 Task: Search one way flight ticket for 4 adults, 2 children, 2 infants in seat and 1 infant on lap in economy from Shreveport: Shreveport Regional Airport to Fort Wayne: Fort Wayne International Airport on 5-4-2023. Choice of flights is Spirit. Number of bags: 1 carry on bag. Price is upto 85000. Outbound departure time preference is 15:45.
Action: Mouse moved to (358, 144)
Screenshot: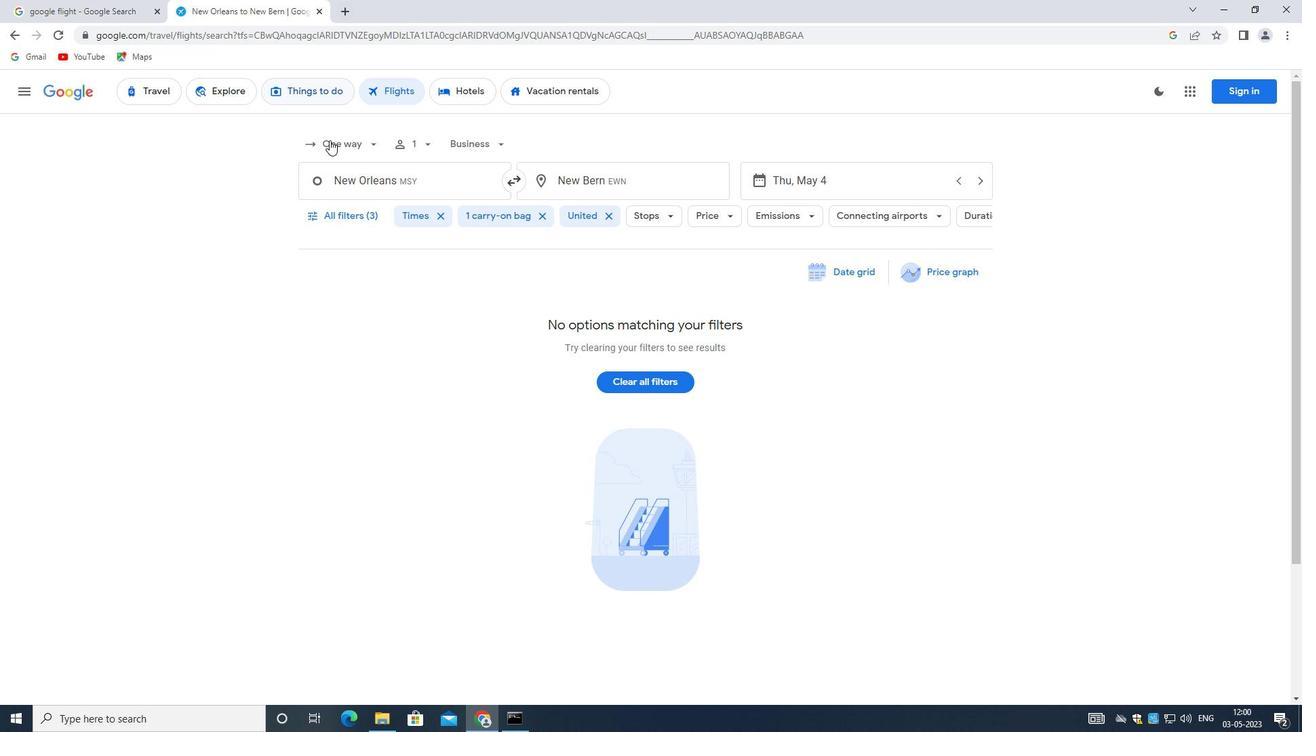 
Action: Mouse pressed left at (358, 144)
Screenshot: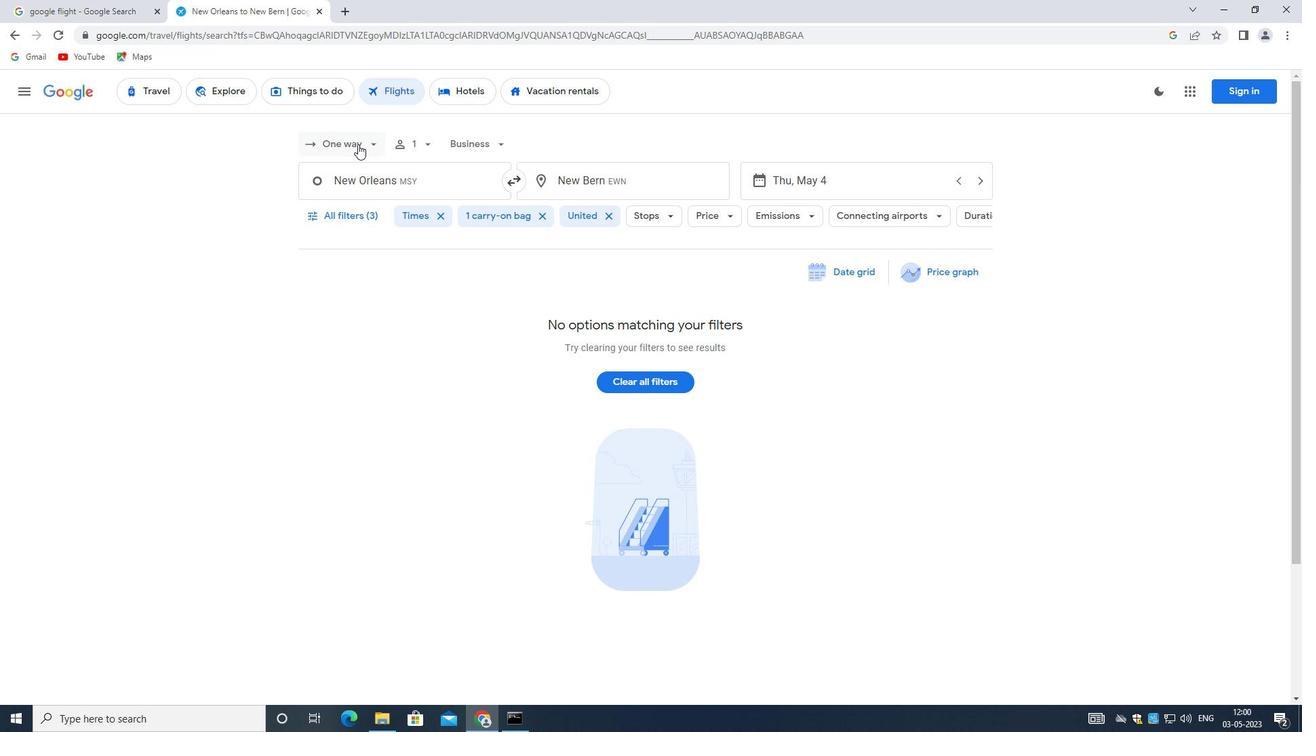 
Action: Mouse moved to (375, 205)
Screenshot: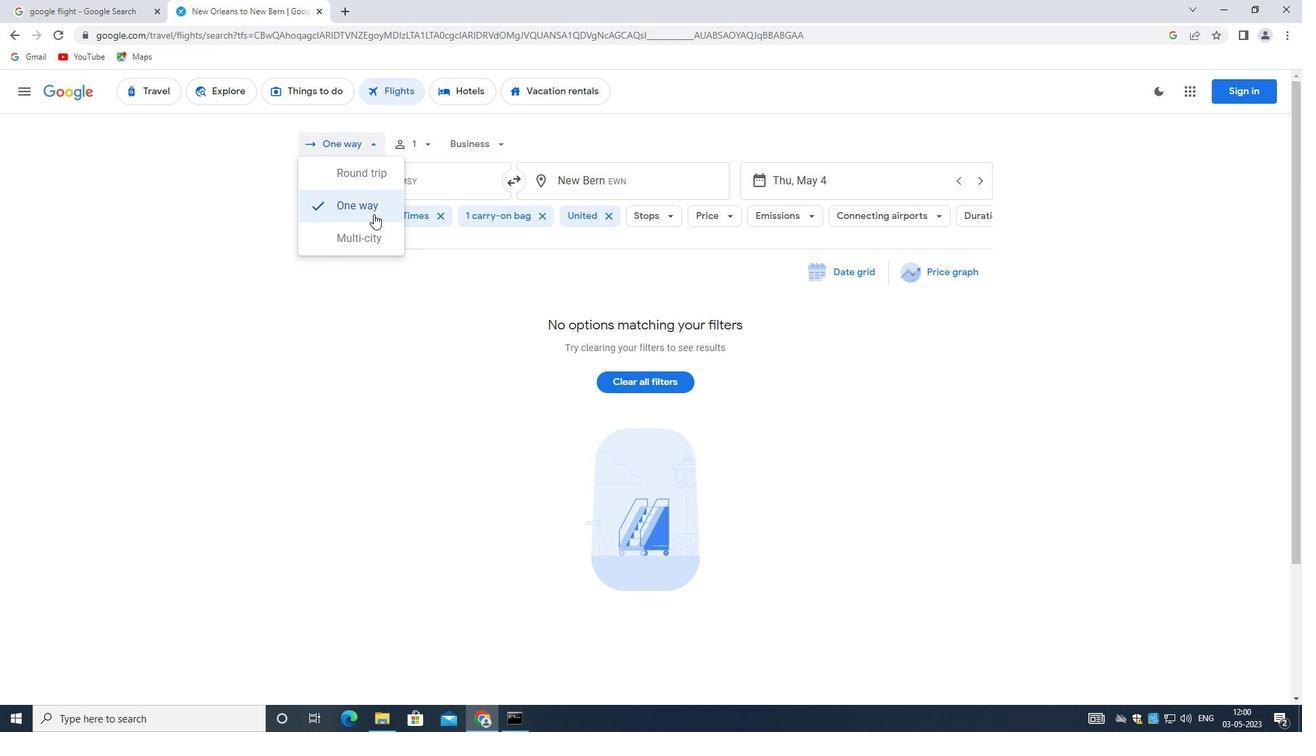 
Action: Mouse pressed left at (375, 205)
Screenshot: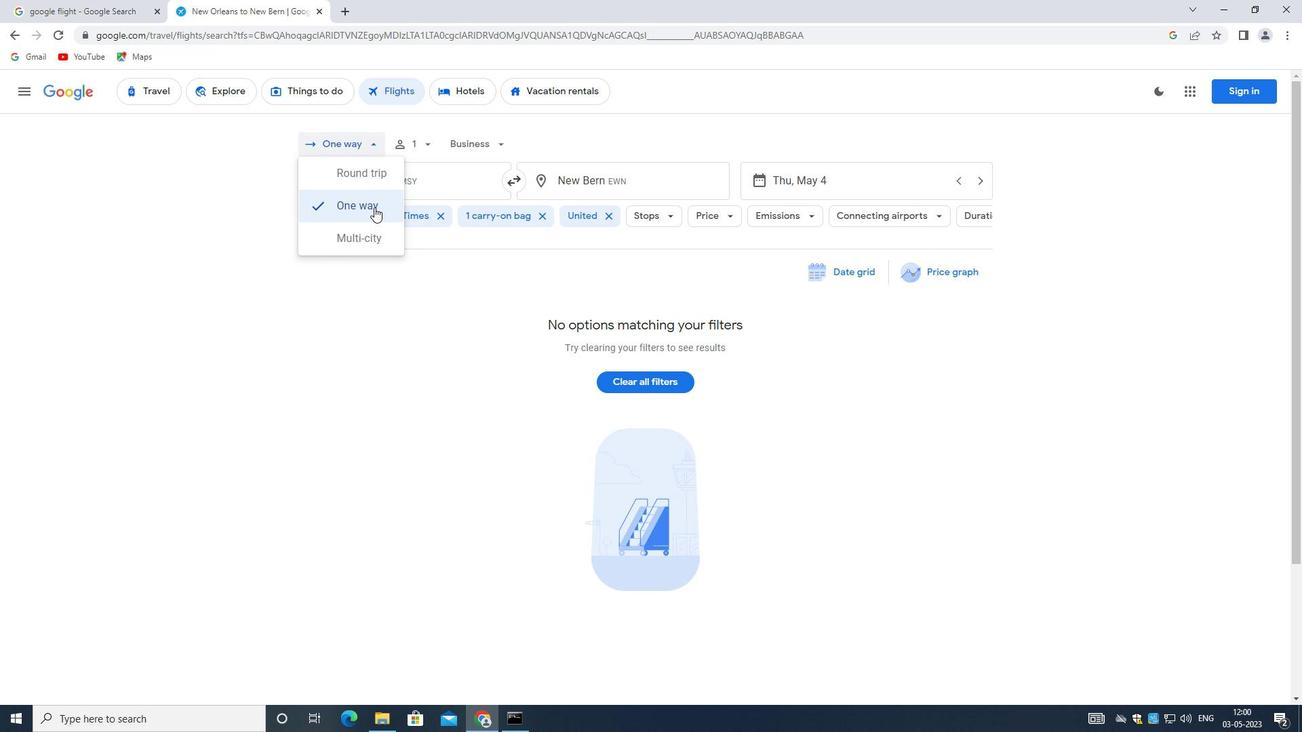 
Action: Mouse moved to (411, 143)
Screenshot: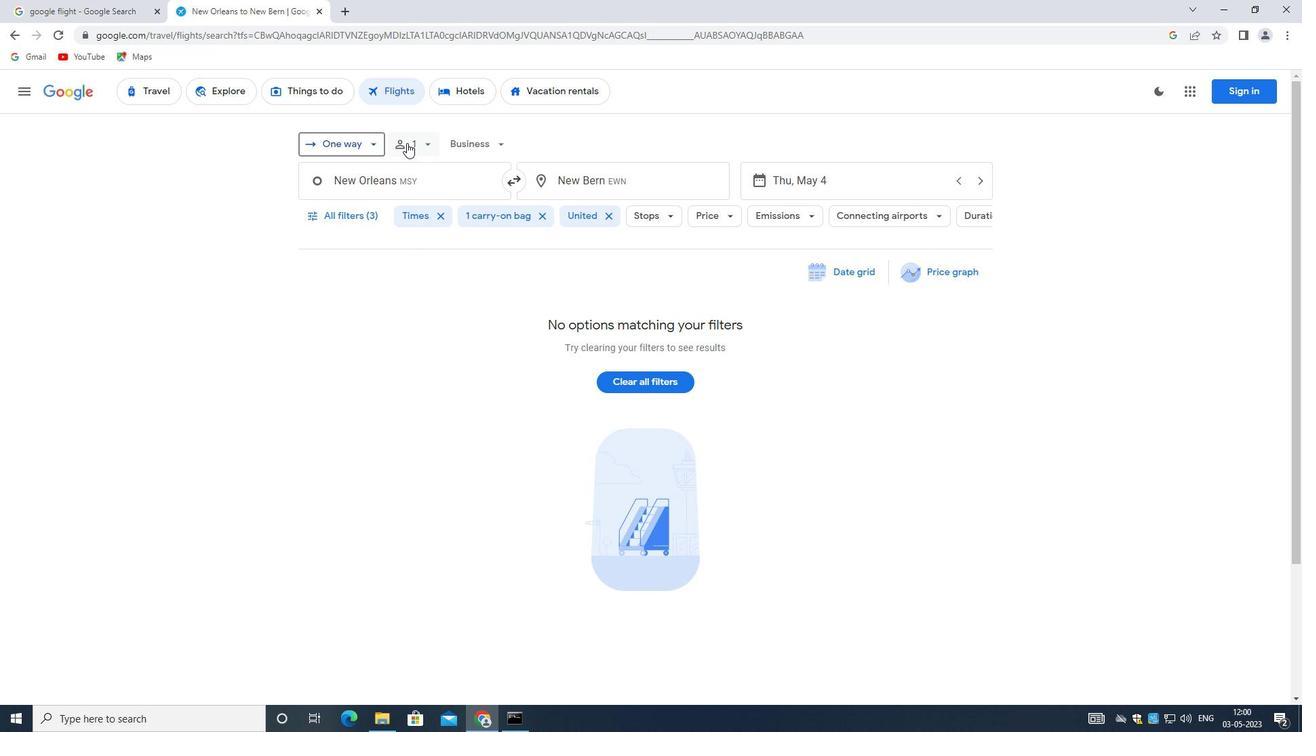 
Action: Mouse pressed left at (411, 143)
Screenshot: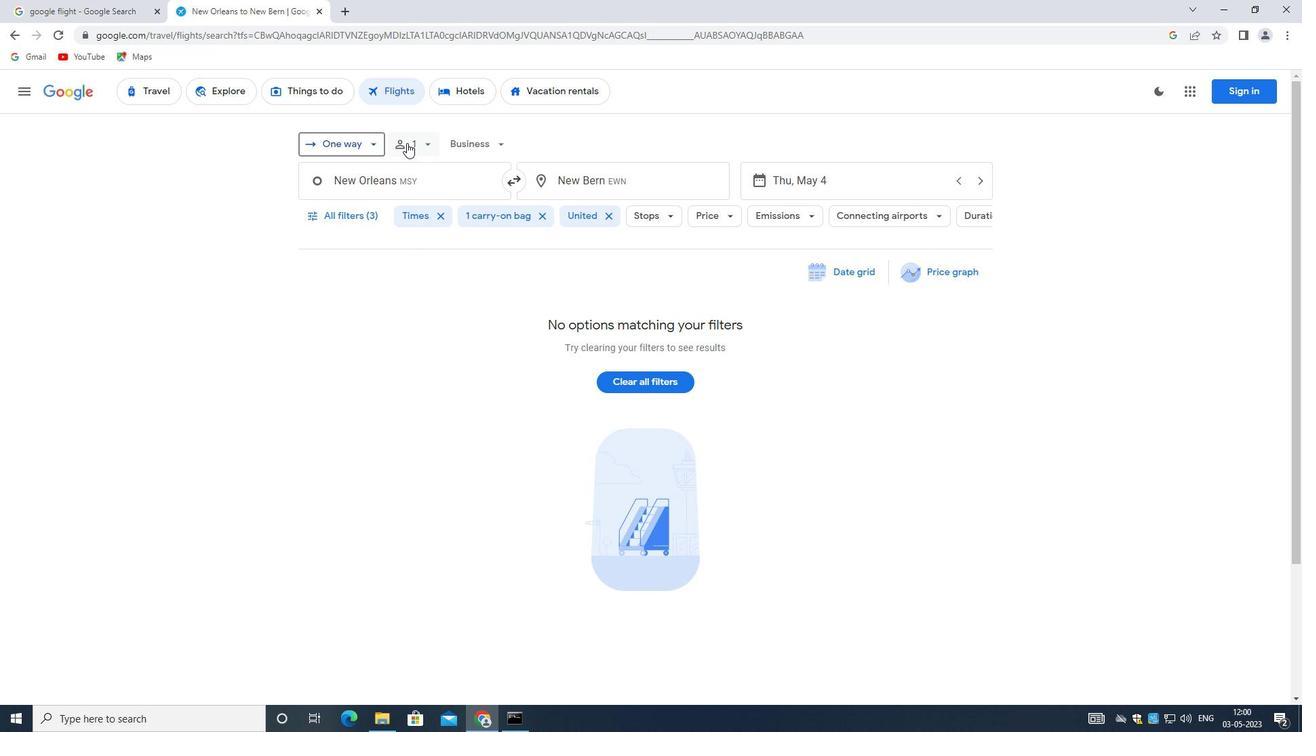 
Action: Mouse moved to (534, 172)
Screenshot: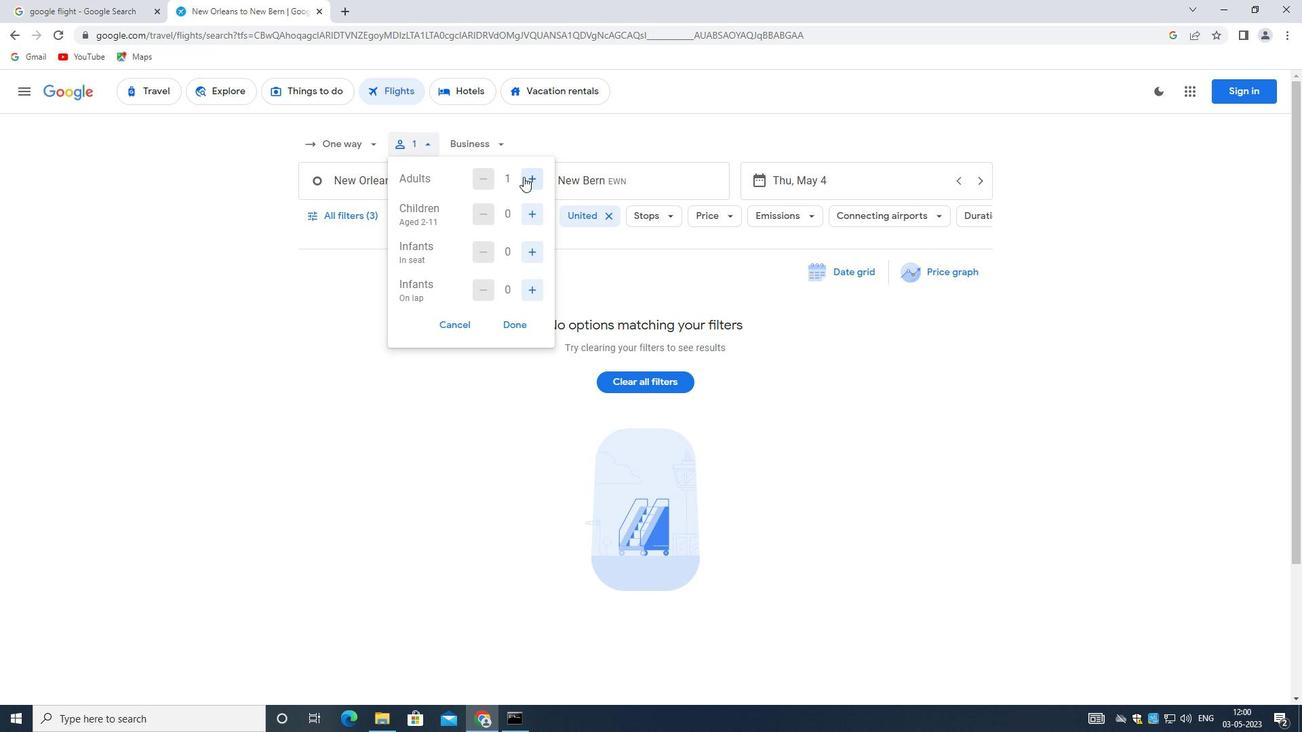 
Action: Mouse pressed left at (534, 172)
Screenshot: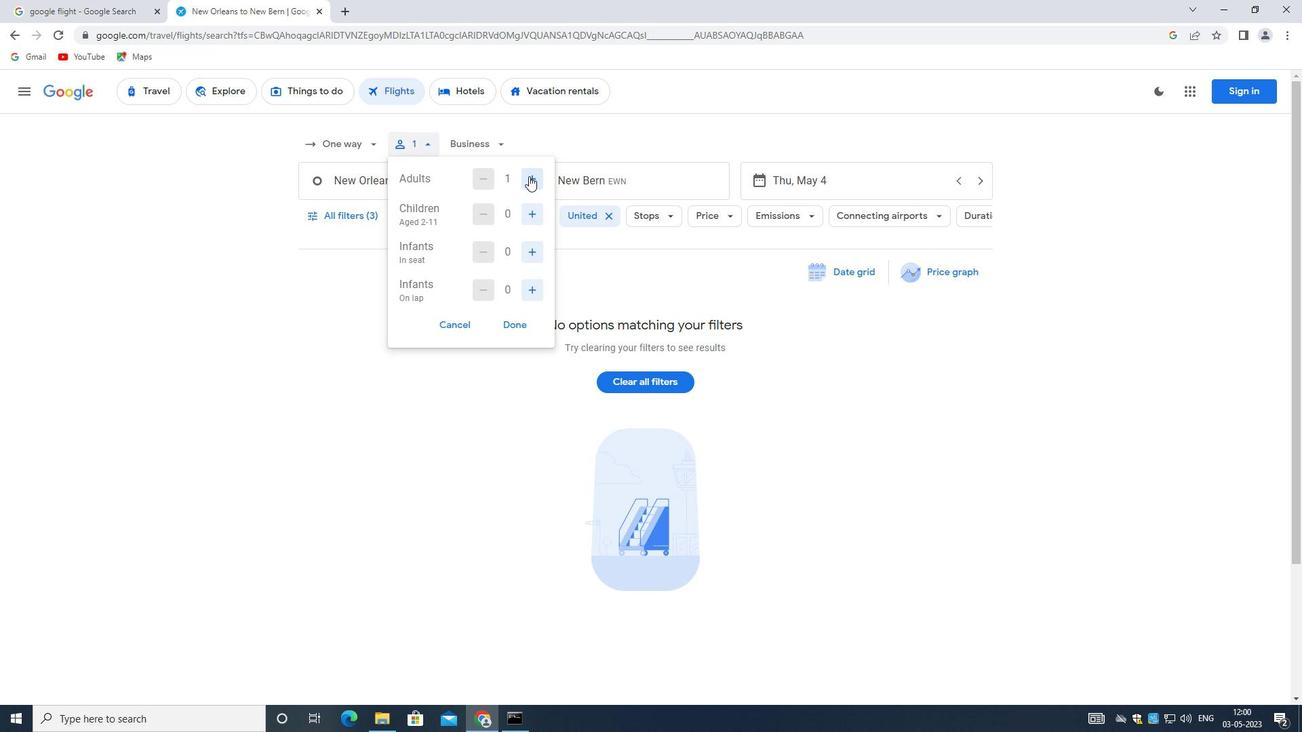
Action: Mouse moved to (534, 168)
Screenshot: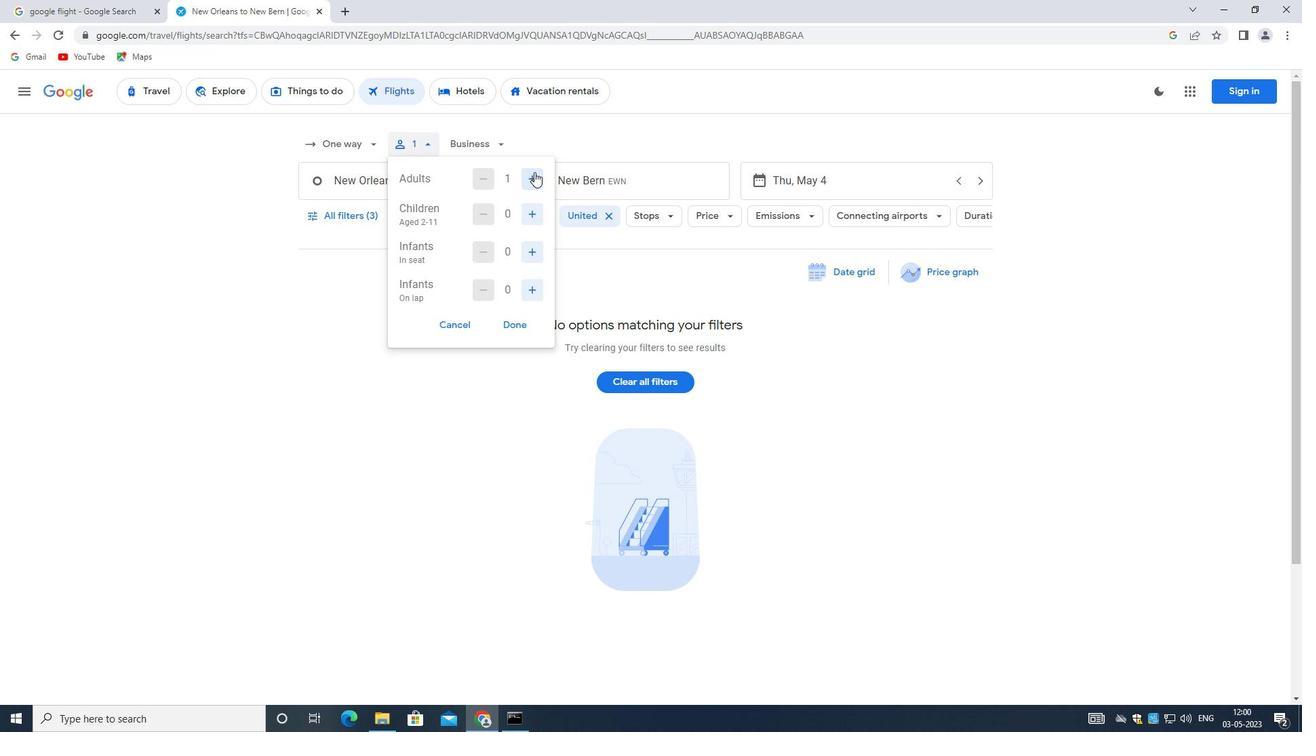
Action: Mouse pressed left at (534, 168)
Screenshot: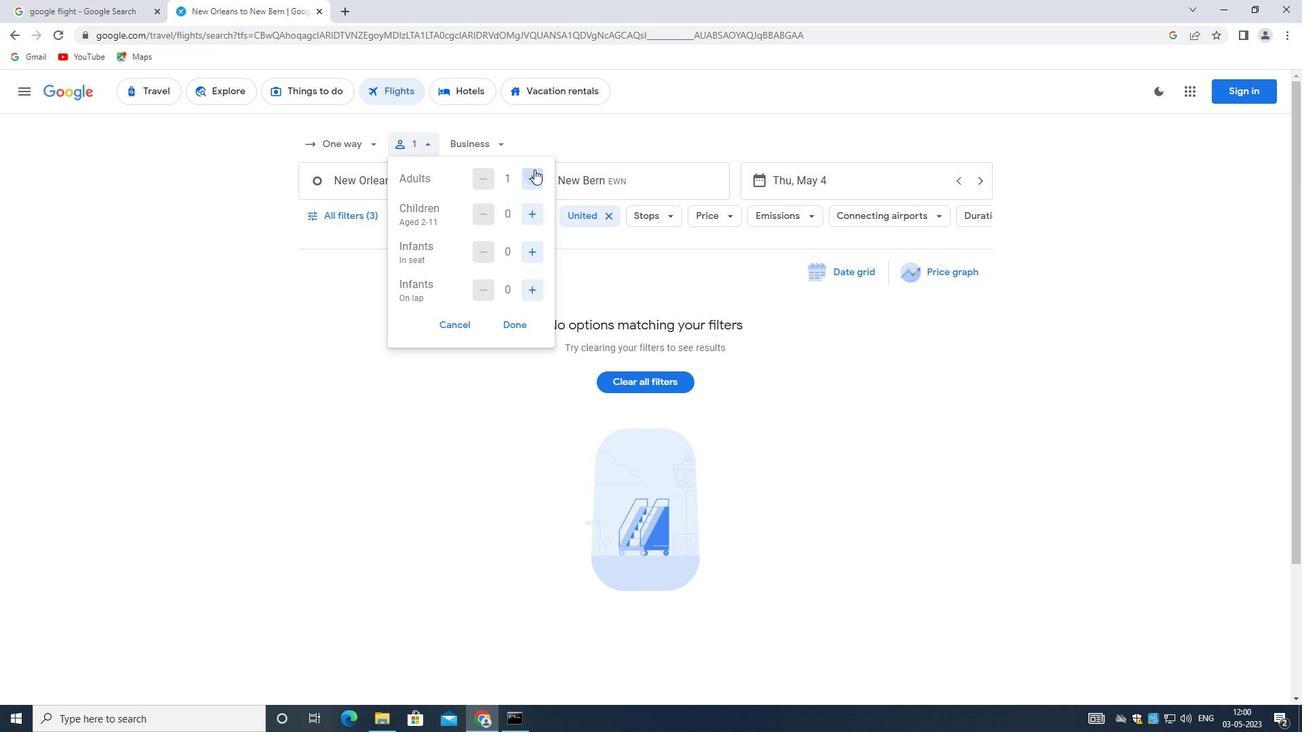
Action: Mouse moved to (533, 168)
Screenshot: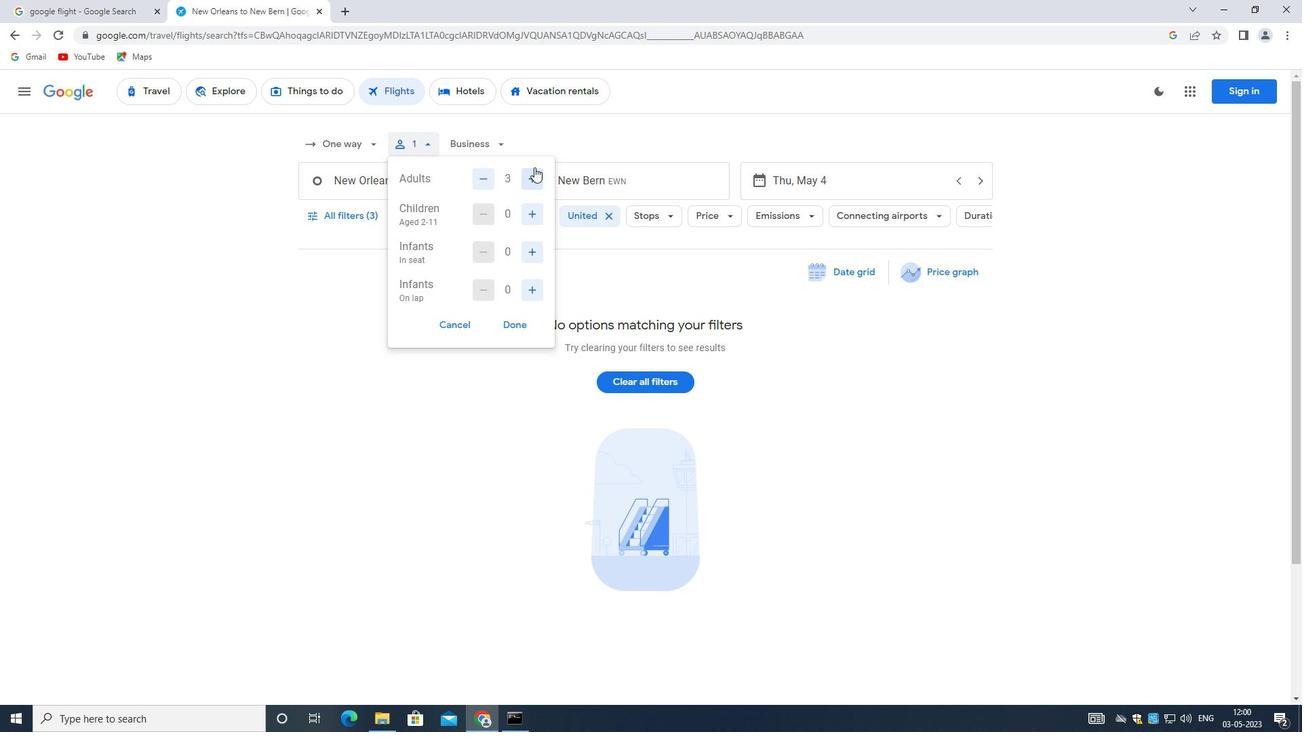 
Action: Mouse pressed left at (533, 168)
Screenshot: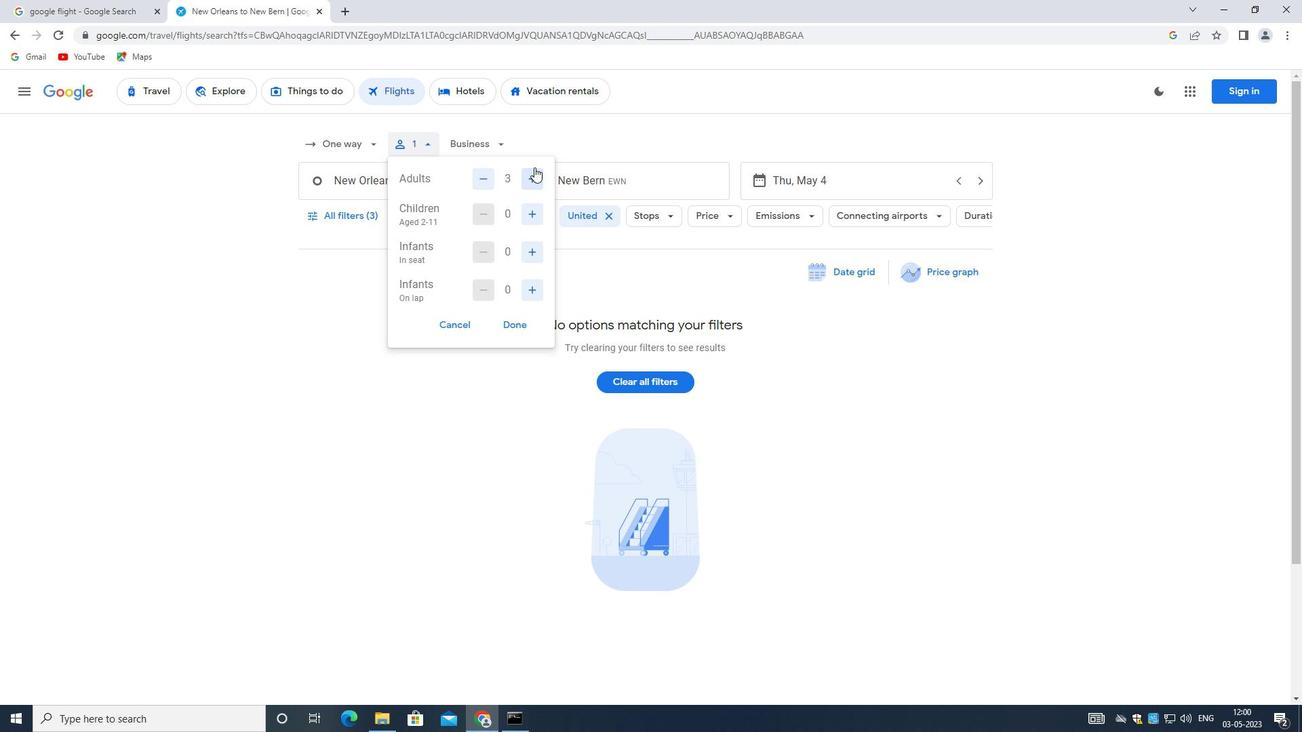 
Action: Mouse moved to (529, 210)
Screenshot: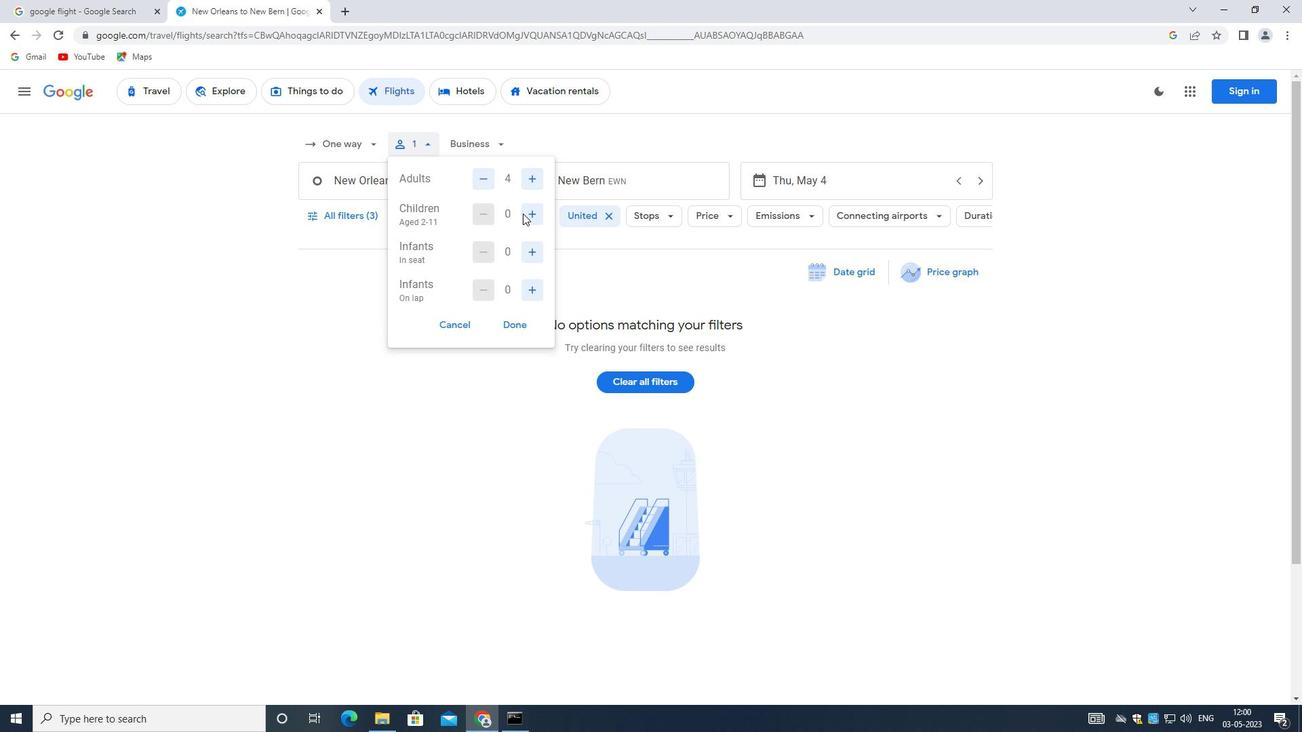 
Action: Mouse pressed left at (529, 210)
Screenshot: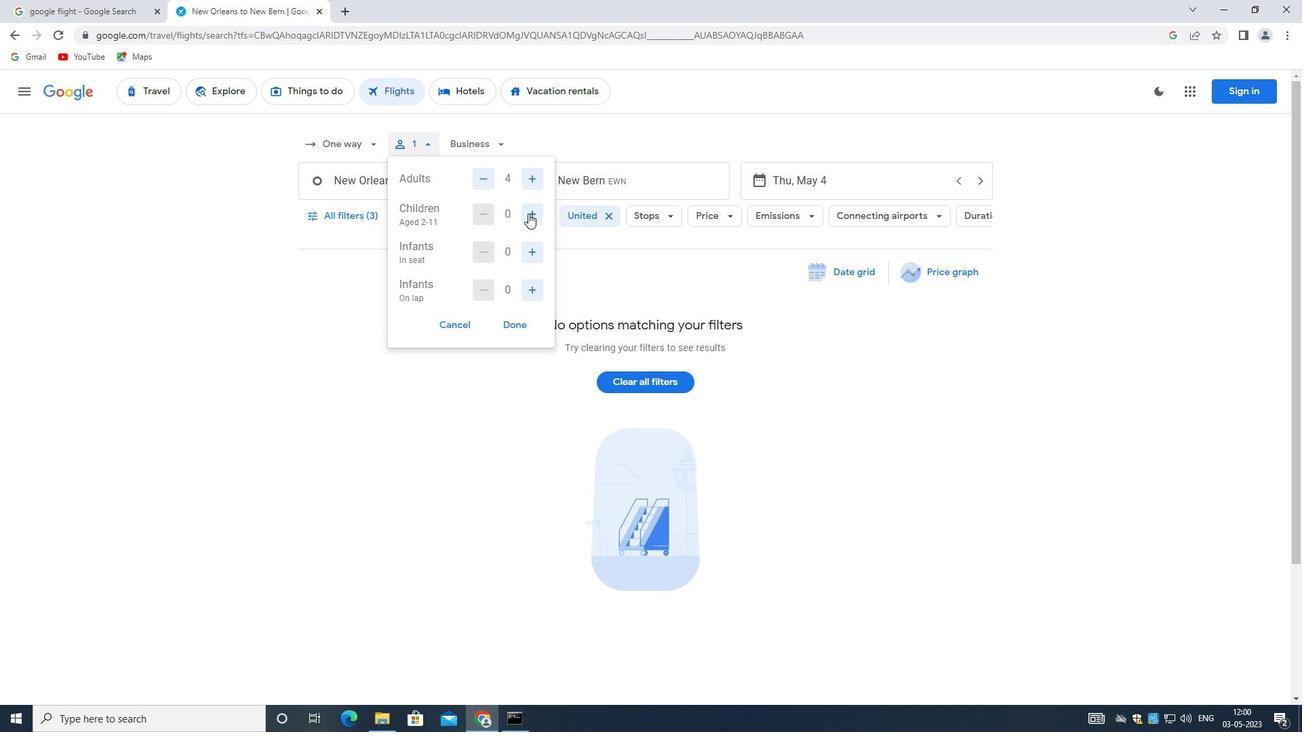 
Action: Mouse moved to (530, 210)
Screenshot: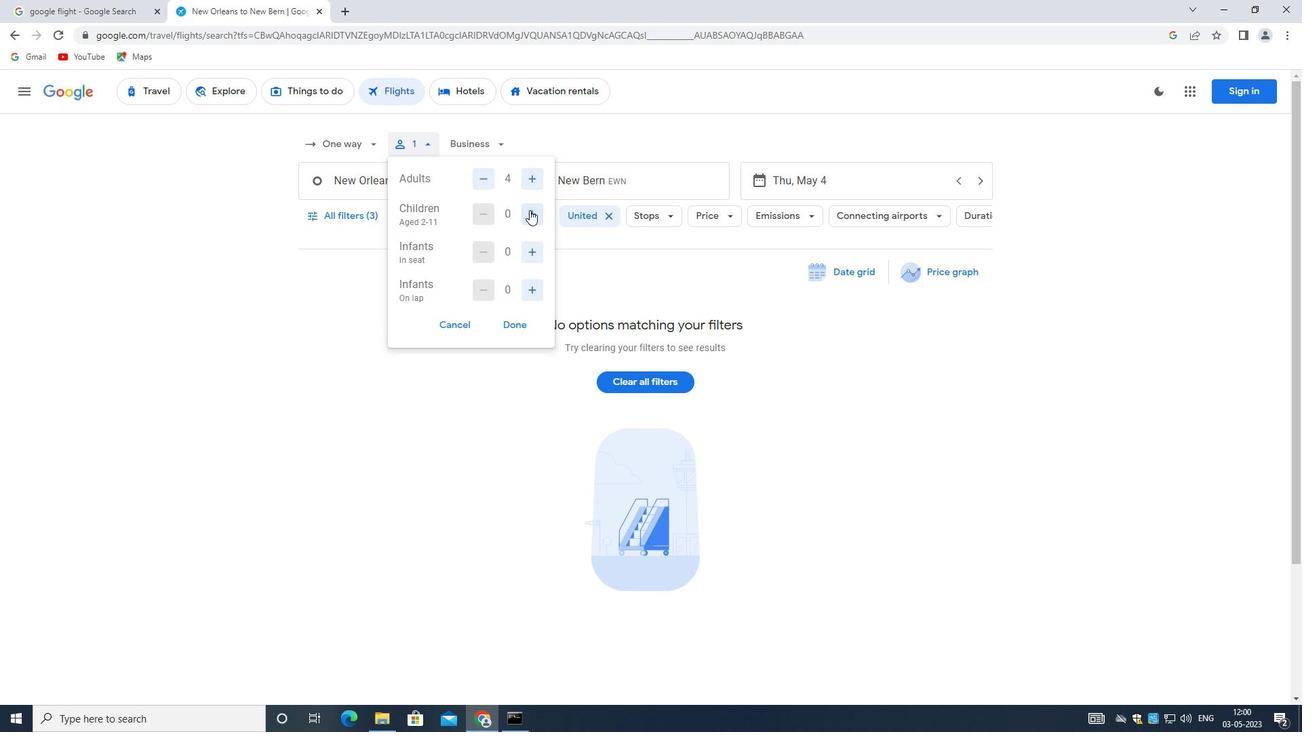 
Action: Mouse pressed left at (530, 210)
Screenshot: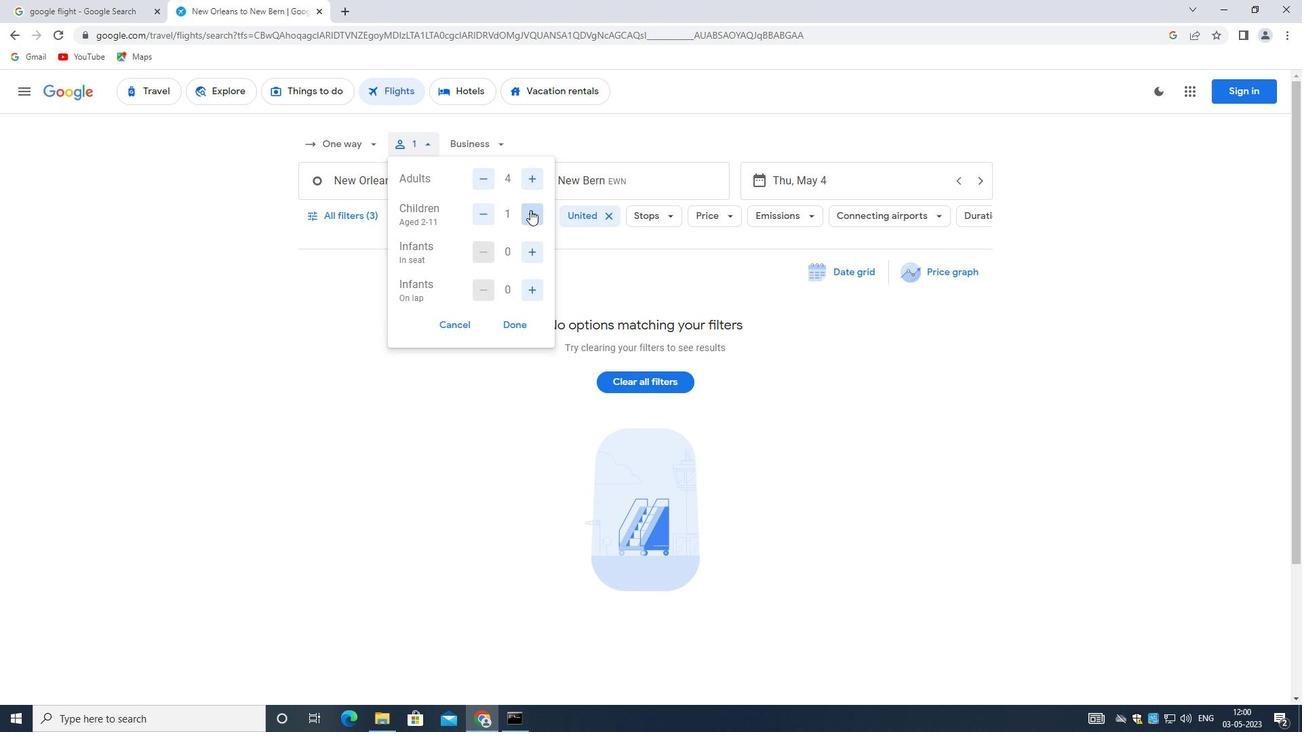 
Action: Mouse moved to (527, 251)
Screenshot: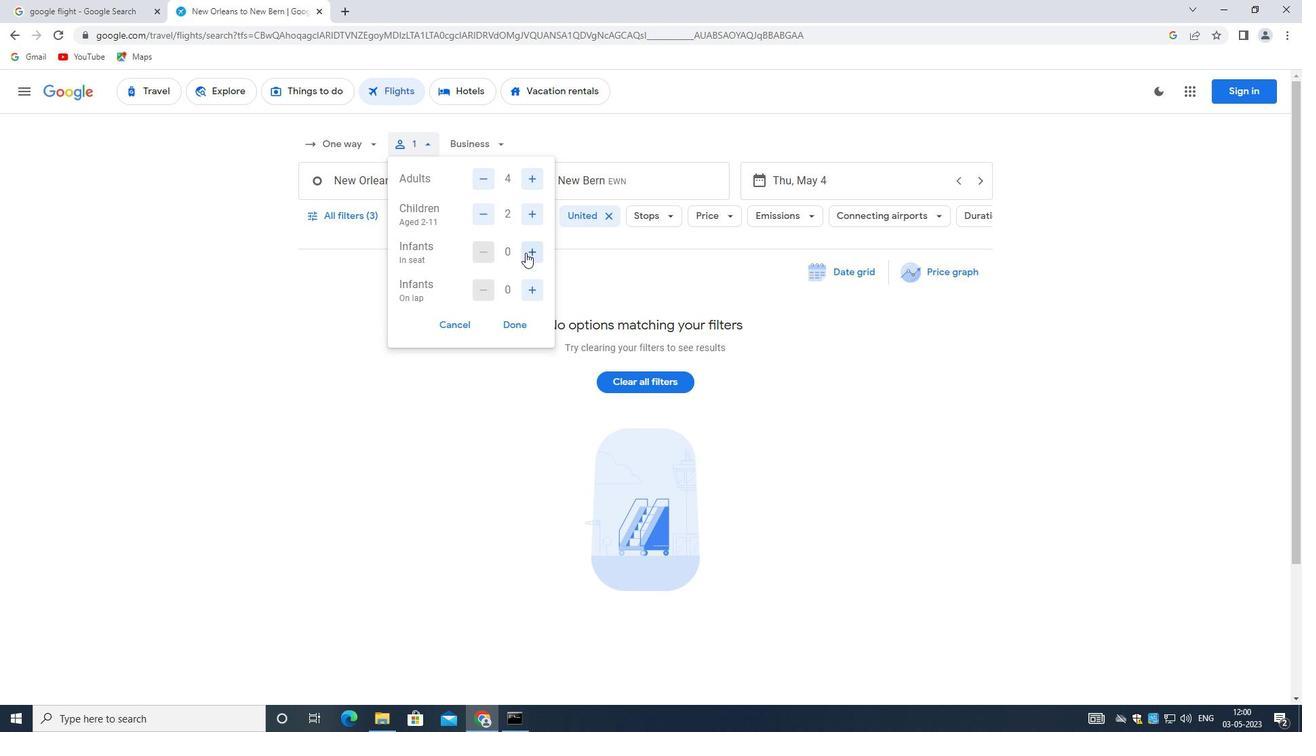 
Action: Mouse pressed left at (527, 251)
Screenshot: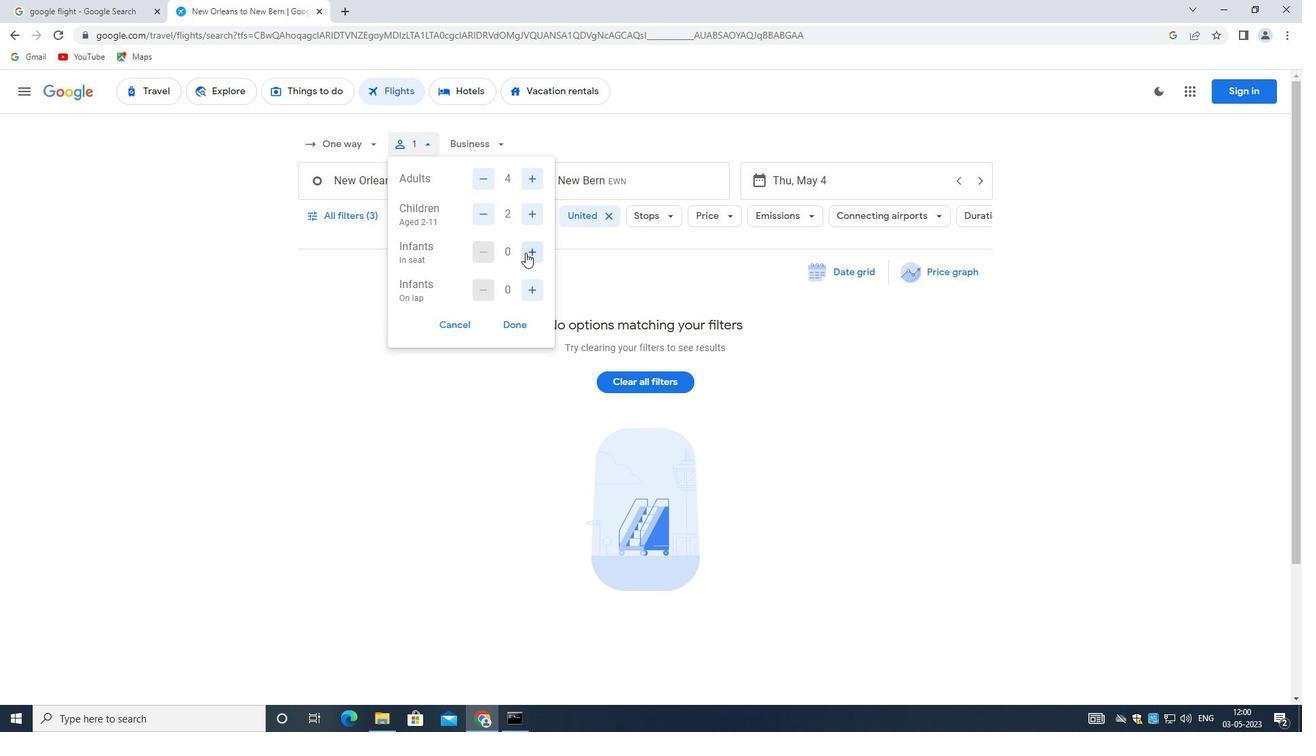 
Action: Mouse moved to (527, 251)
Screenshot: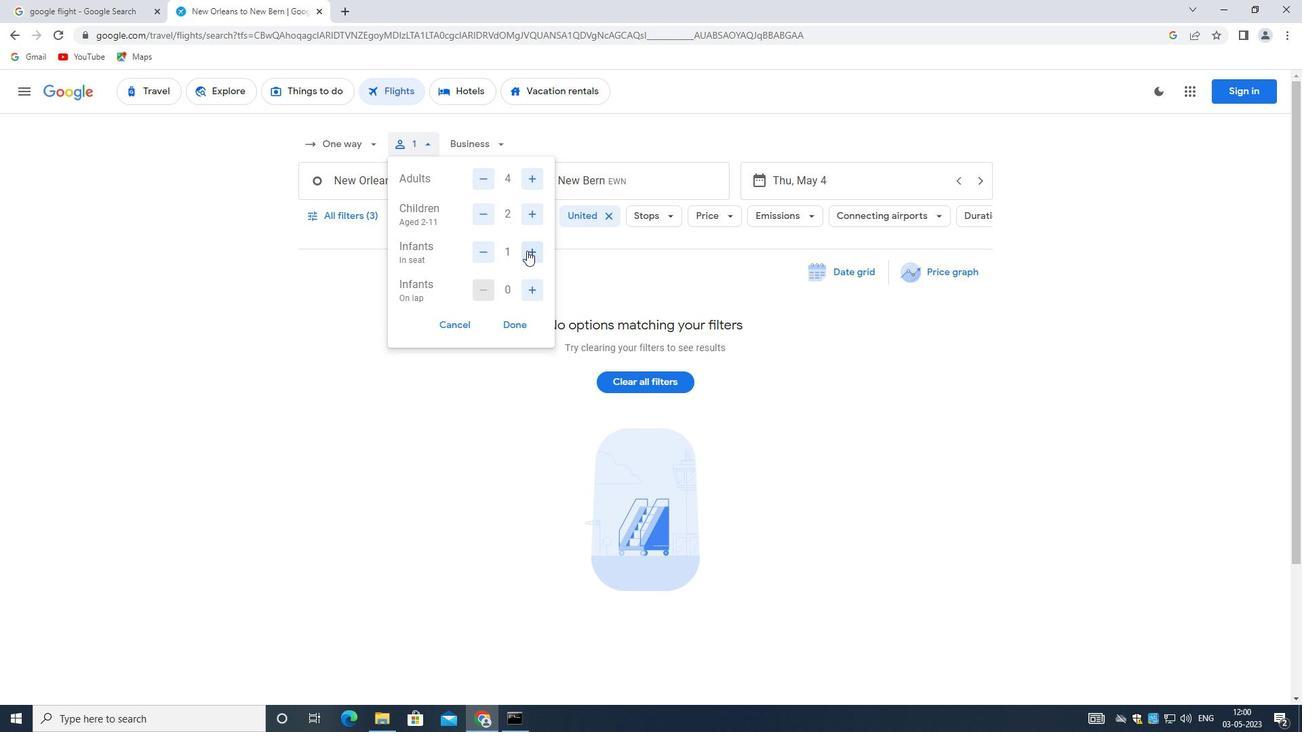 
Action: Mouse pressed left at (527, 251)
Screenshot: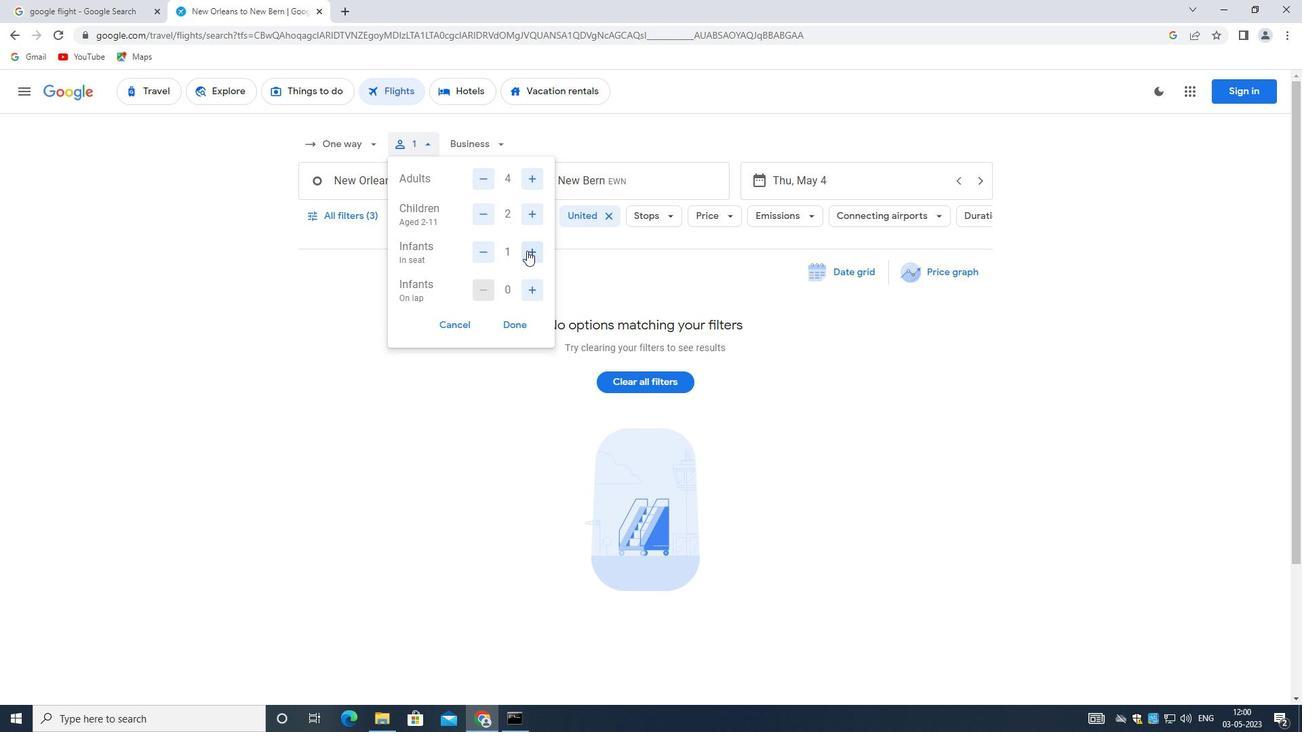 
Action: Mouse moved to (537, 286)
Screenshot: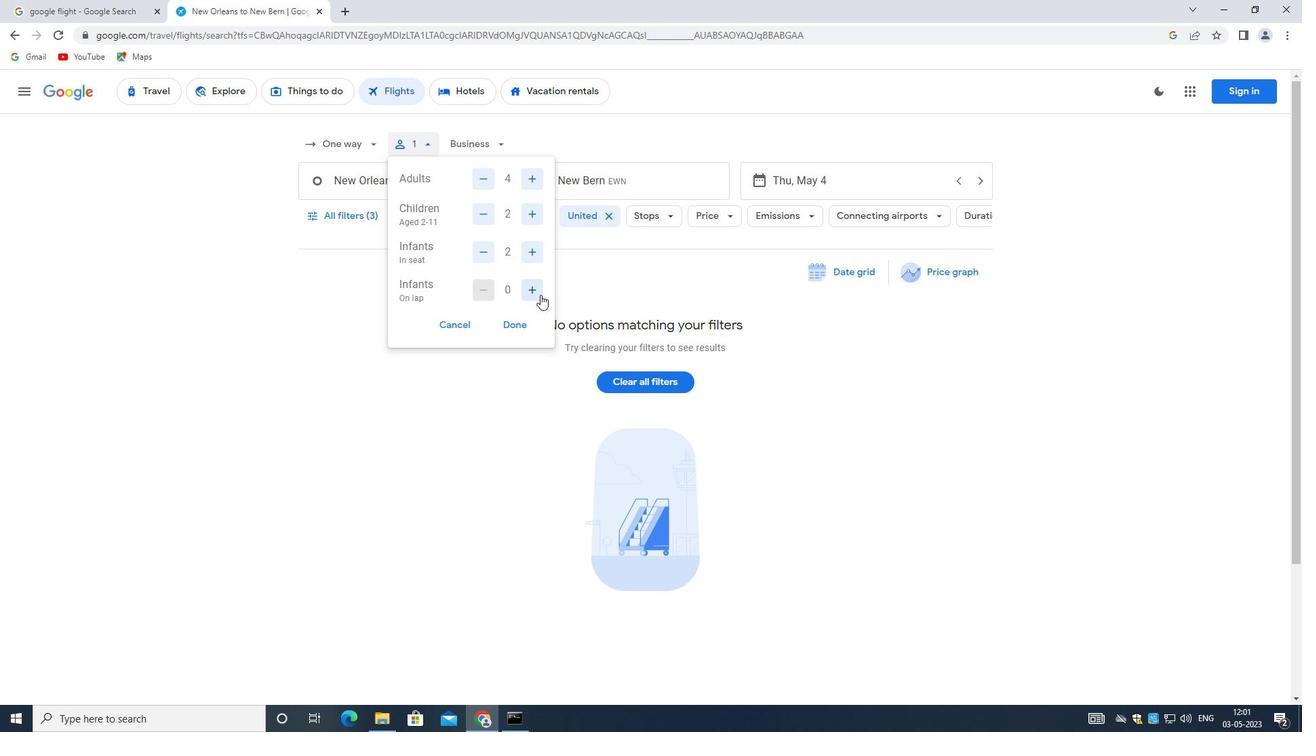 
Action: Mouse pressed left at (537, 286)
Screenshot: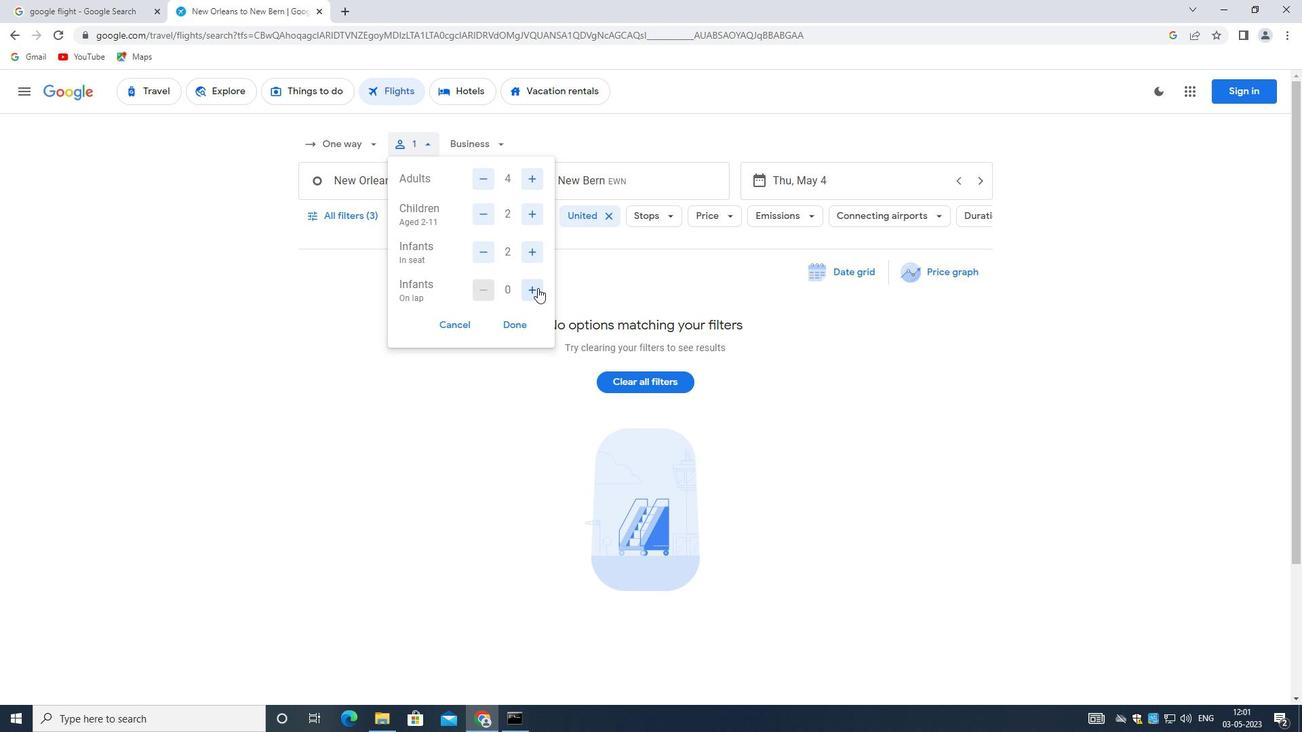 
Action: Mouse moved to (511, 318)
Screenshot: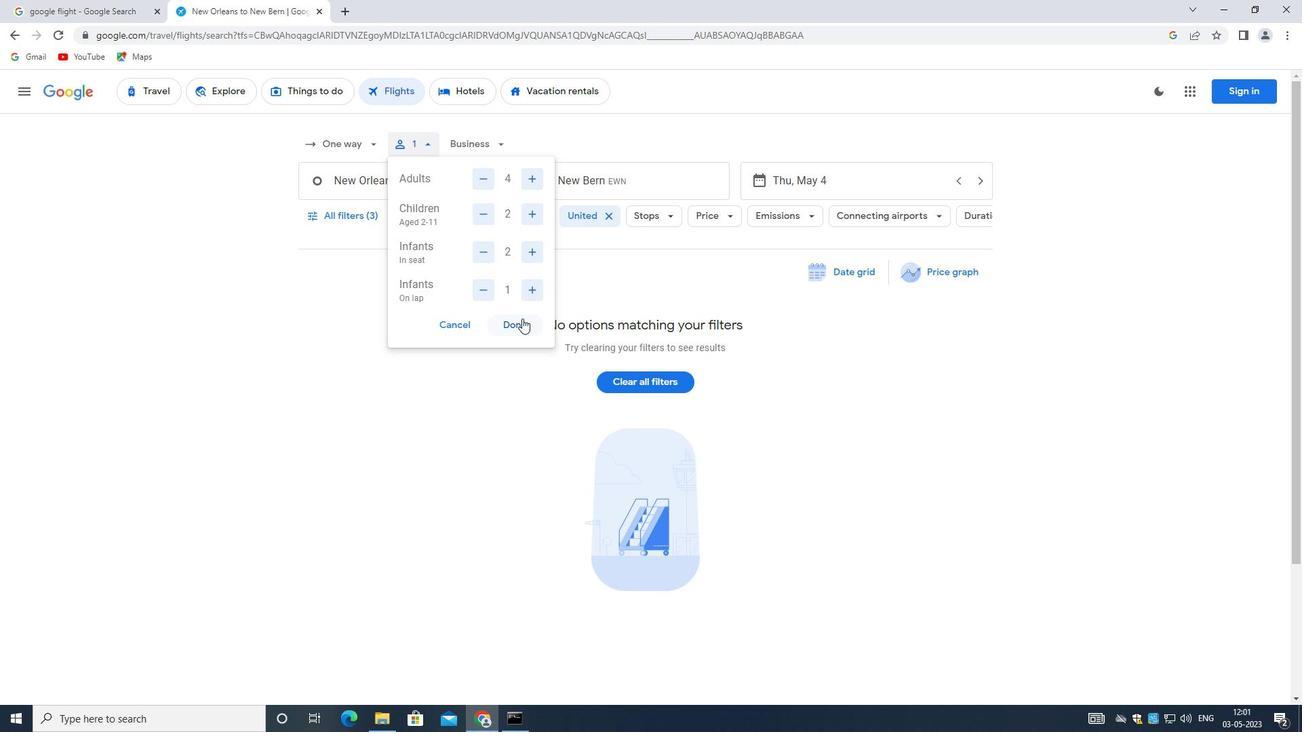 
Action: Mouse pressed left at (511, 318)
Screenshot: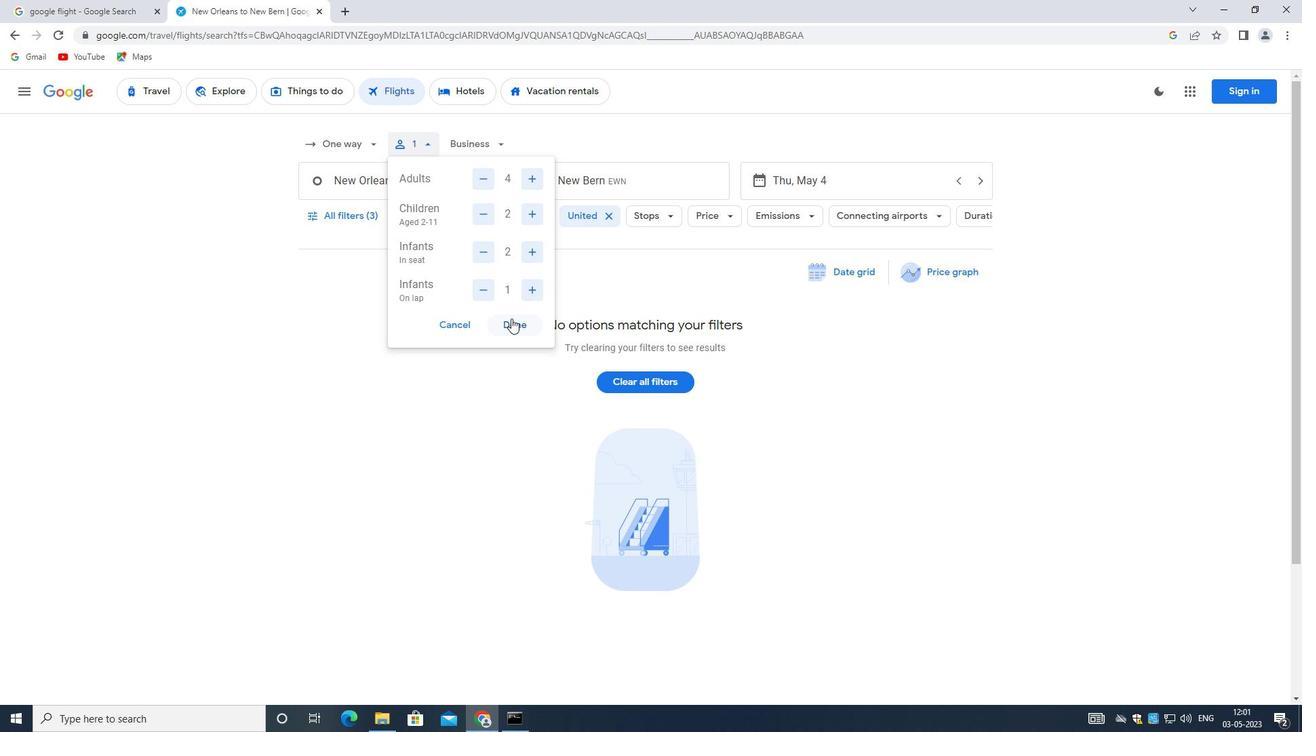 
Action: Mouse moved to (486, 144)
Screenshot: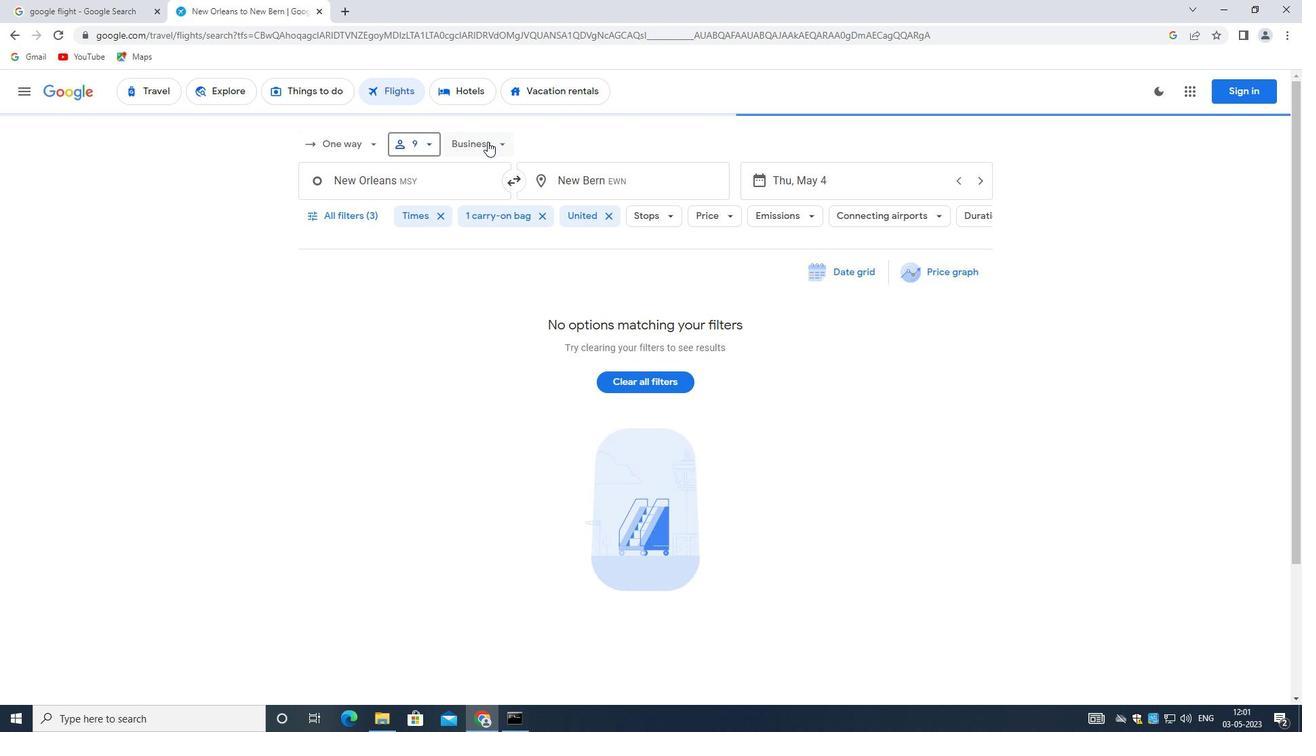 
Action: Mouse pressed left at (486, 144)
Screenshot: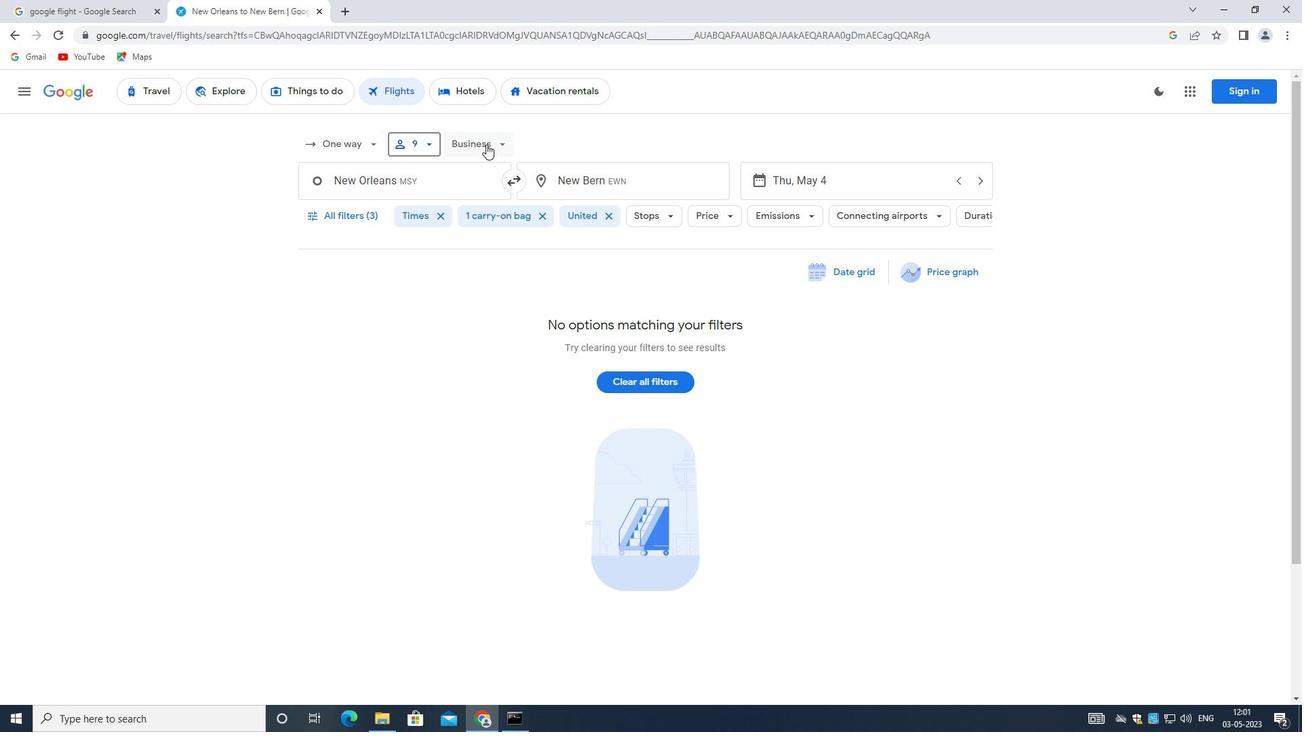
Action: Mouse moved to (490, 172)
Screenshot: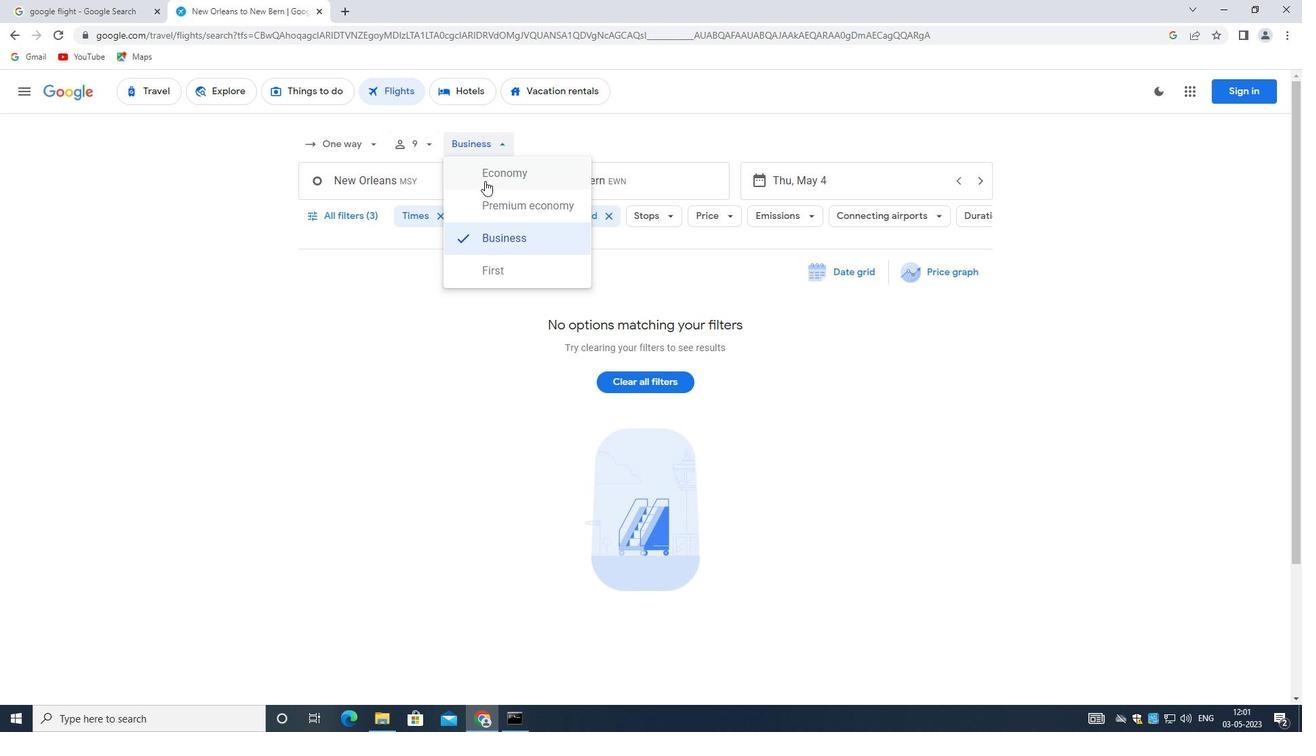 
Action: Mouse pressed left at (490, 172)
Screenshot: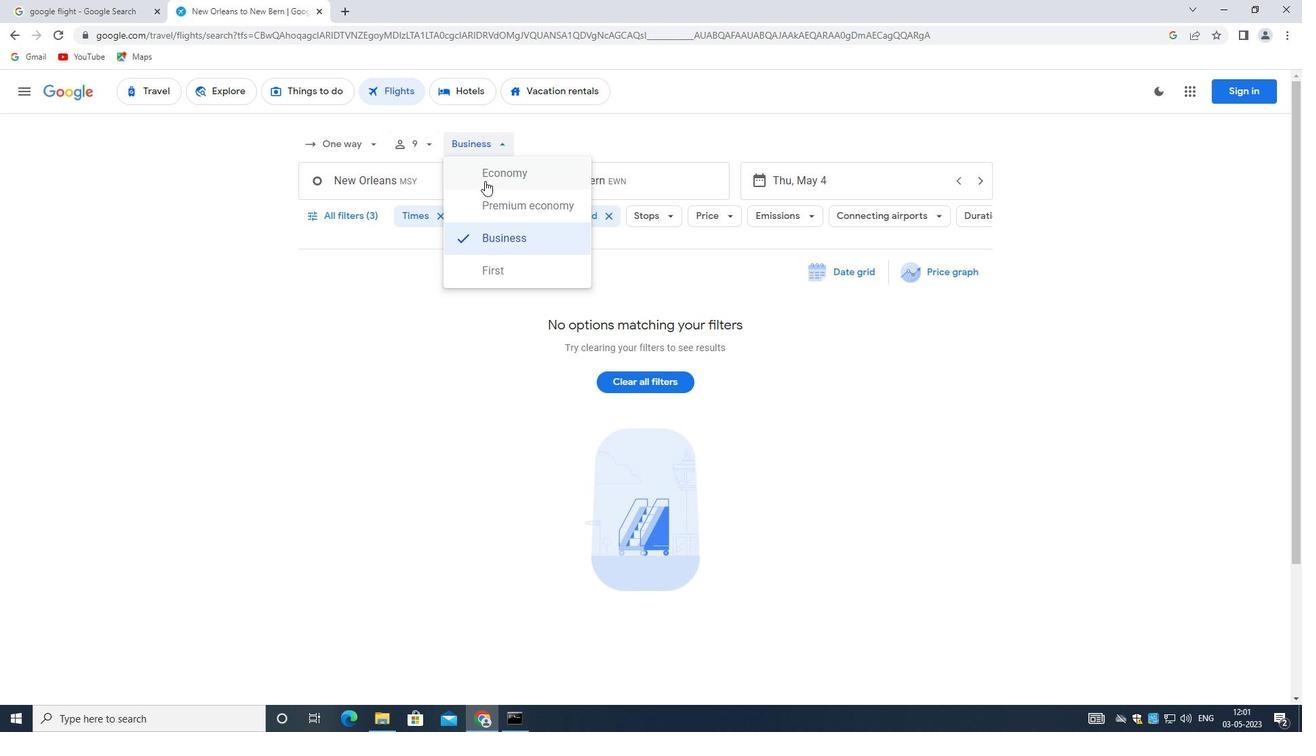 
Action: Mouse moved to (369, 182)
Screenshot: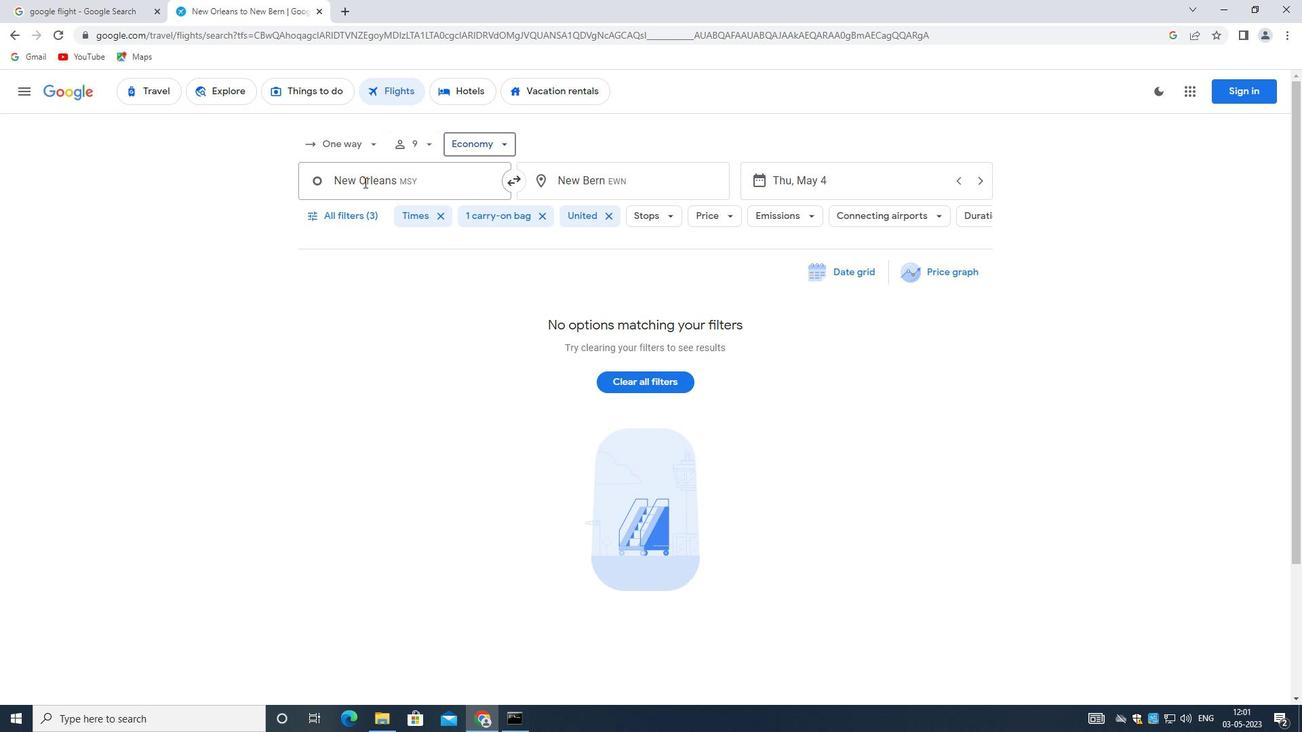 
Action: Mouse pressed left at (369, 182)
Screenshot: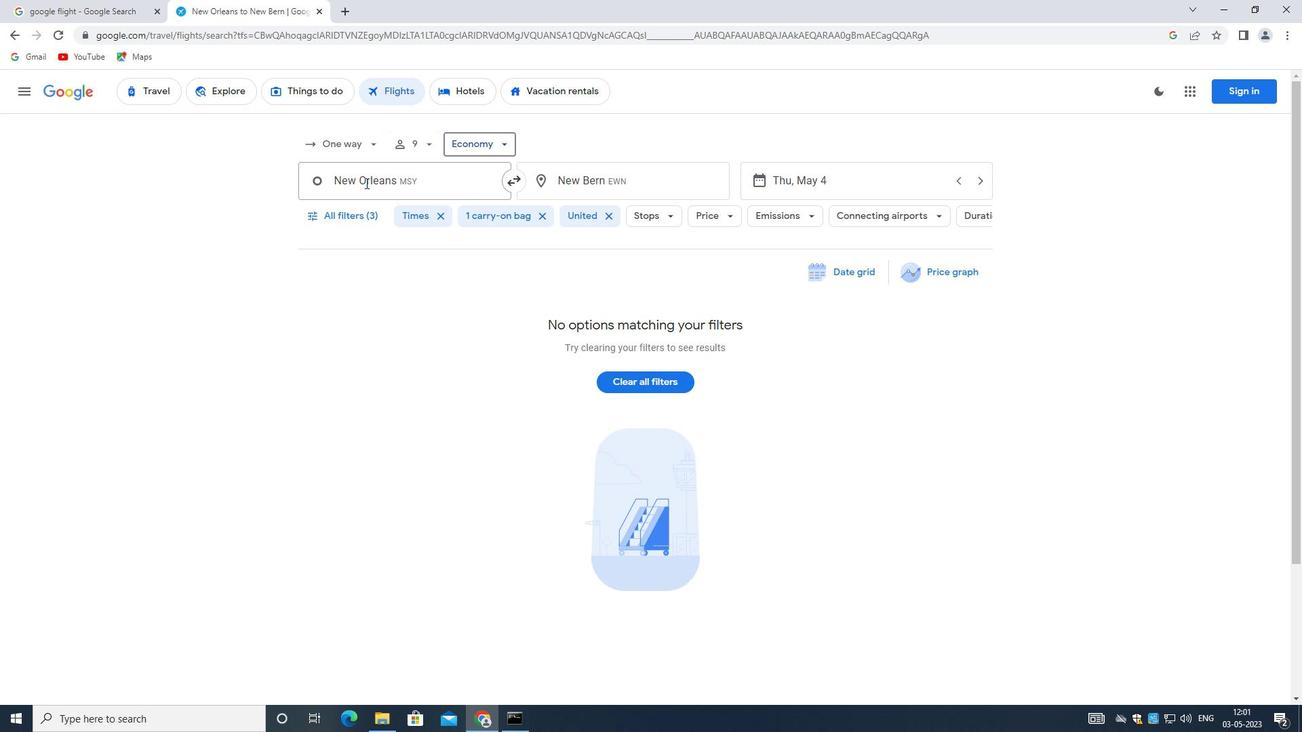 
Action: Mouse moved to (368, 180)
Screenshot: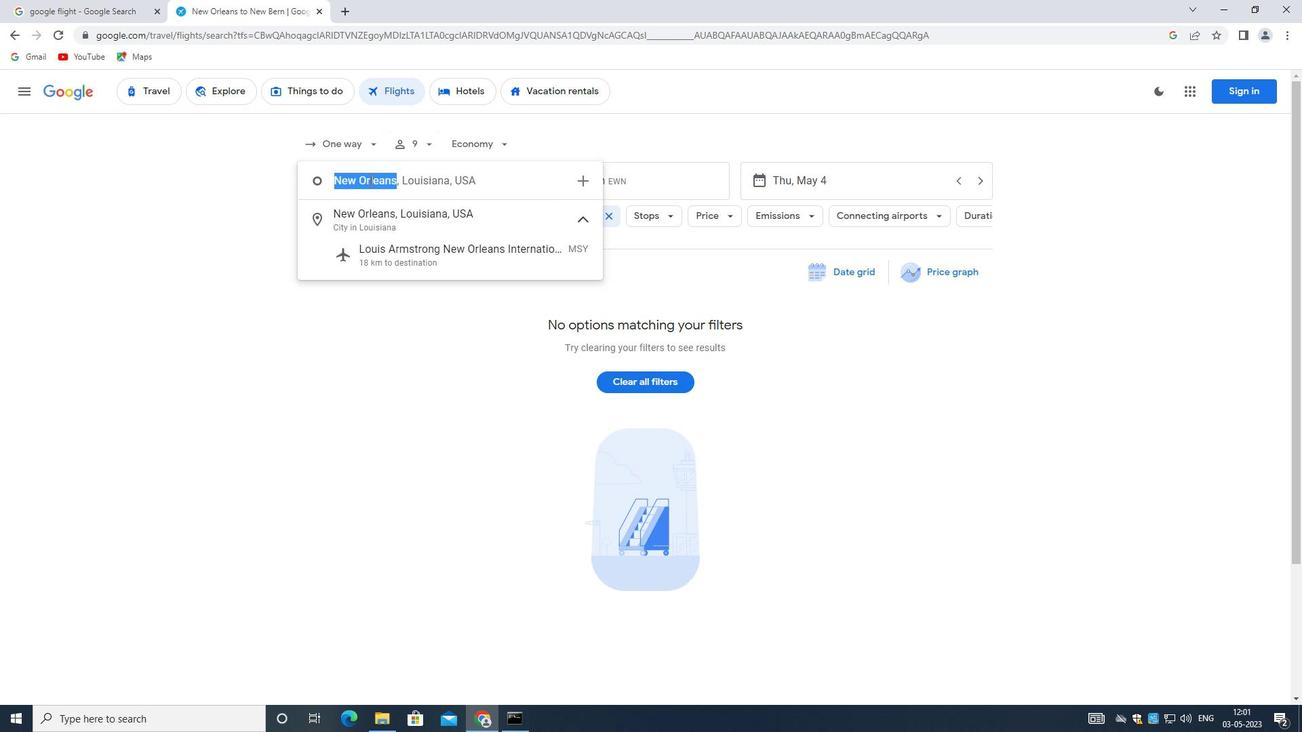 
Action: Key pressed <Key.backspace><Key.shift>SHREVEPORT
Screenshot: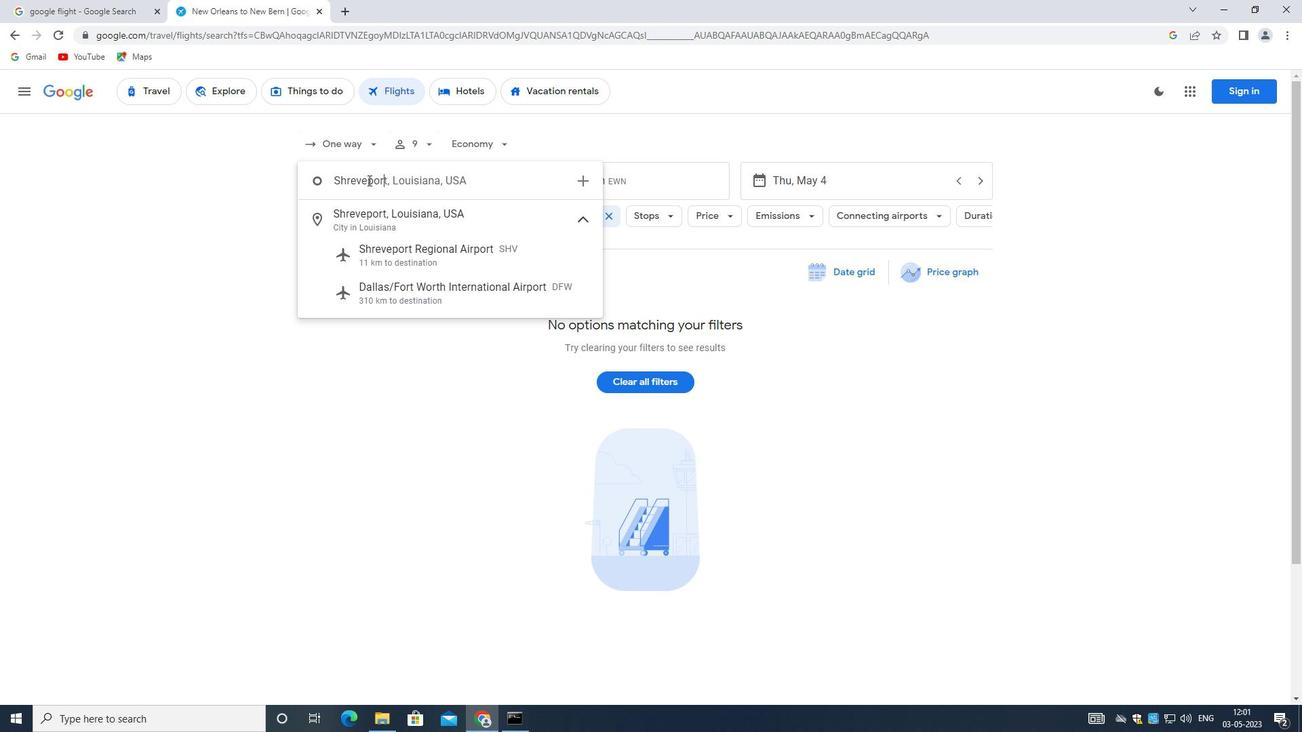 
Action: Mouse moved to (452, 248)
Screenshot: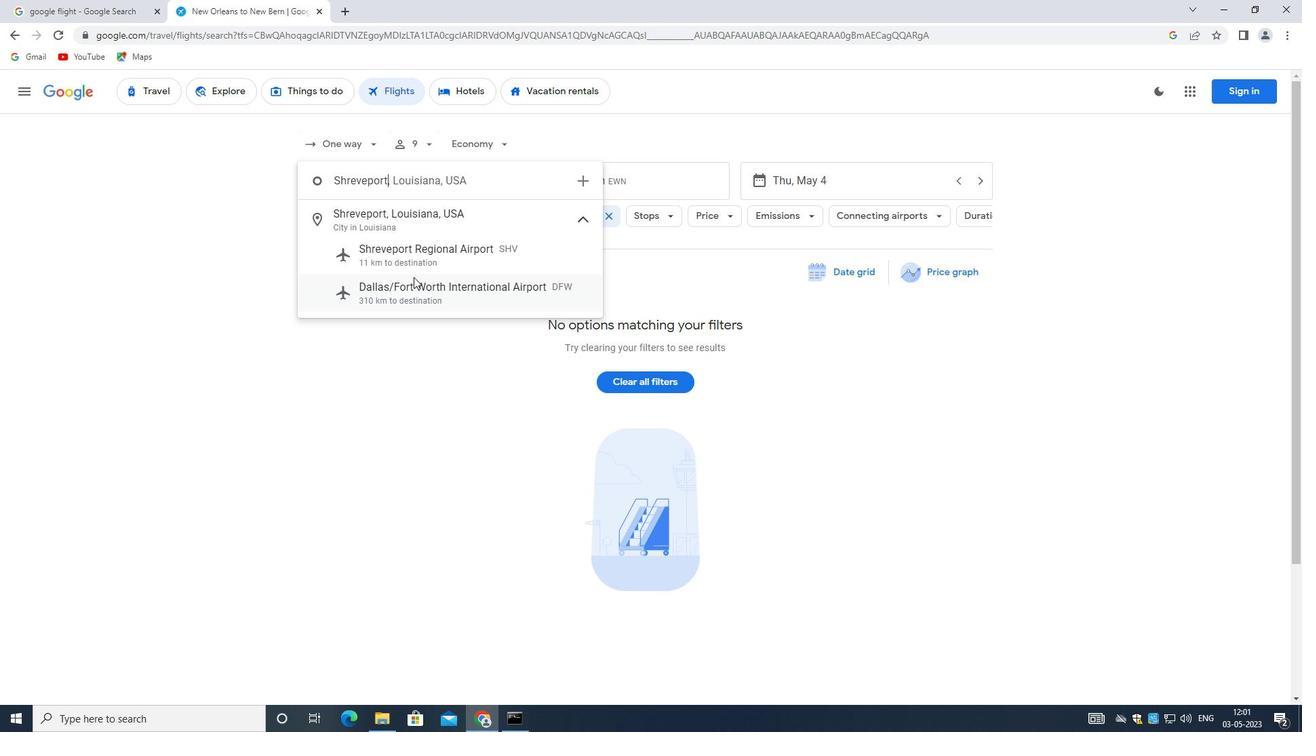 
Action: Mouse pressed left at (452, 248)
Screenshot: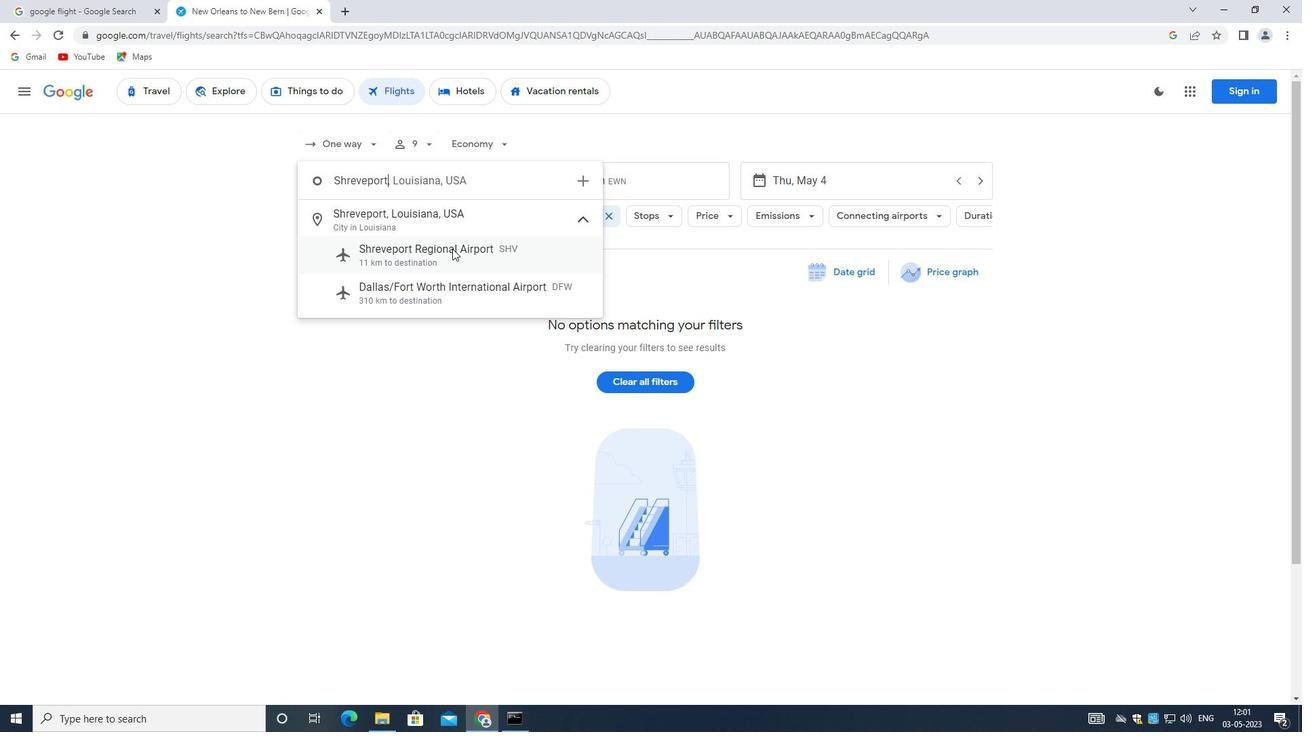 
Action: Mouse moved to (591, 165)
Screenshot: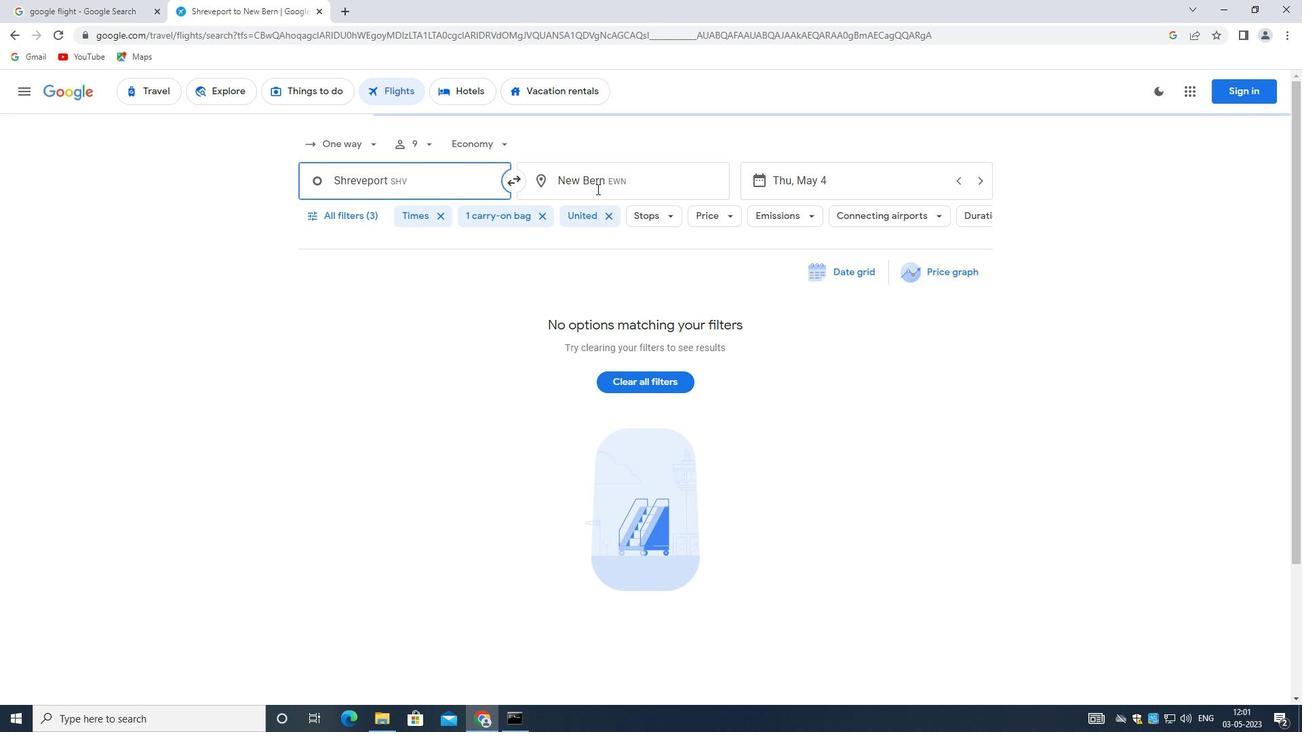 
Action: Mouse pressed left at (591, 165)
Screenshot: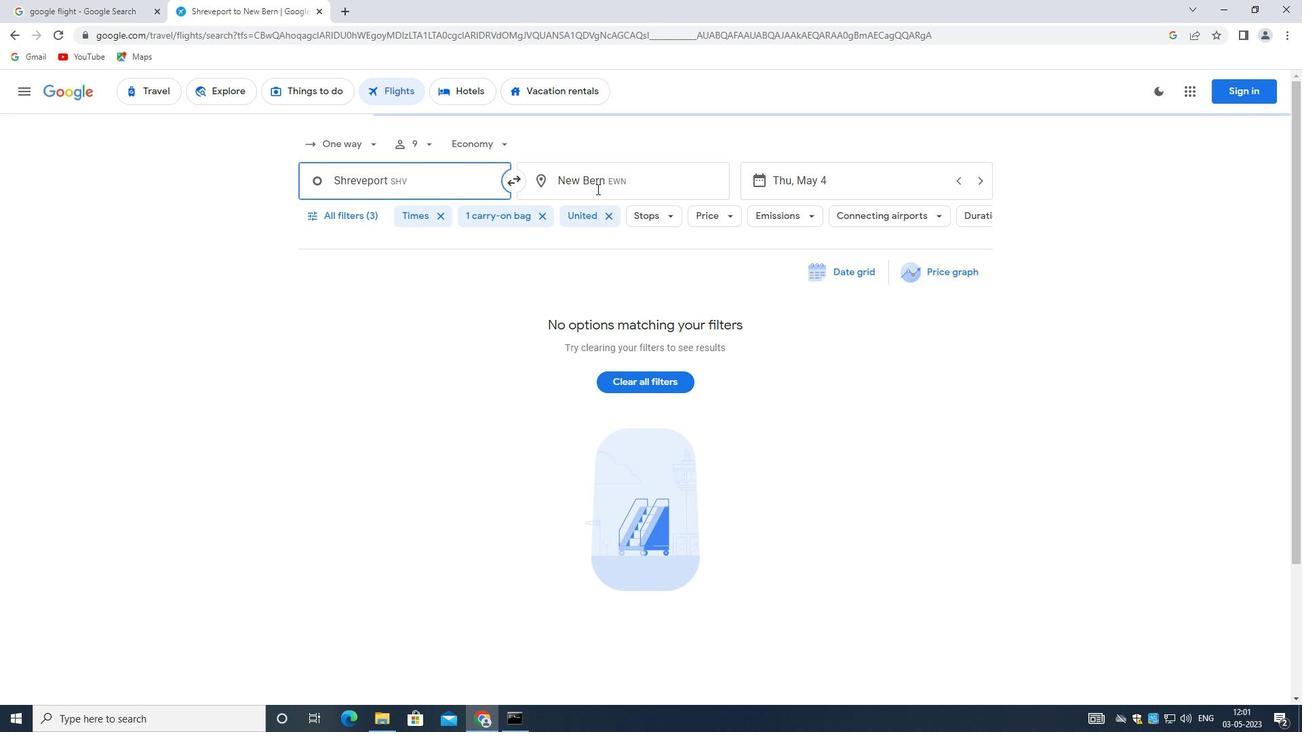 
Action: Mouse moved to (591, 164)
Screenshot: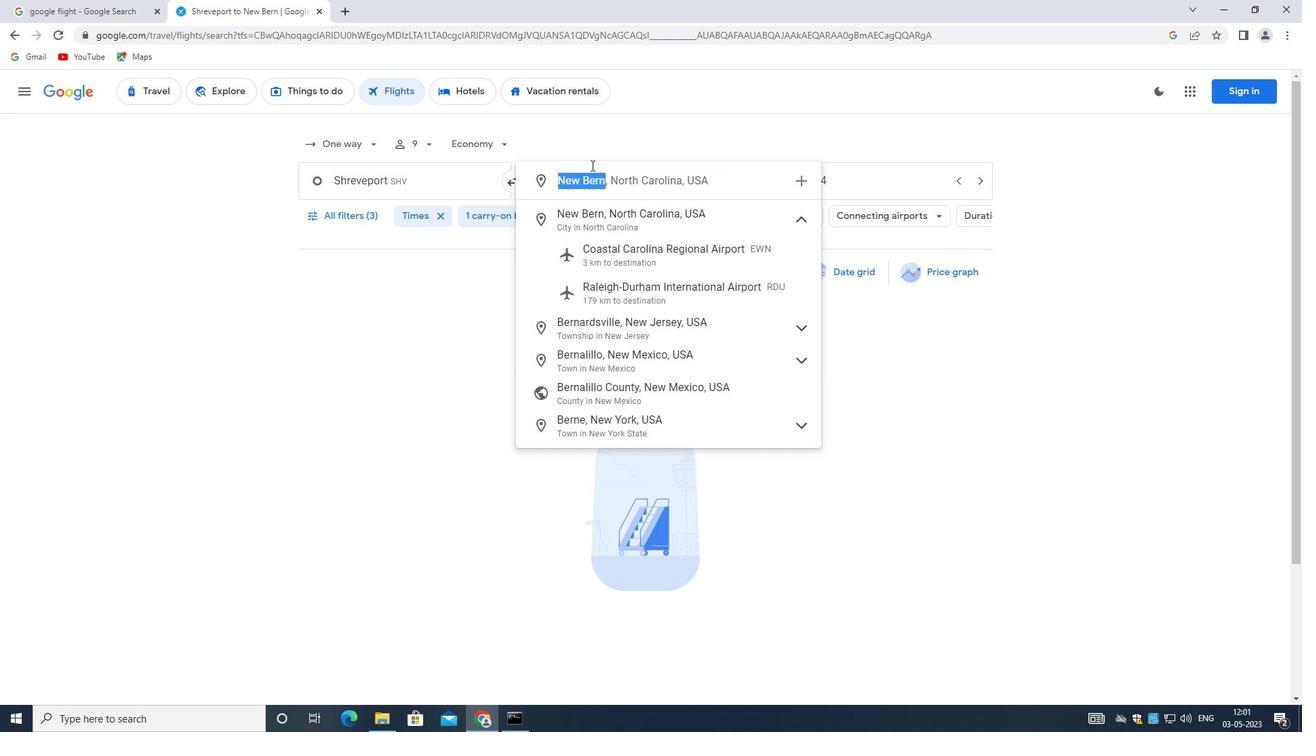 
Action: Key pressed <Key.shift><Key.shift><Key.shift><Key.shift>FORT<Key.space><Key.shift>WAYNE<Key.space><Key.shift_r>IN
Screenshot: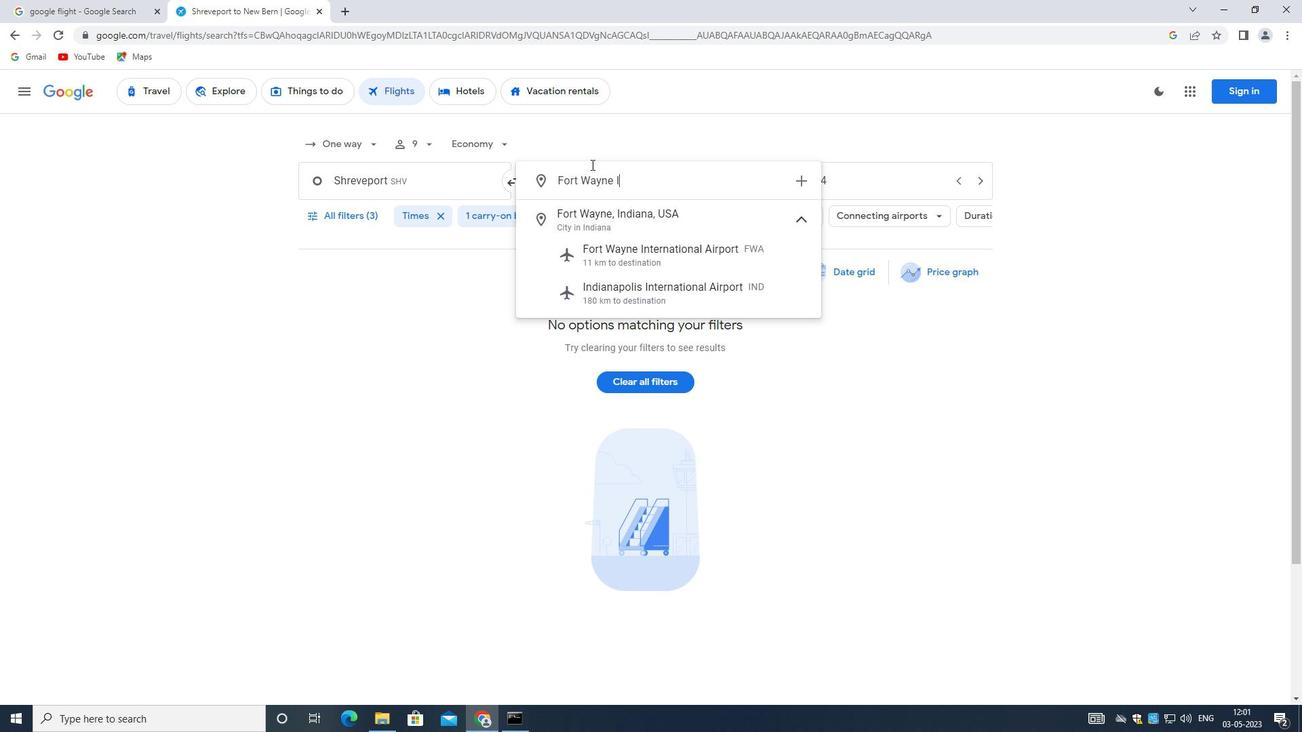 
Action: Mouse moved to (626, 254)
Screenshot: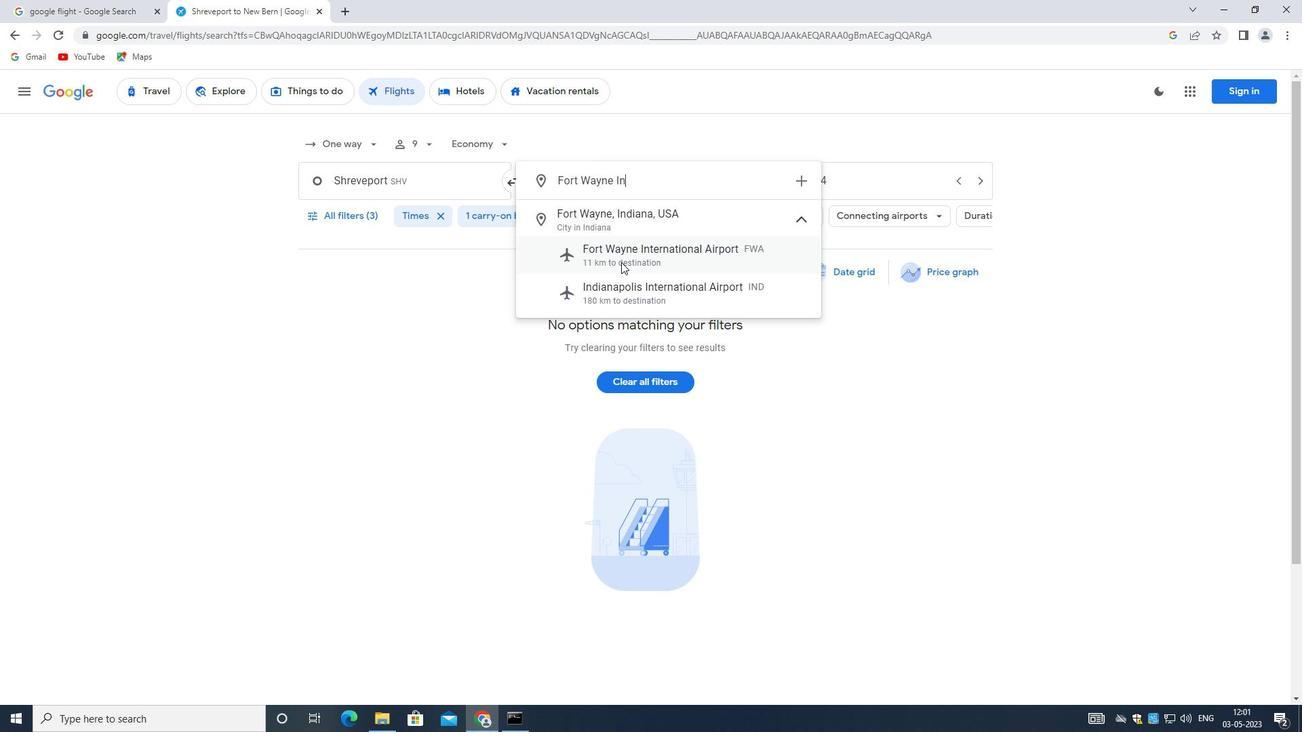 
Action: Mouse pressed left at (626, 254)
Screenshot: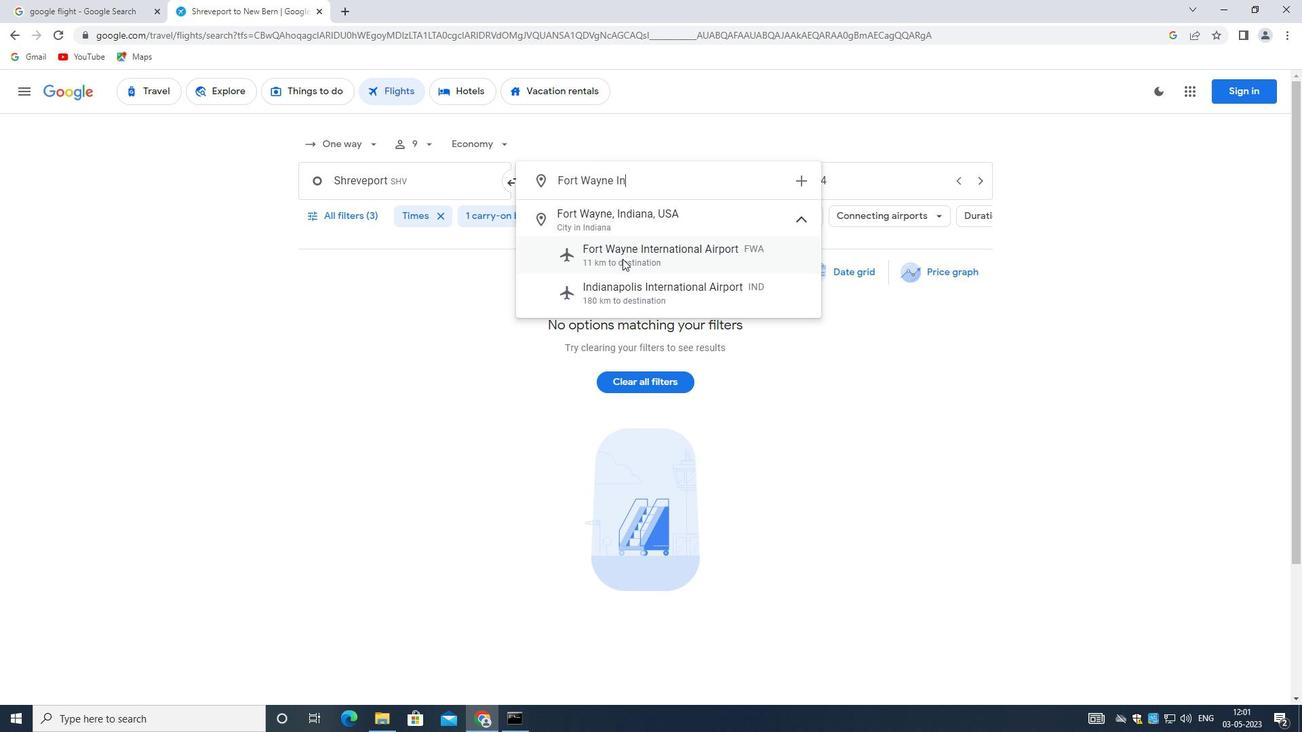 
Action: Mouse moved to (647, 171)
Screenshot: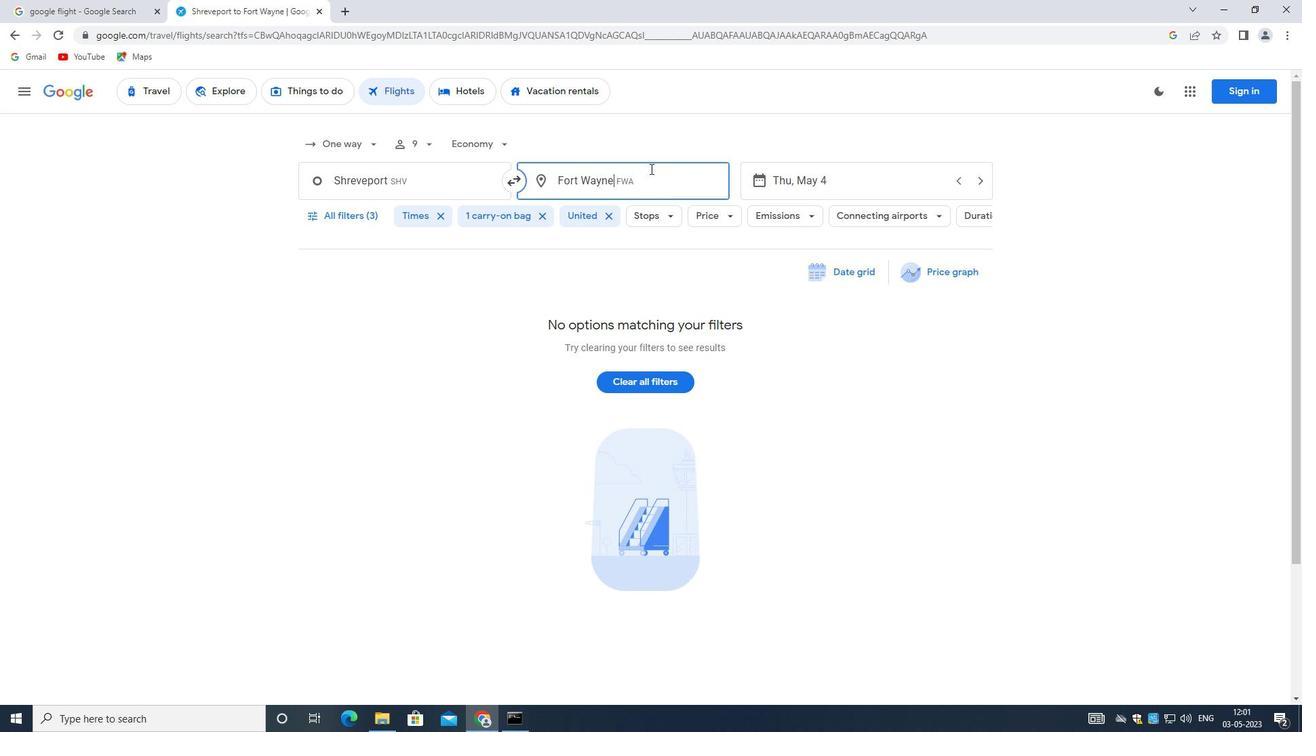 
Action: Mouse pressed left at (647, 171)
Screenshot: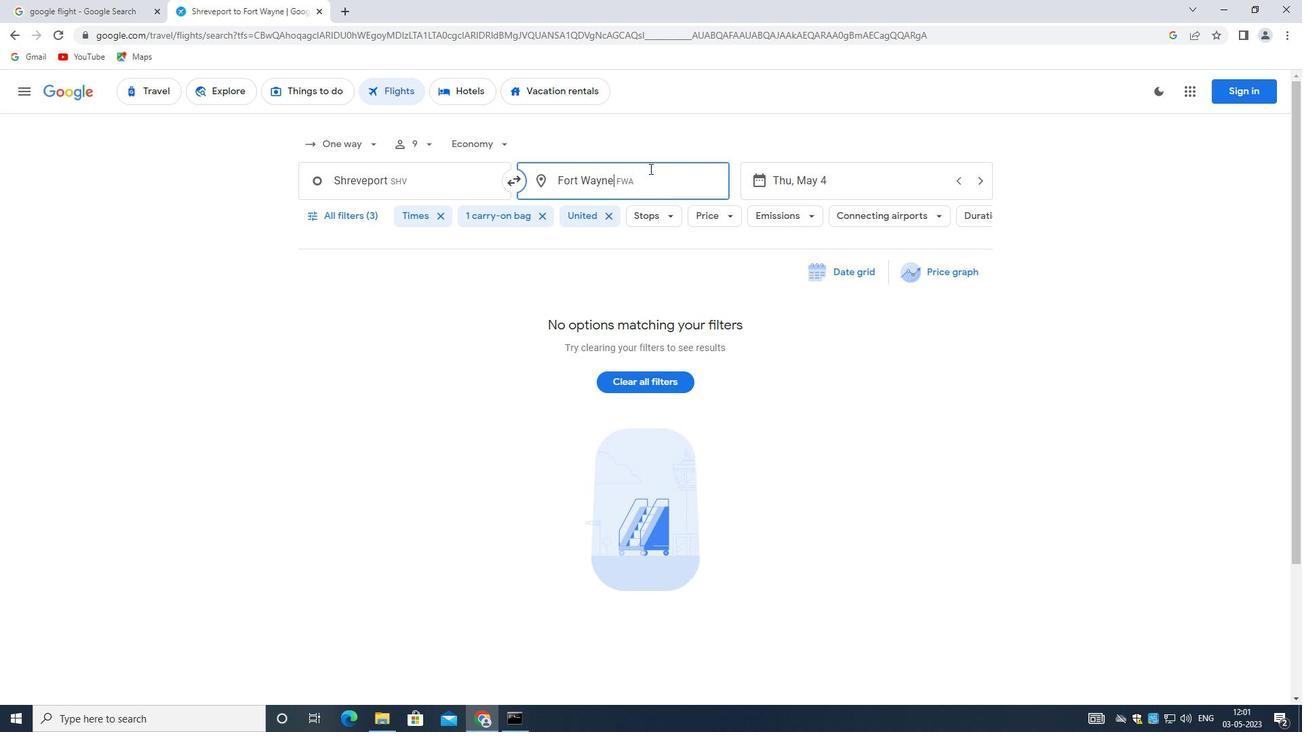 
Action: Mouse moved to (664, 249)
Screenshot: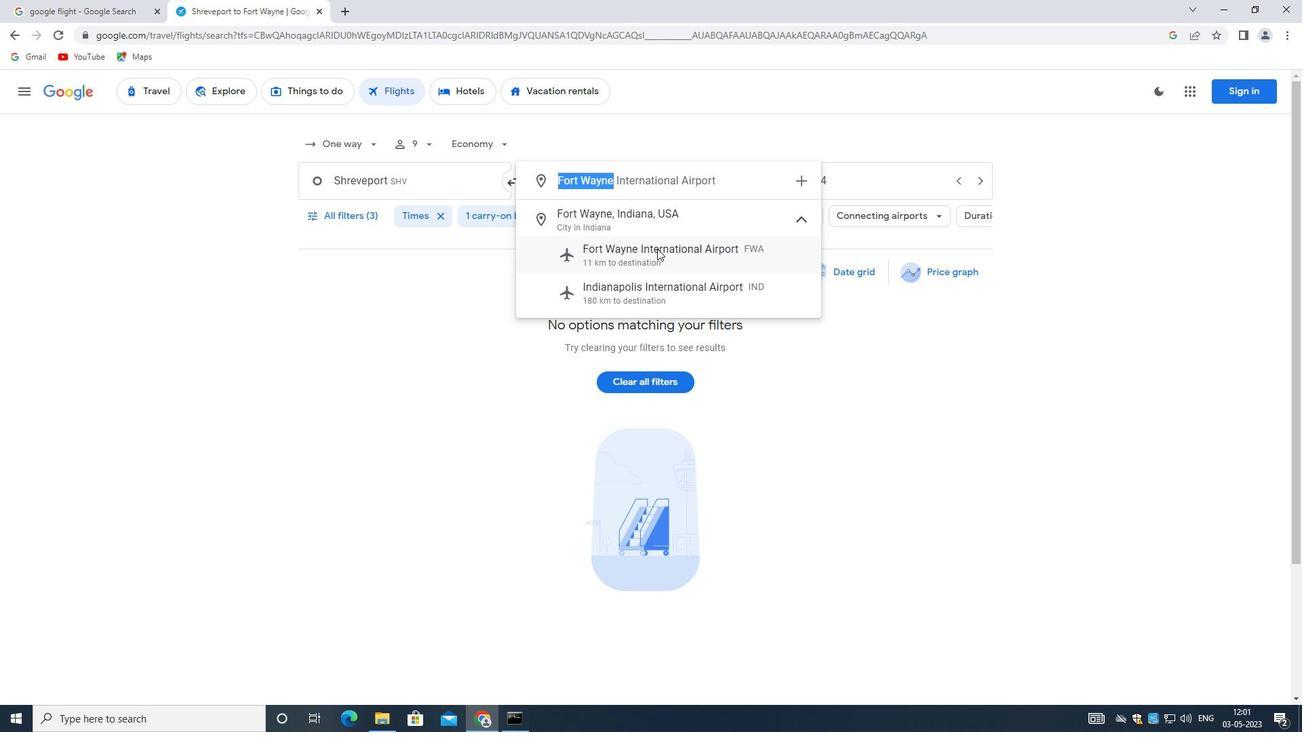 
Action: Mouse pressed left at (664, 249)
Screenshot: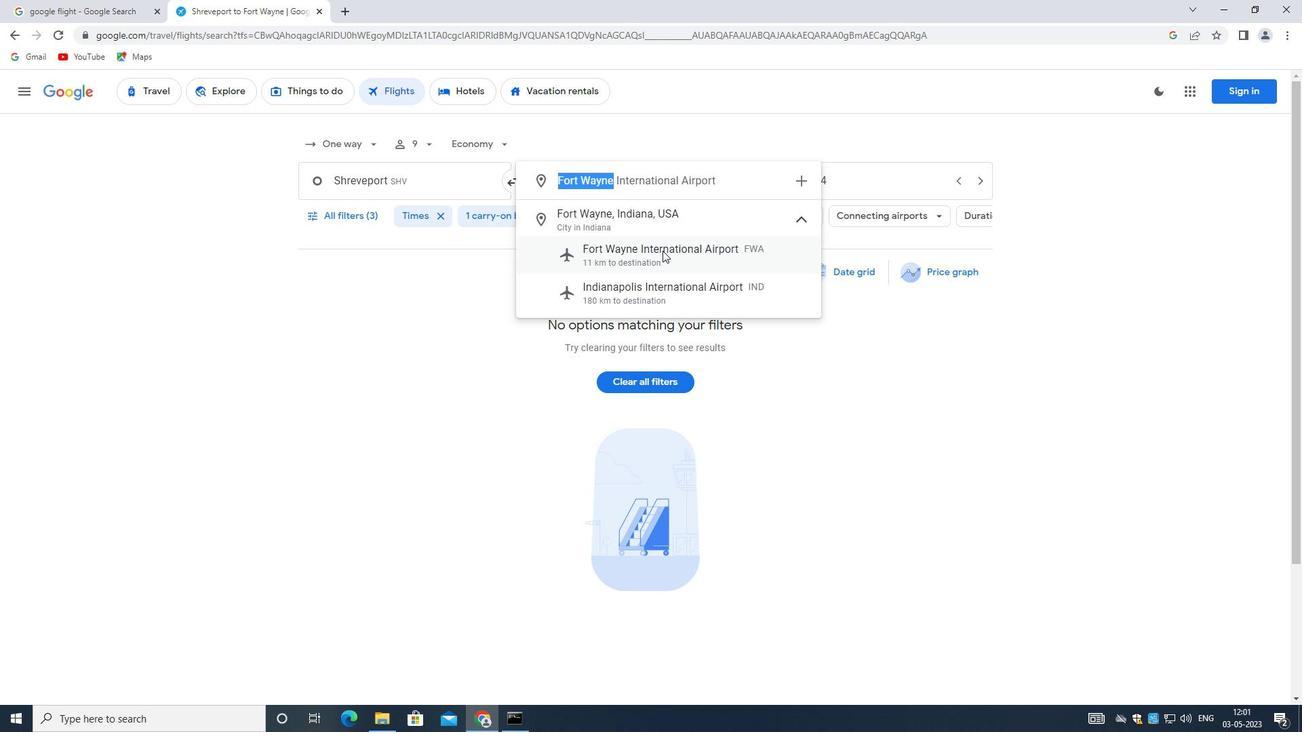 
Action: Mouse moved to (799, 183)
Screenshot: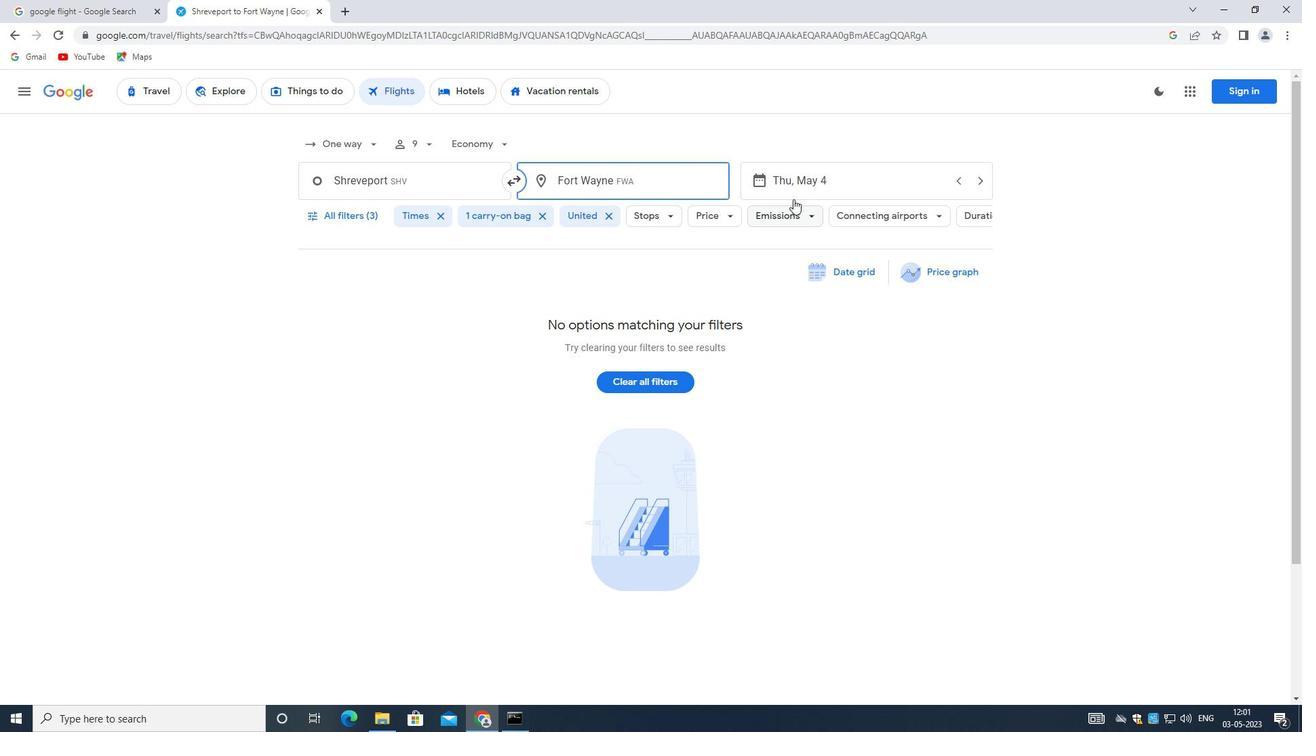 
Action: Mouse pressed left at (799, 183)
Screenshot: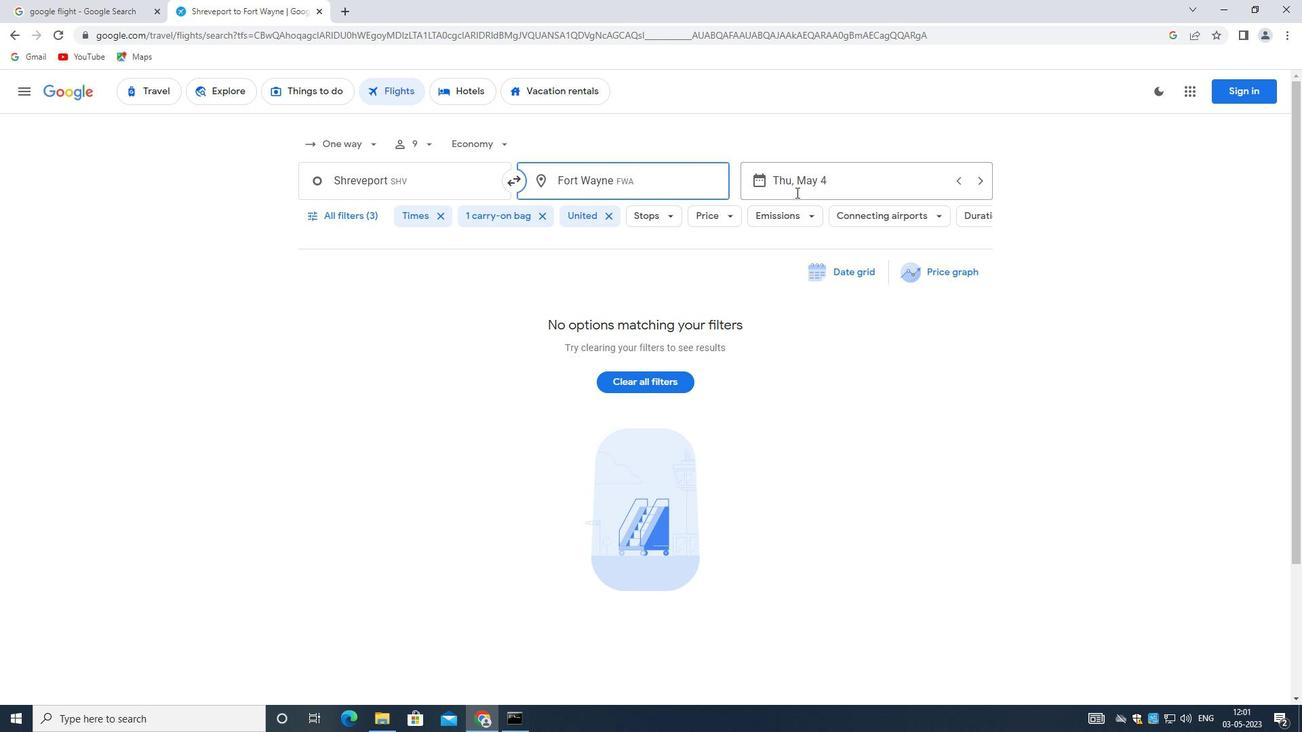 
Action: Mouse moved to (960, 507)
Screenshot: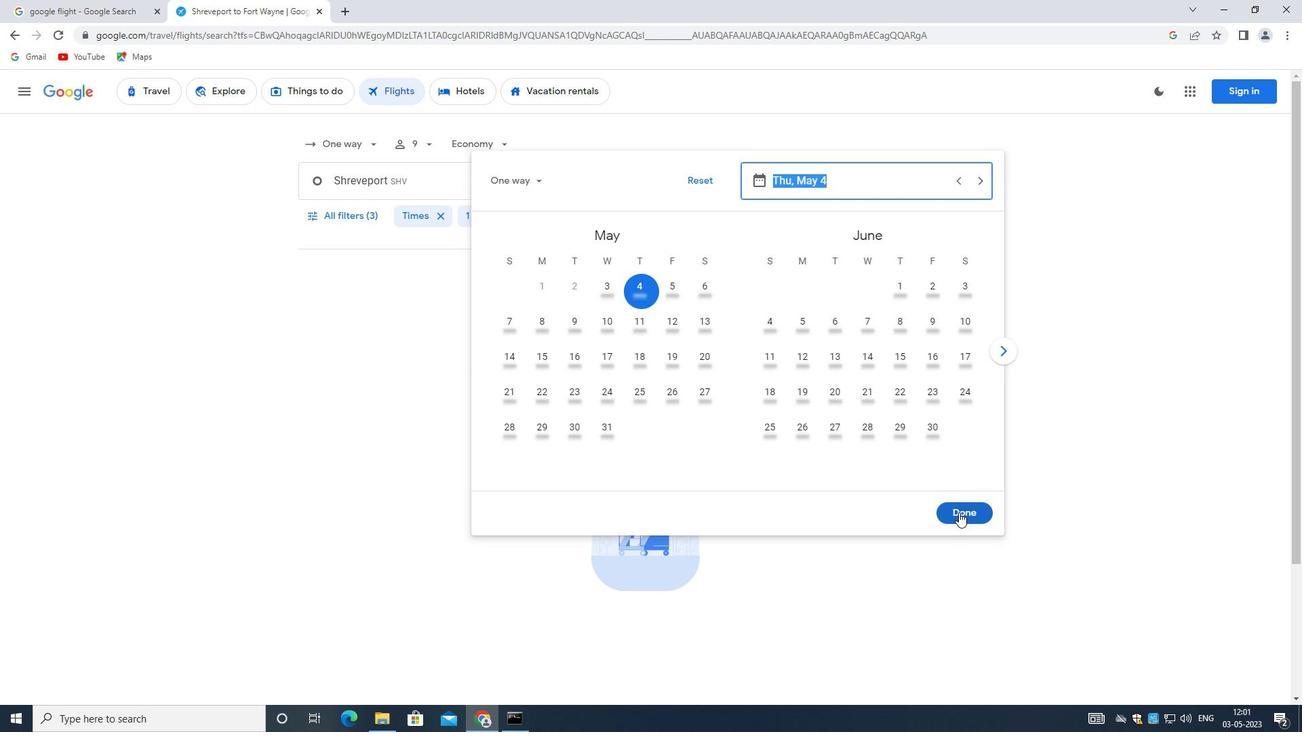 
Action: Mouse pressed left at (960, 507)
Screenshot: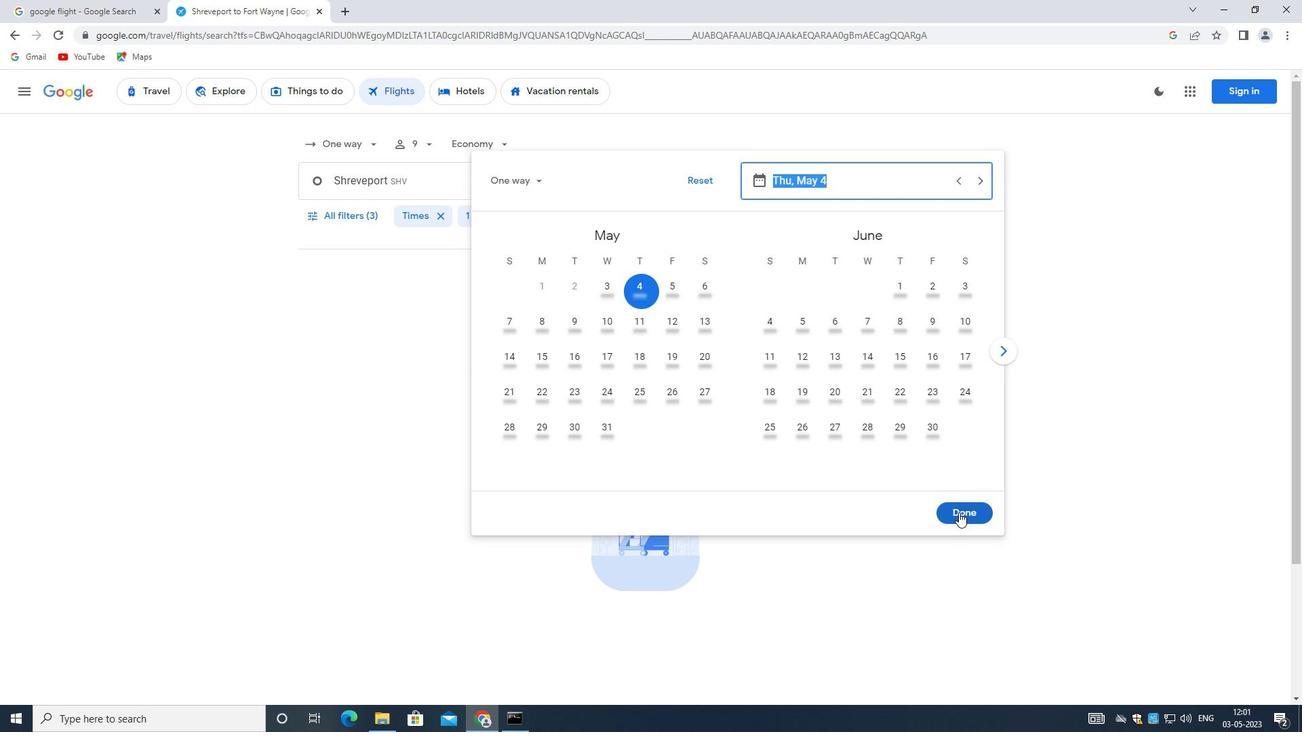 
Action: Mouse moved to (351, 218)
Screenshot: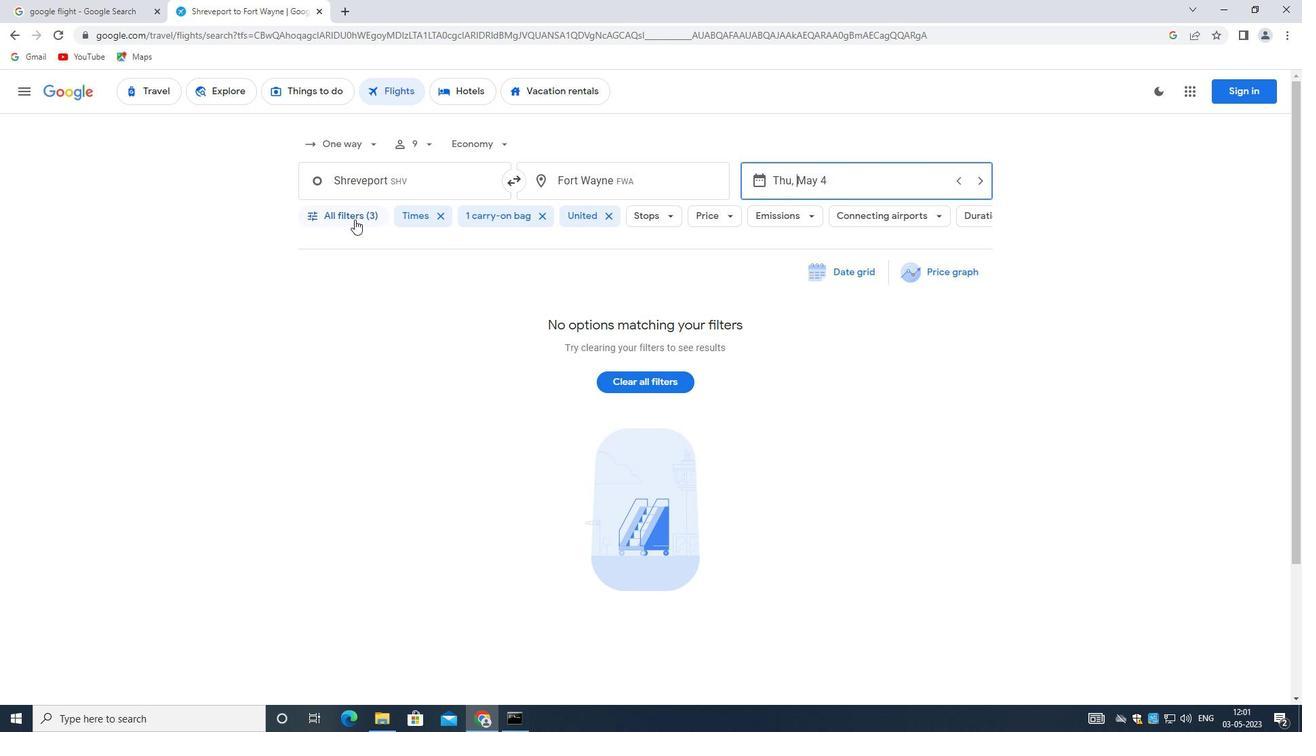 
Action: Mouse pressed left at (351, 218)
Screenshot: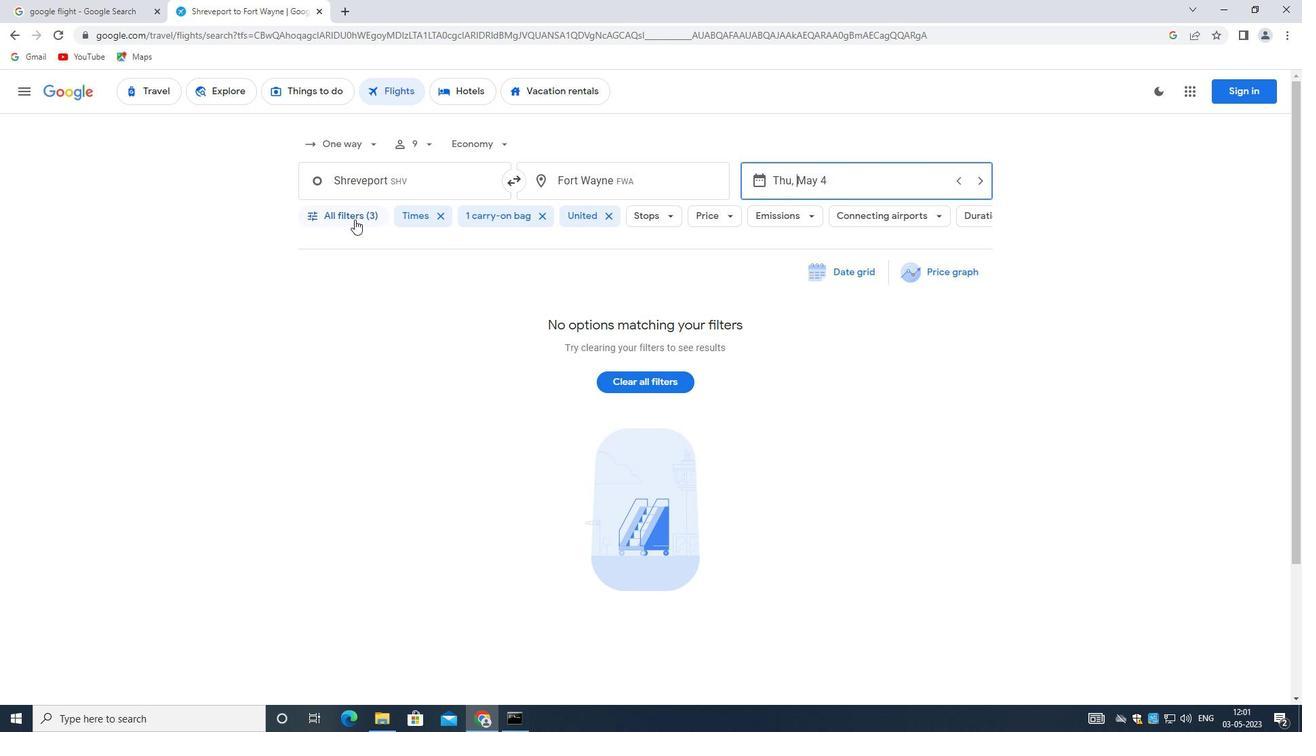 
Action: Mouse moved to (426, 466)
Screenshot: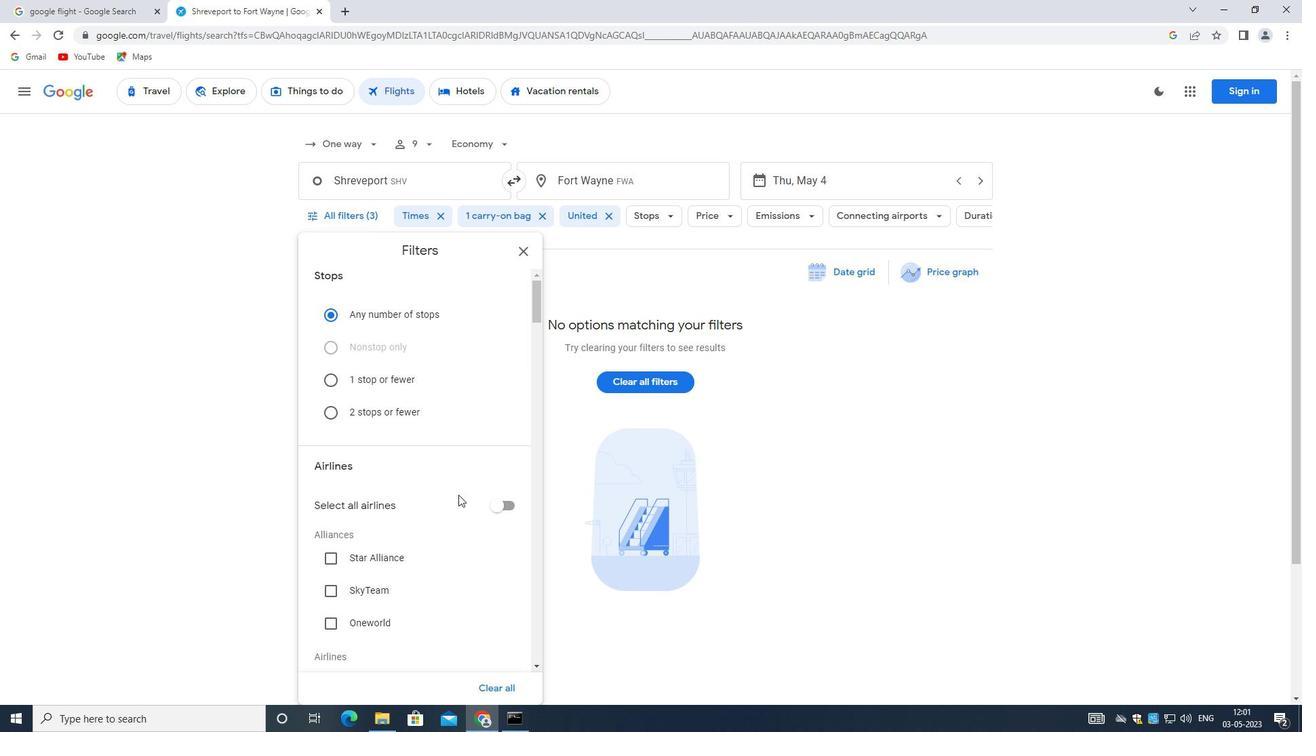 
Action: Mouse scrolled (426, 466) with delta (0, 0)
Screenshot: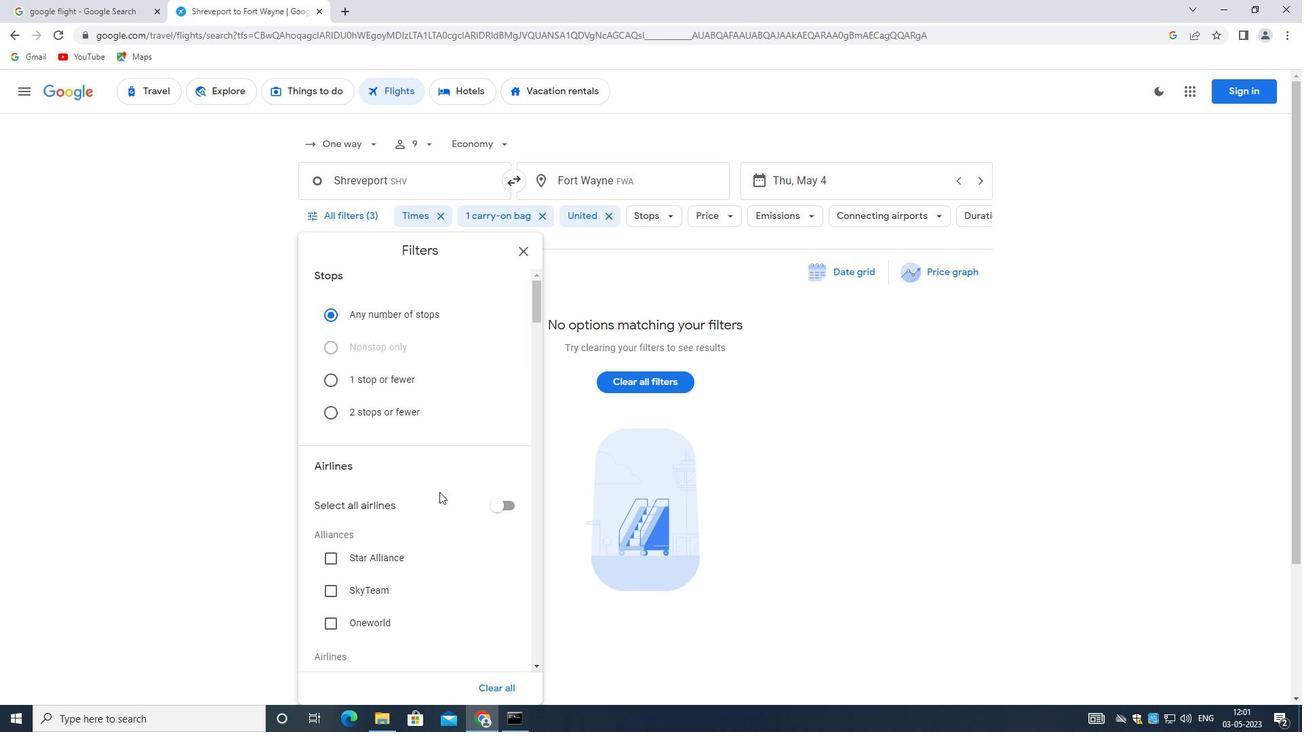 
Action: Mouse moved to (425, 466)
Screenshot: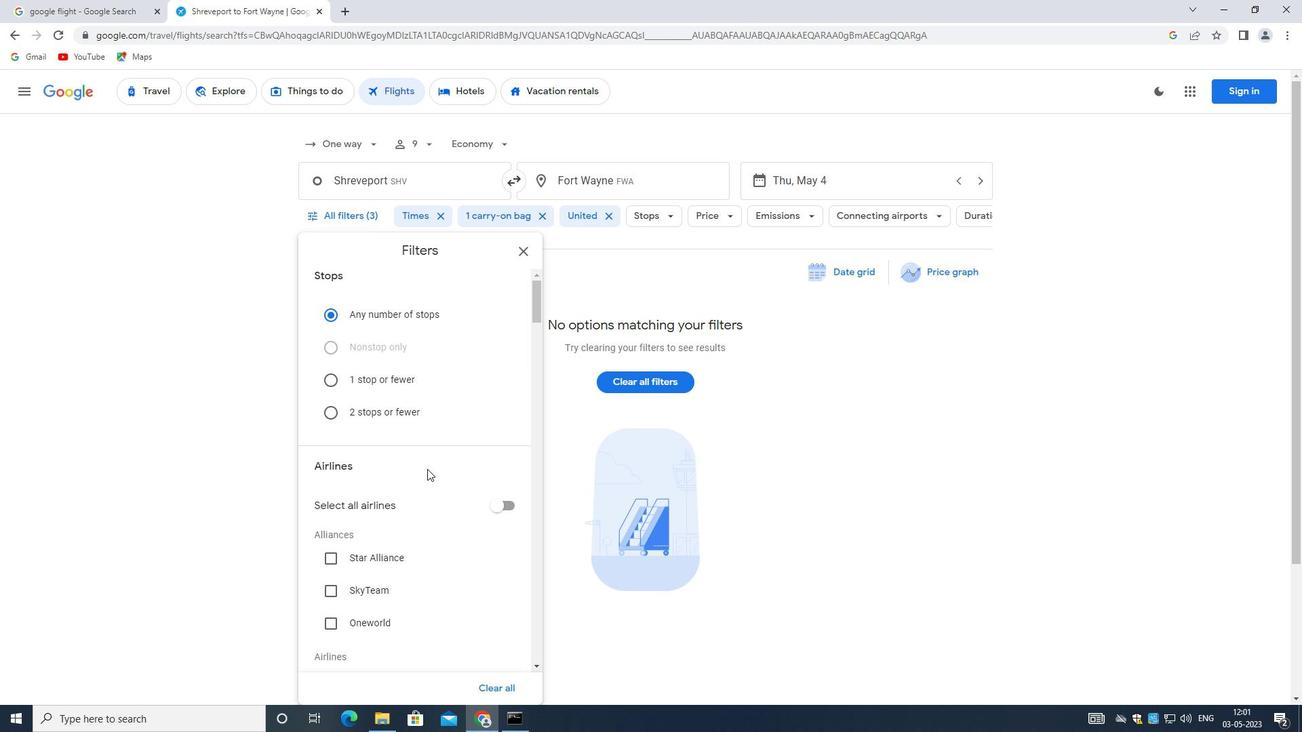 
Action: Mouse scrolled (425, 465) with delta (0, 0)
Screenshot: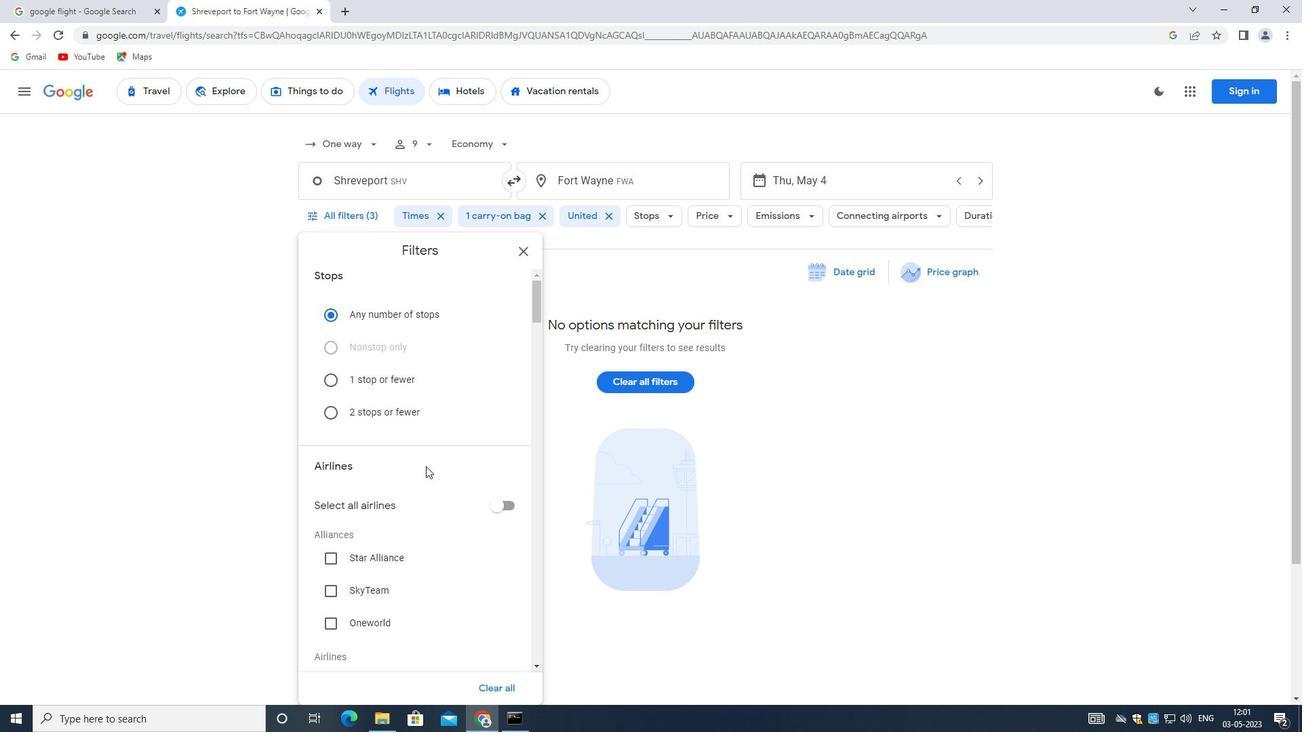 
Action: Mouse scrolled (425, 465) with delta (0, 0)
Screenshot: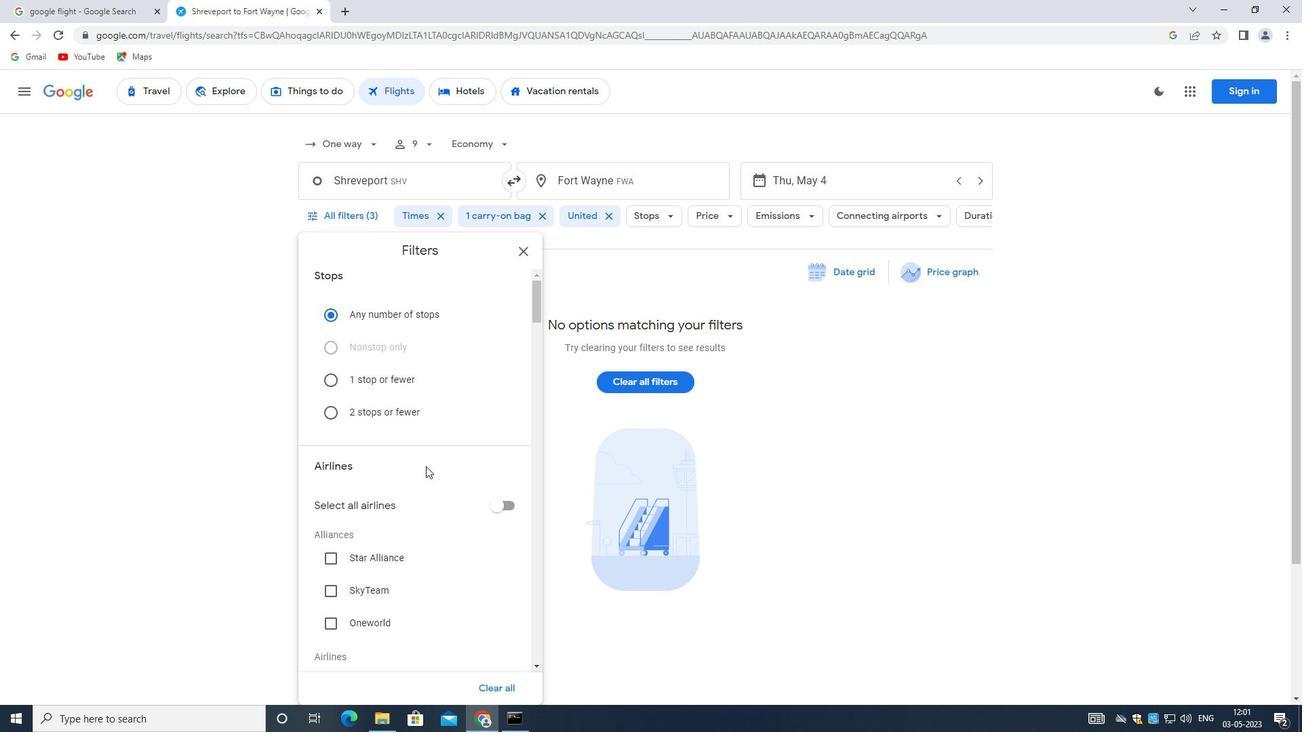 
Action: Mouse scrolled (425, 465) with delta (0, 0)
Screenshot: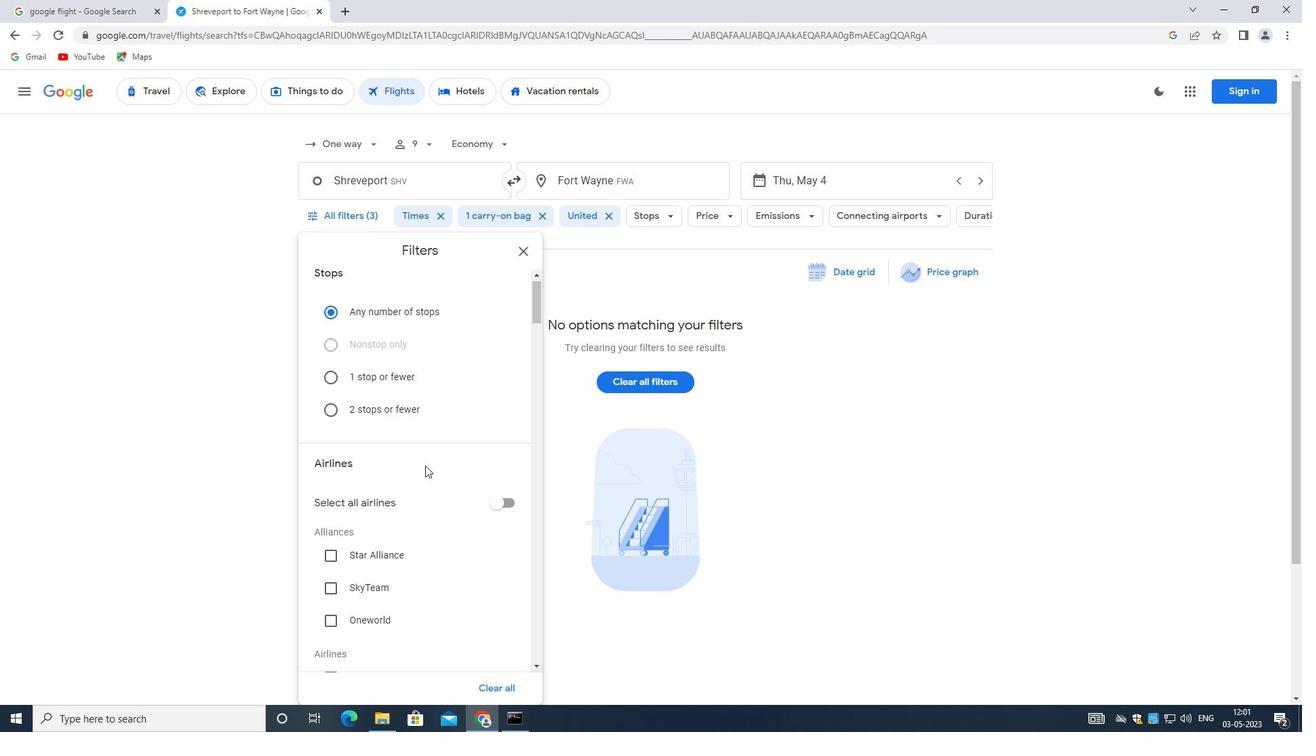 
Action: Mouse scrolled (425, 465) with delta (0, 0)
Screenshot: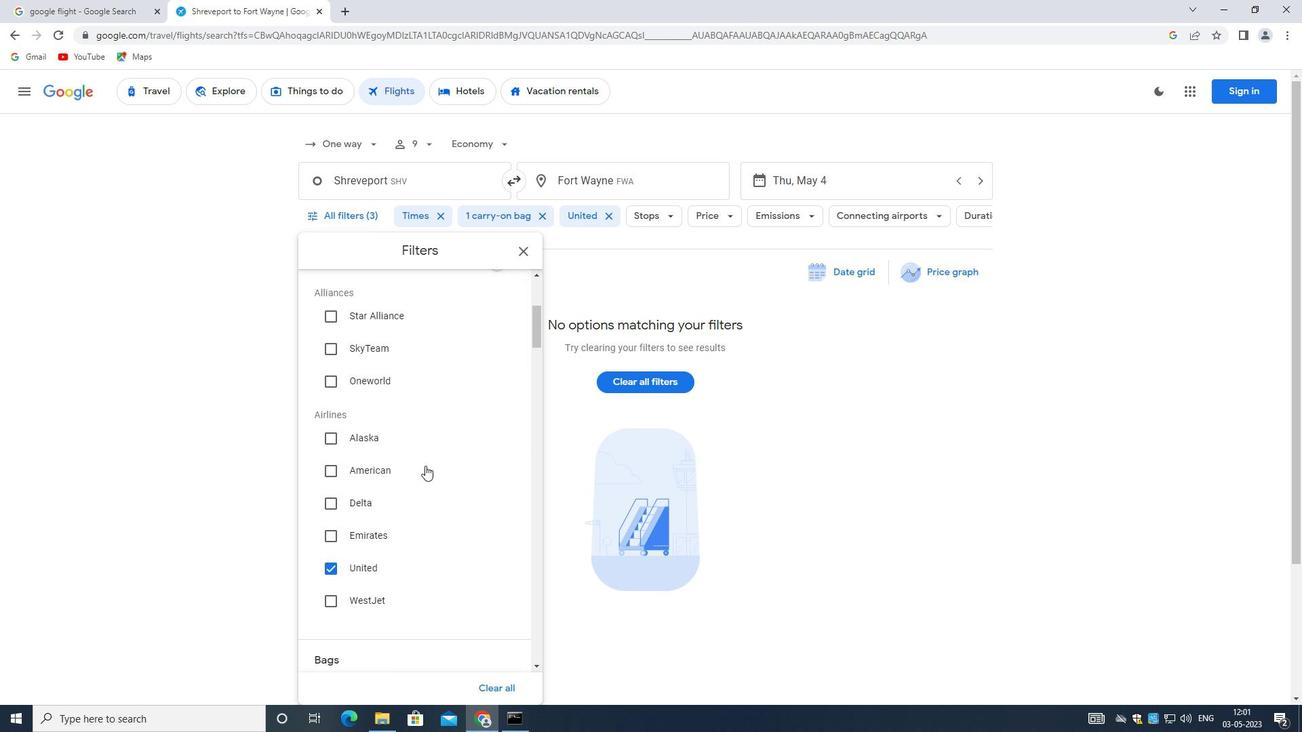 
Action: Mouse scrolled (425, 465) with delta (0, 0)
Screenshot: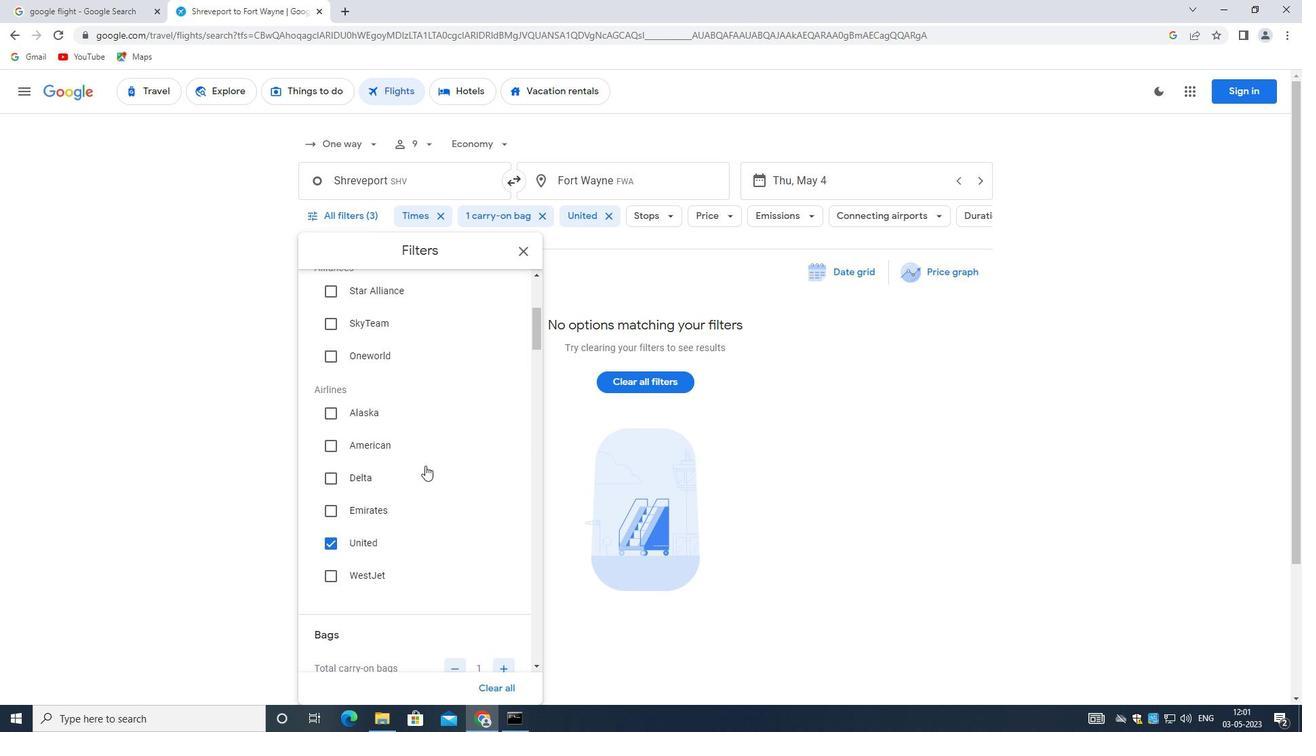 
Action: Mouse moved to (424, 379)
Screenshot: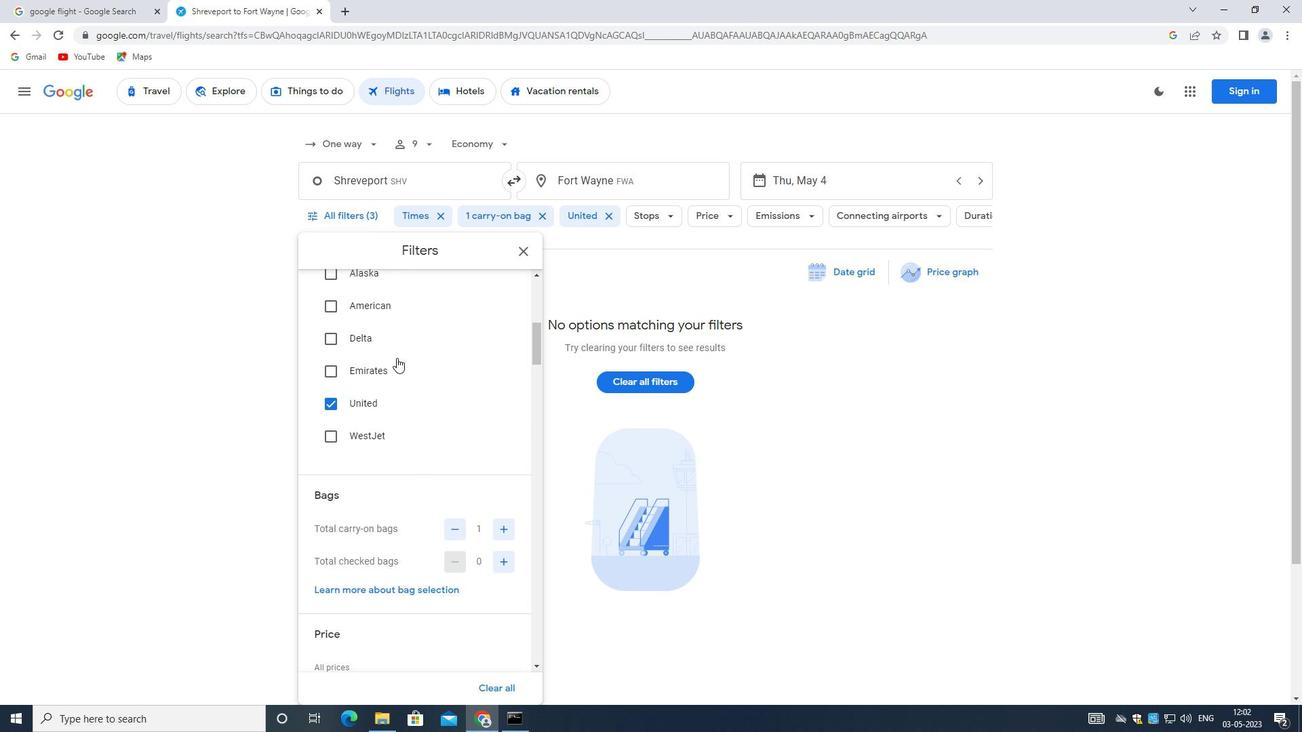 
Action: Mouse scrolled (424, 380) with delta (0, 0)
Screenshot: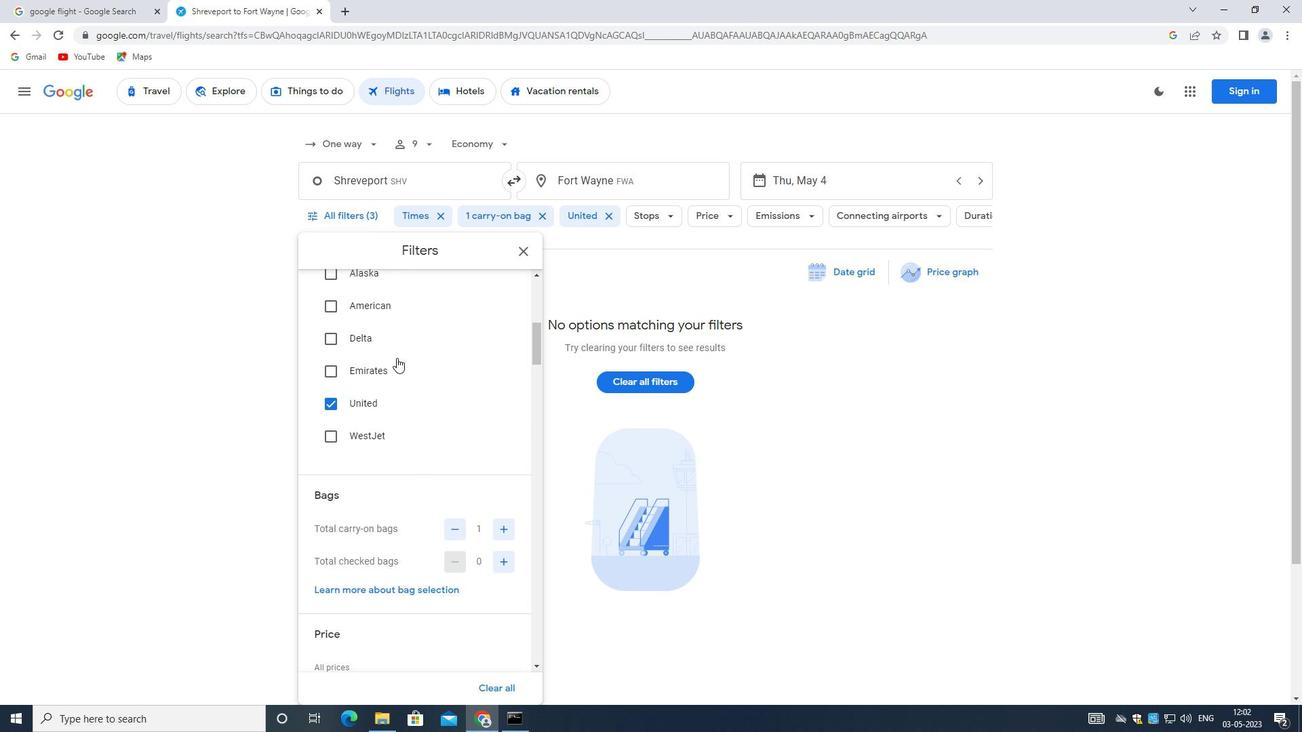 
Action: Mouse scrolled (424, 380) with delta (0, 0)
Screenshot: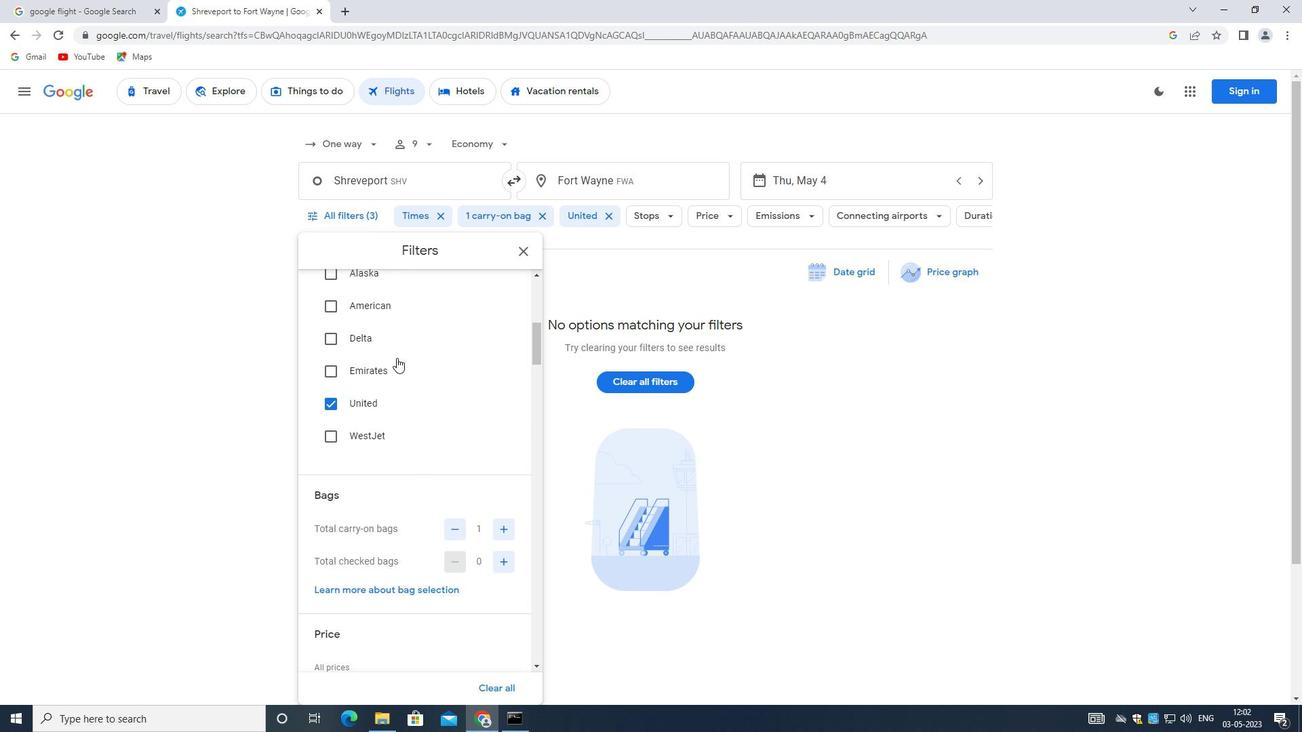 
Action: Mouse scrolled (424, 380) with delta (0, 0)
Screenshot: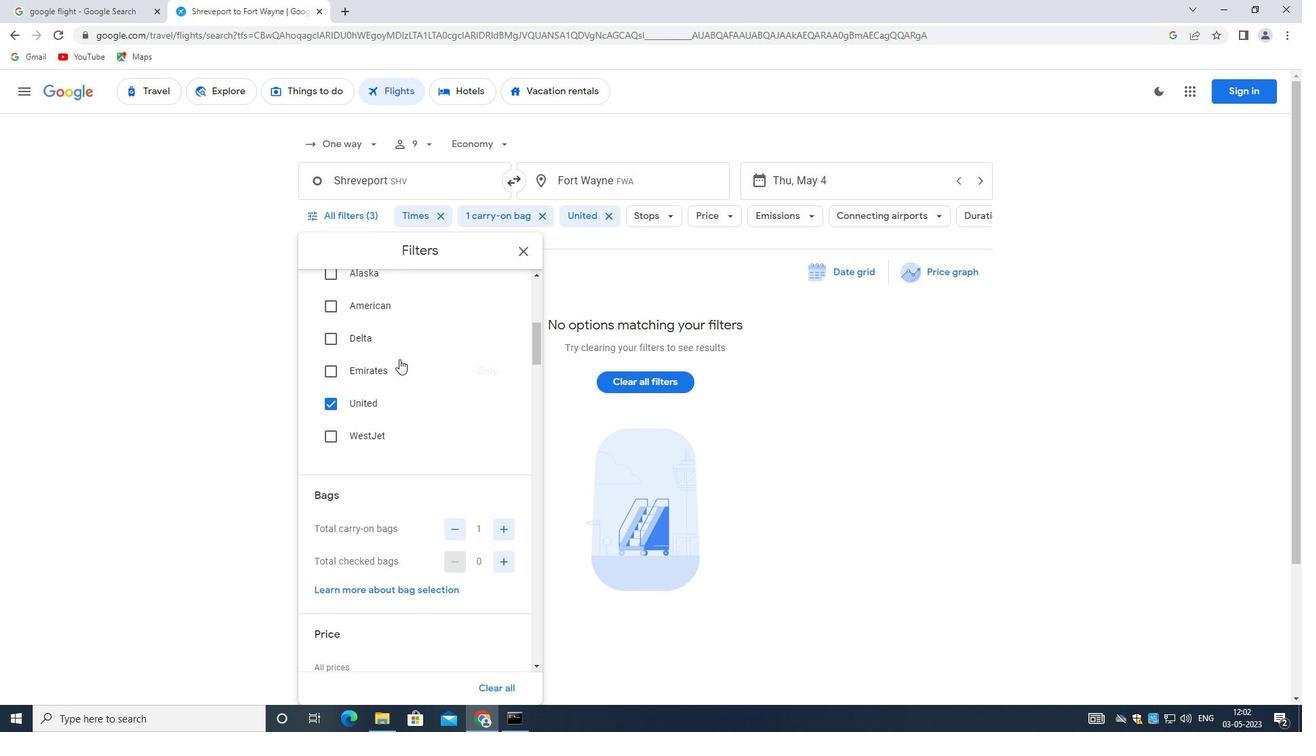 
Action: Mouse scrolled (424, 380) with delta (0, 0)
Screenshot: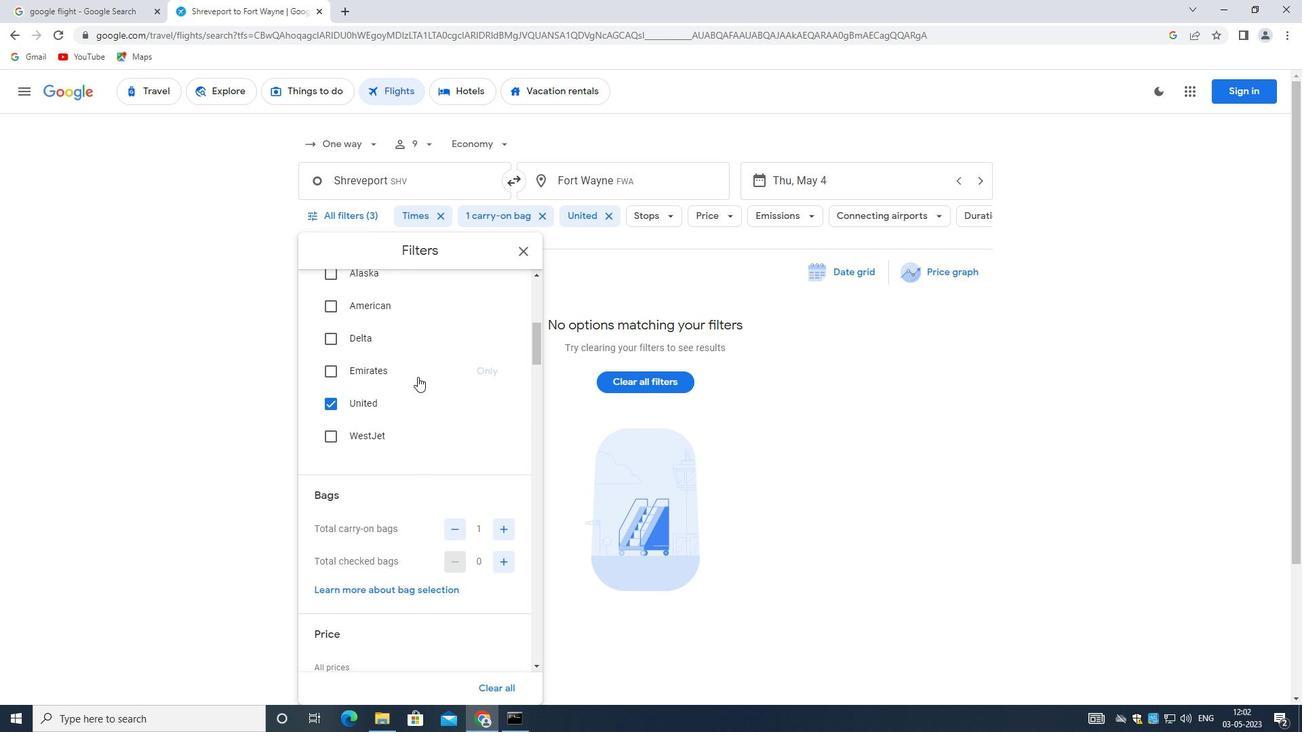 
Action: Mouse moved to (506, 369)
Screenshot: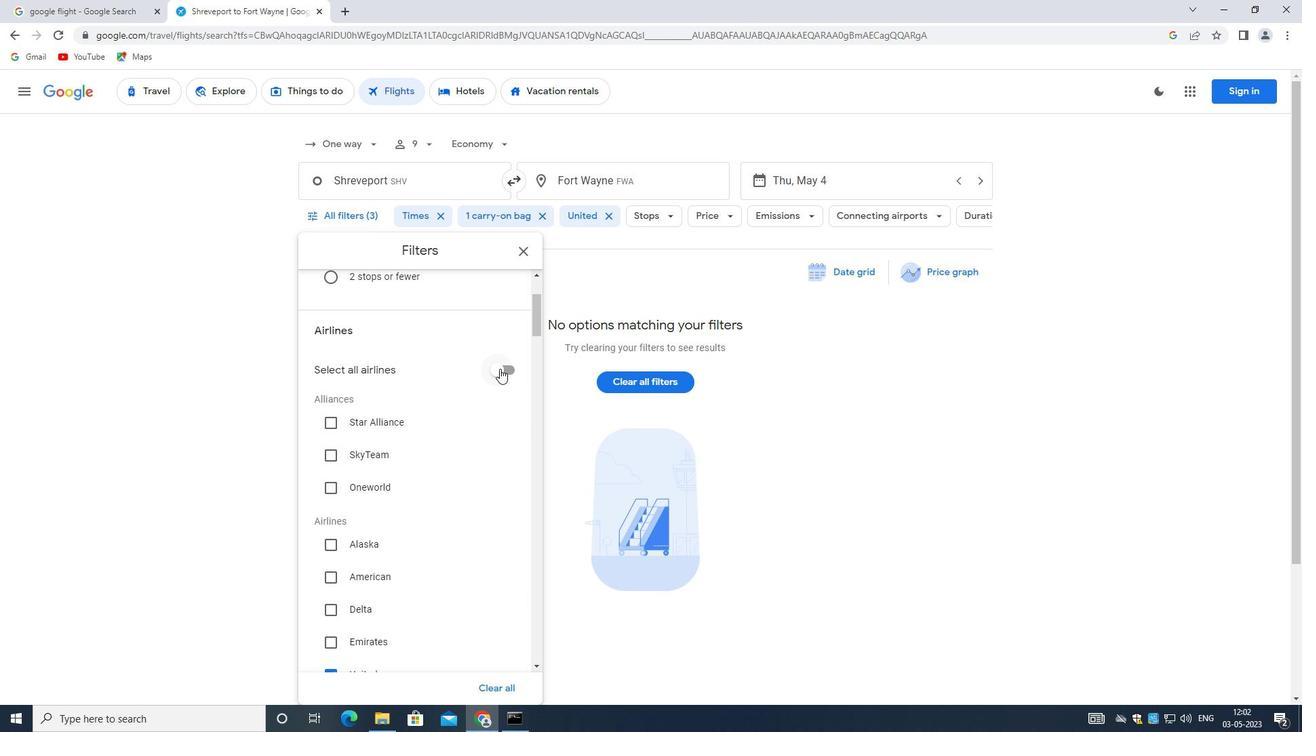 
Action: Mouse pressed left at (506, 369)
Screenshot: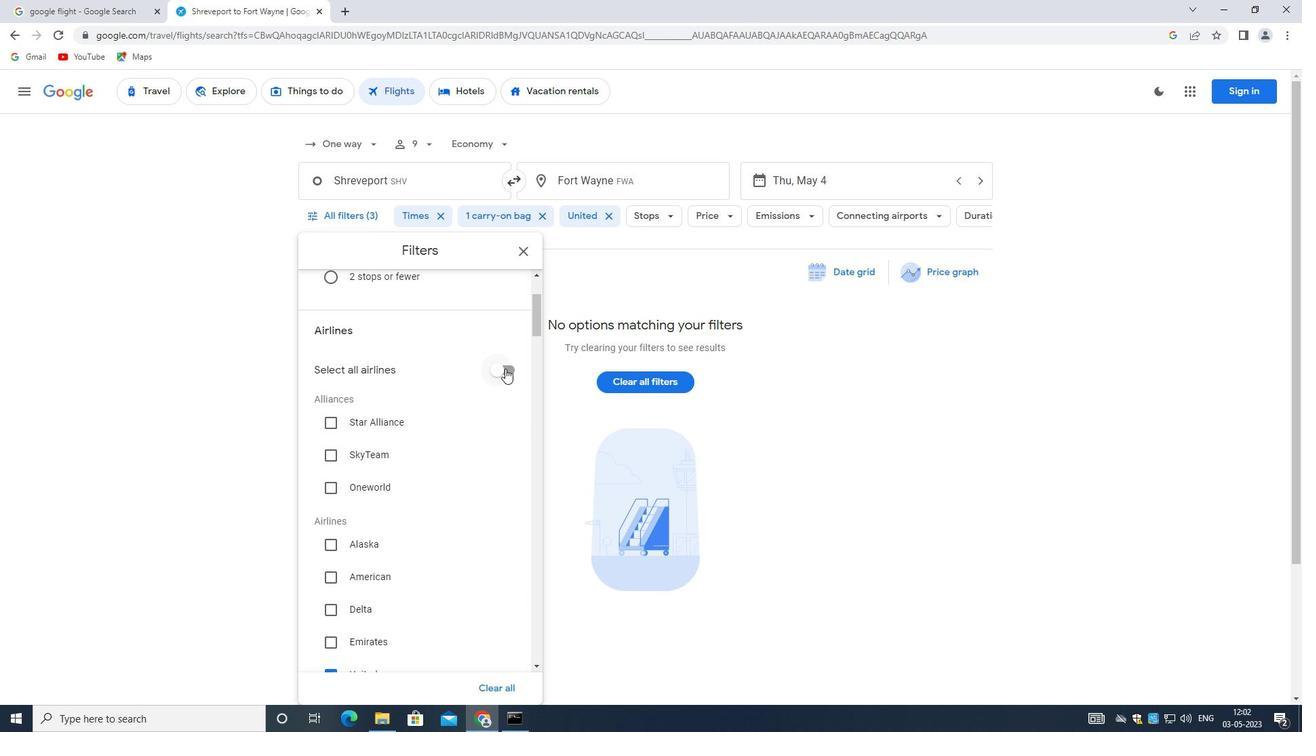 
Action: Mouse moved to (492, 371)
Screenshot: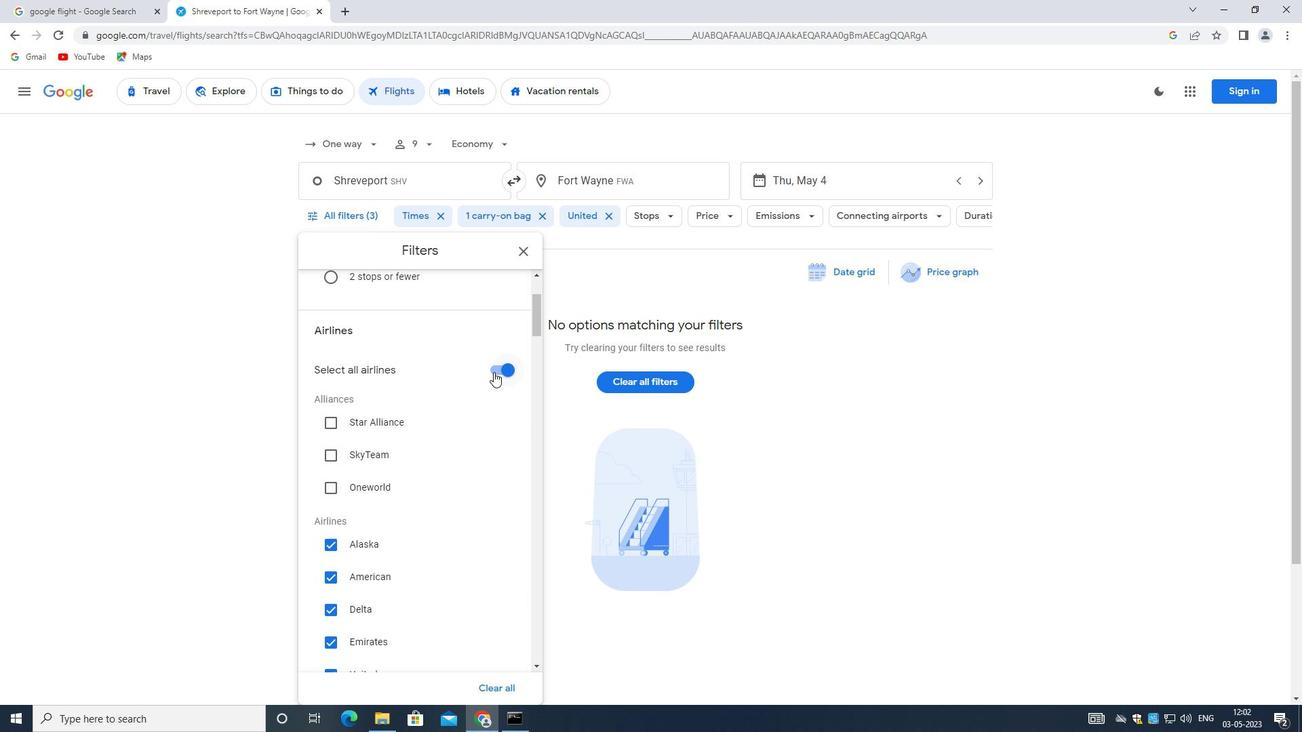 
Action: Mouse pressed left at (492, 371)
Screenshot: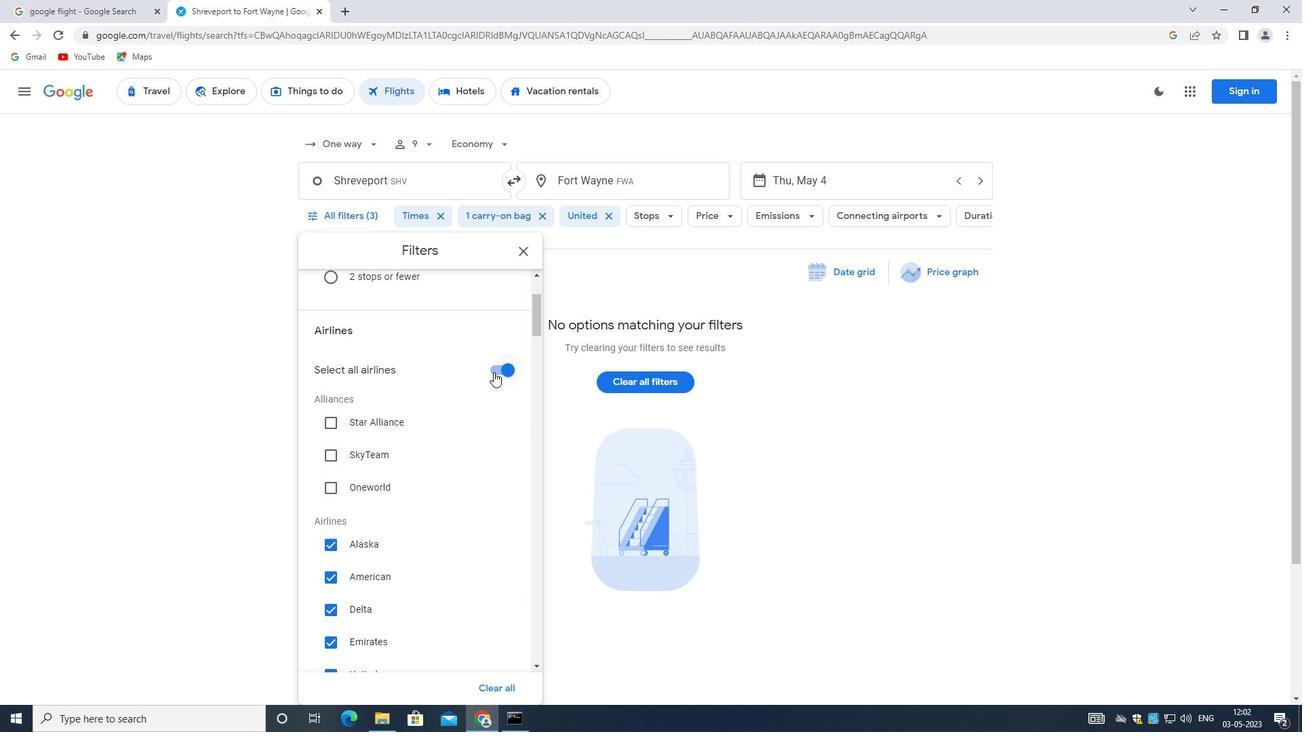 
Action: Mouse moved to (457, 447)
Screenshot: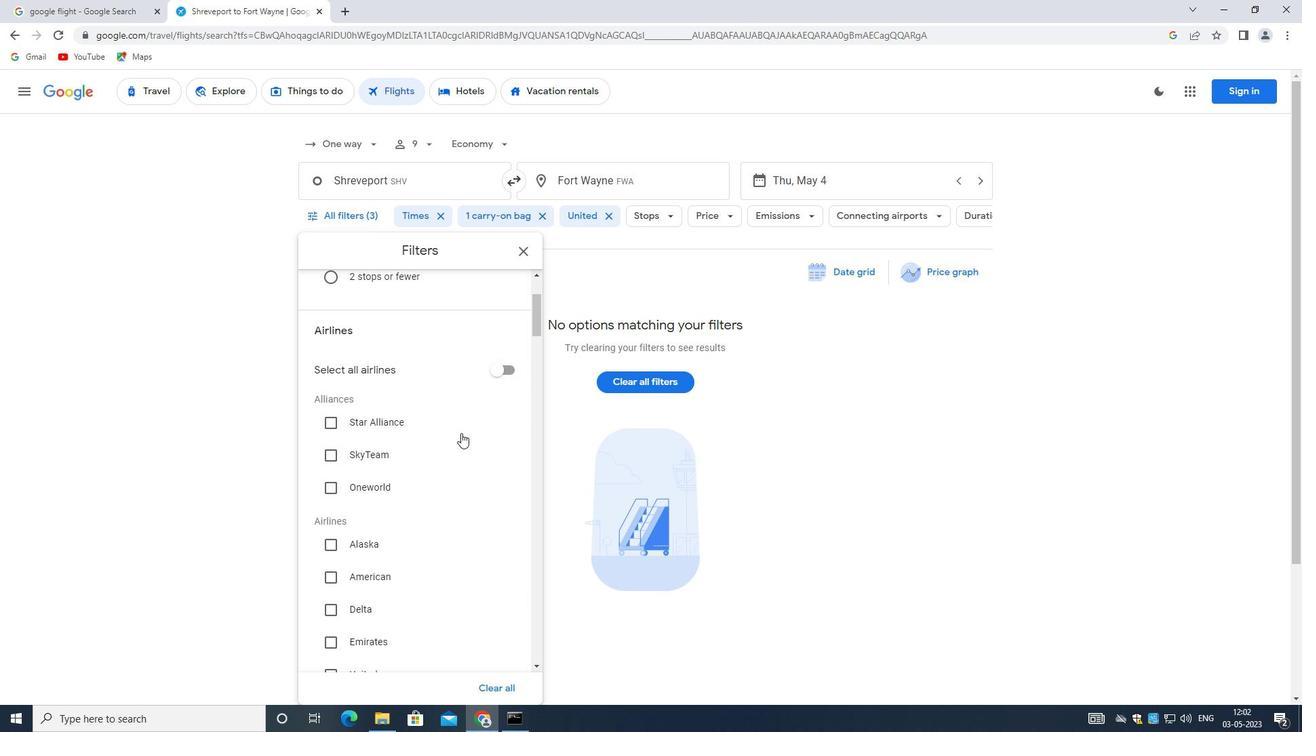 
Action: Mouse scrolled (457, 446) with delta (0, 0)
Screenshot: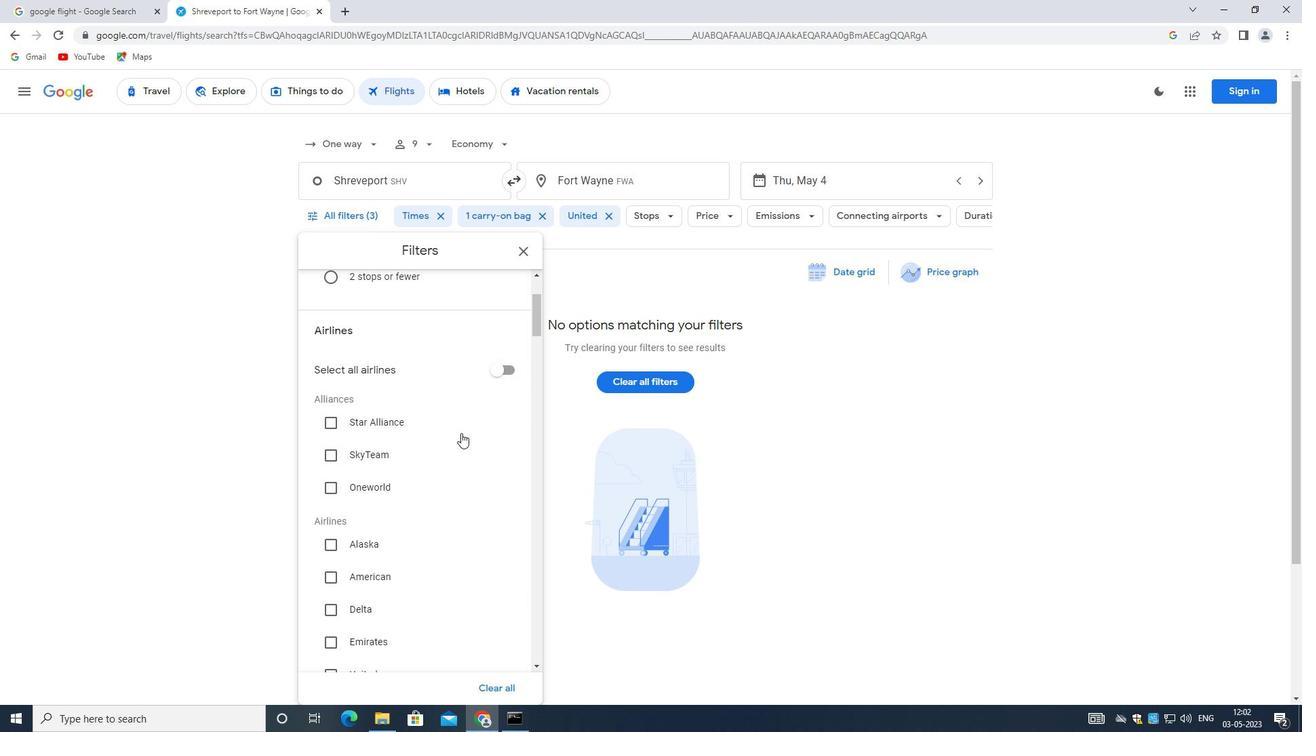 
Action: Mouse moved to (456, 449)
Screenshot: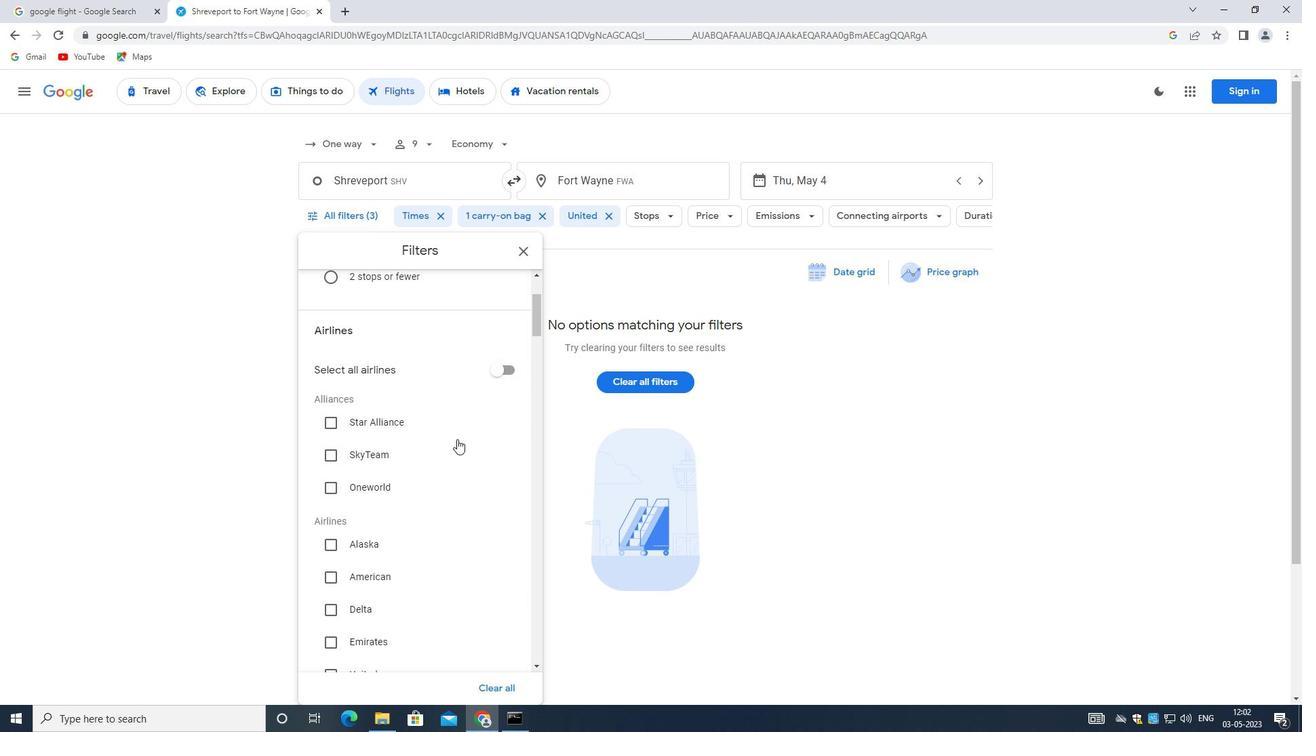 
Action: Mouse scrolled (456, 449) with delta (0, 0)
Screenshot: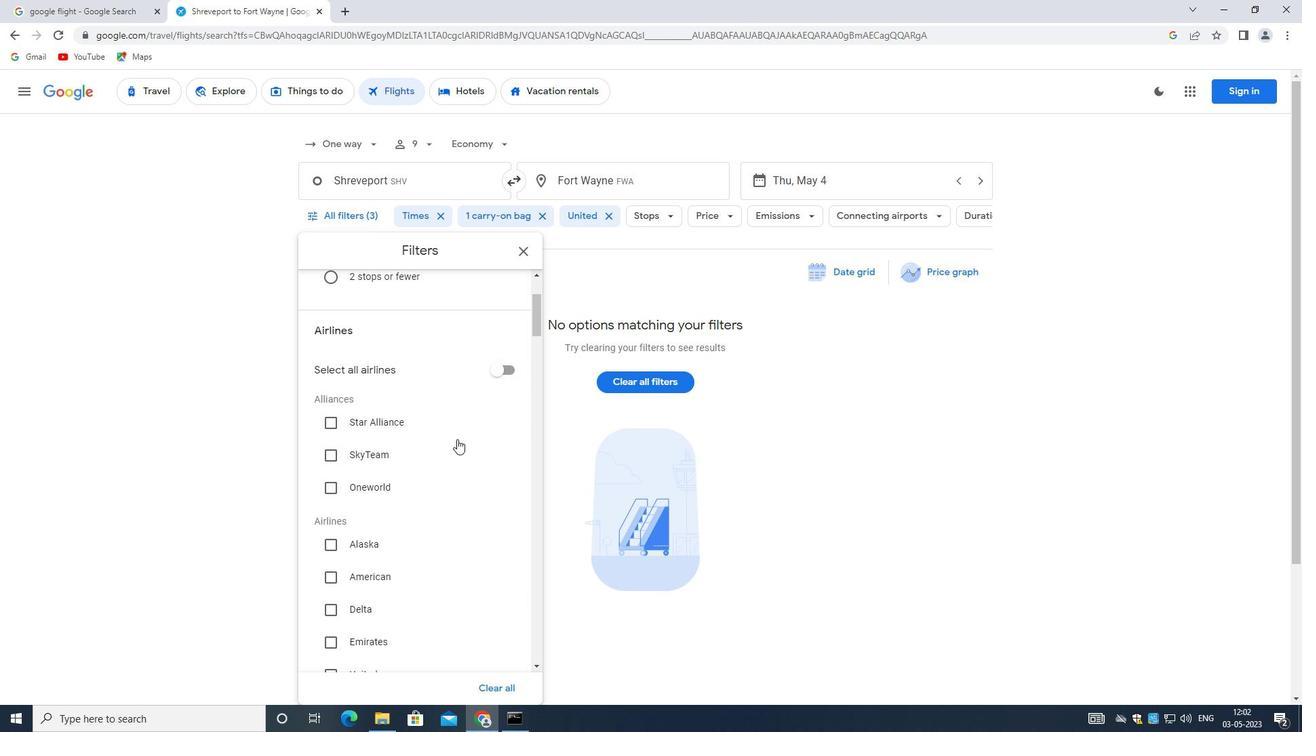 
Action: Mouse moved to (455, 451)
Screenshot: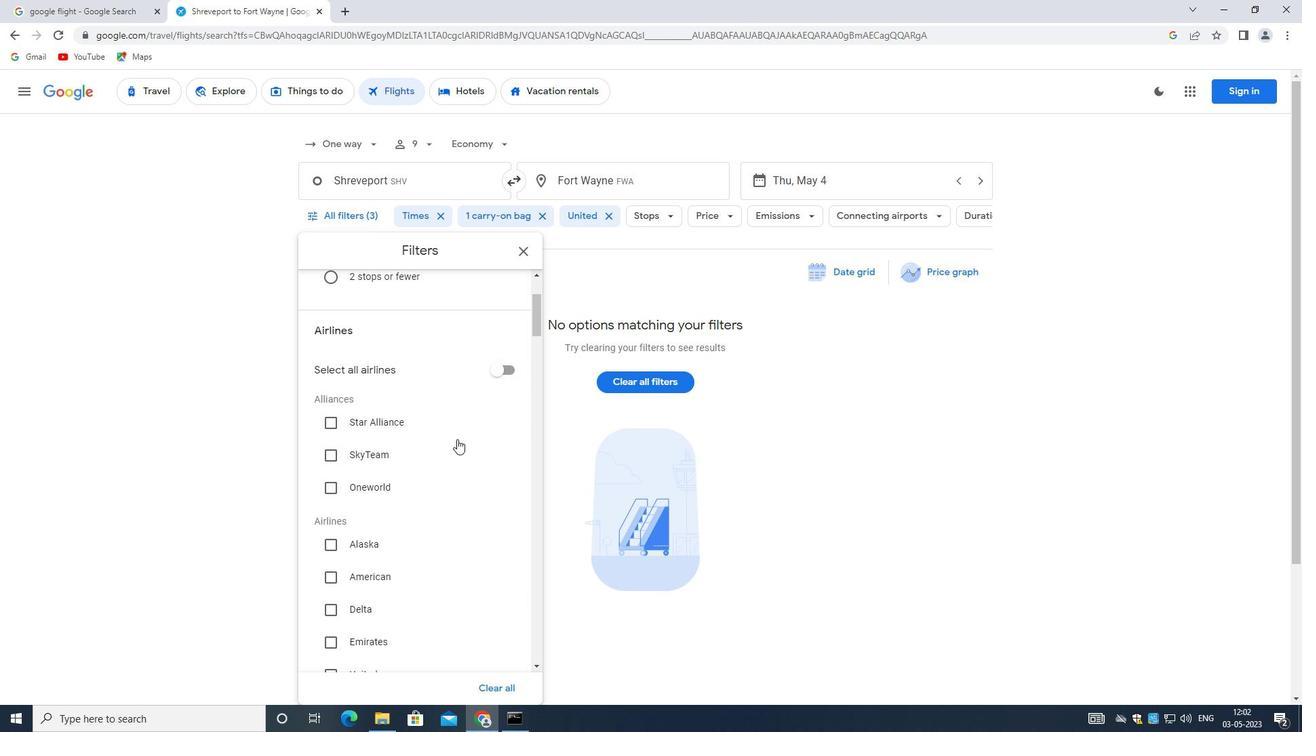 
Action: Mouse scrolled (455, 450) with delta (0, 0)
Screenshot: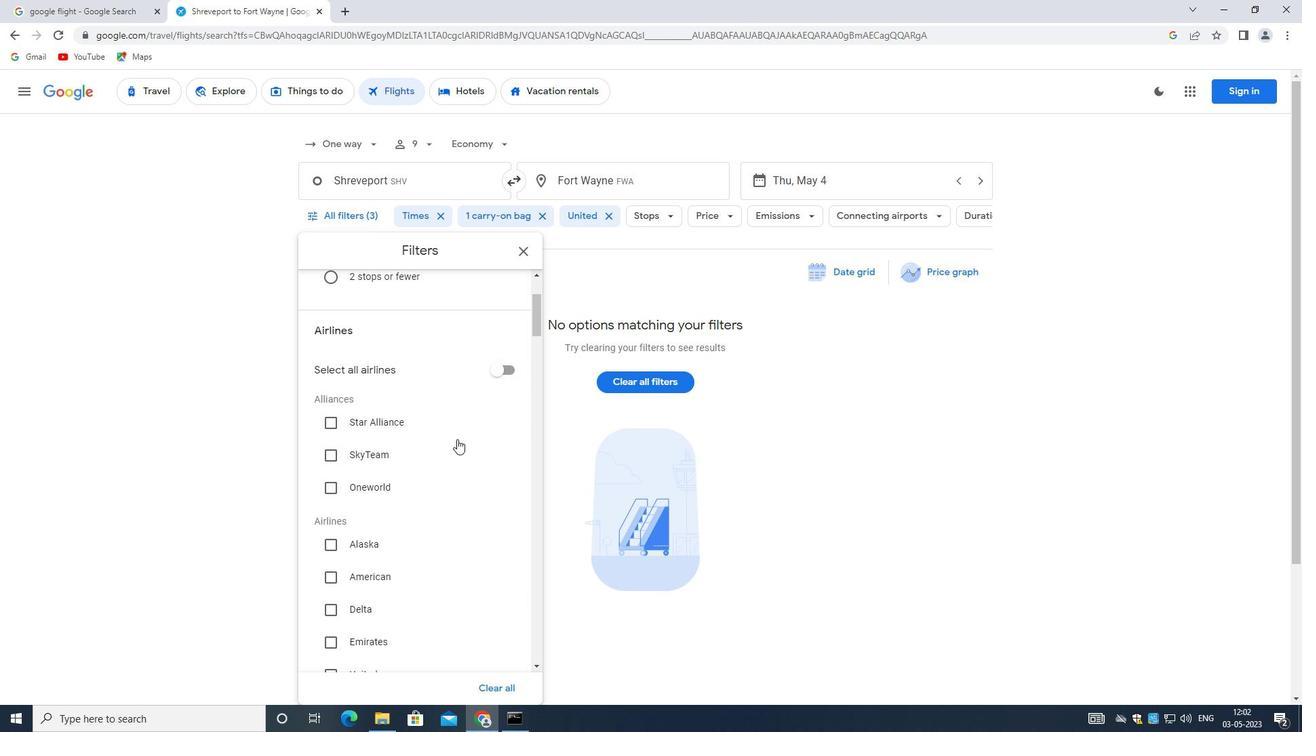 
Action: Mouse moved to (455, 451)
Screenshot: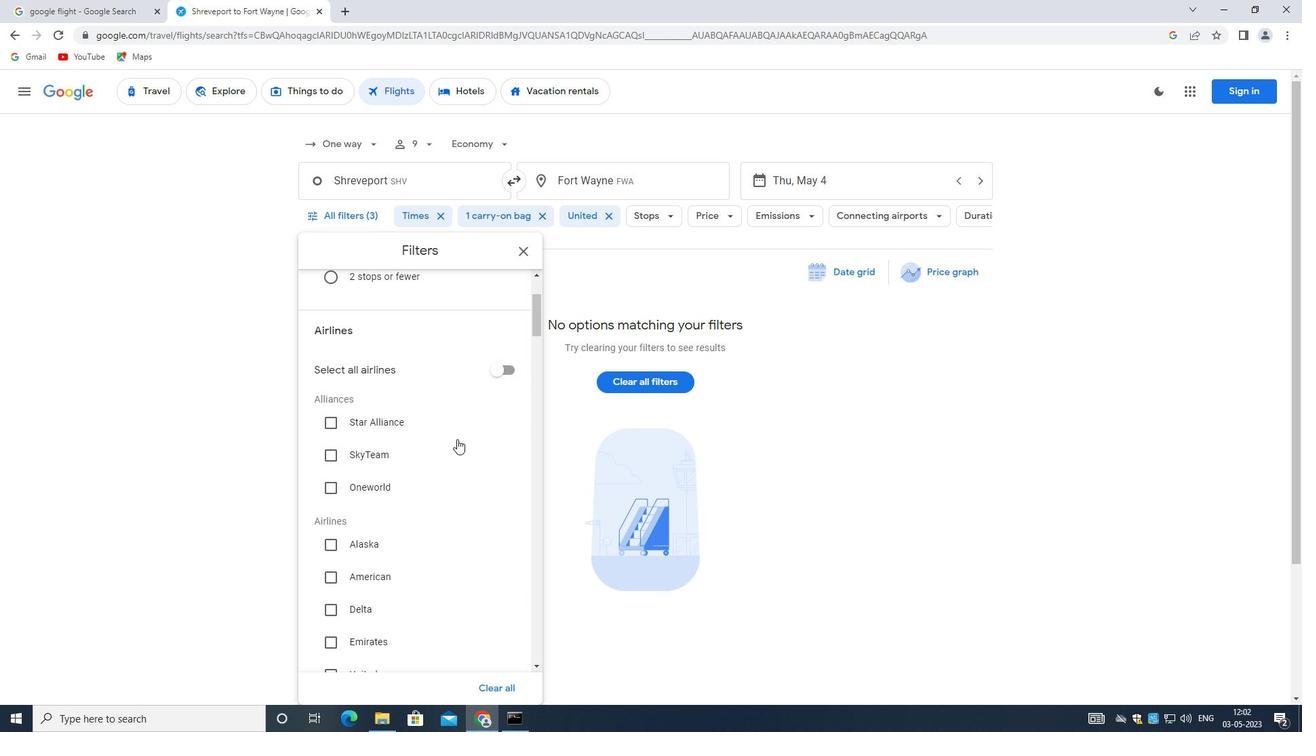 
Action: Mouse scrolled (455, 451) with delta (0, 0)
Screenshot: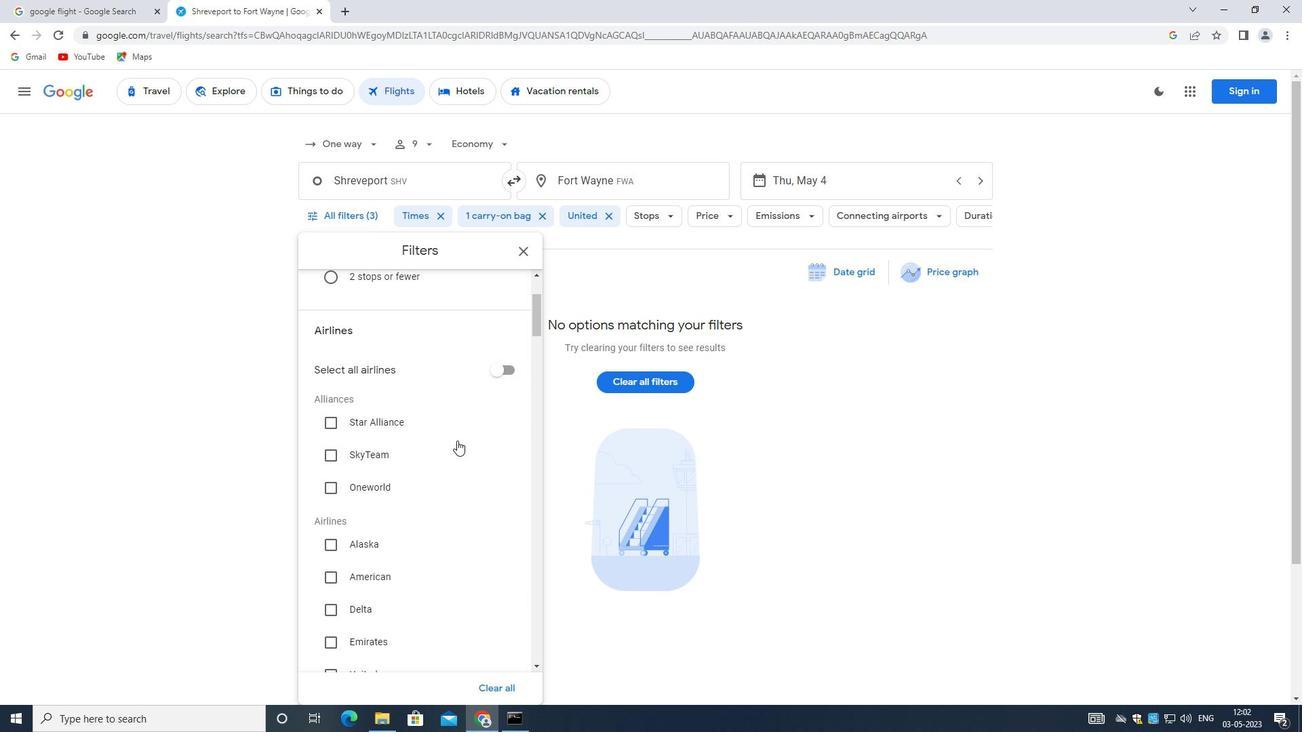 
Action: Mouse moved to (455, 453)
Screenshot: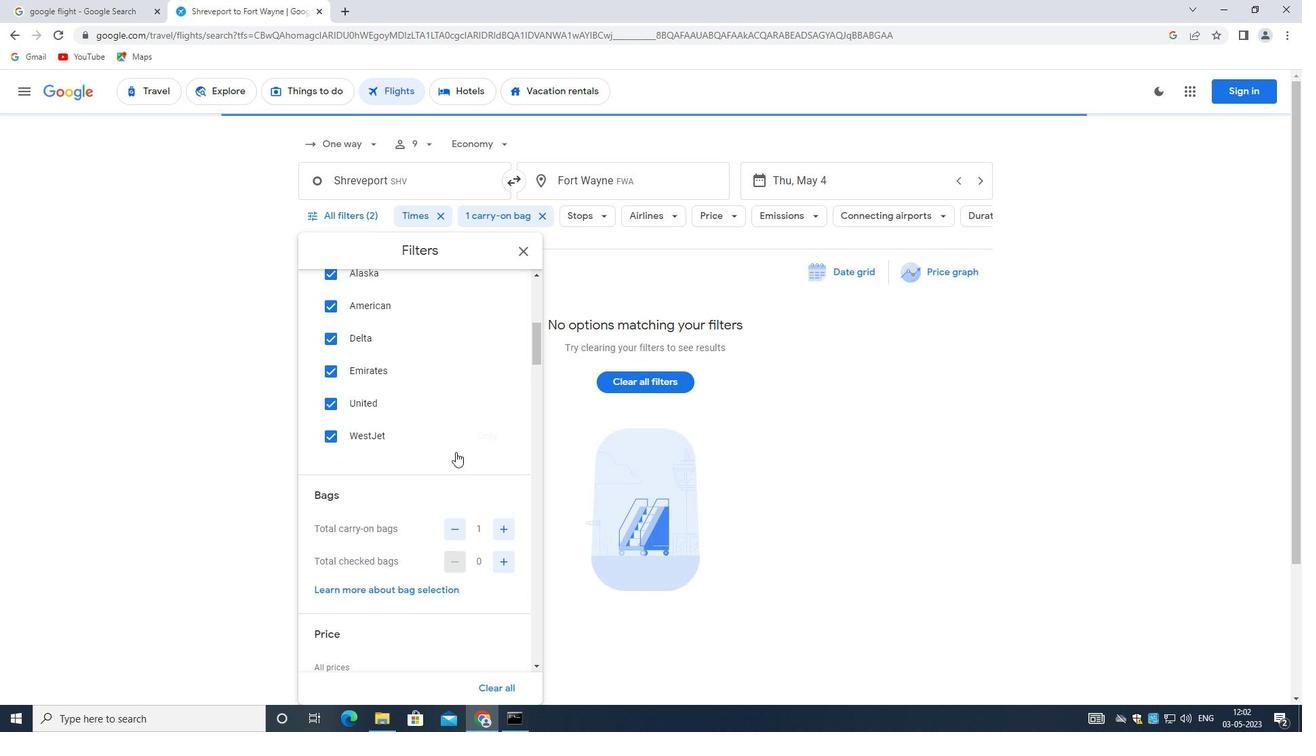 
Action: Mouse scrolled (455, 453) with delta (0, 0)
Screenshot: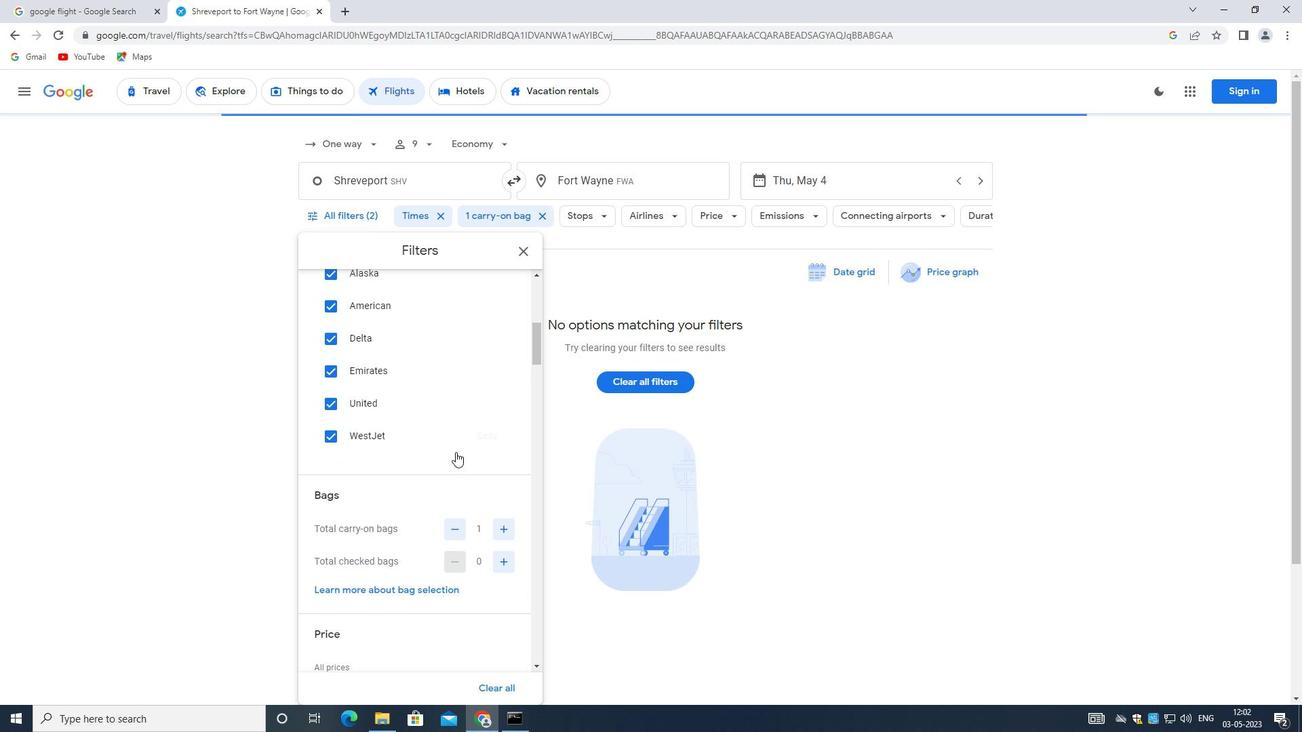 
Action: Mouse moved to (429, 469)
Screenshot: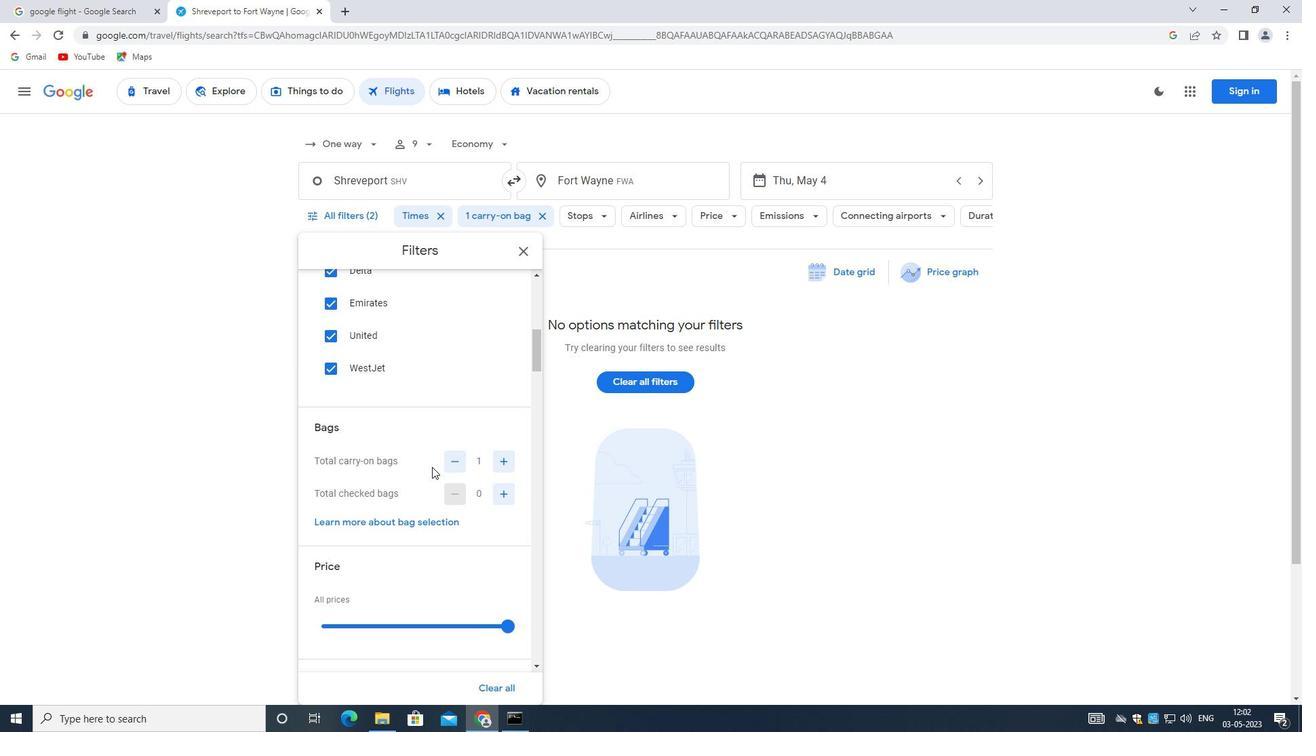 
Action: Mouse scrolled (429, 468) with delta (0, 0)
Screenshot: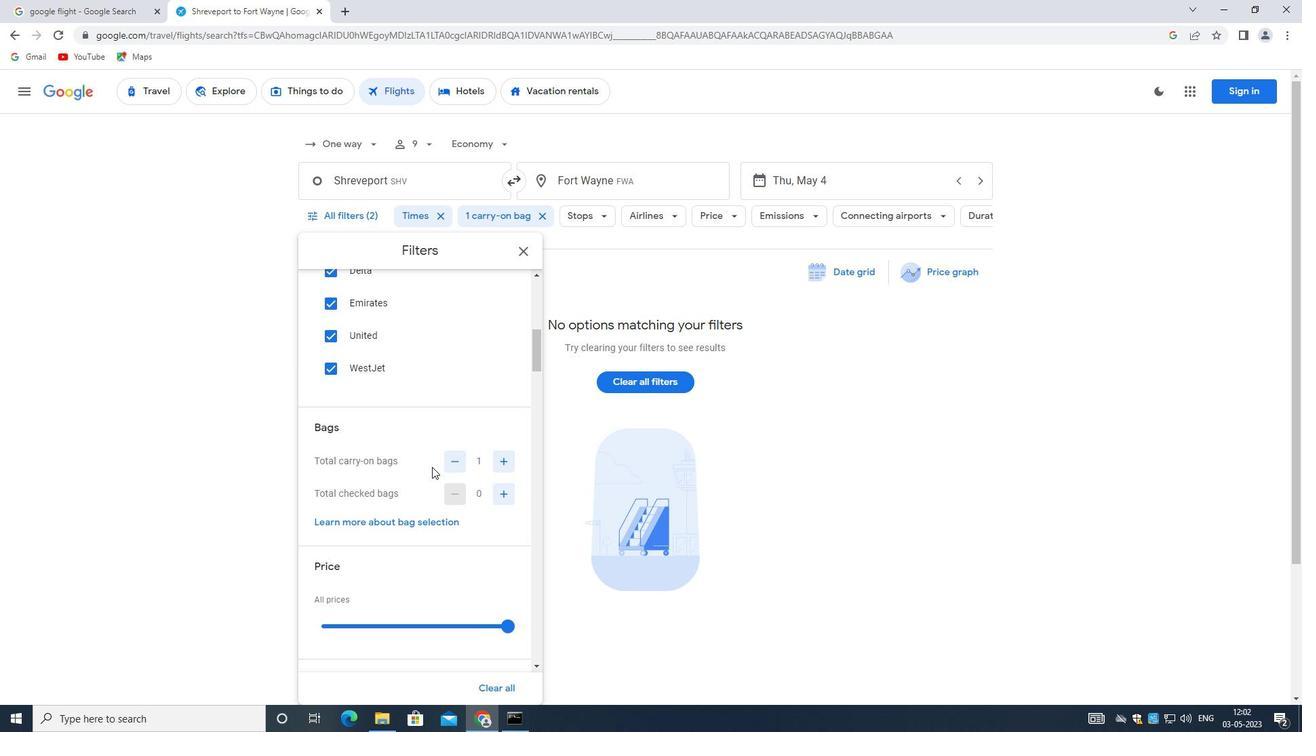
Action: Mouse moved to (428, 470)
Screenshot: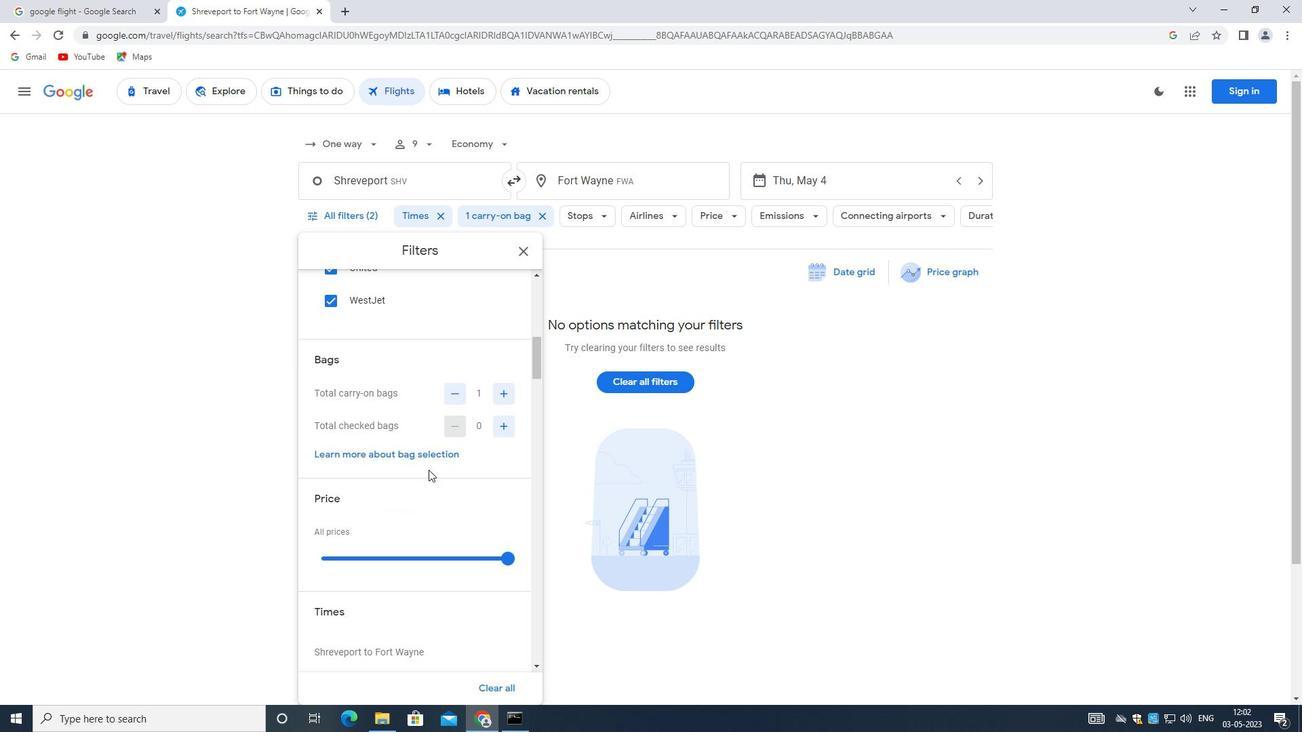 
Action: Mouse scrolled (428, 470) with delta (0, 0)
Screenshot: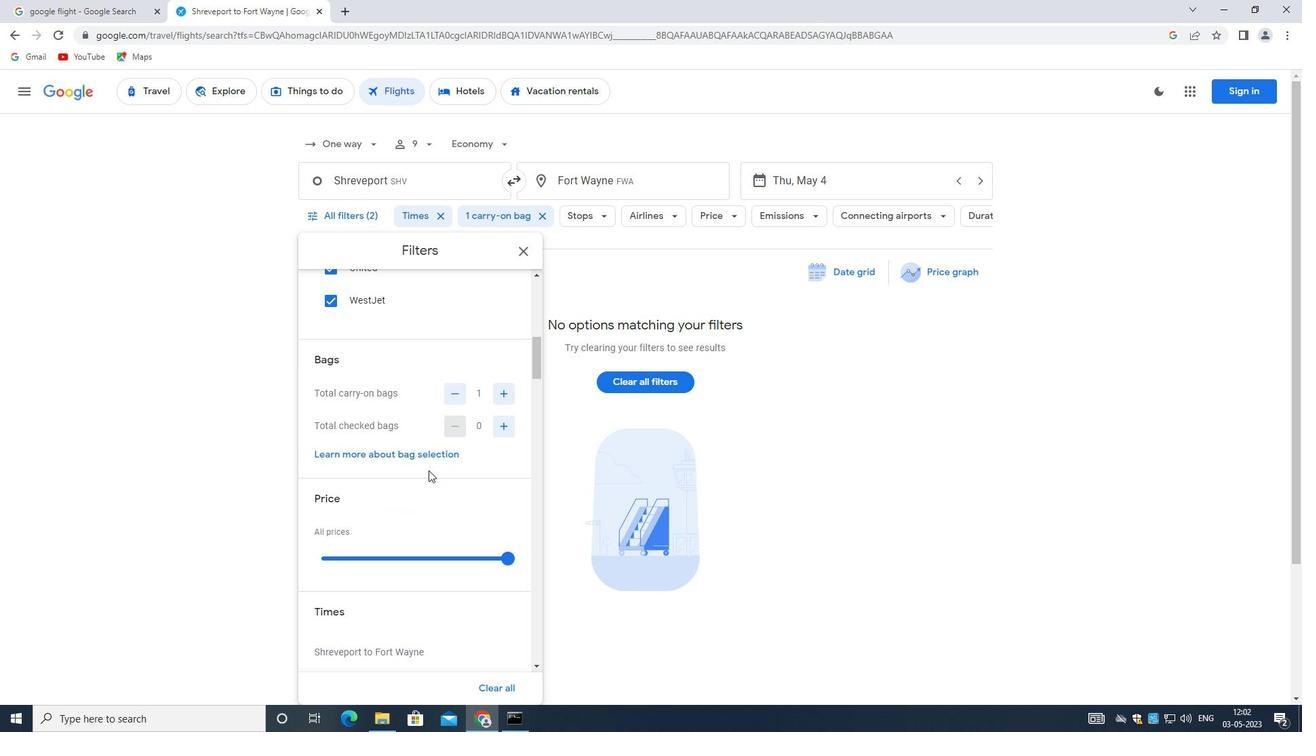 
Action: Mouse moved to (426, 474)
Screenshot: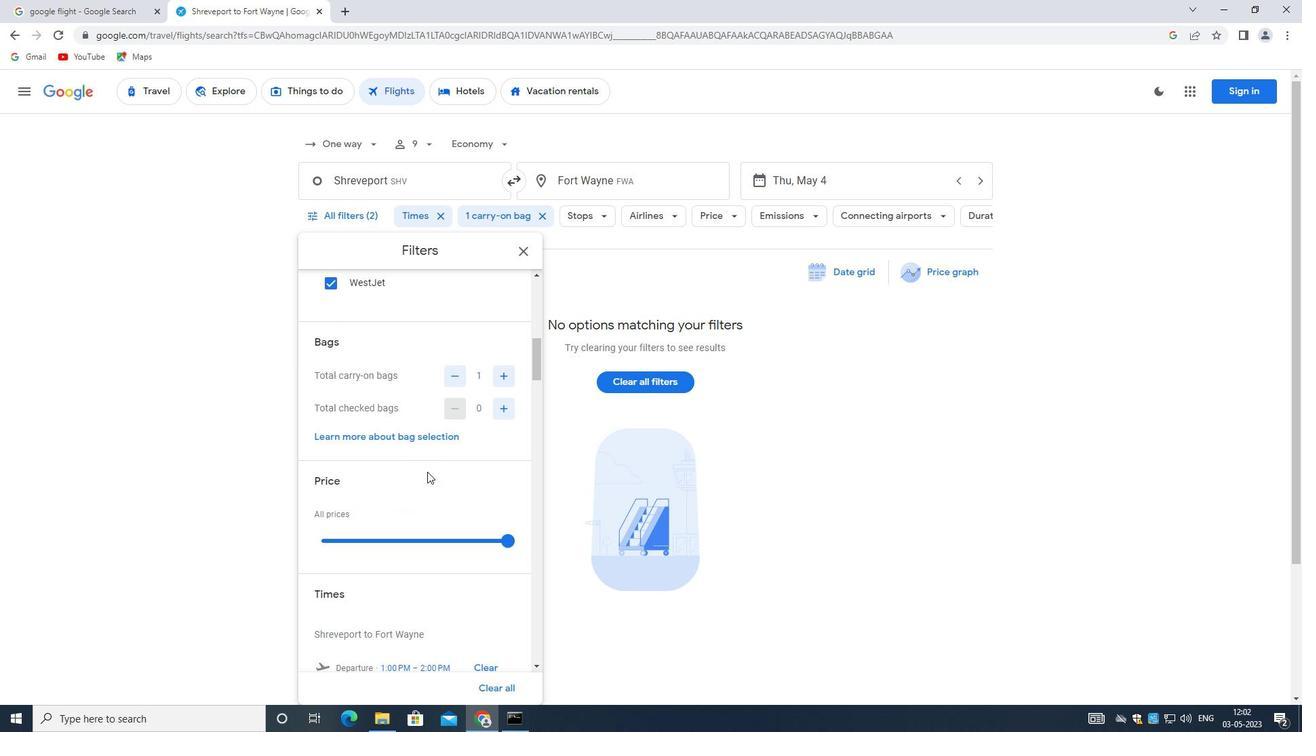 
Action: Mouse scrolled (426, 474) with delta (0, 0)
Screenshot: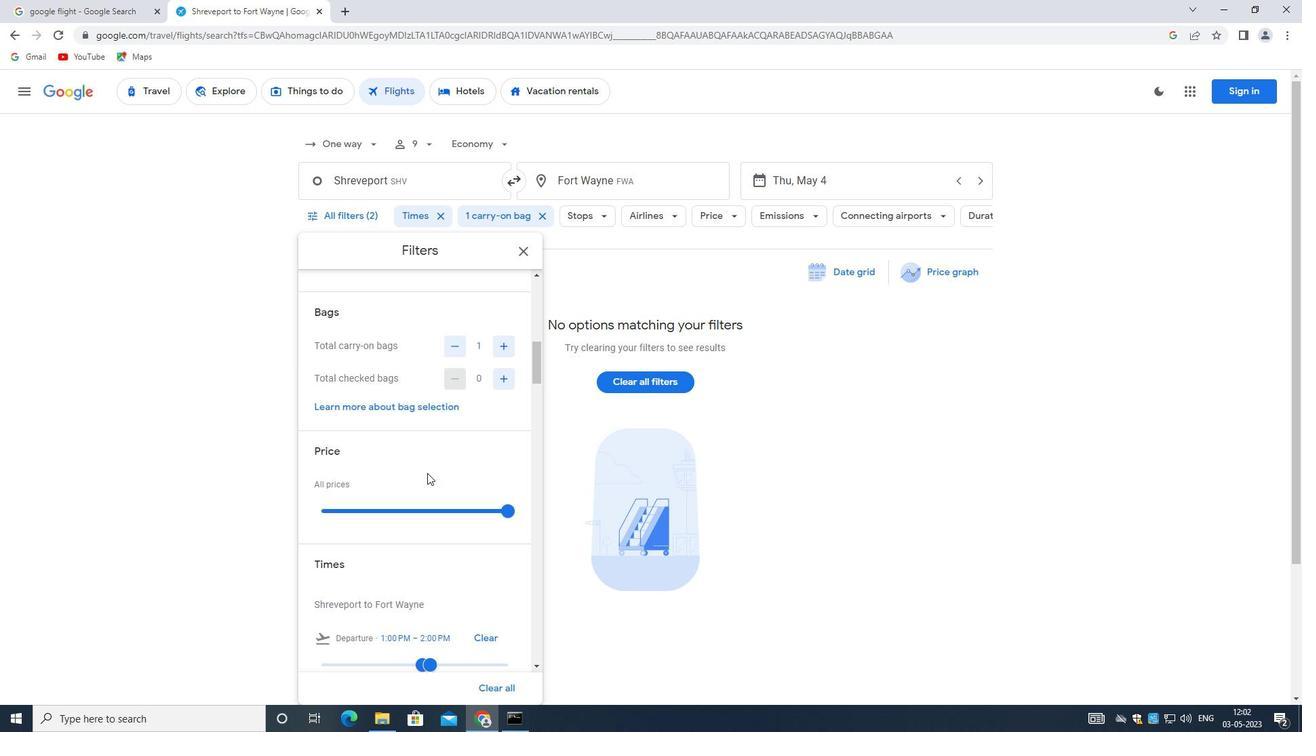
Action: Mouse moved to (506, 424)
Screenshot: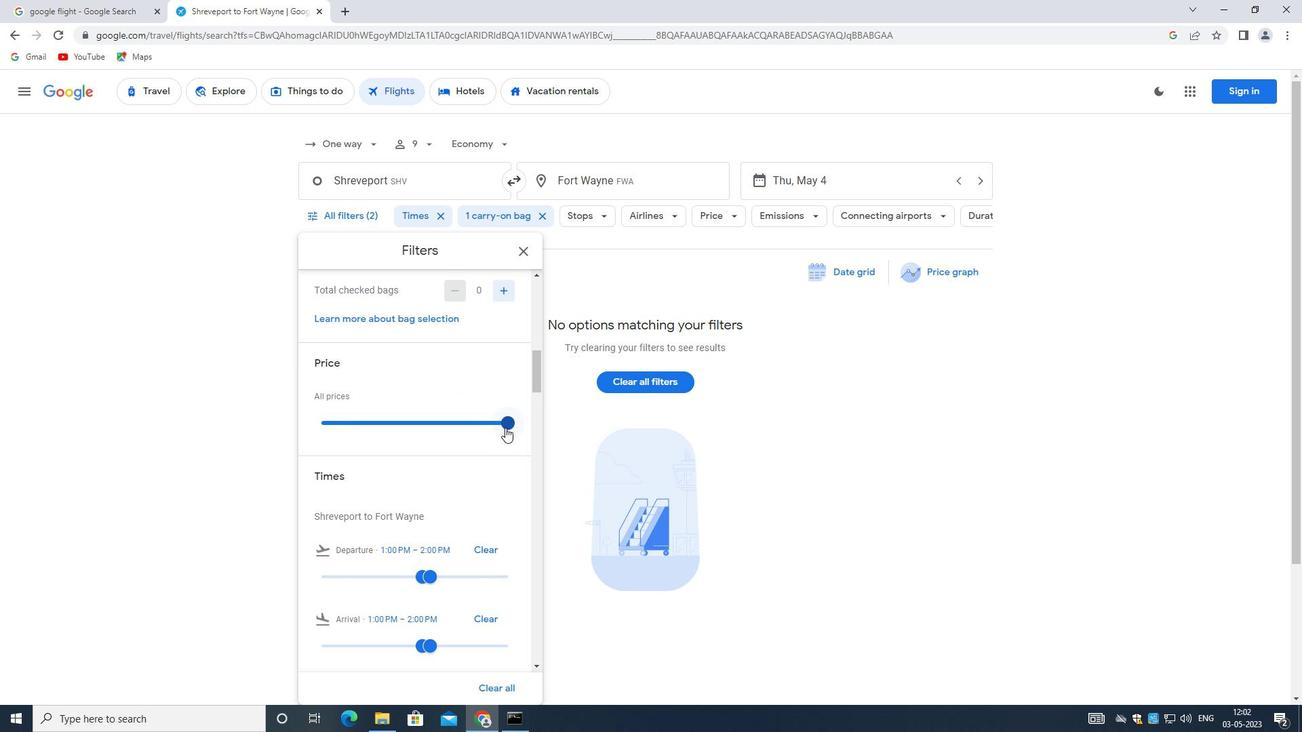 
Action: Mouse pressed left at (506, 424)
Screenshot: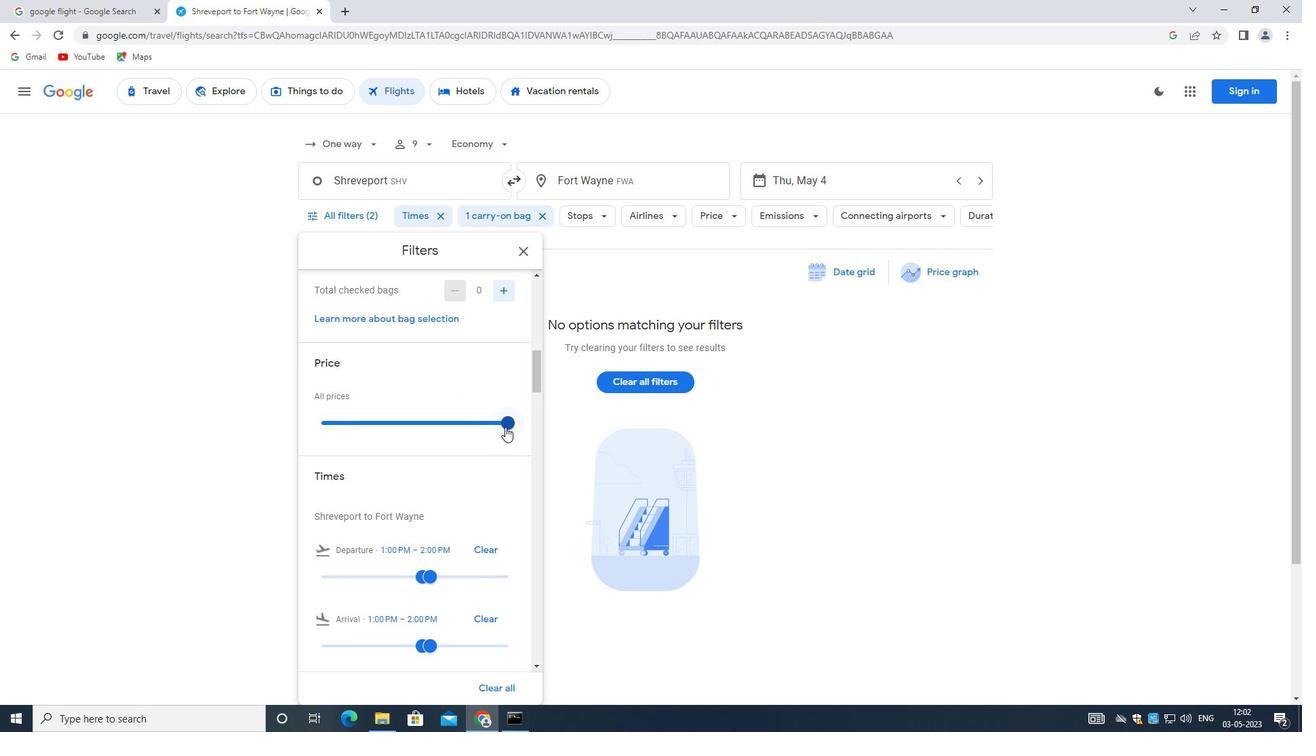 
Action: Mouse moved to (453, 451)
Screenshot: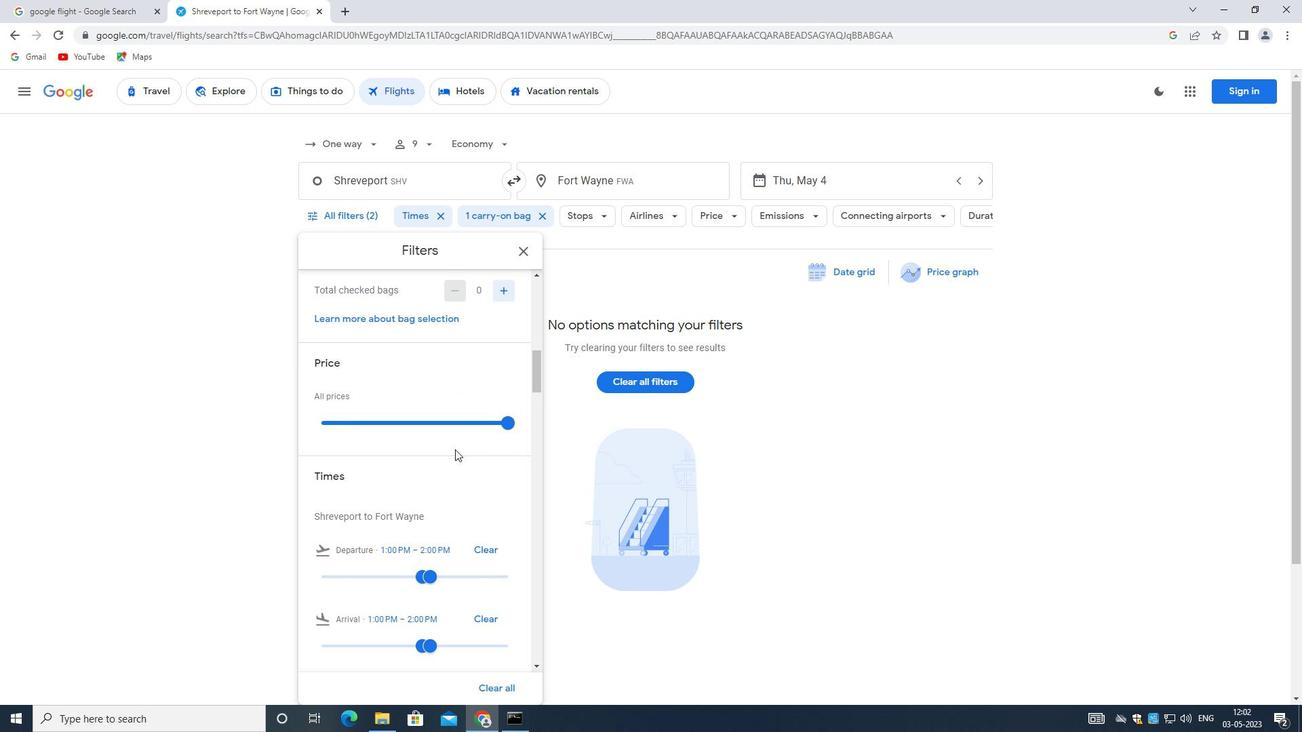 
Action: Mouse scrolled (453, 451) with delta (0, 0)
Screenshot: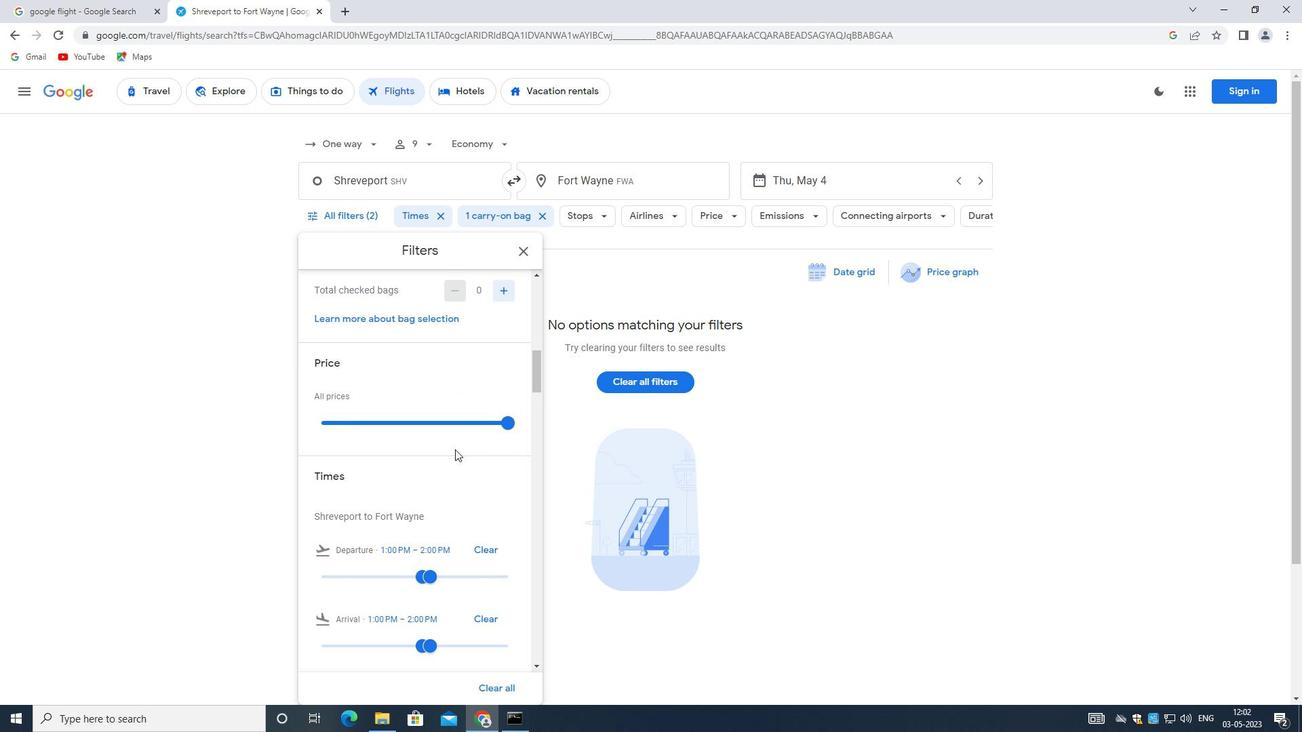 
Action: Mouse moved to (452, 457)
Screenshot: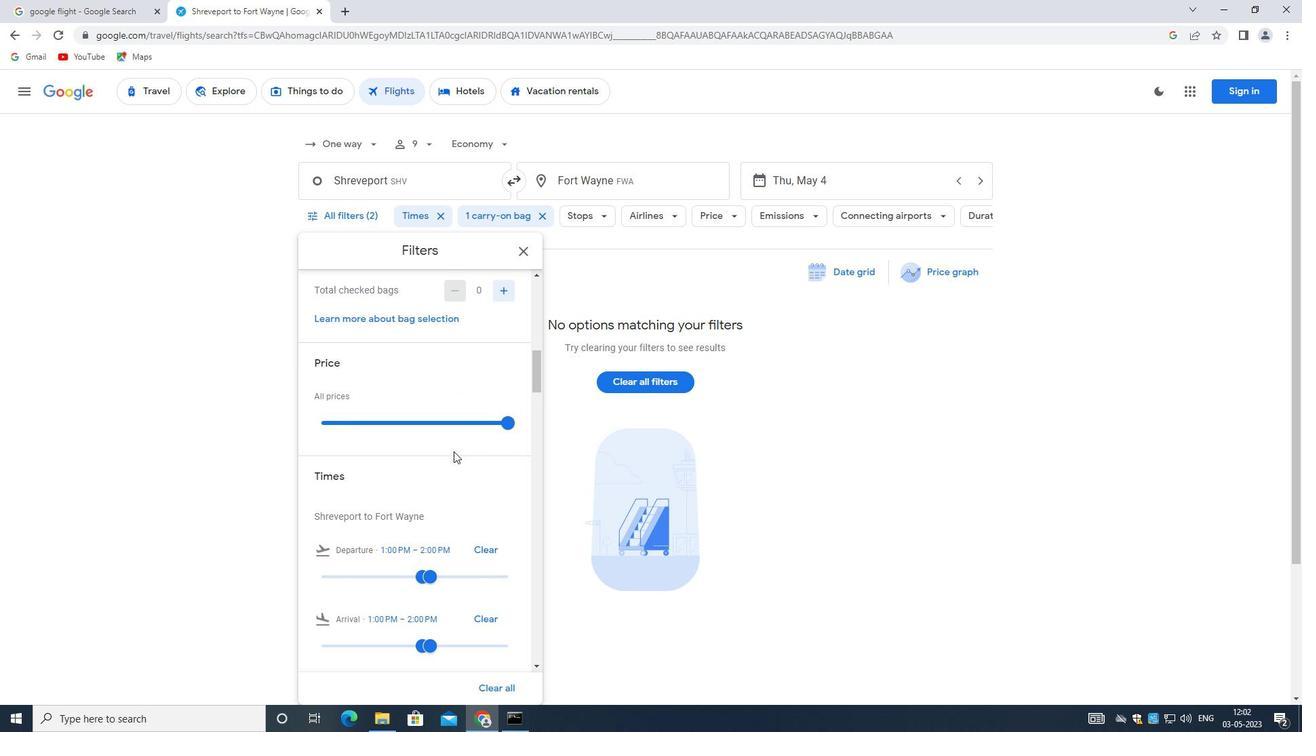 
Action: Mouse scrolled (452, 456) with delta (0, 0)
Screenshot: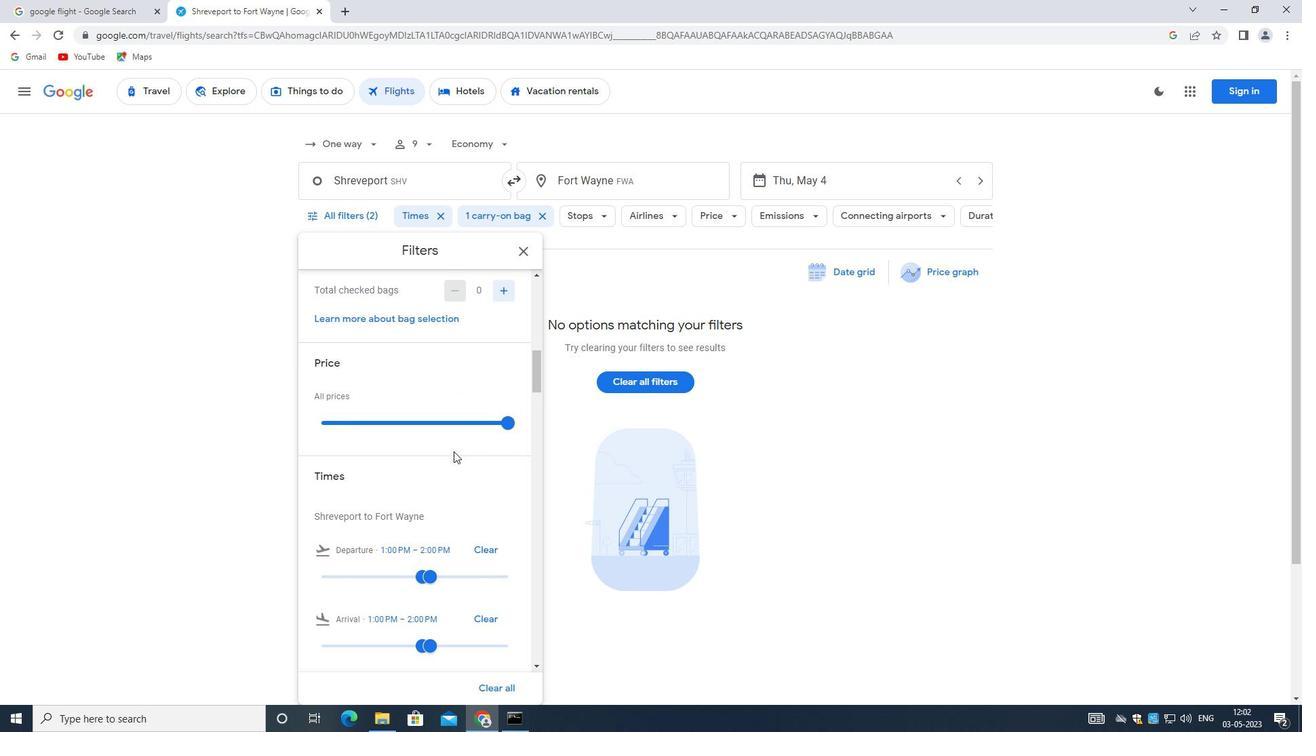 
Action: Mouse moved to (441, 440)
Screenshot: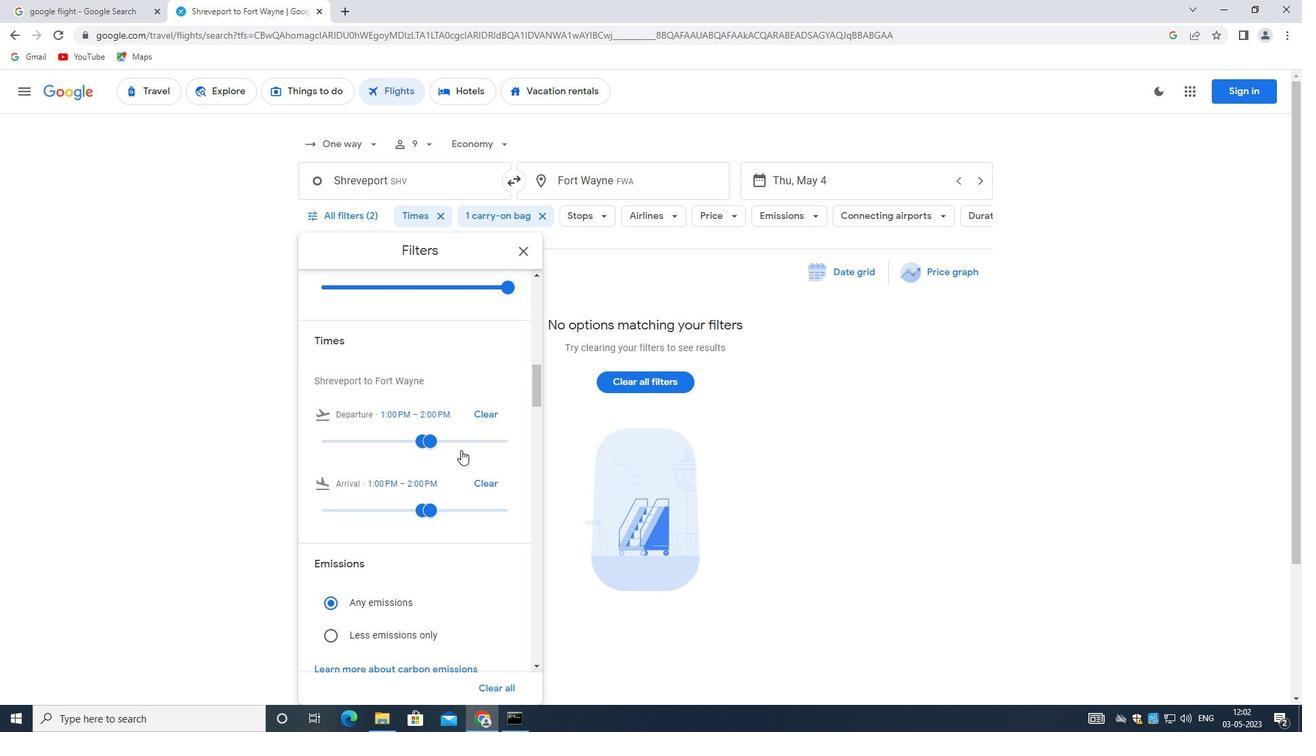 
Action: Mouse pressed left at (441, 440)
Screenshot: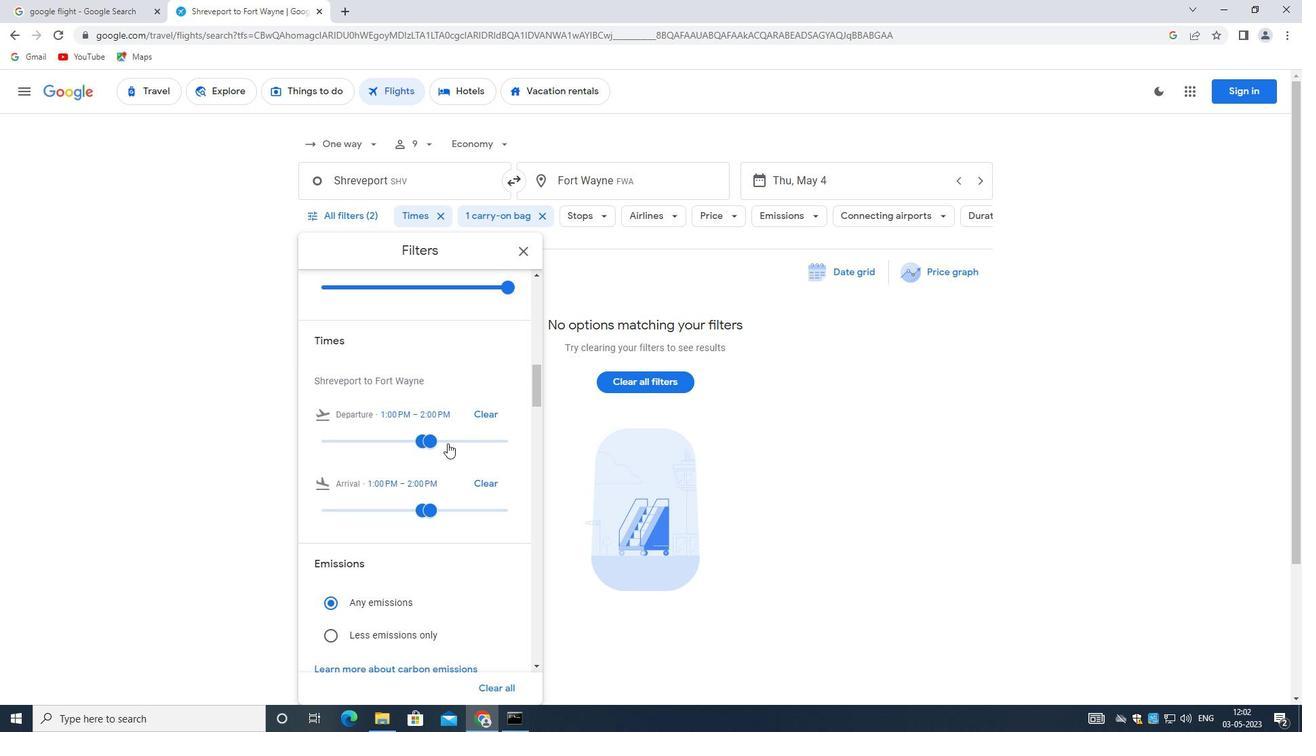 
Action: Mouse moved to (443, 440)
Screenshot: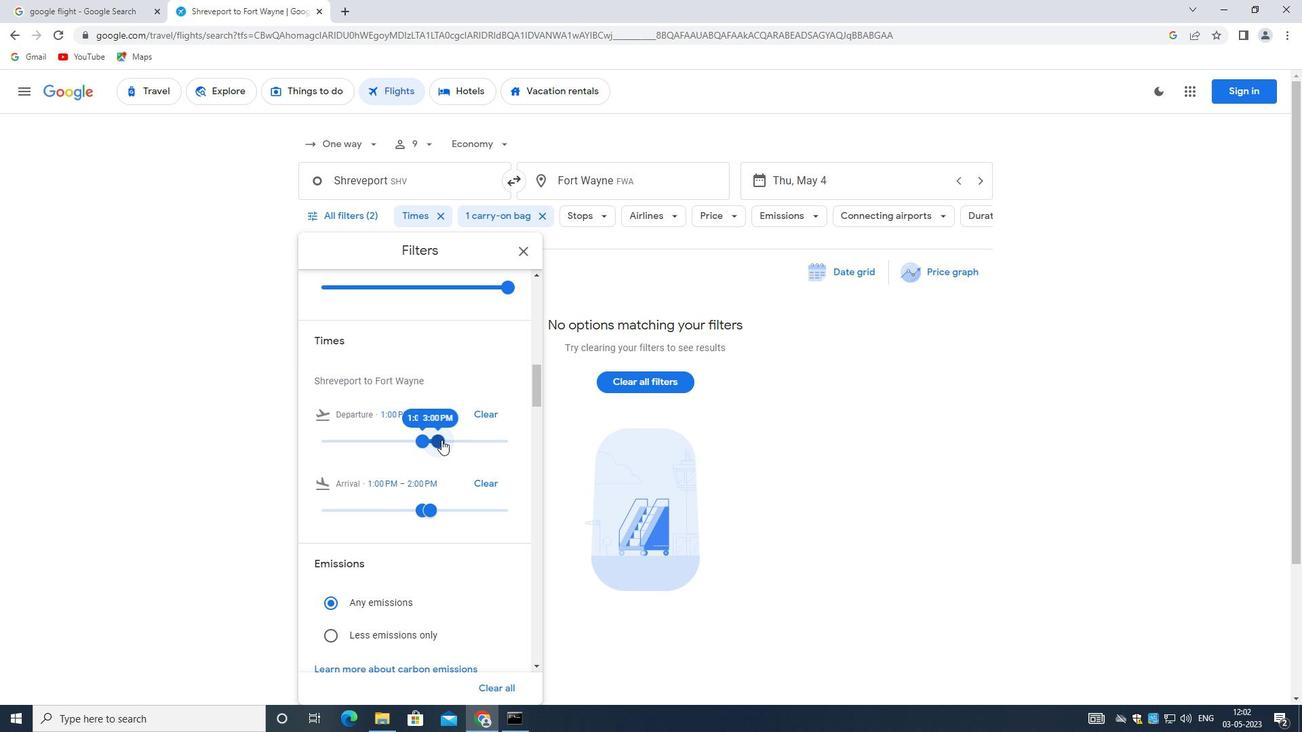 
Action: Mouse pressed left at (443, 440)
Screenshot: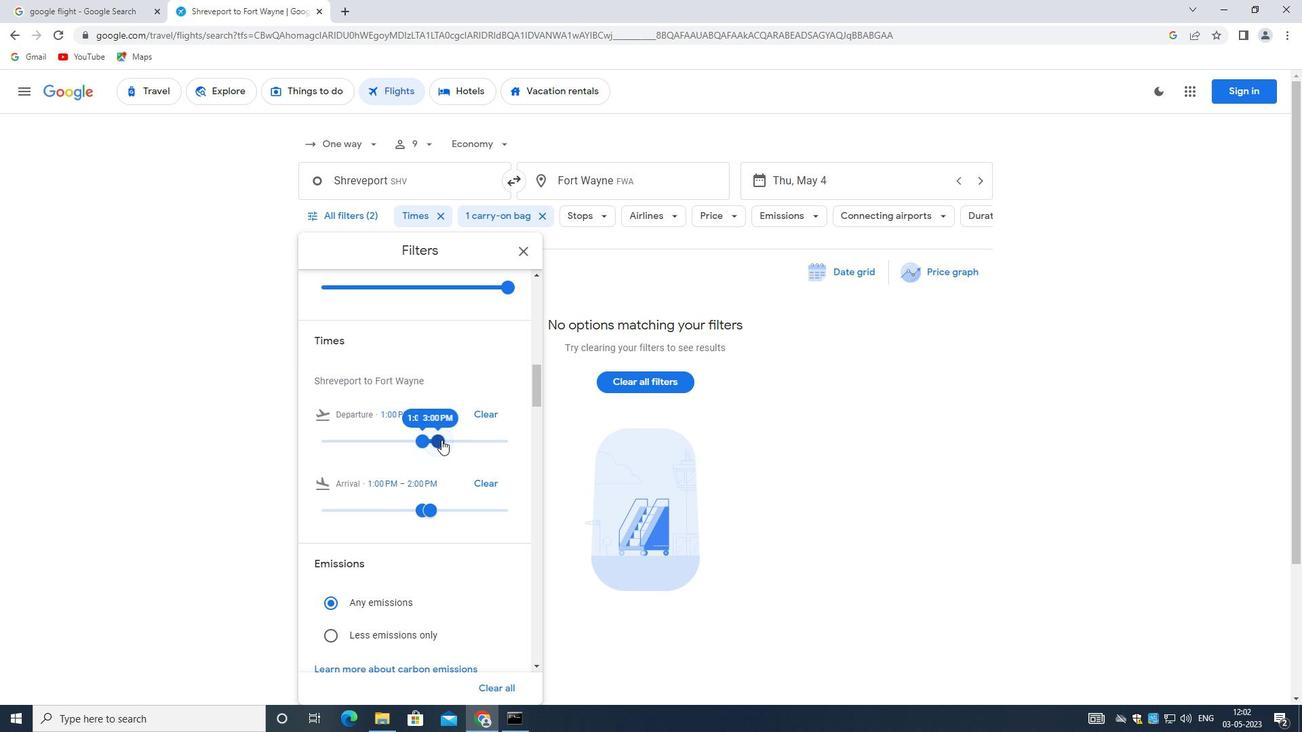 
Action: Mouse moved to (424, 440)
Screenshot: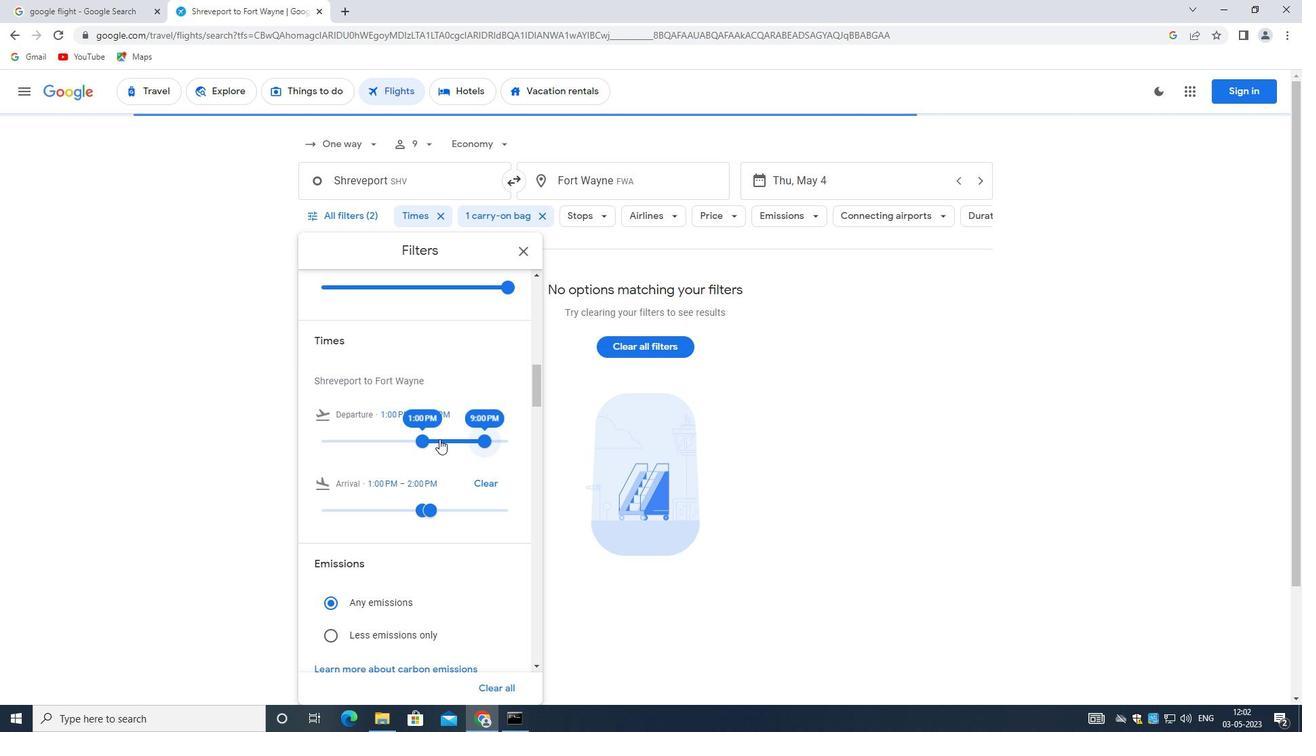 
Action: Mouse pressed left at (424, 440)
Screenshot: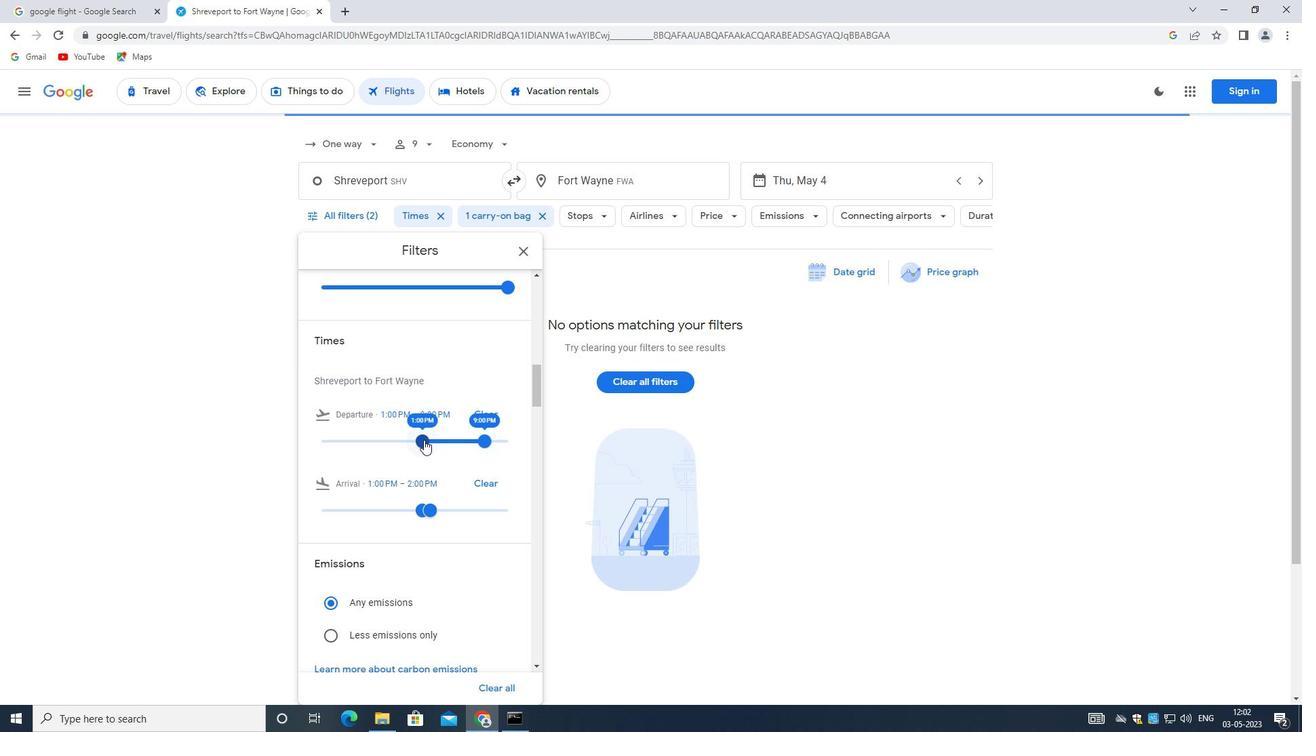 
Action: Mouse moved to (488, 440)
Screenshot: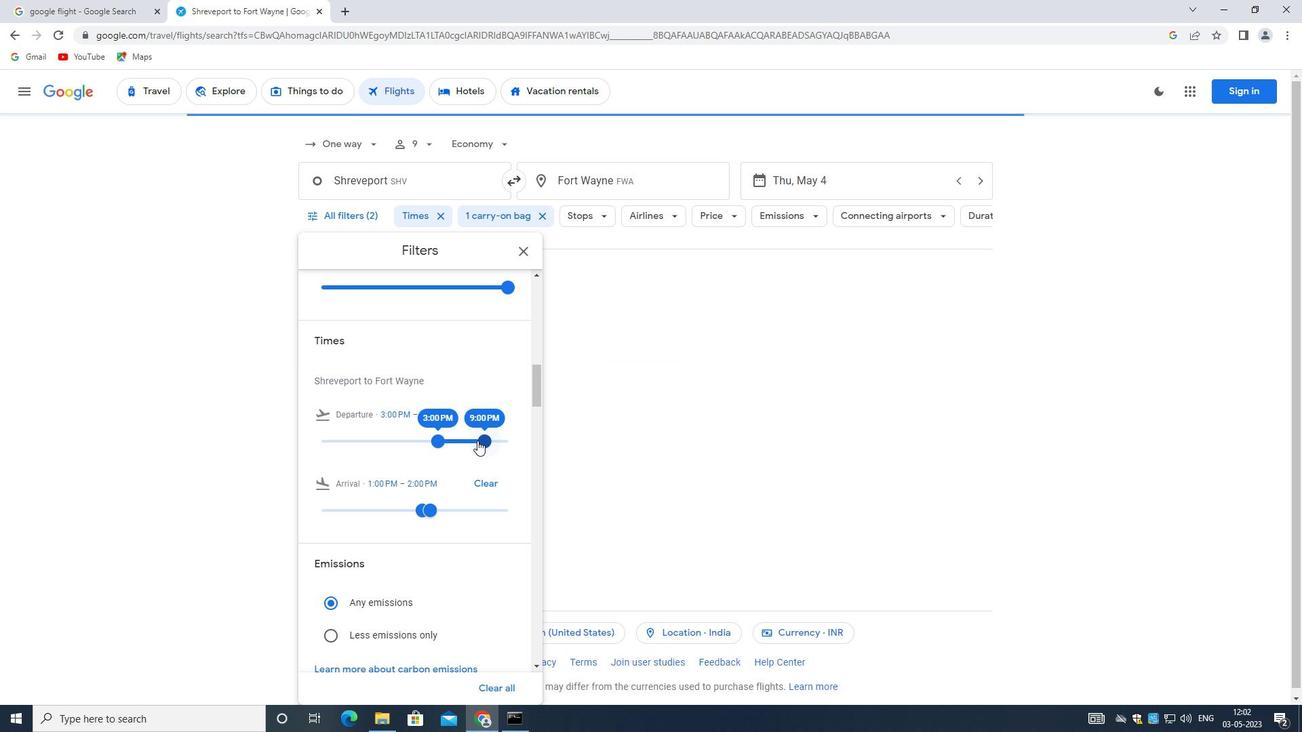 
Action: Mouse pressed left at (488, 440)
Screenshot: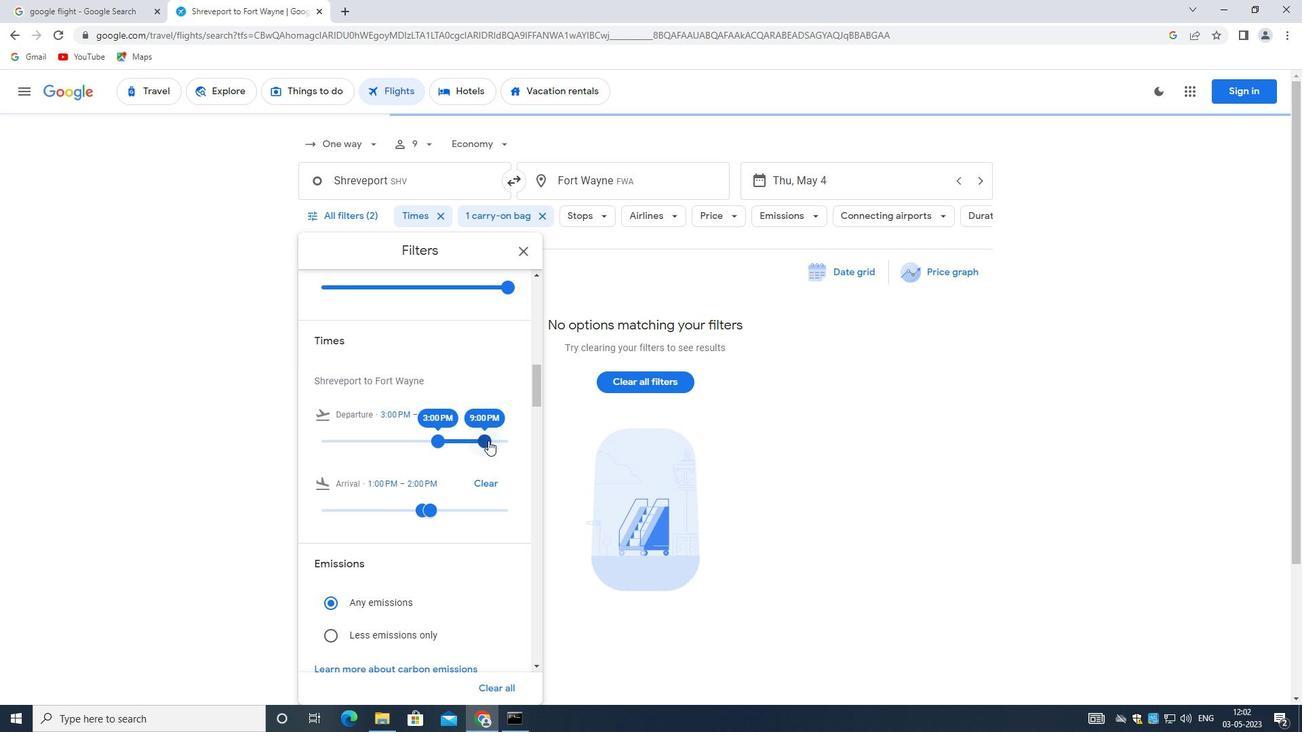 
Action: Mouse moved to (406, 430)
Screenshot: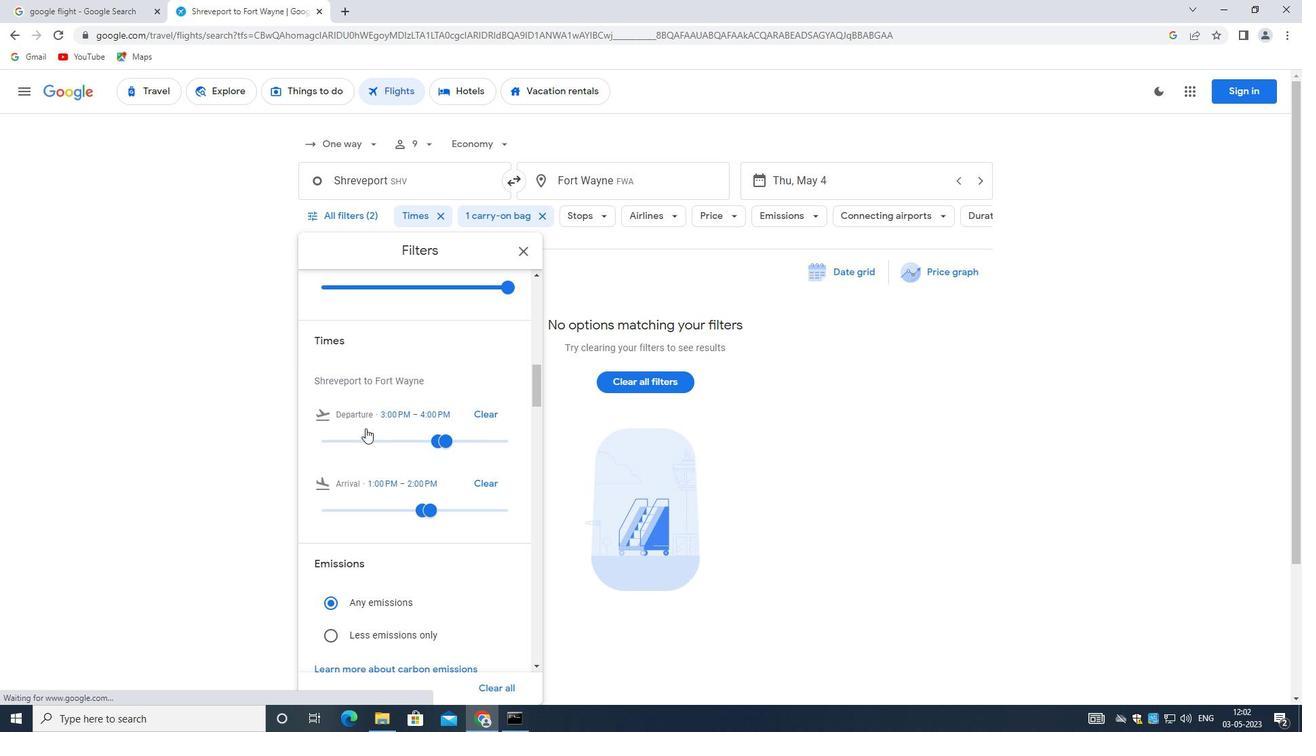 
Action: Mouse scrolled (406, 430) with delta (0, 0)
Screenshot: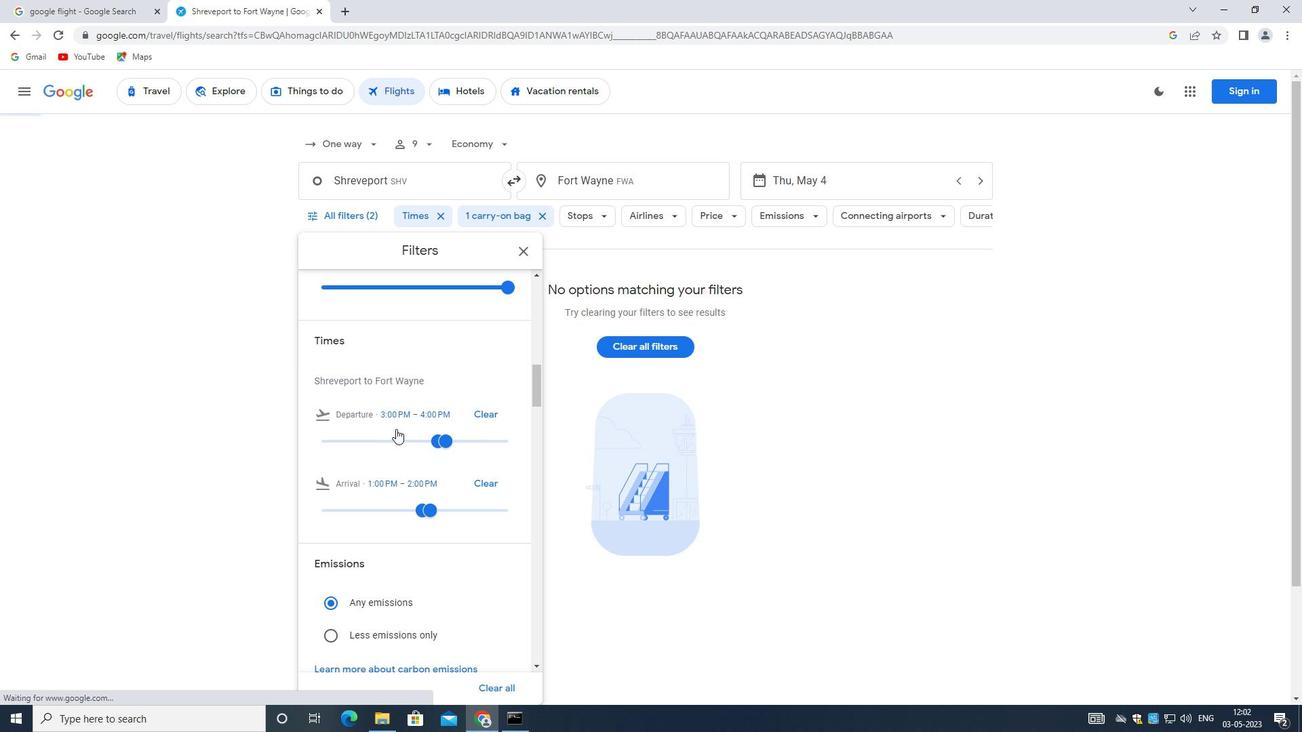 
Action: Mouse scrolled (406, 430) with delta (0, 0)
Screenshot: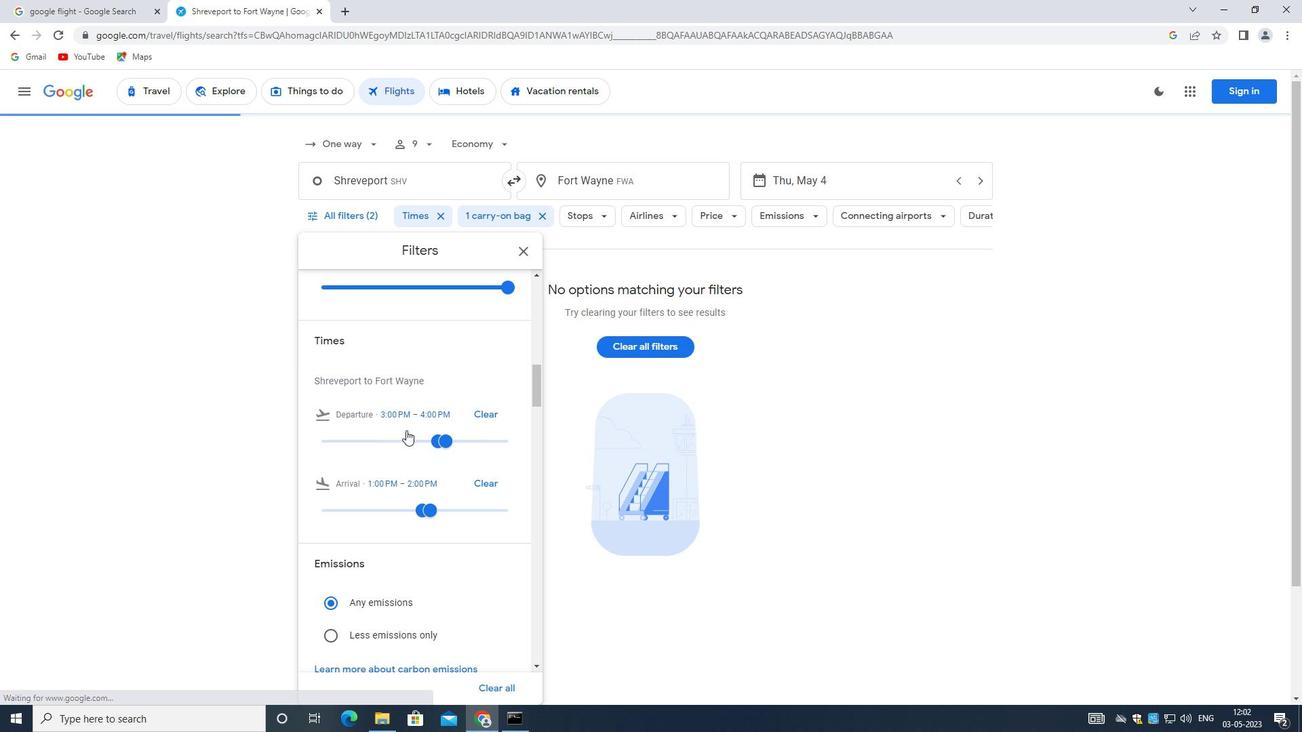 
Action: Mouse moved to (407, 431)
Screenshot: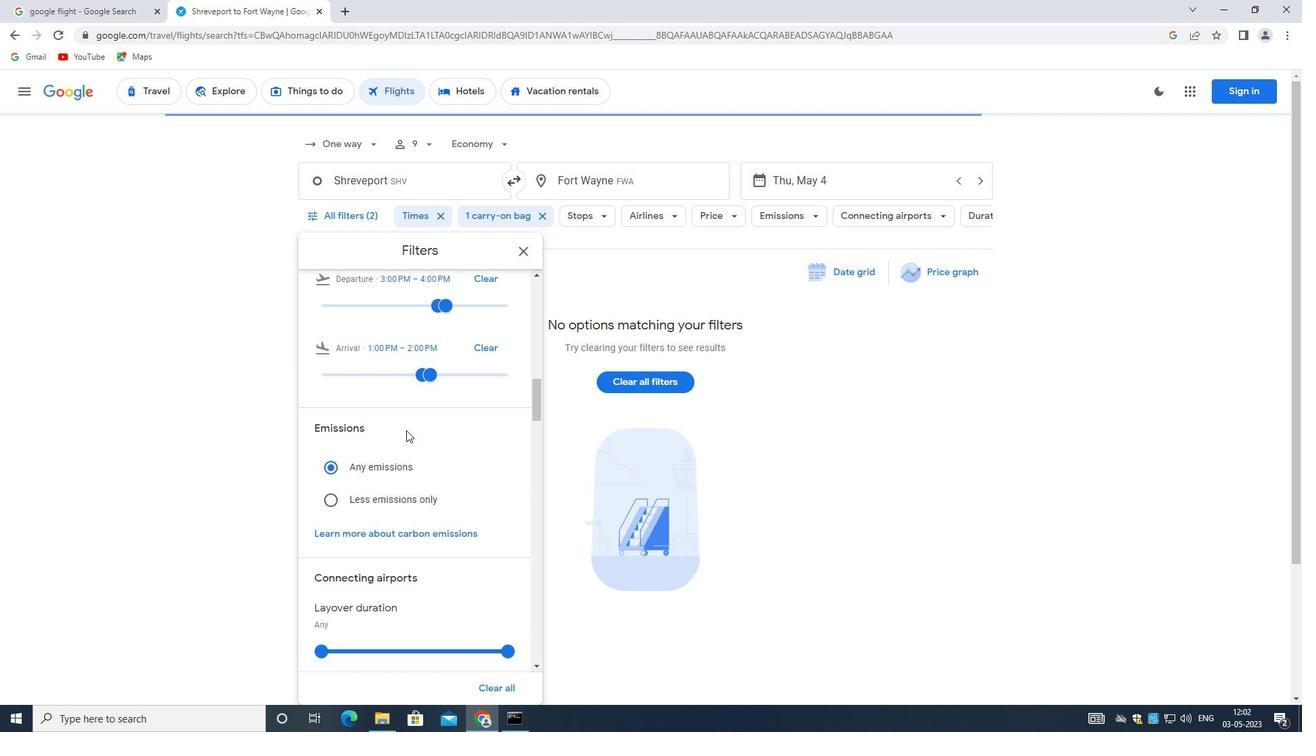 
Action: Mouse scrolled (407, 430) with delta (0, 0)
Screenshot: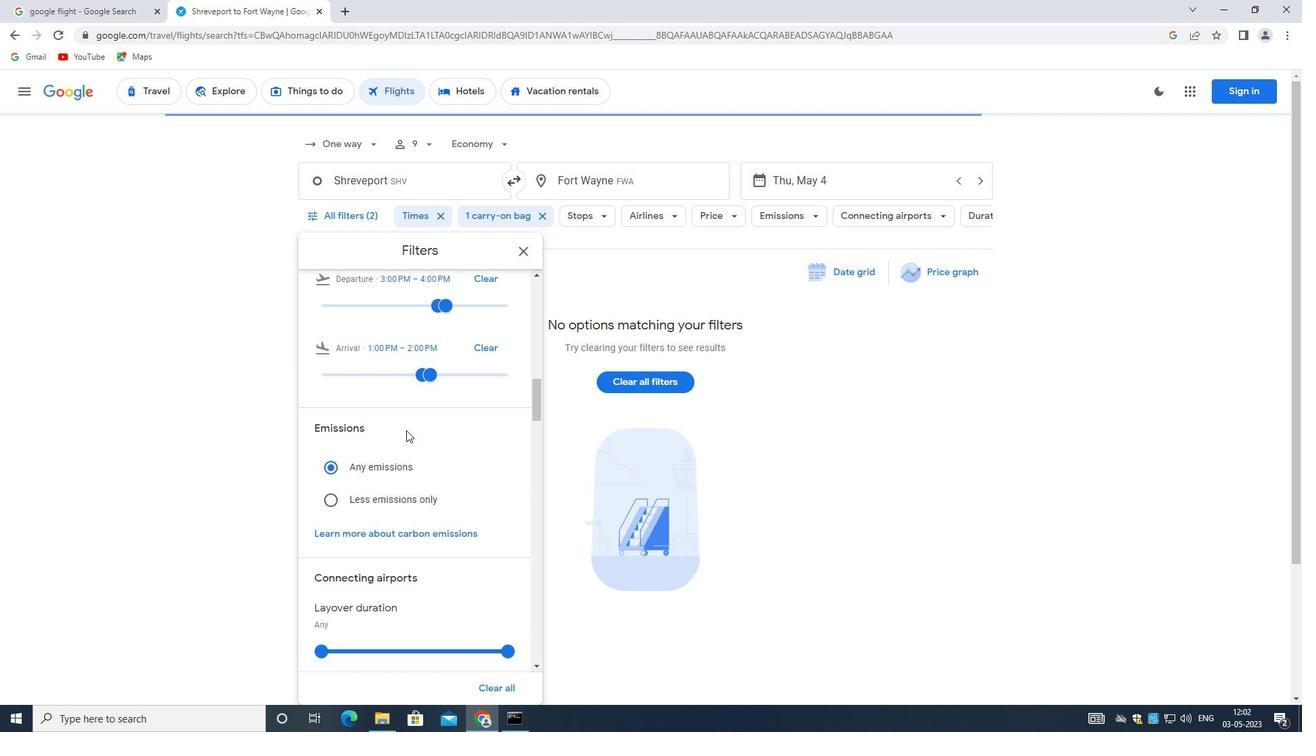 
Action: Mouse moved to (407, 436)
Screenshot: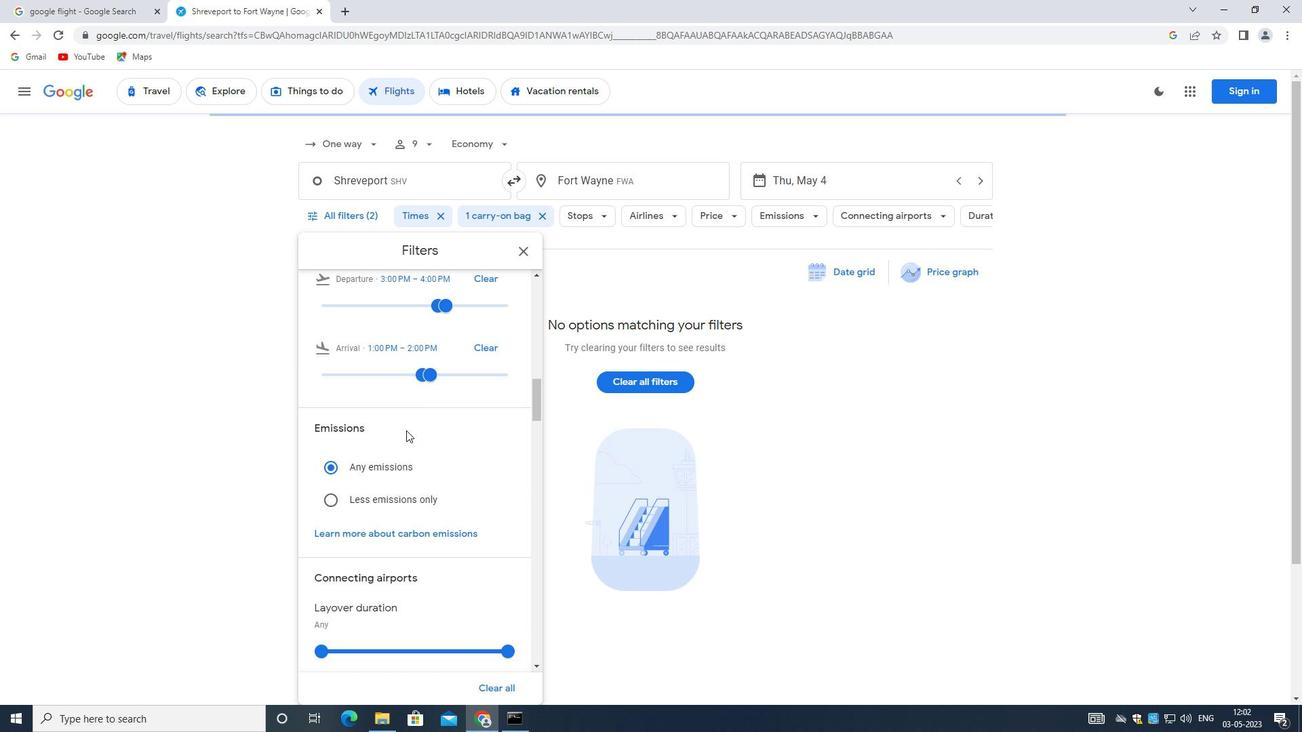 
Action: Mouse scrolled (407, 435) with delta (0, 0)
Screenshot: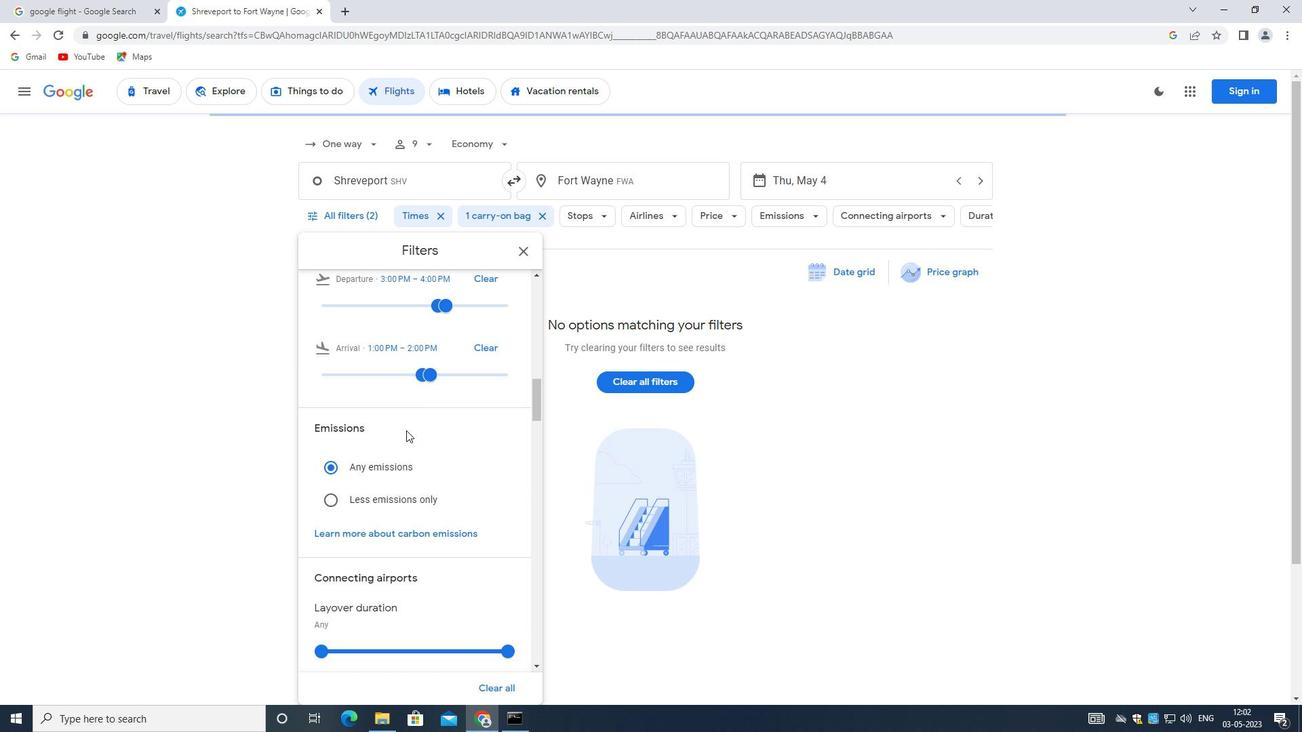 
Action: Mouse moved to (409, 442)
Screenshot: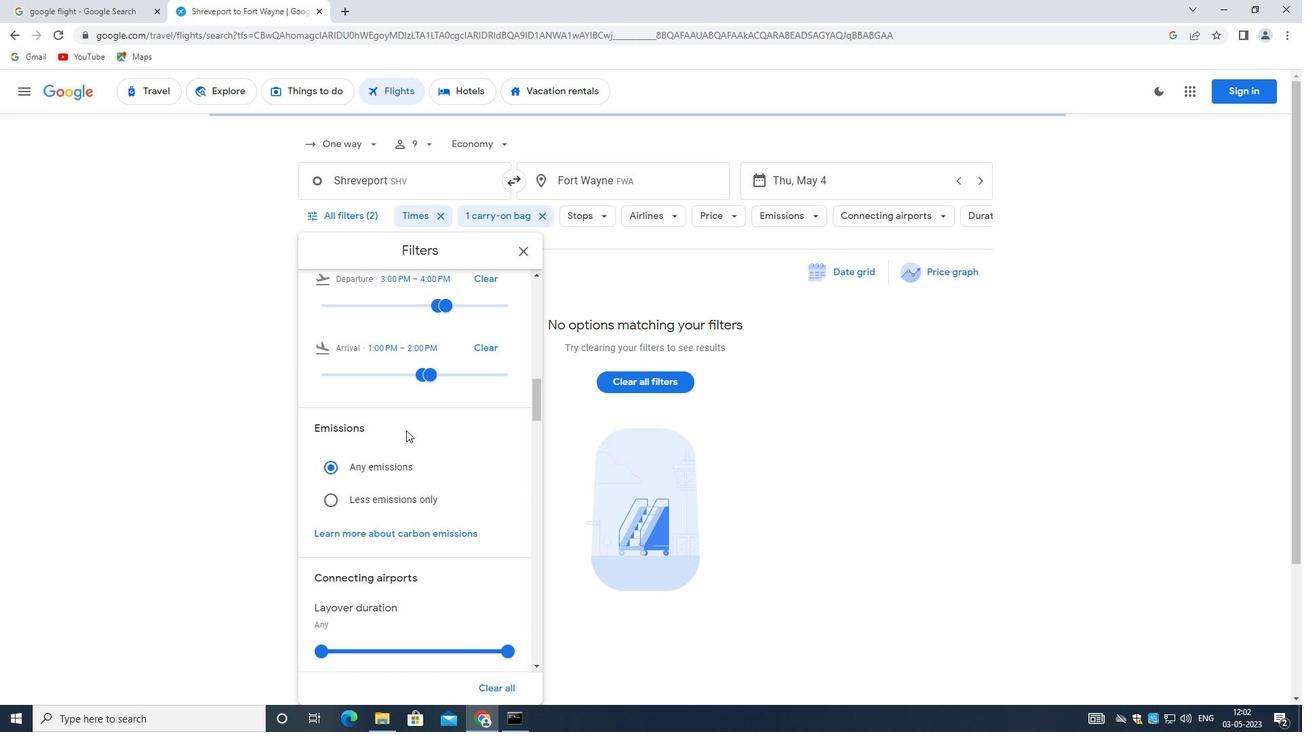 
Action: Mouse scrolled (409, 441) with delta (0, 0)
Screenshot: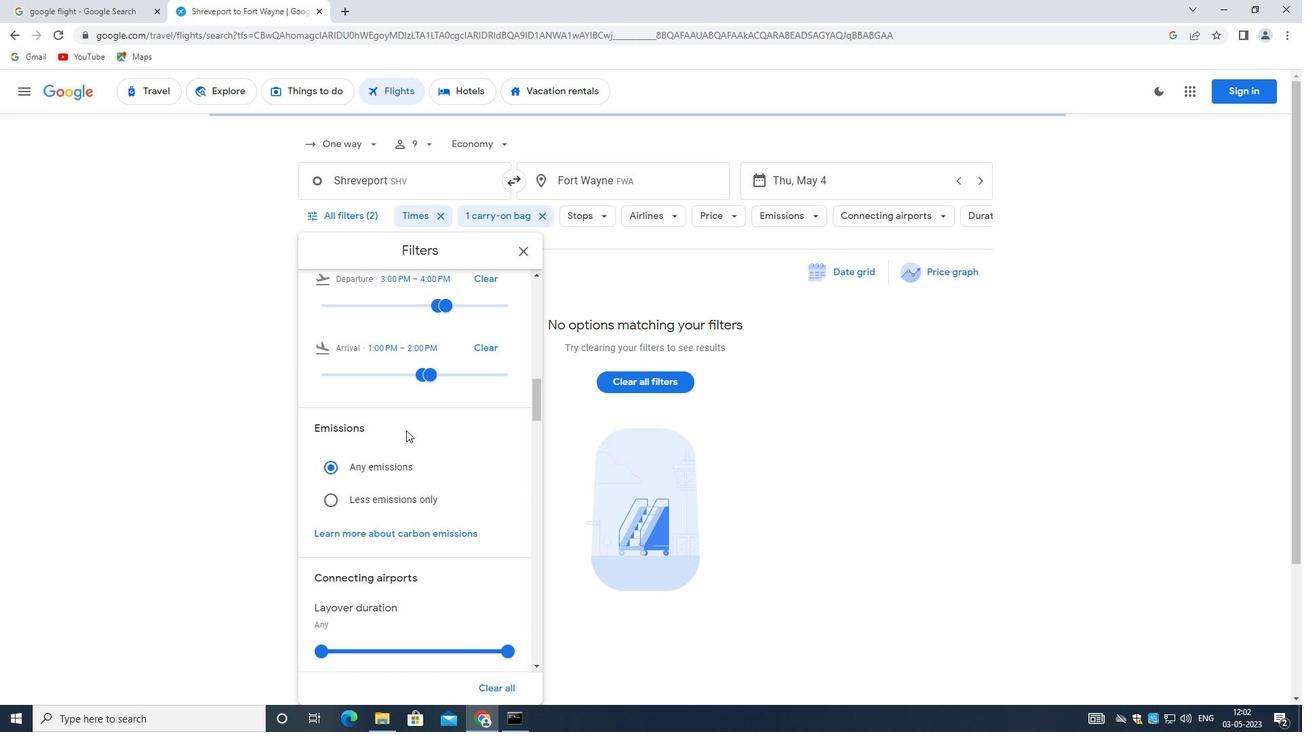 
Action: Mouse moved to (409, 445)
Screenshot: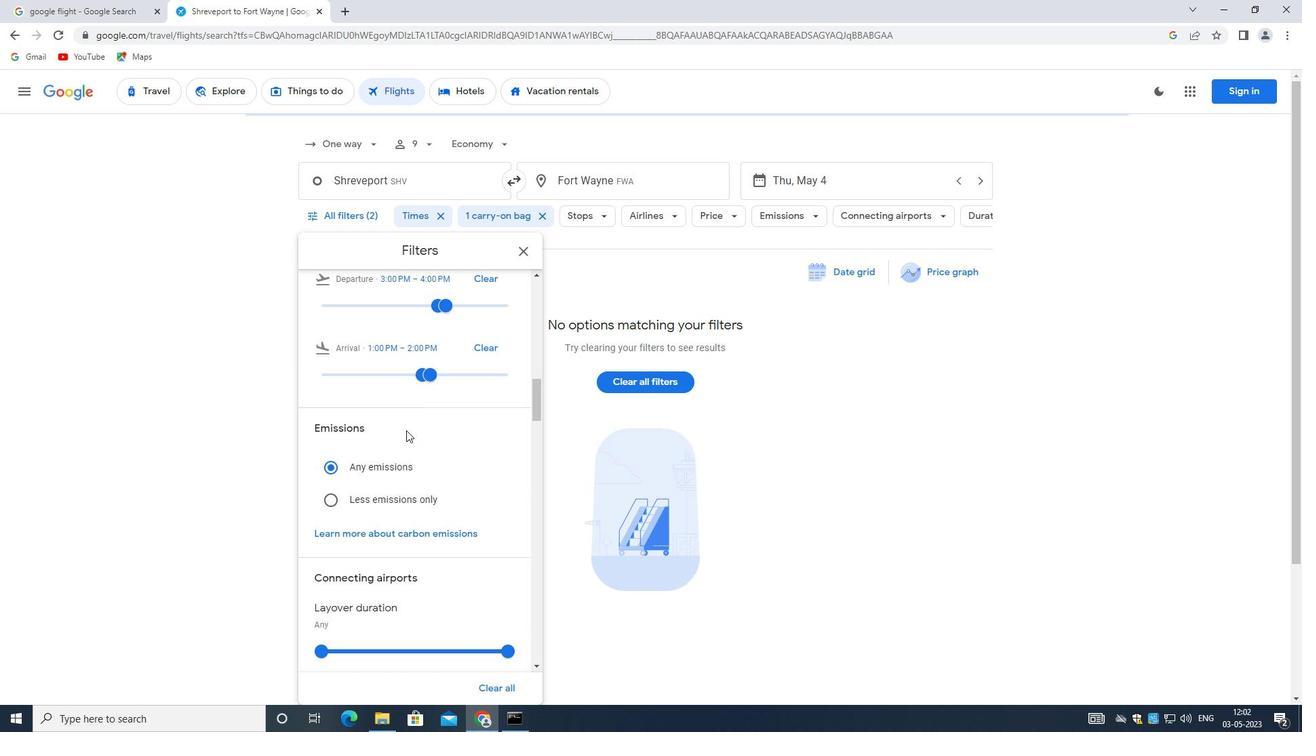 
Action: Mouse scrolled (409, 444) with delta (0, 0)
Screenshot: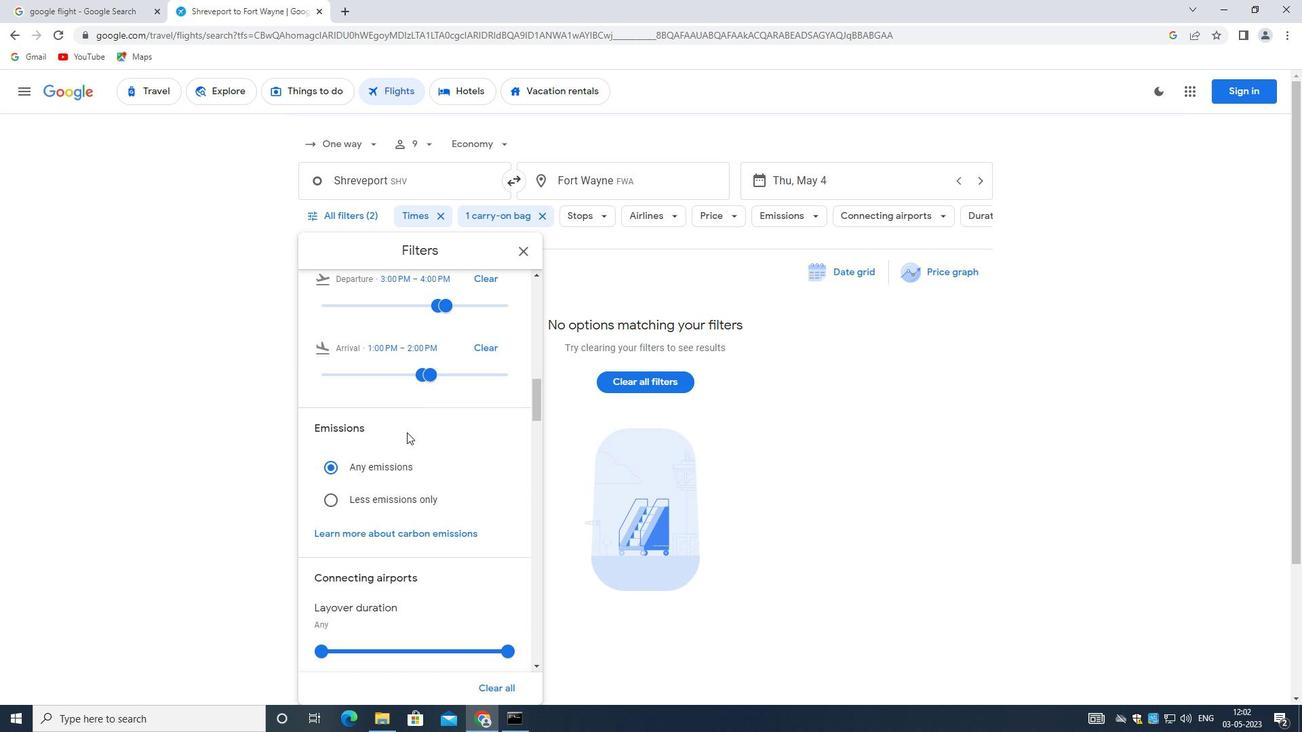 
Action: Mouse moved to (495, 424)
Screenshot: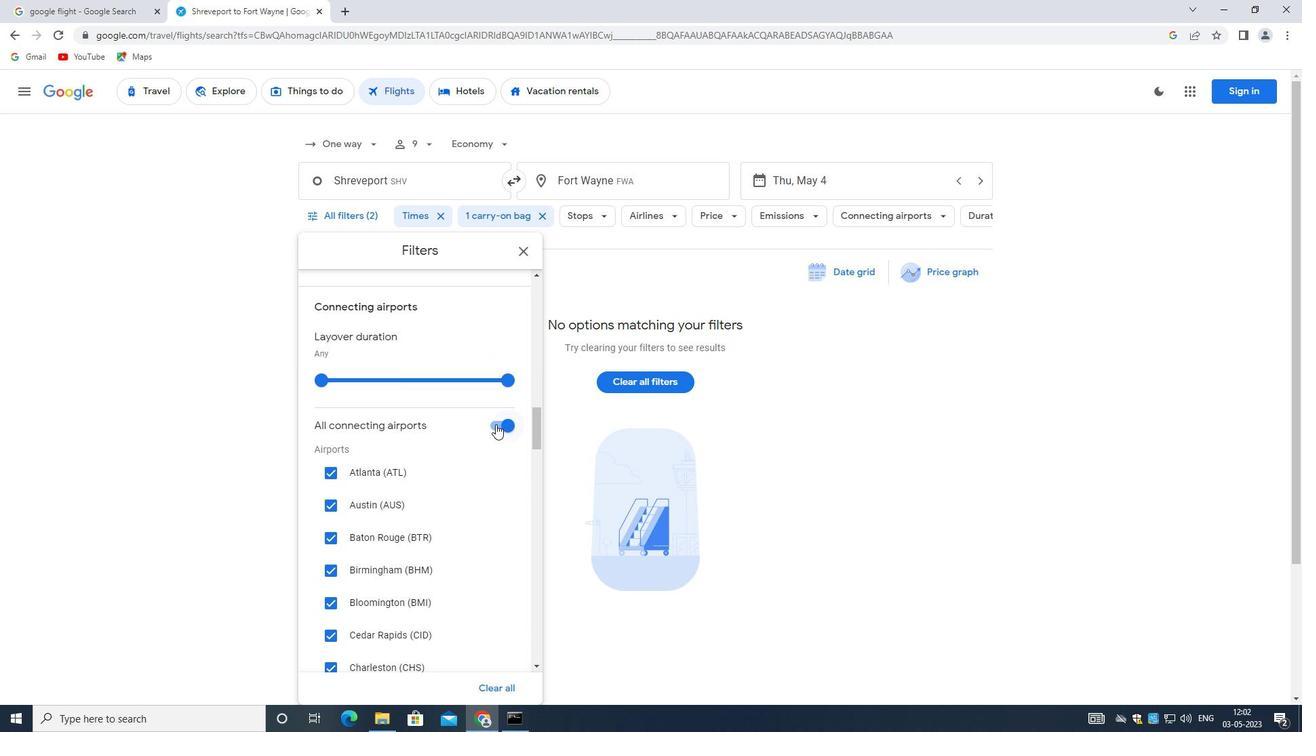 
Action: Mouse pressed left at (495, 424)
Screenshot: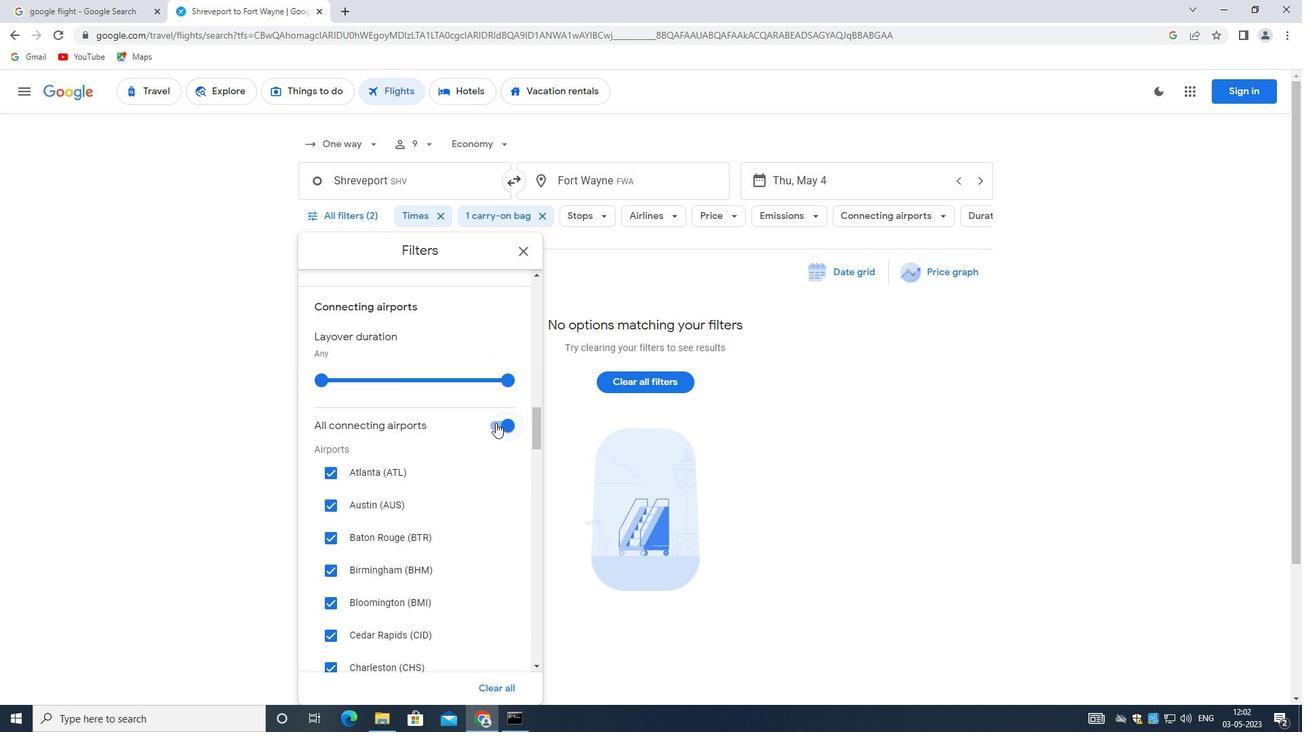 
Action: Mouse moved to (438, 425)
Screenshot: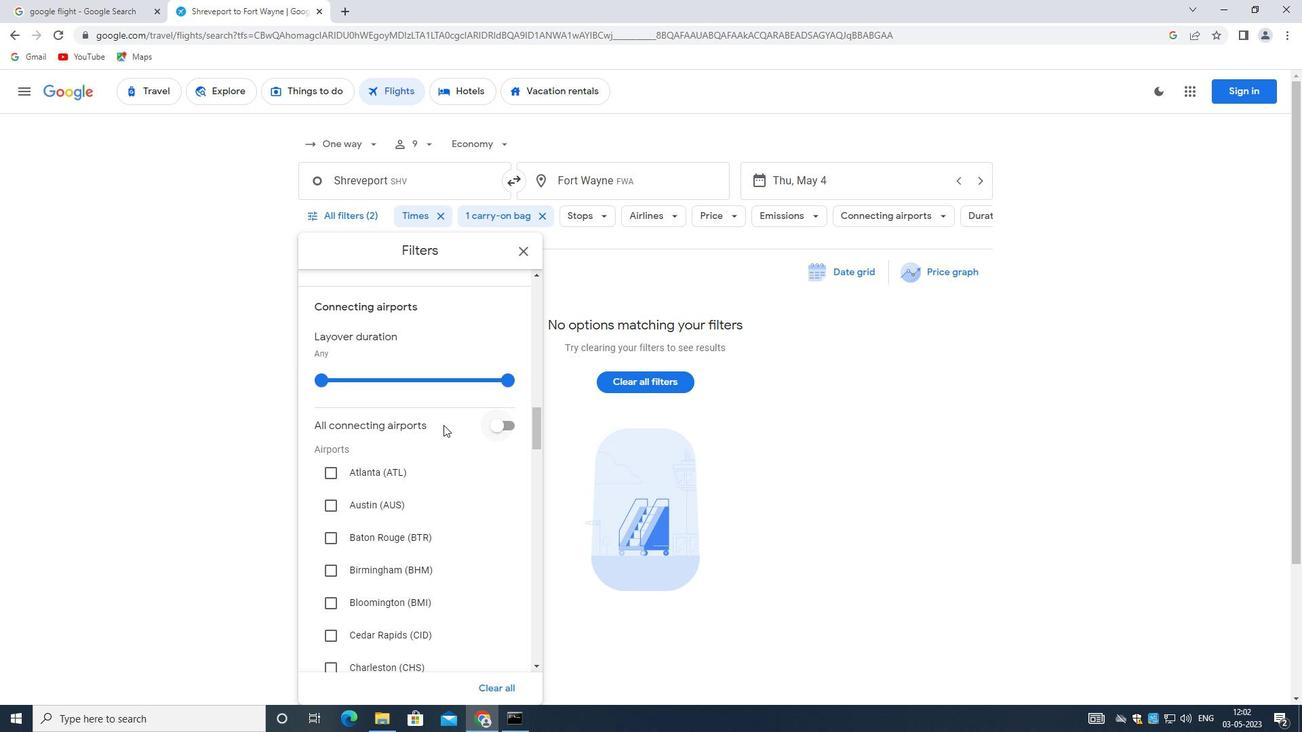 
Action: Mouse scrolled (438, 424) with delta (0, 0)
Screenshot: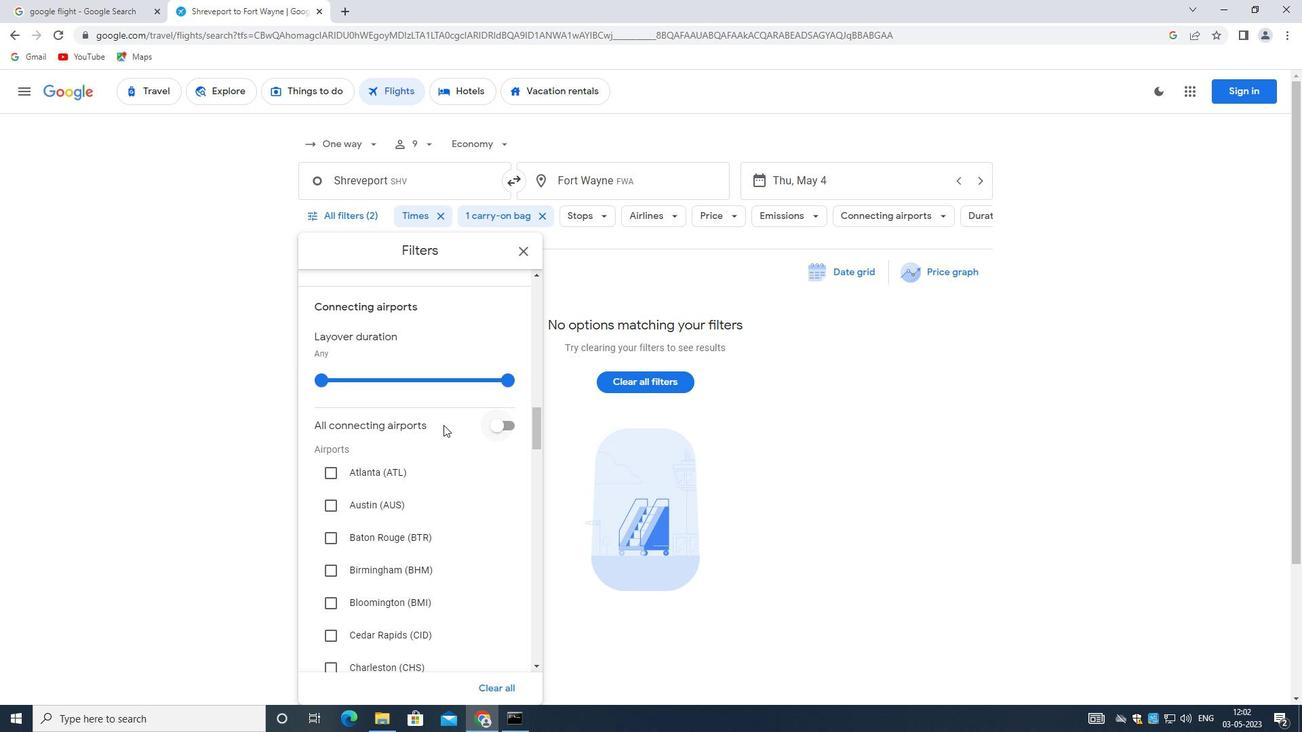 
Action: Mouse moved to (436, 426)
Screenshot: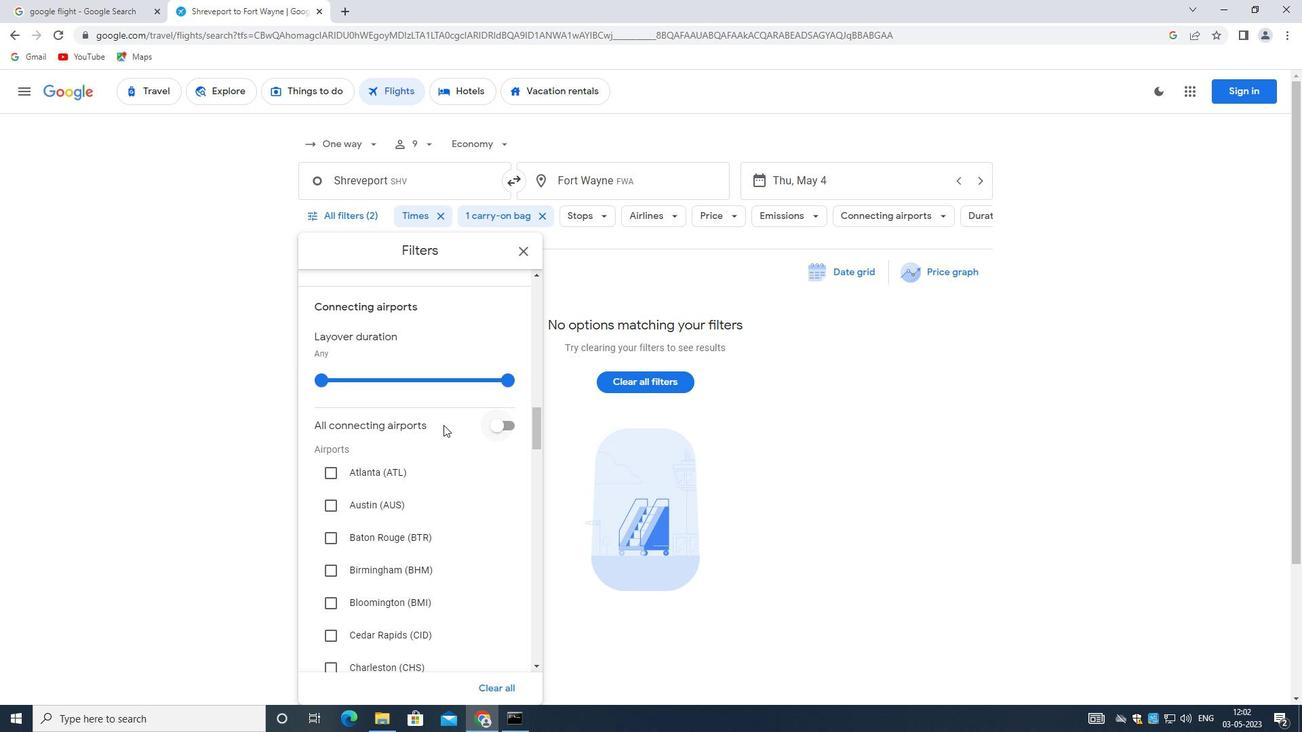 
Action: Mouse scrolled (436, 426) with delta (0, 0)
Screenshot: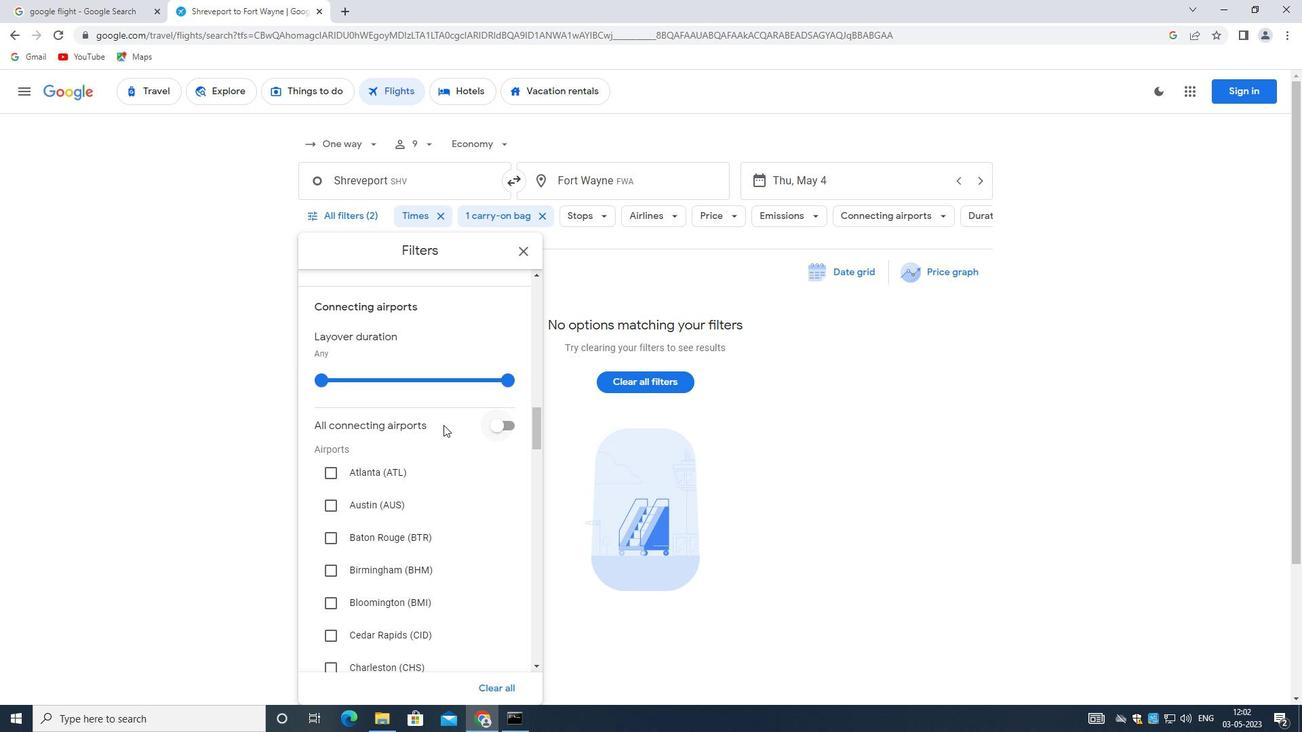 
Action: Mouse moved to (436, 428)
Screenshot: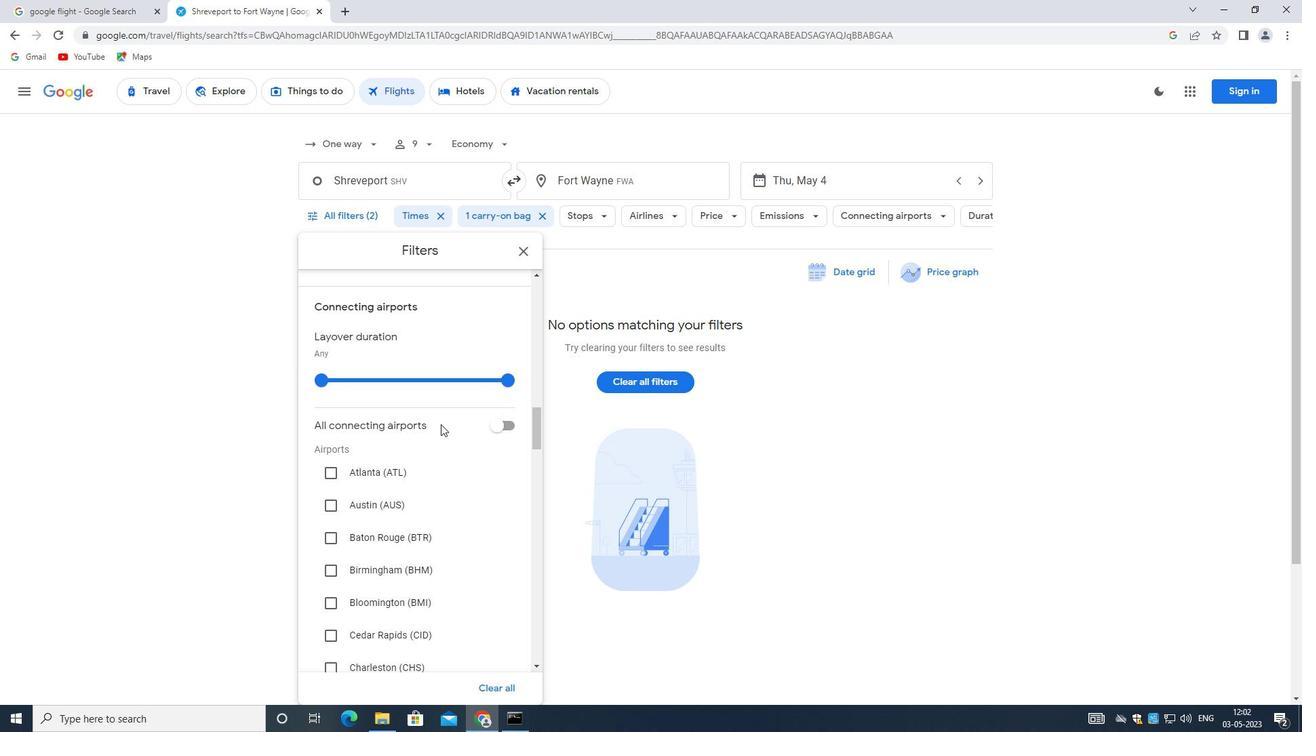 
Action: Mouse scrolled (436, 427) with delta (0, 0)
Screenshot: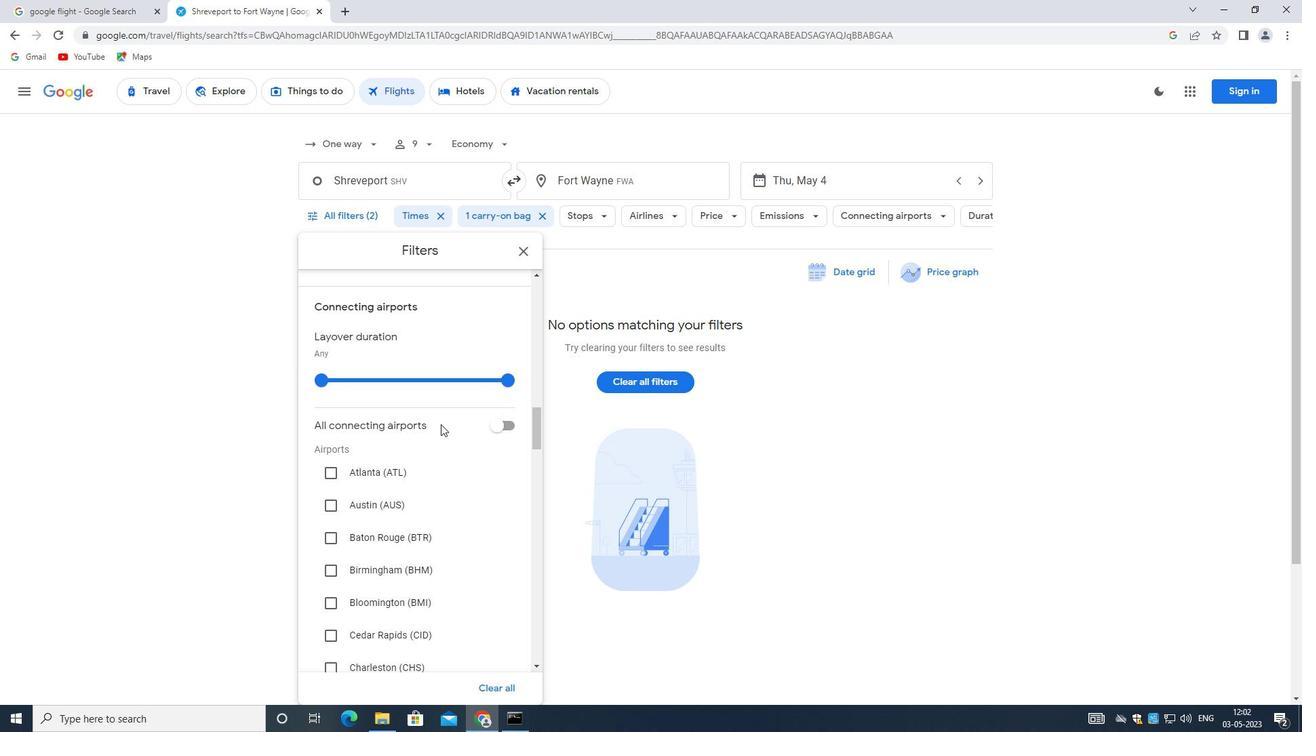 
Action: Mouse moved to (434, 429)
Screenshot: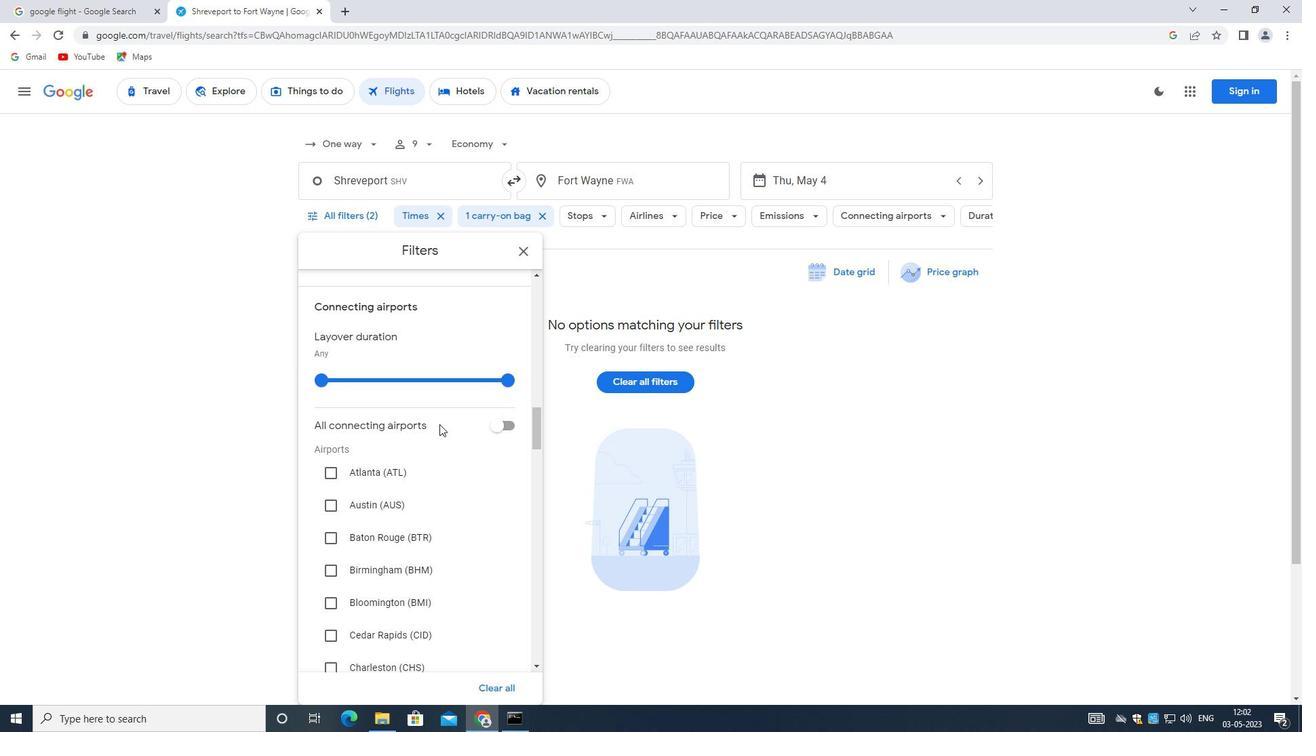 
Action: Mouse scrolled (434, 428) with delta (0, 0)
Screenshot: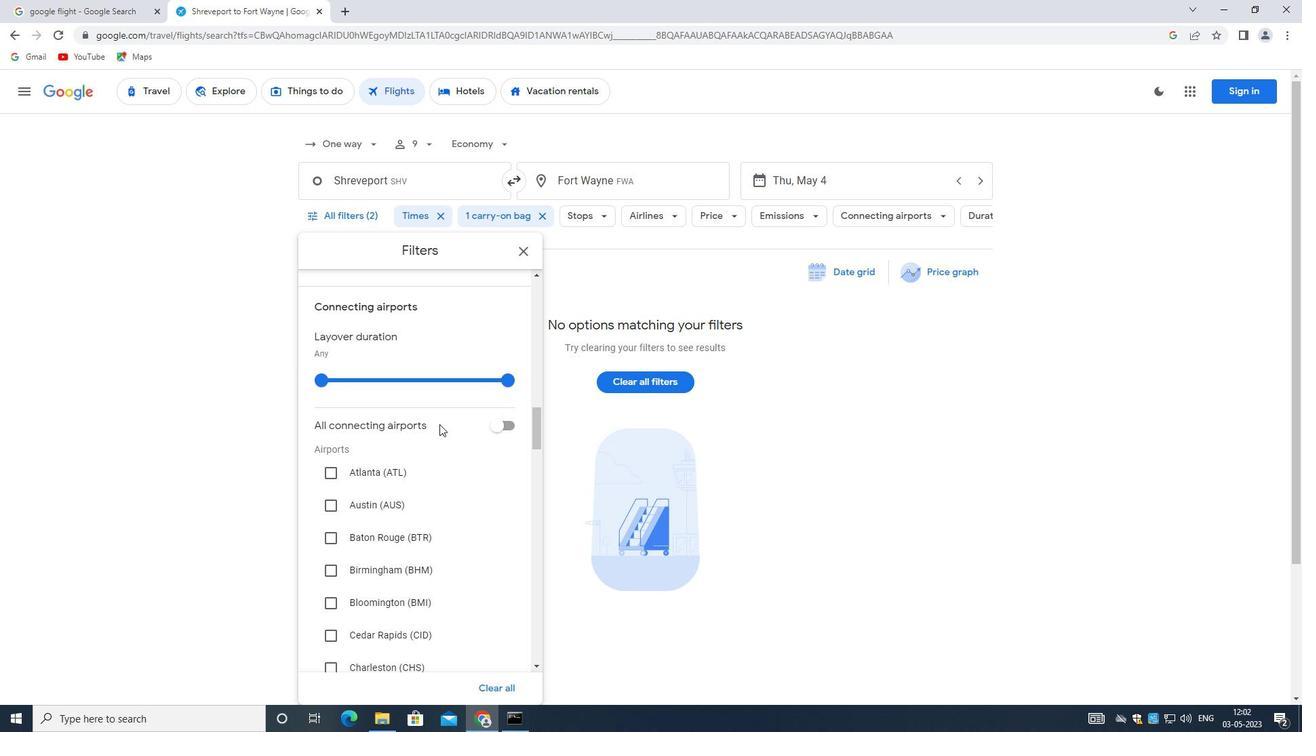 
Action: Mouse moved to (431, 430)
Screenshot: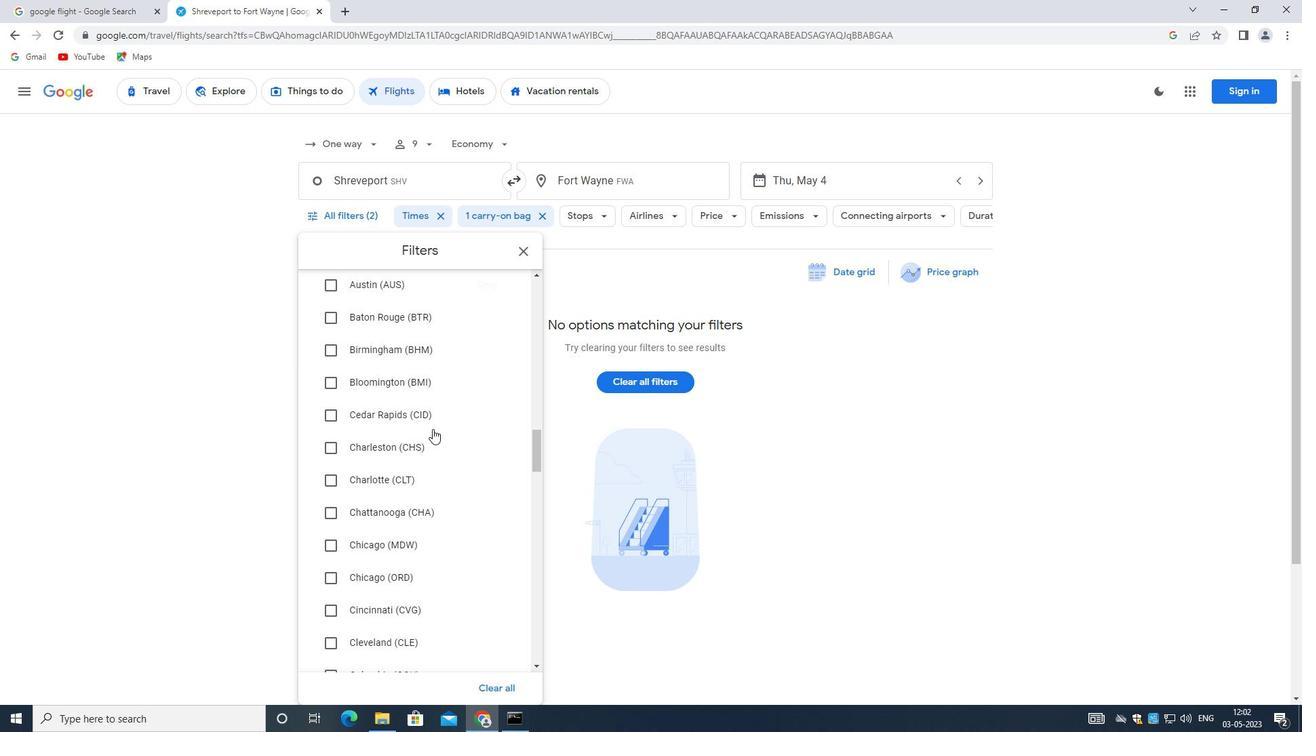 
Action: Mouse scrolled (431, 430) with delta (0, 0)
Screenshot: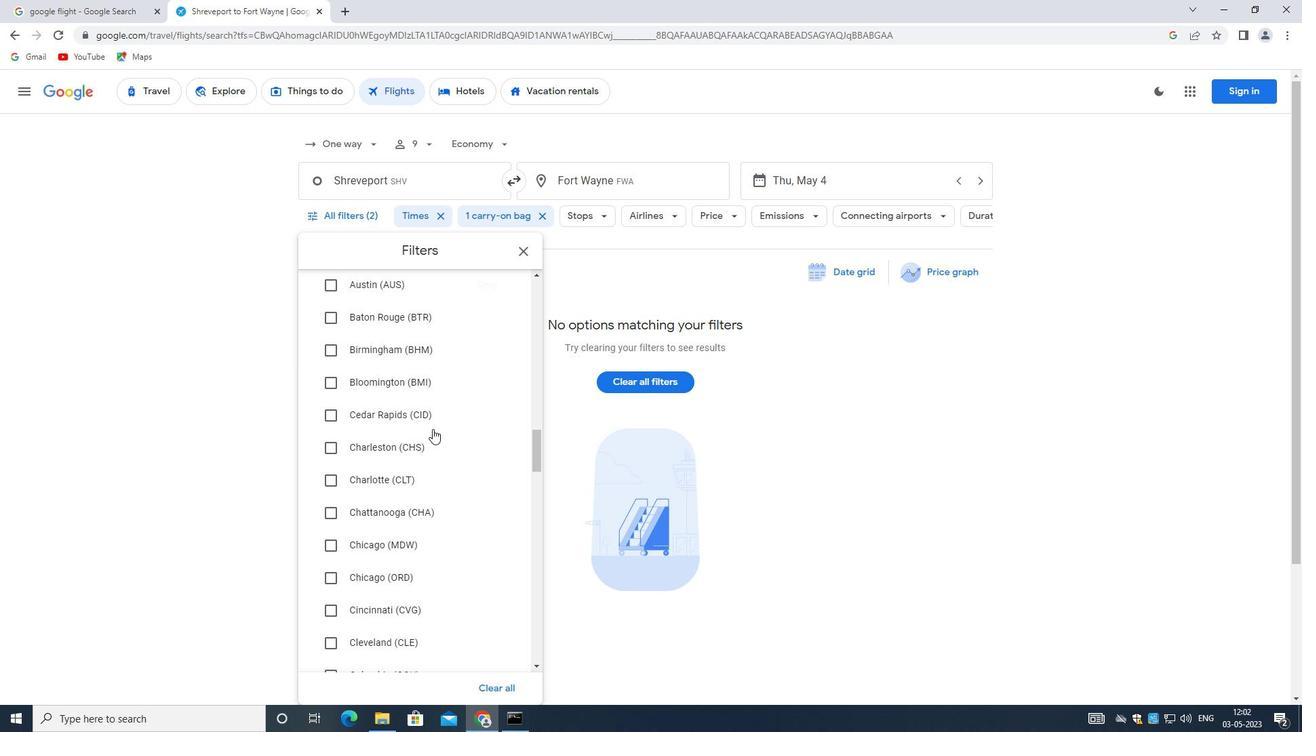 
Action: Mouse scrolled (431, 430) with delta (0, 0)
Screenshot: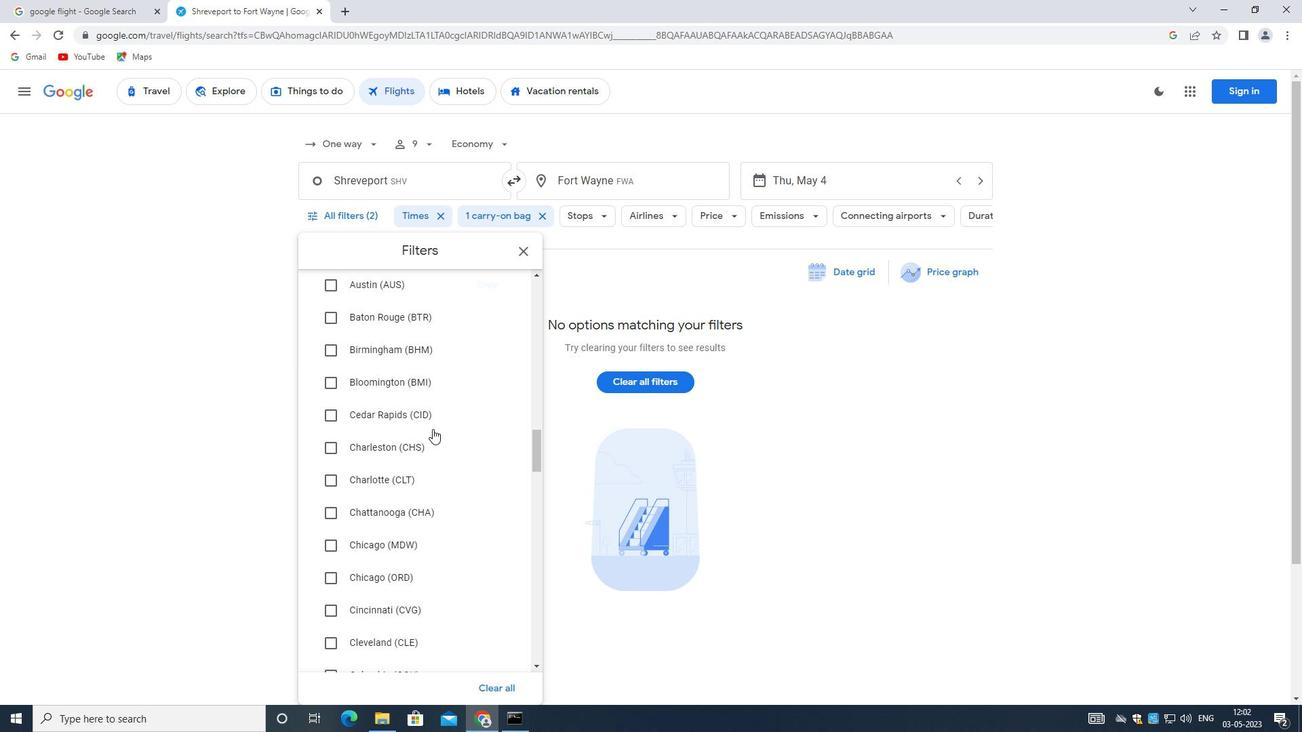 
Action: Mouse moved to (431, 431)
Screenshot: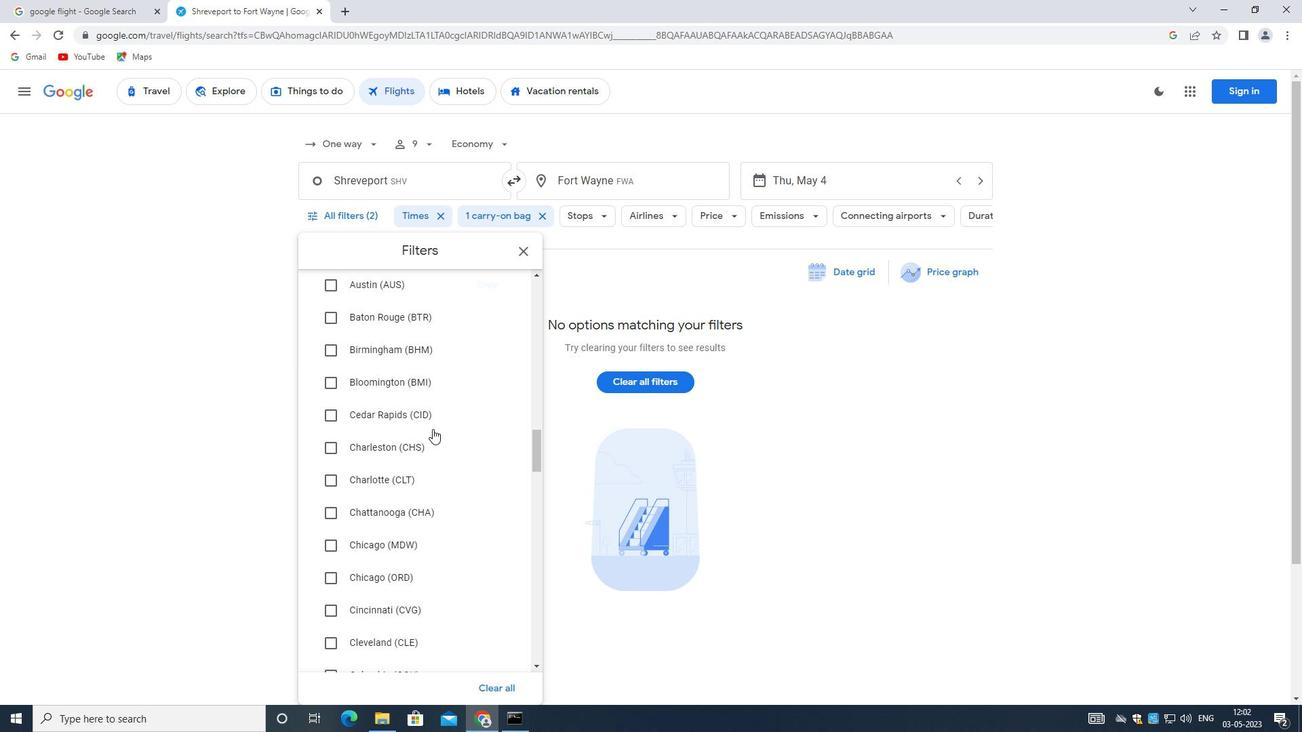 
Action: Mouse scrolled (431, 430) with delta (0, 0)
Screenshot: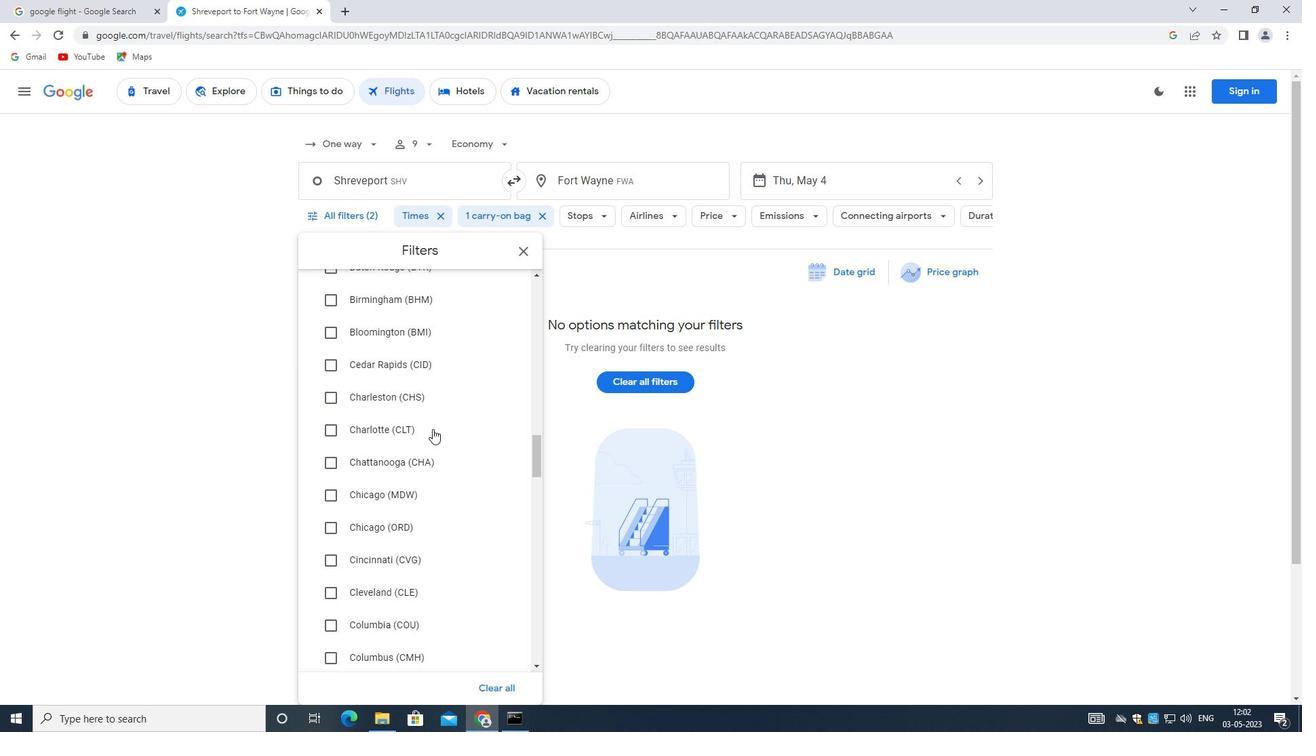 
Action: Mouse moved to (431, 431)
Screenshot: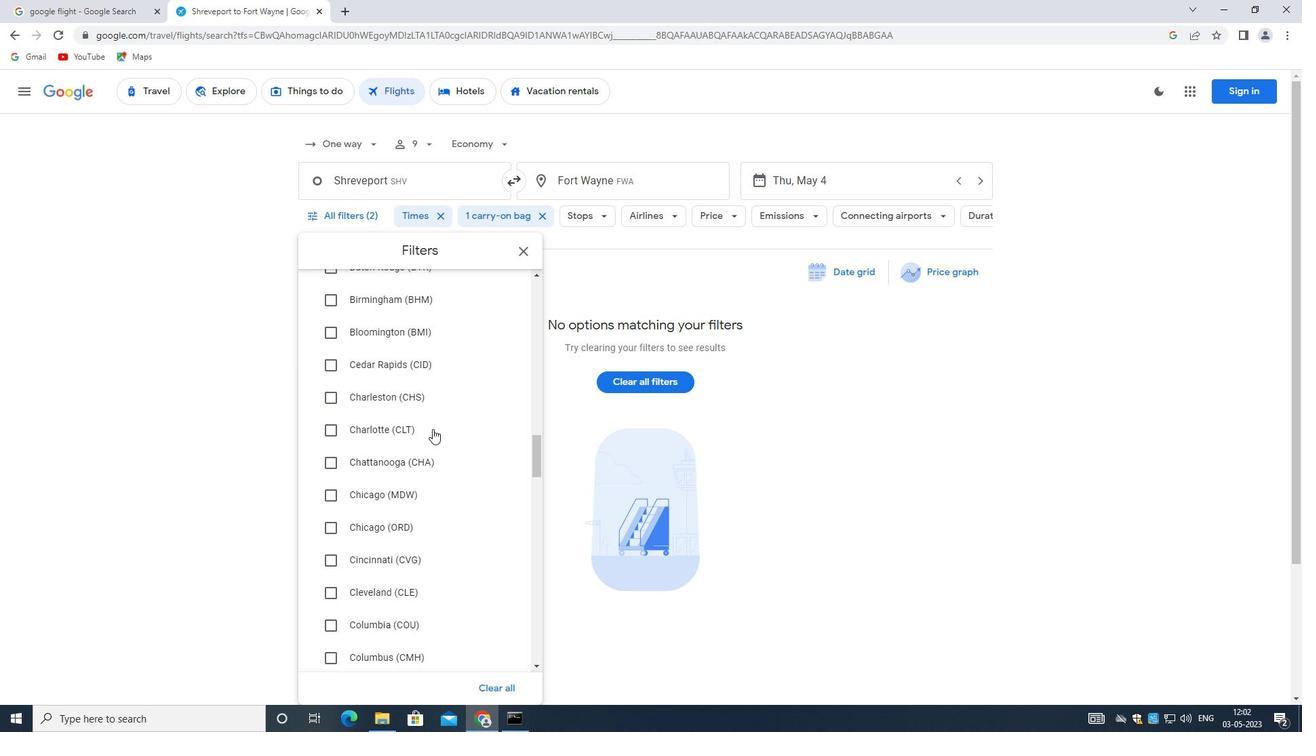 
Action: Mouse scrolled (431, 430) with delta (0, 0)
Screenshot: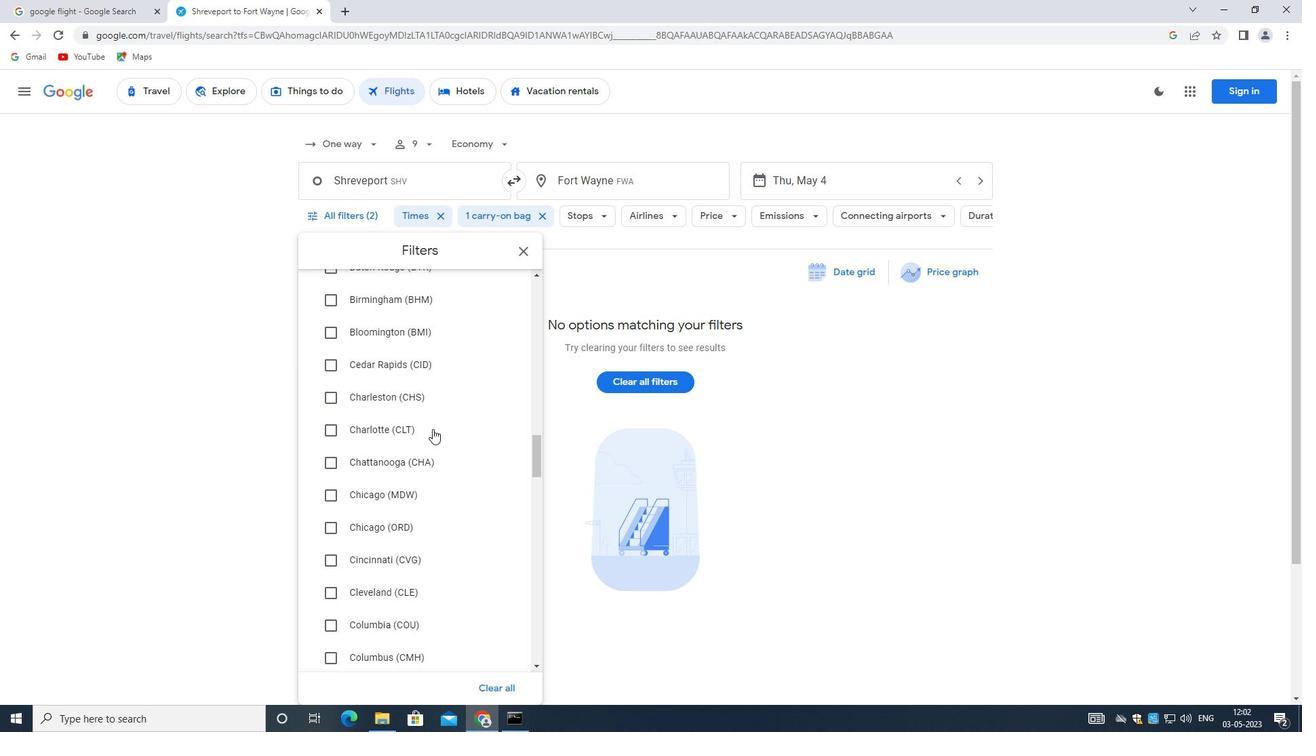 
Action: Mouse moved to (430, 436)
Screenshot: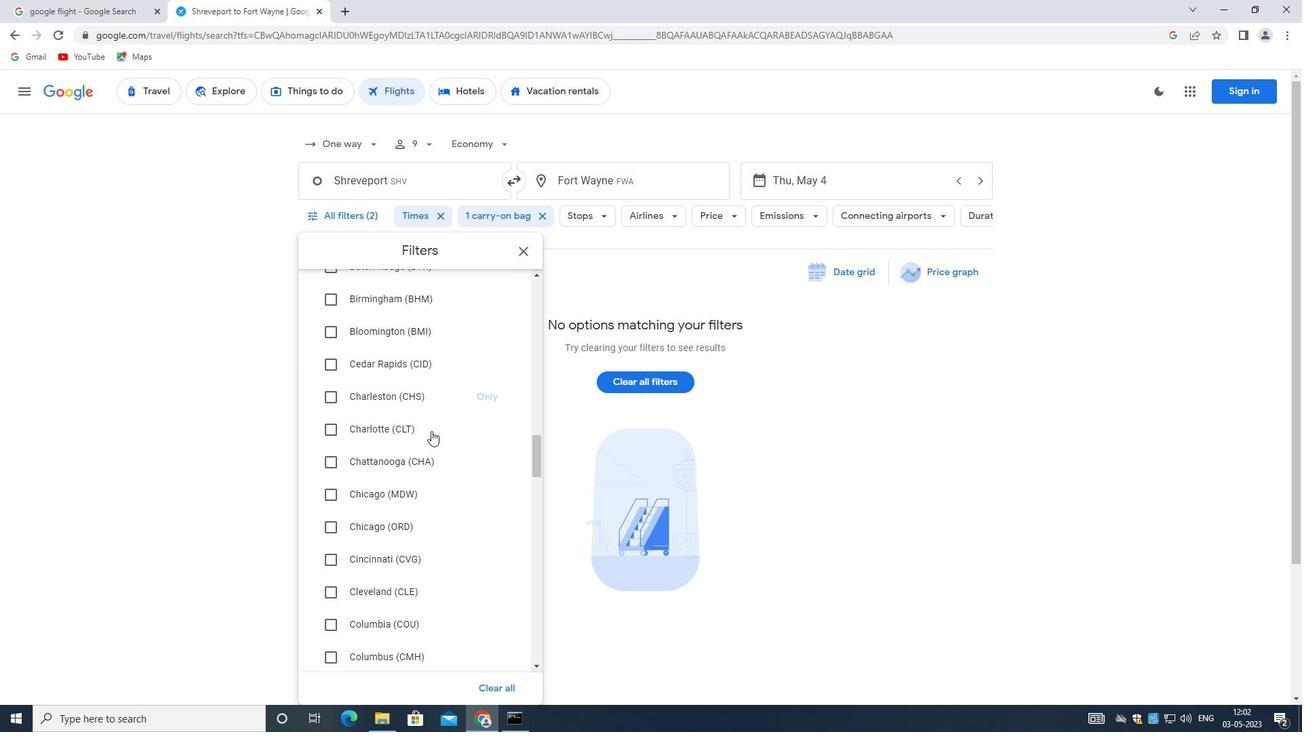 
Action: Mouse scrolled (430, 436) with delta (0, 0)
Screenshot: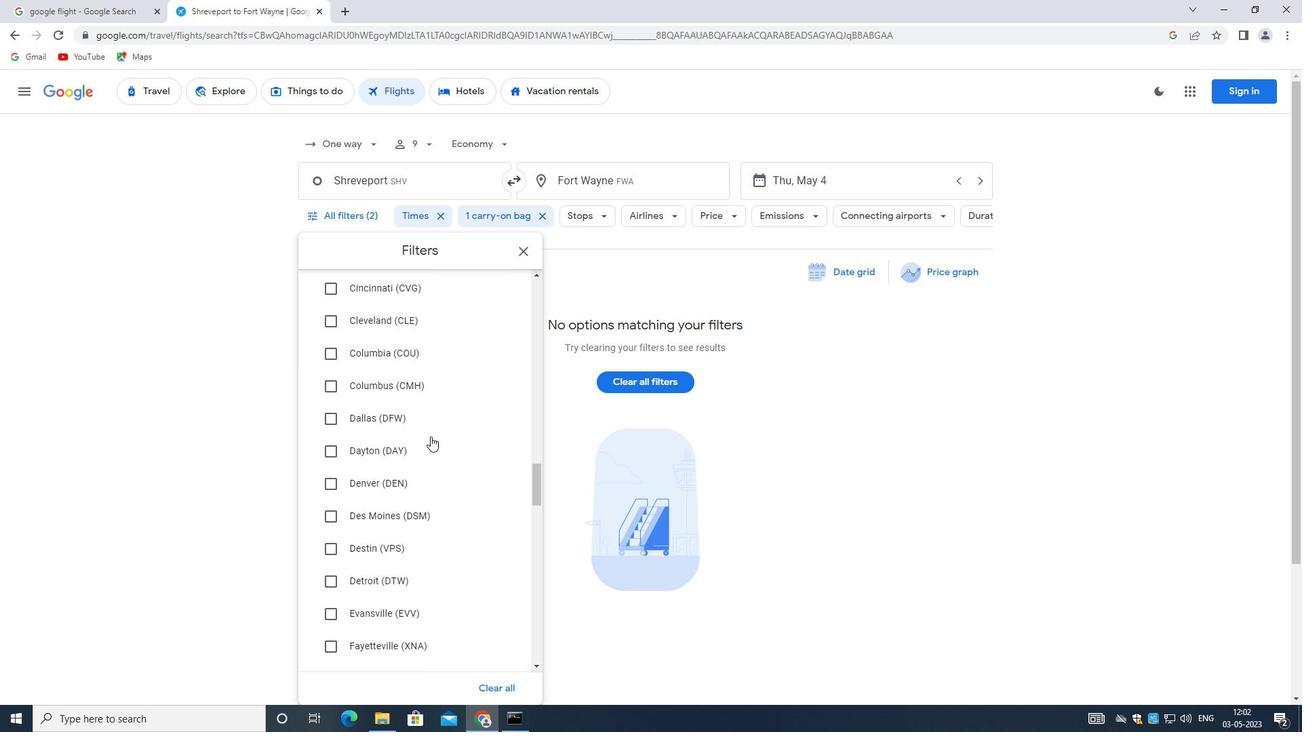 
Action: Mouse moved to (430, 437)
Screenshot: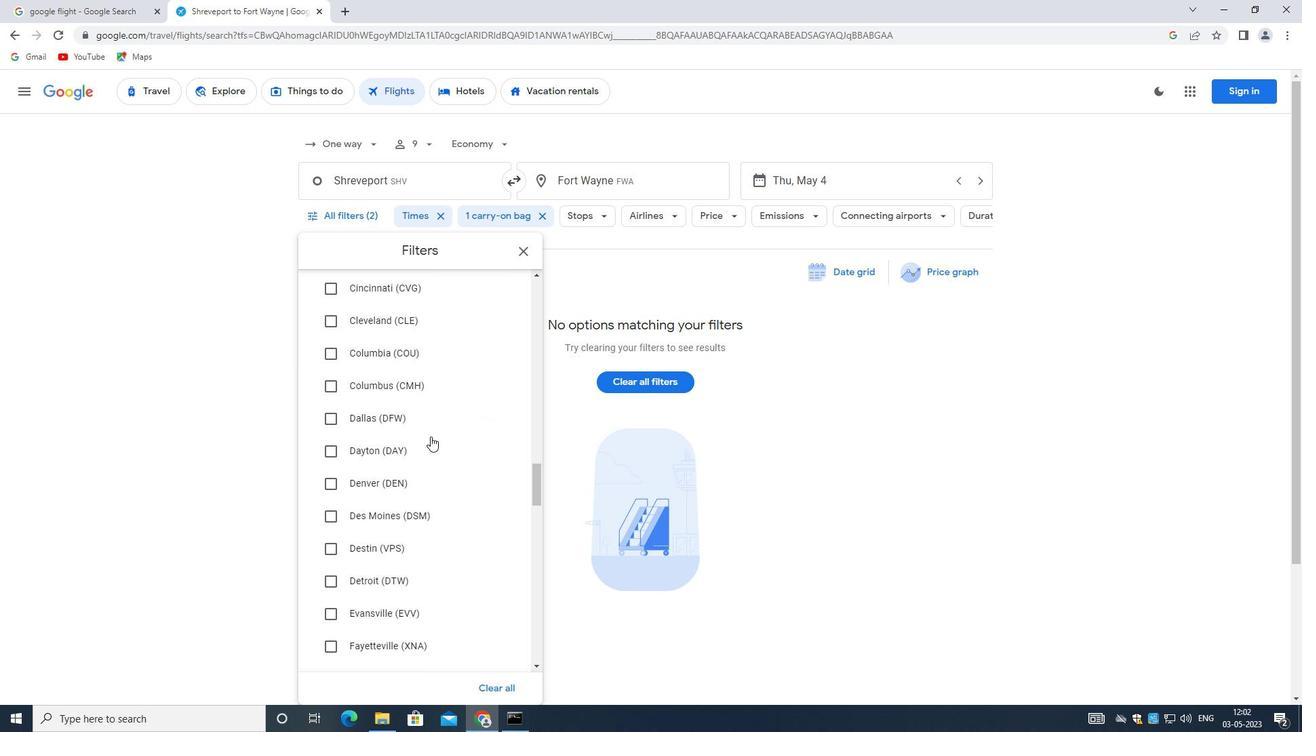 
Action: Mouse scrolled (430, 436) with delta (0, 0)
Screenshot: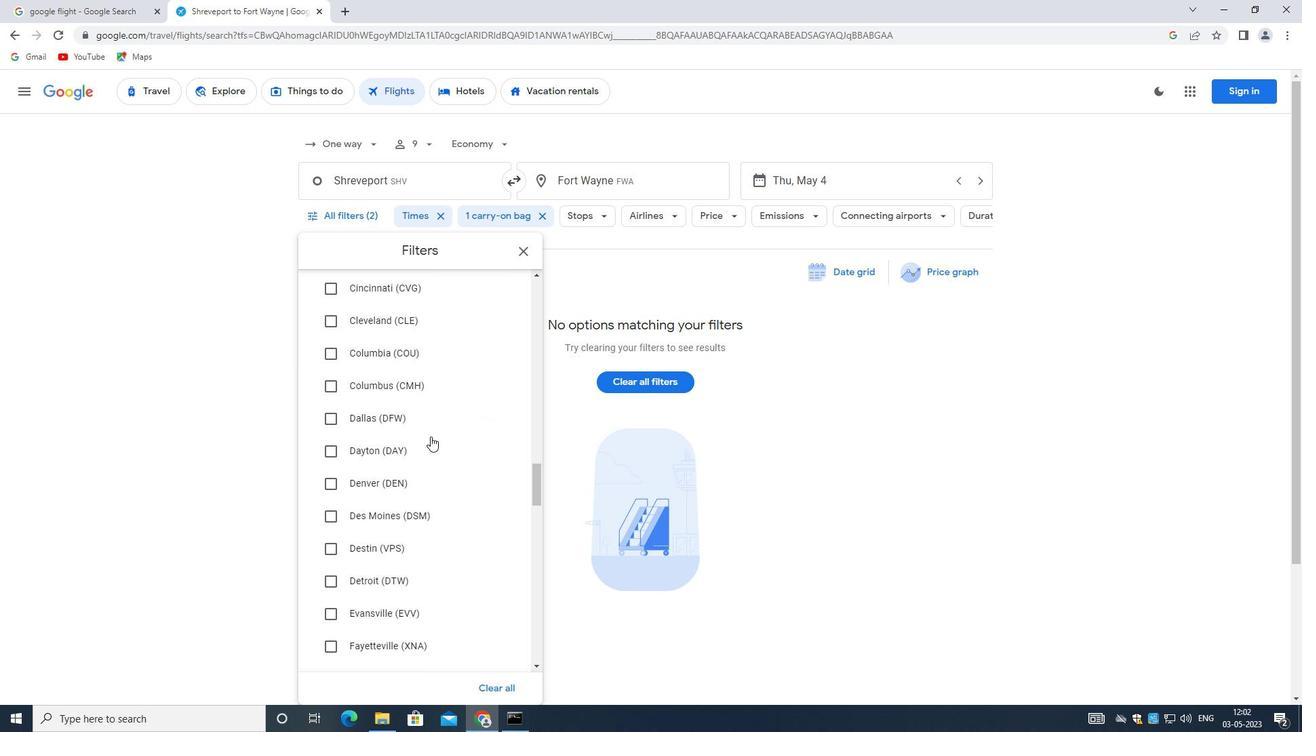 
Action: Mouse moved to (429, 438)
Screenshot: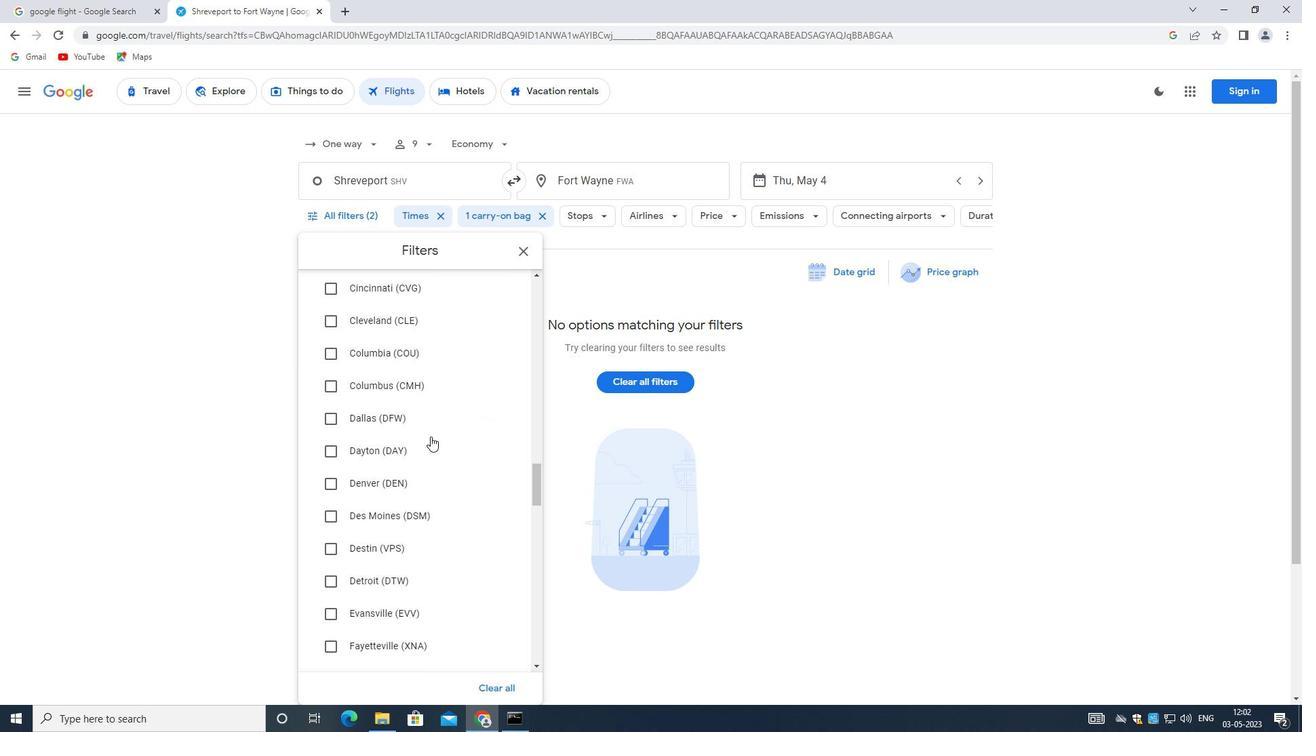 
Action: Mouse scrolled (429, 437) with delta (0, 0)
Screenshot: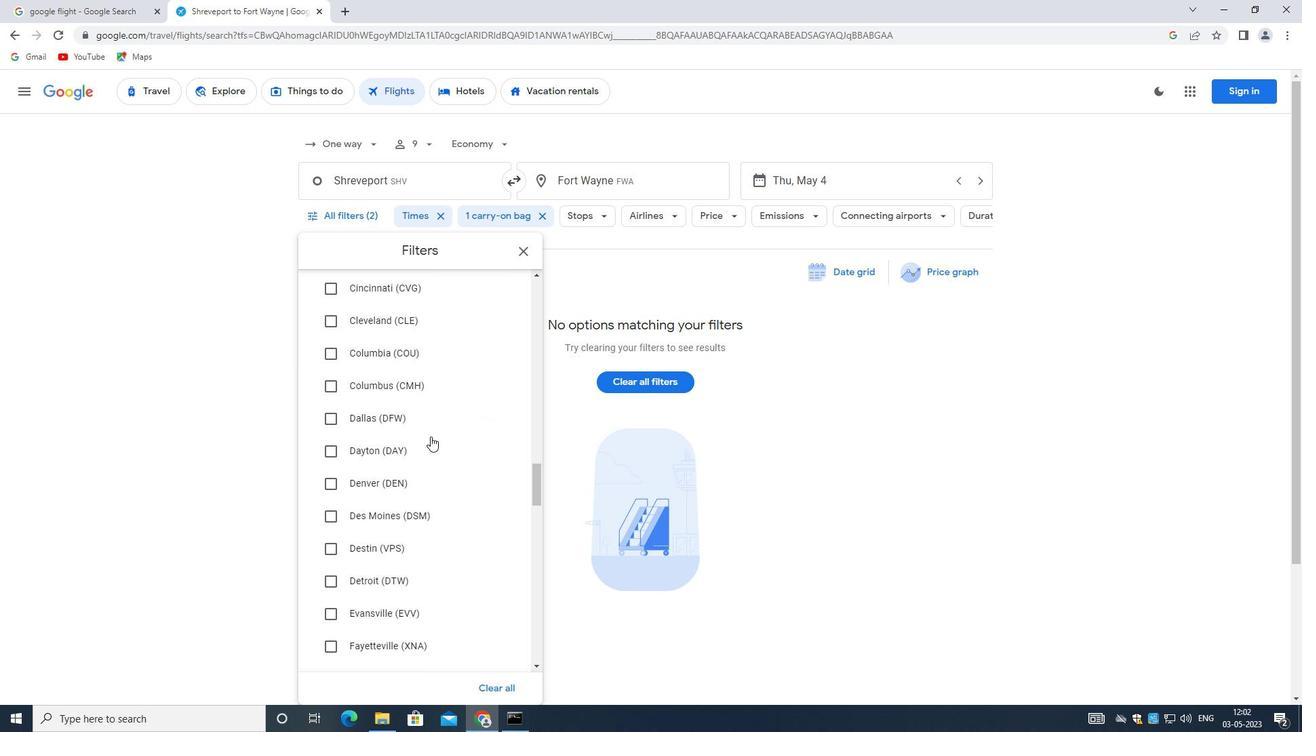 
Action: Mouse moved to (428, 439)
Screenshot: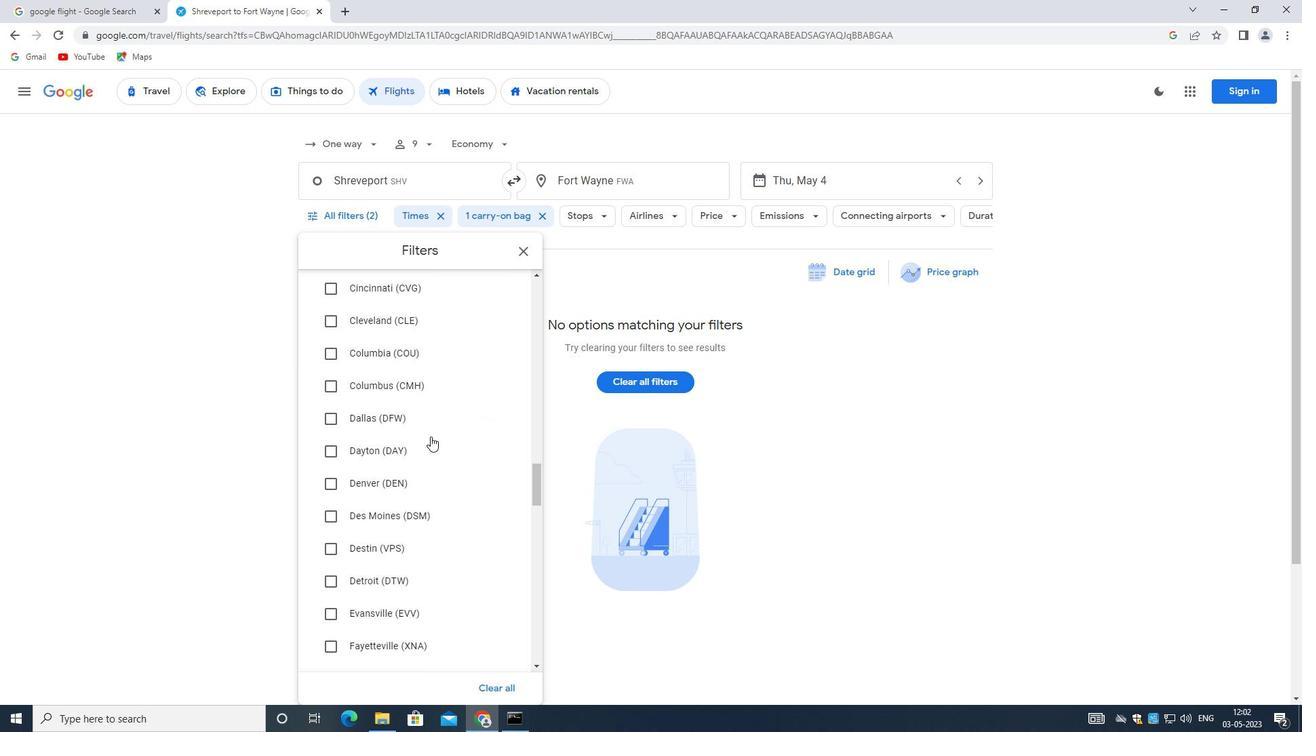 
Action: Mouse scrolled (428, 438) with delta (0, 0)
Screenshot: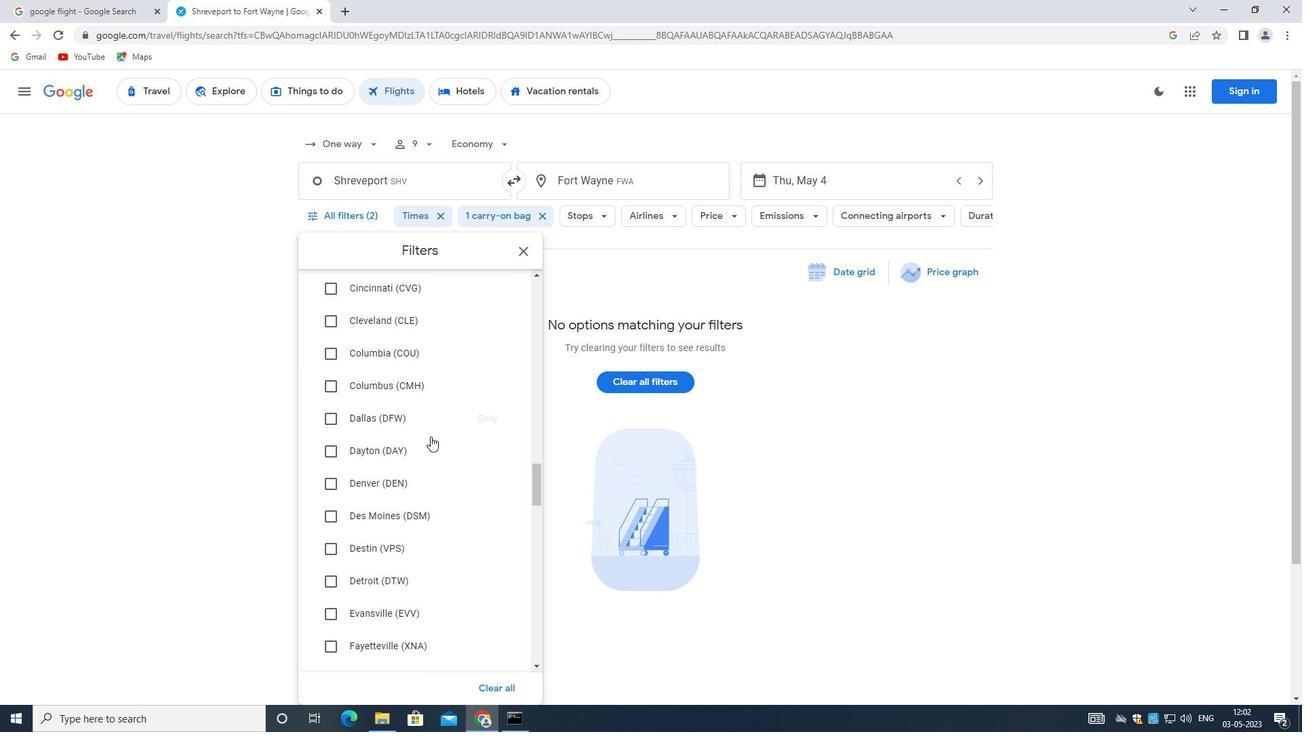
Action: Mouse scrolled (428, 438) with delta (0, 0)
Screenshot: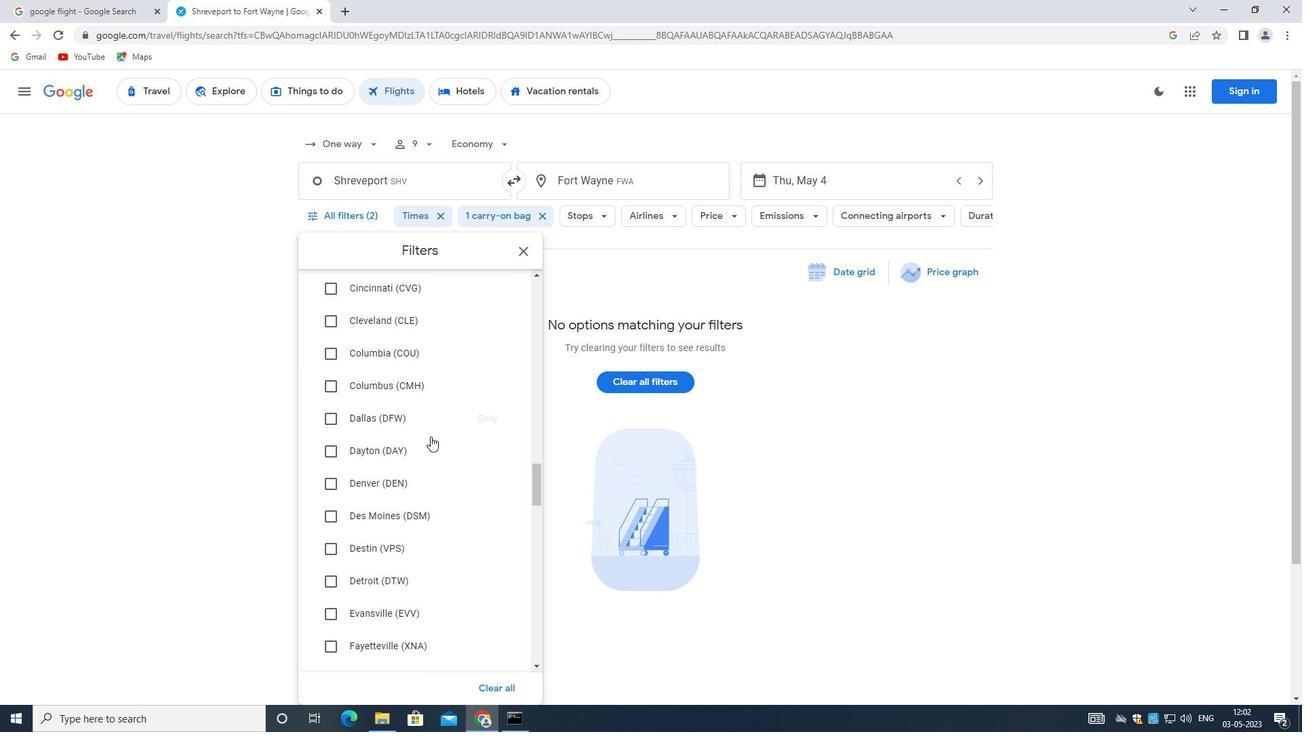 
Action: Mouse moved to (428, 440)
Screenshot: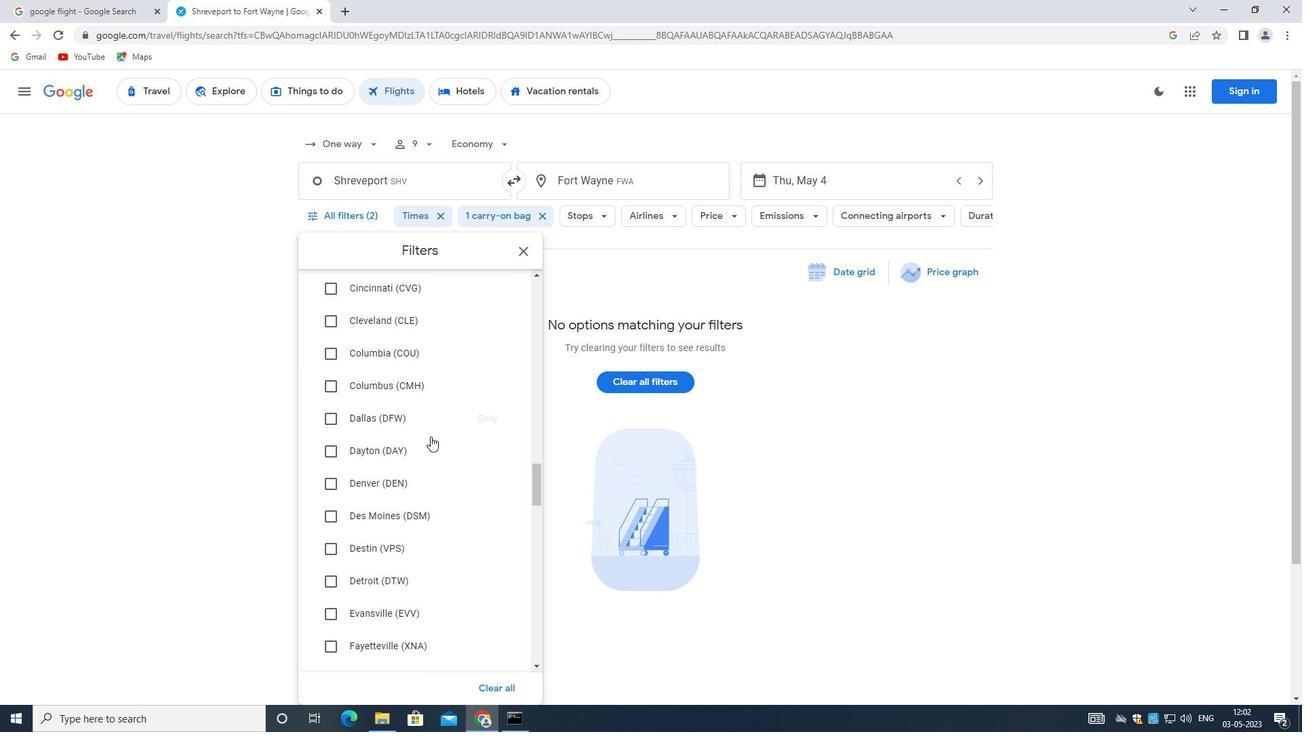 
Action: Mouse scrolled (428, 439) with delta (0, 0)
Screenshot: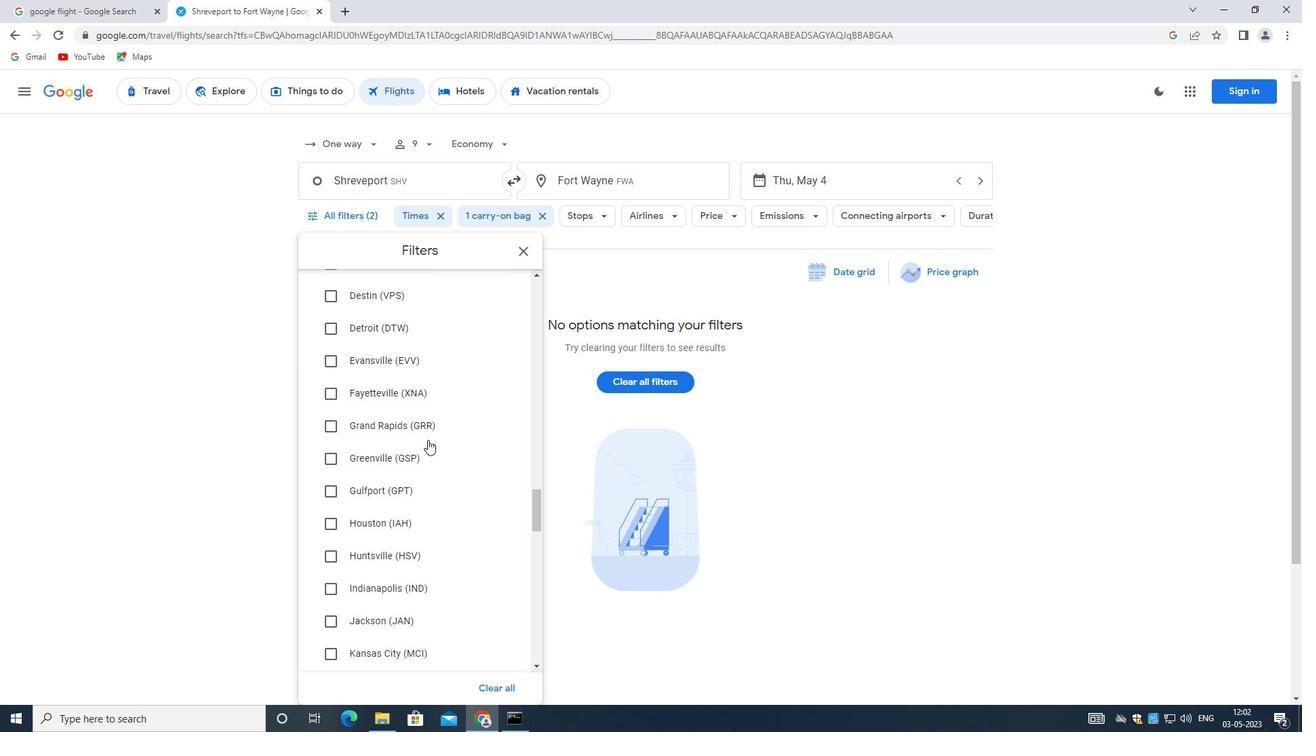 
Action: Mouse moved to (426, 441)
Screenshot: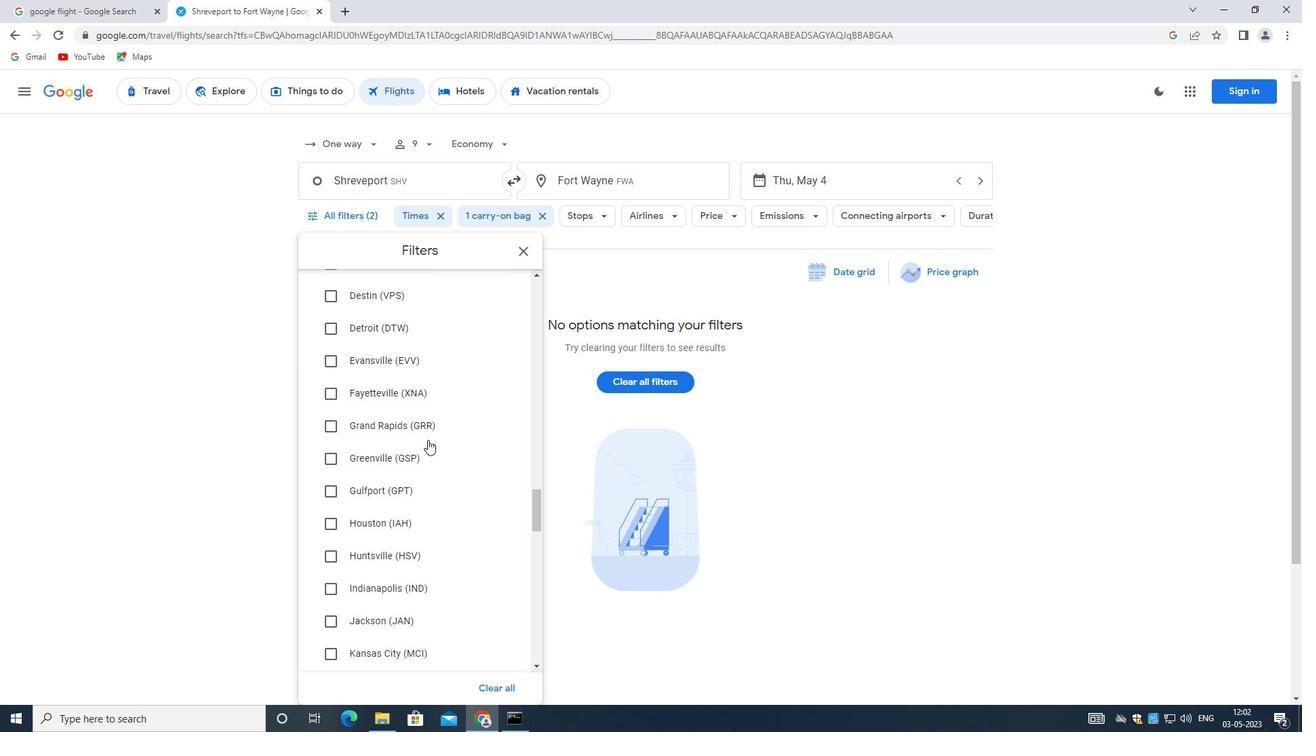 
Action: Mouse scrolled (426, 440) with delta (0, 0)
Screenshot: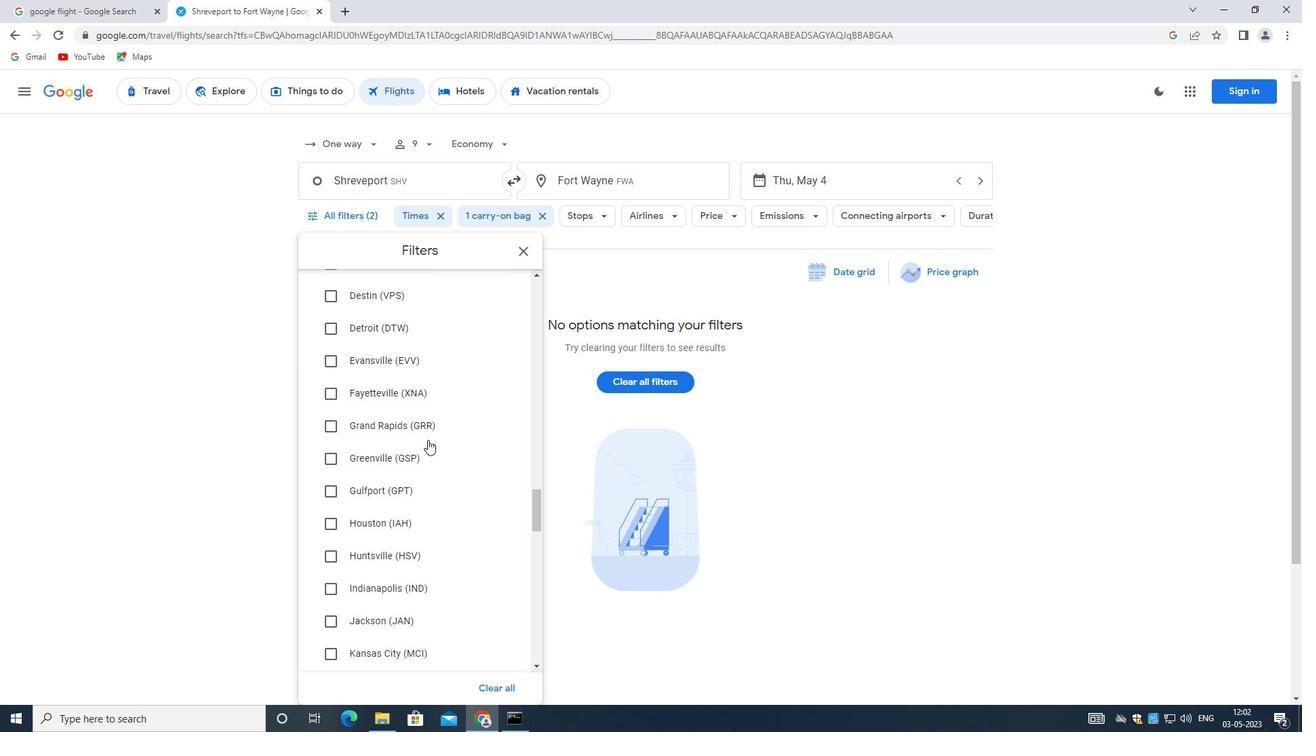 
Action: Mouse moved to (425, 443)
Screenshot: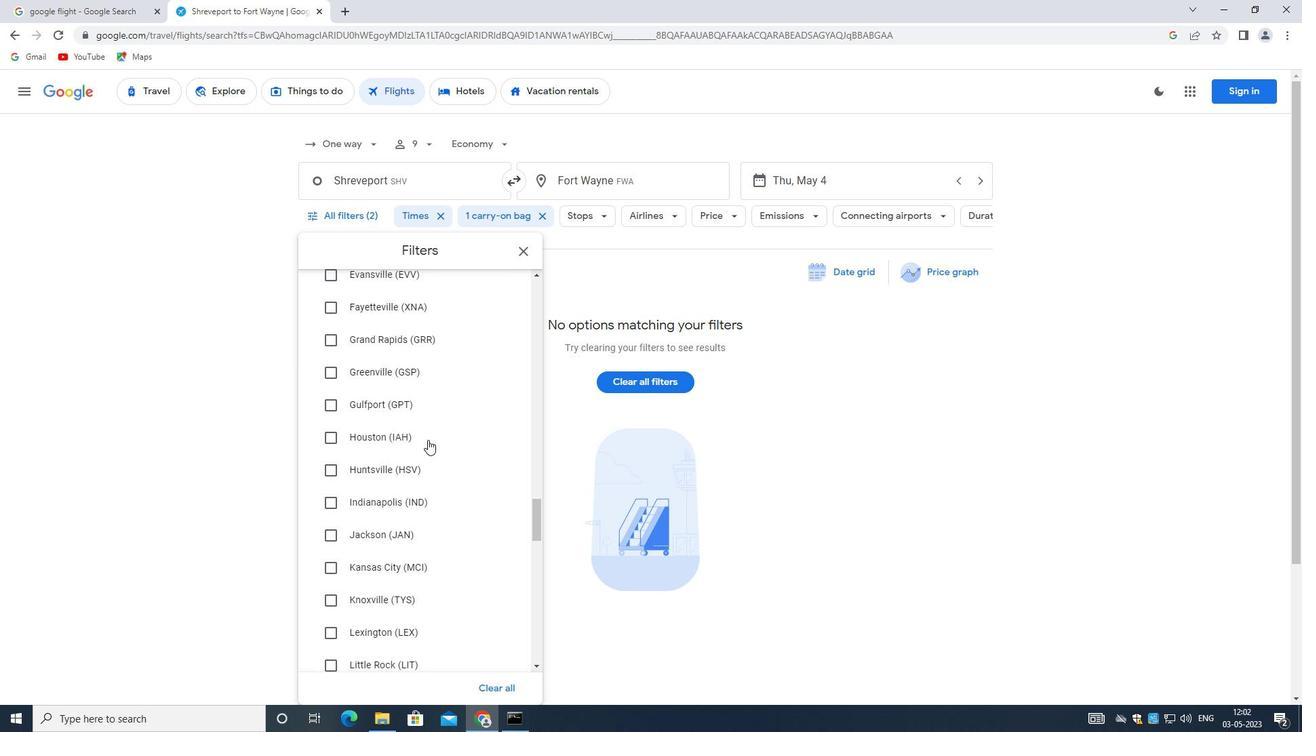 
Action: Mouse scrolled (425, 442) with delta (0, 0)
Screenshot: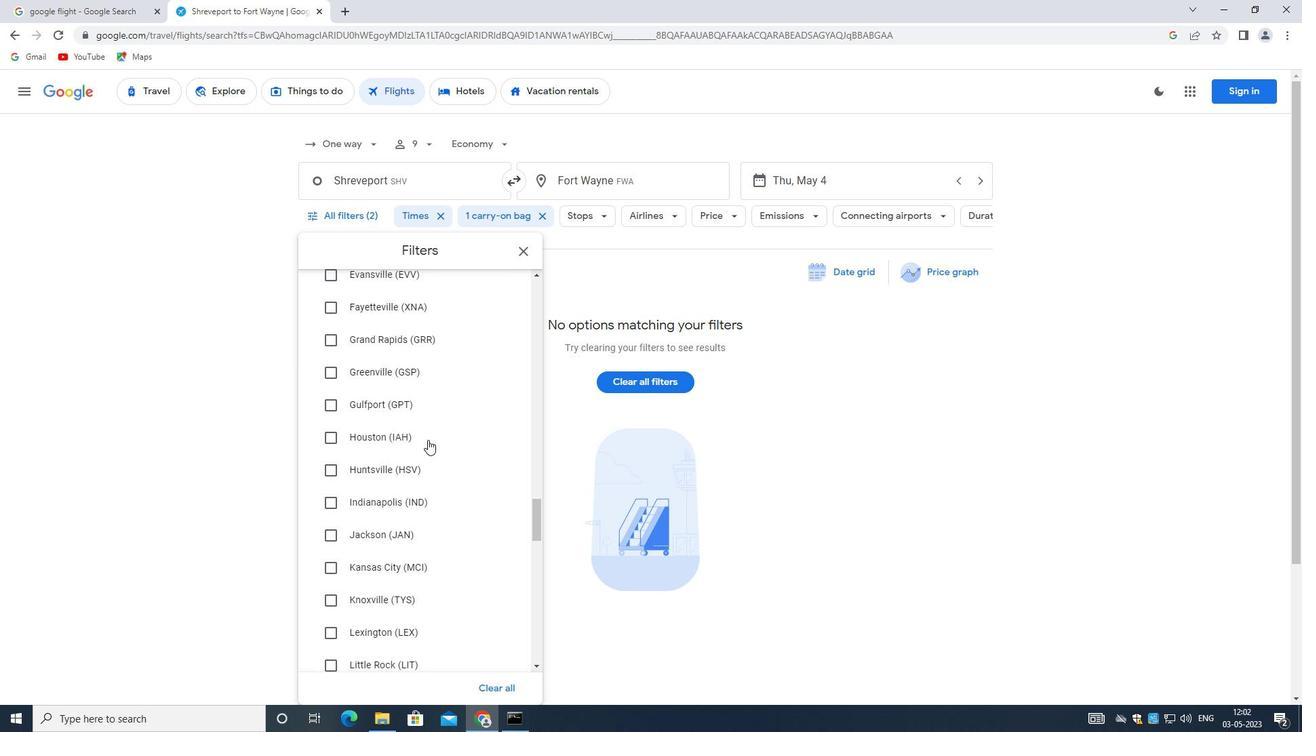 
Action: Mouse moved to (424, 444)
Screenshot: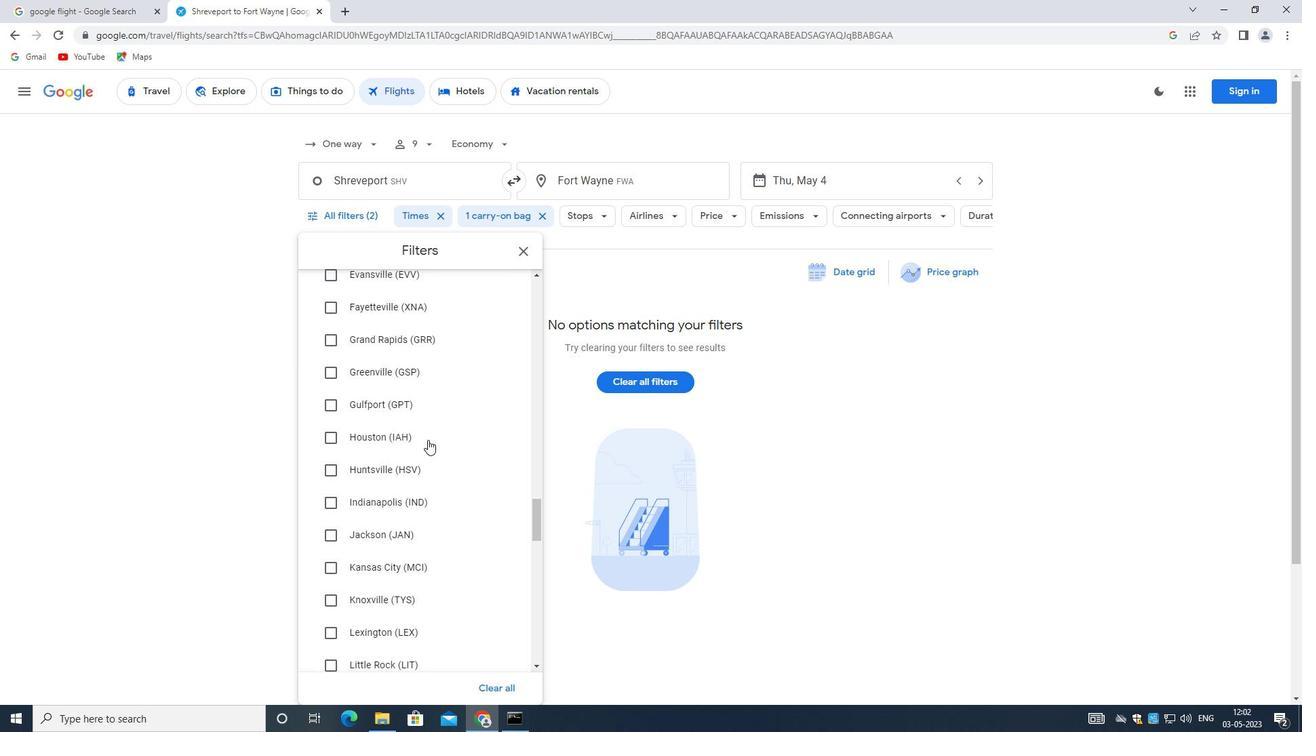 
Action: Mouse scrolled (424, 443) with delta (0, 0)
Screenshot: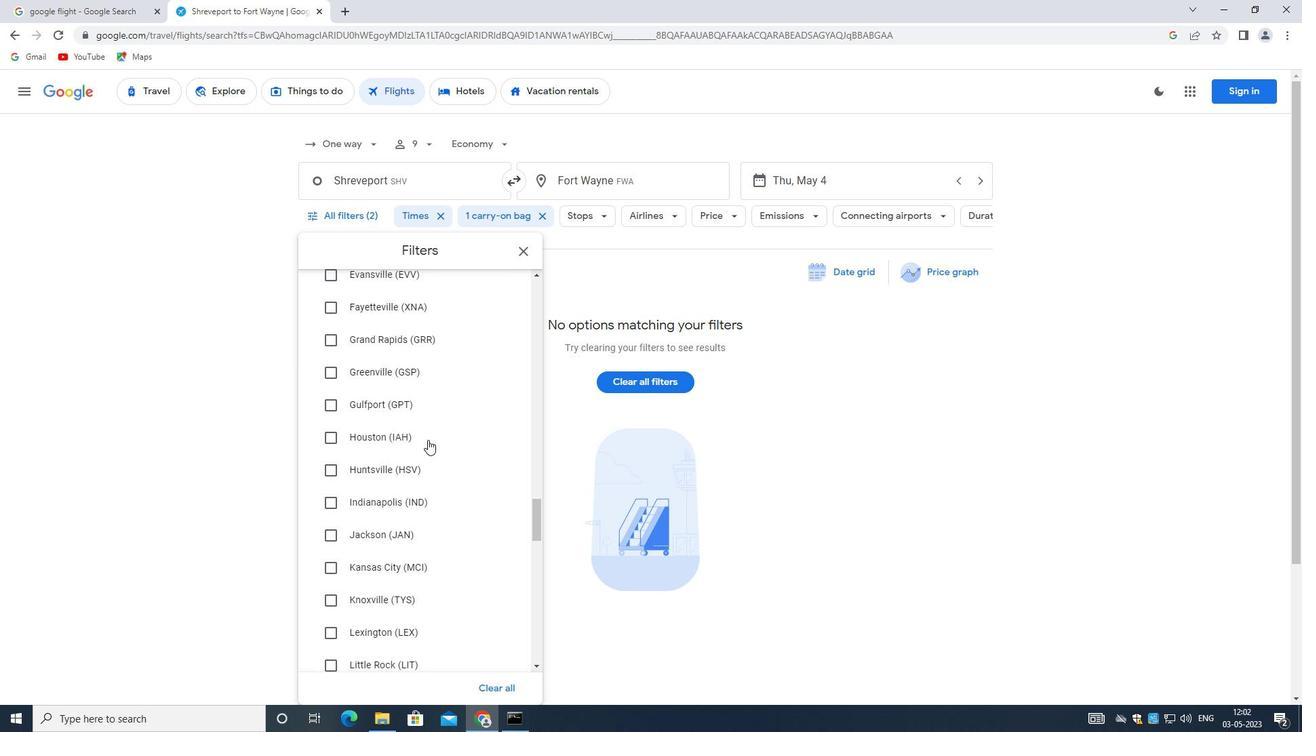 
Action: Mouse moved to (423, 445)
Screenshot: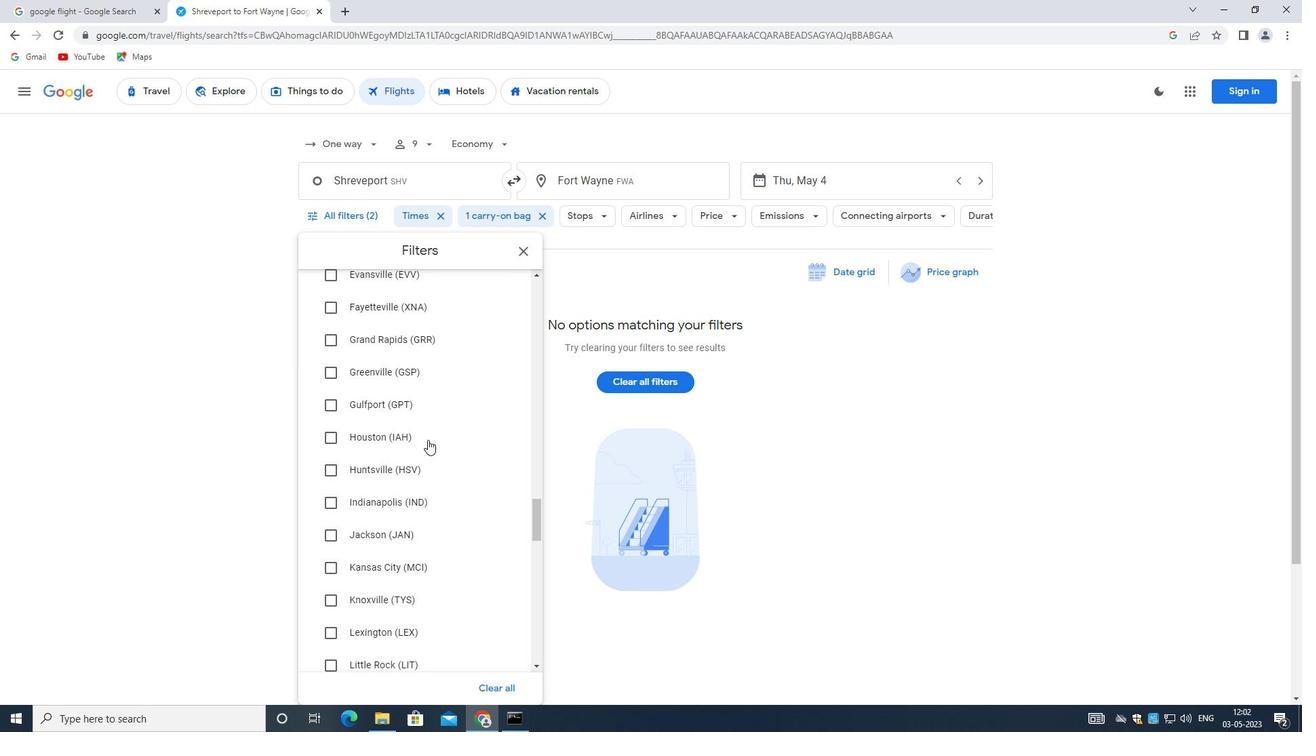 
Action: Mouse scrolled (423, 444) with delta (0, 0)
Screenshot: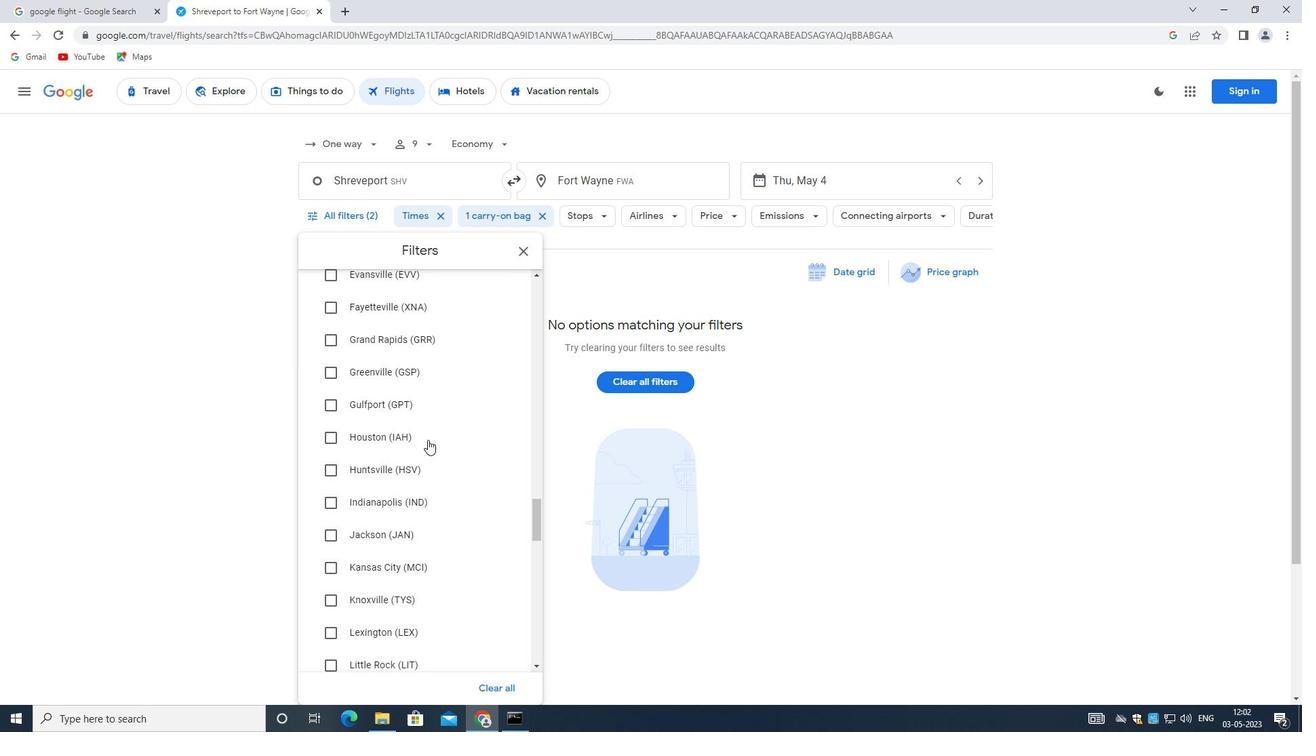
Action: Mouse moved to (421, 446)
Screenshot: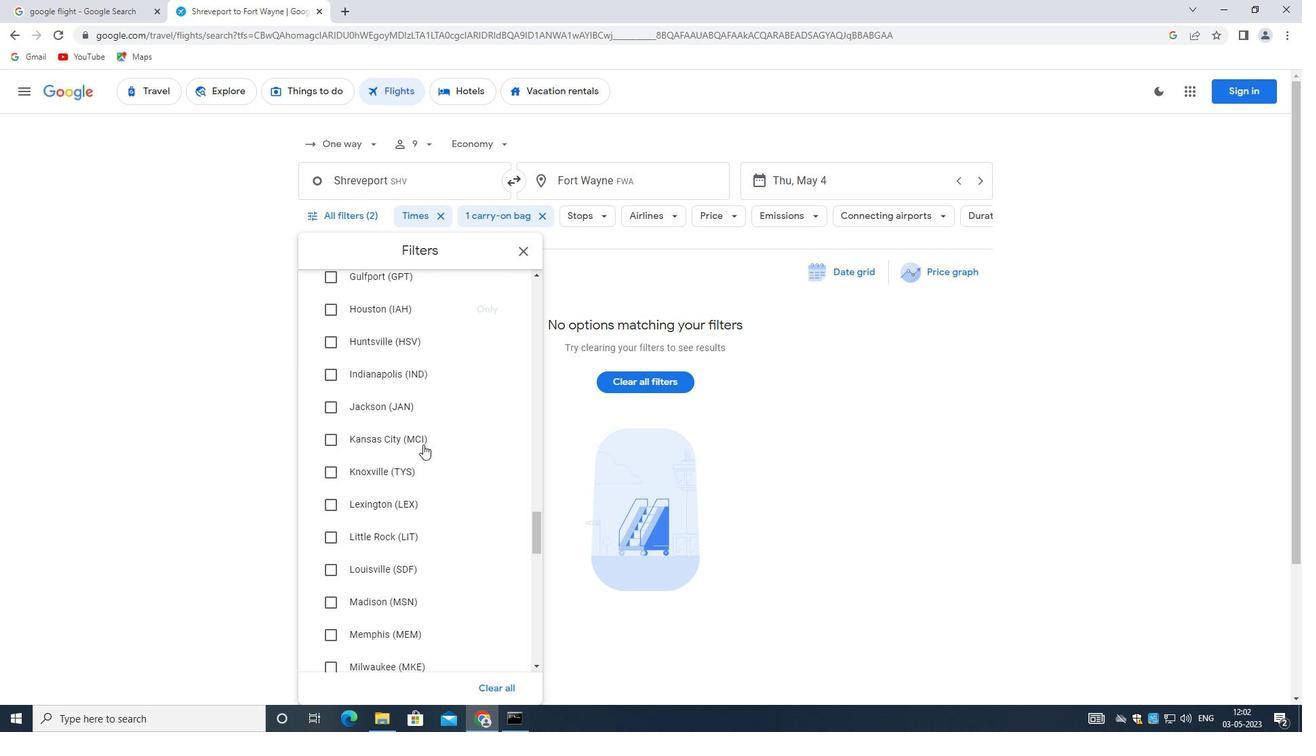 
Action: Mouse scrolled (421, 445) with delta (0, 0)
Screenshot: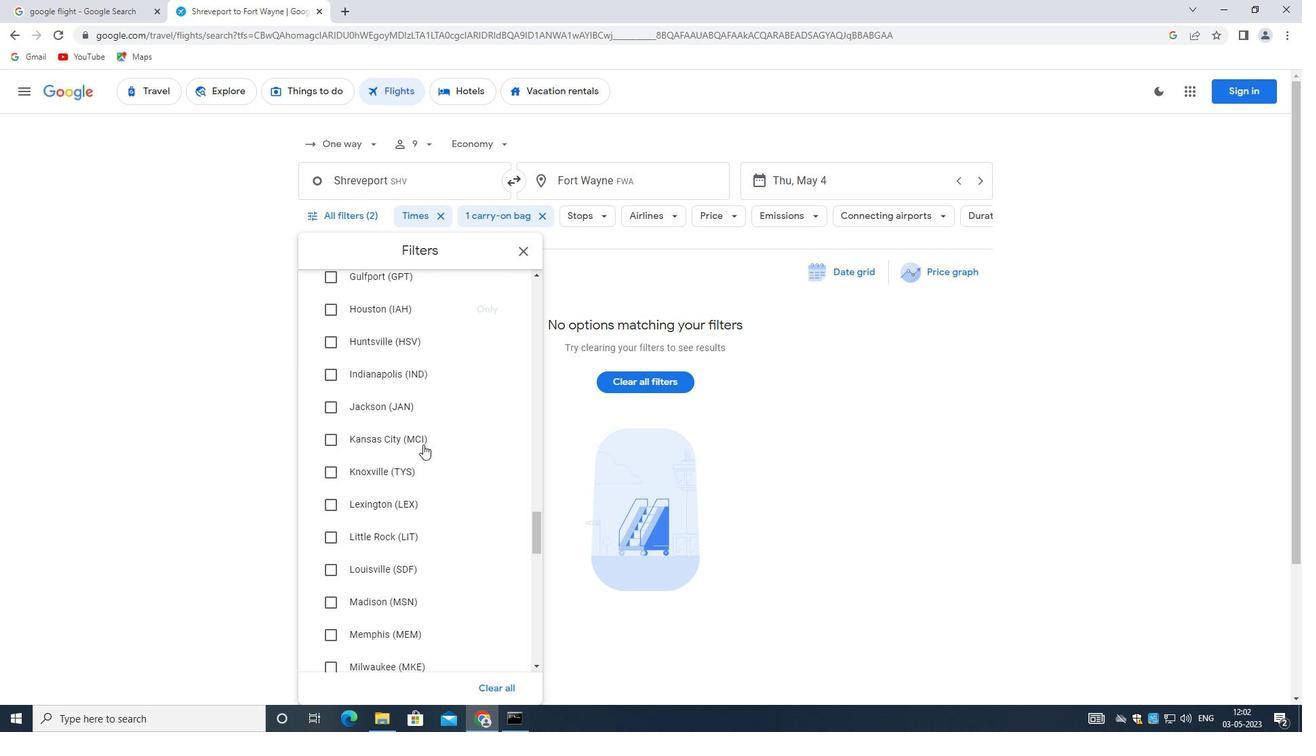 
Action: Mouse moved to (421, 446)
Screenshot: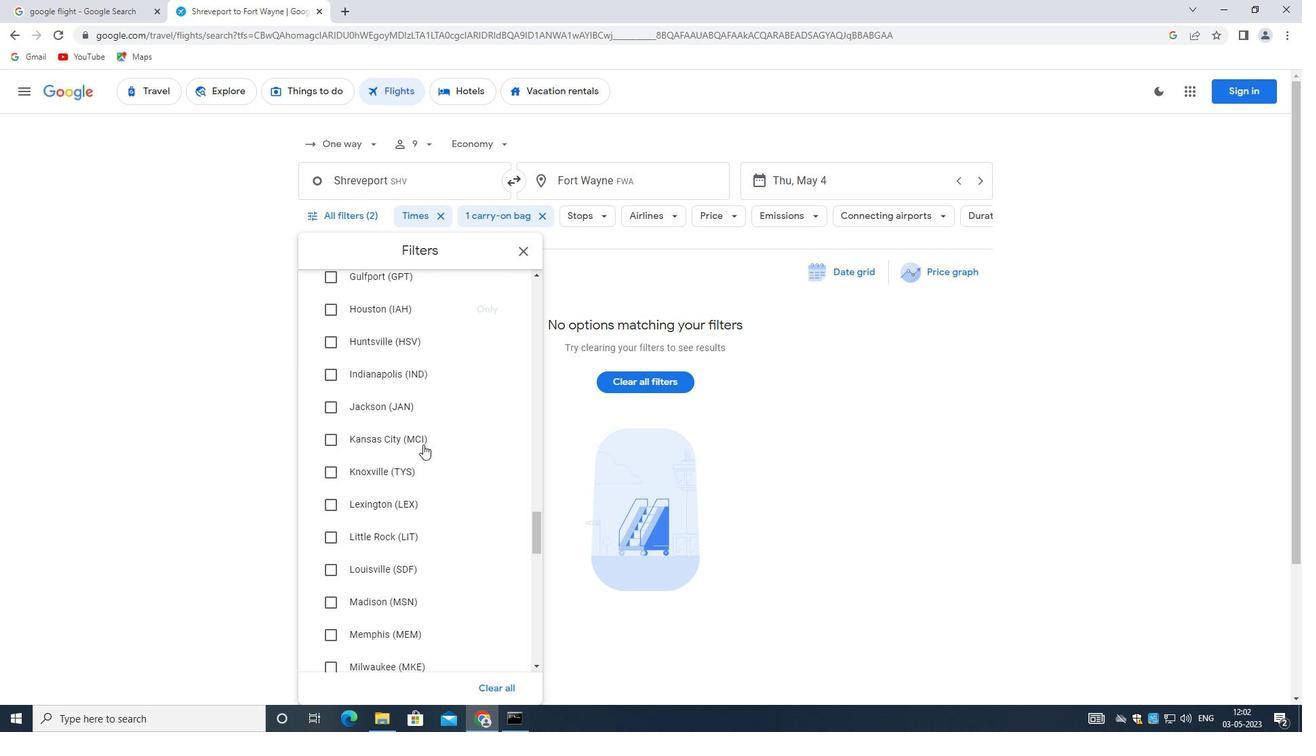 
Action: Mouse scrolled (421, 445) with delta (0, 0)
Screenshot: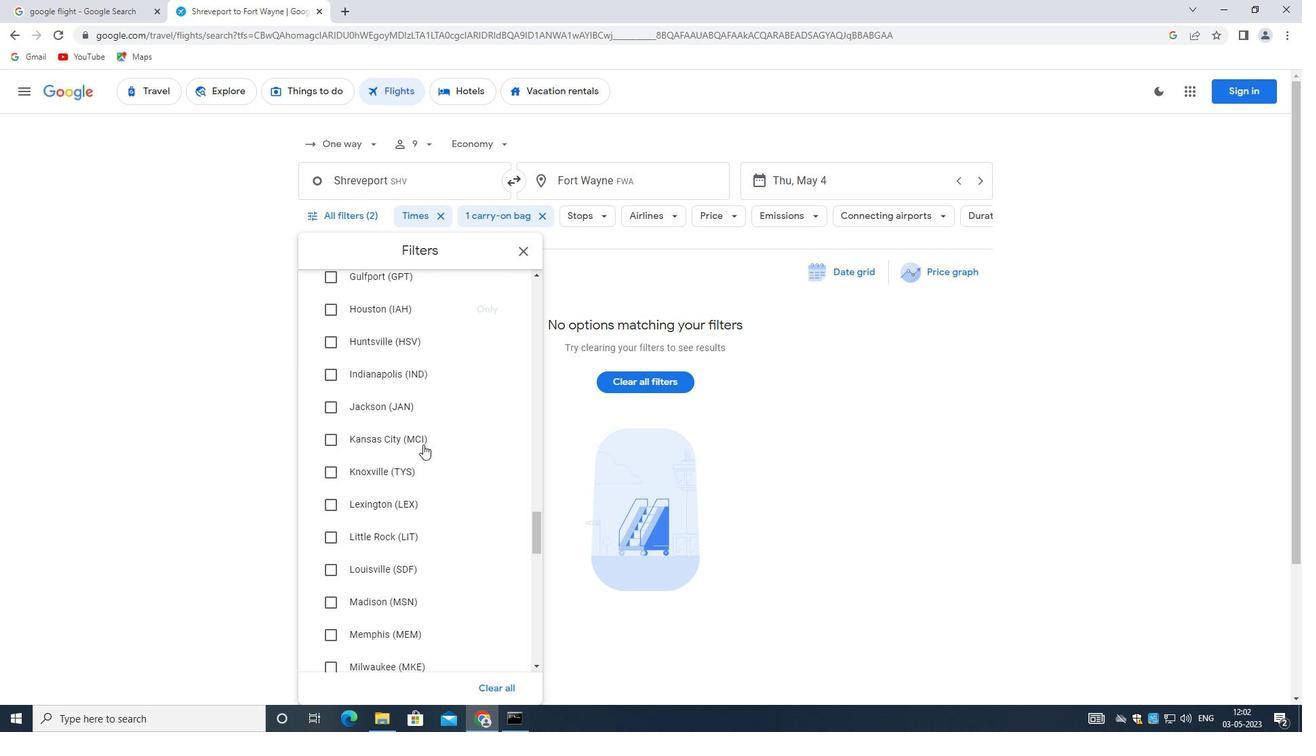 
Action: Mouse moved to (421, 448)
Screenshot: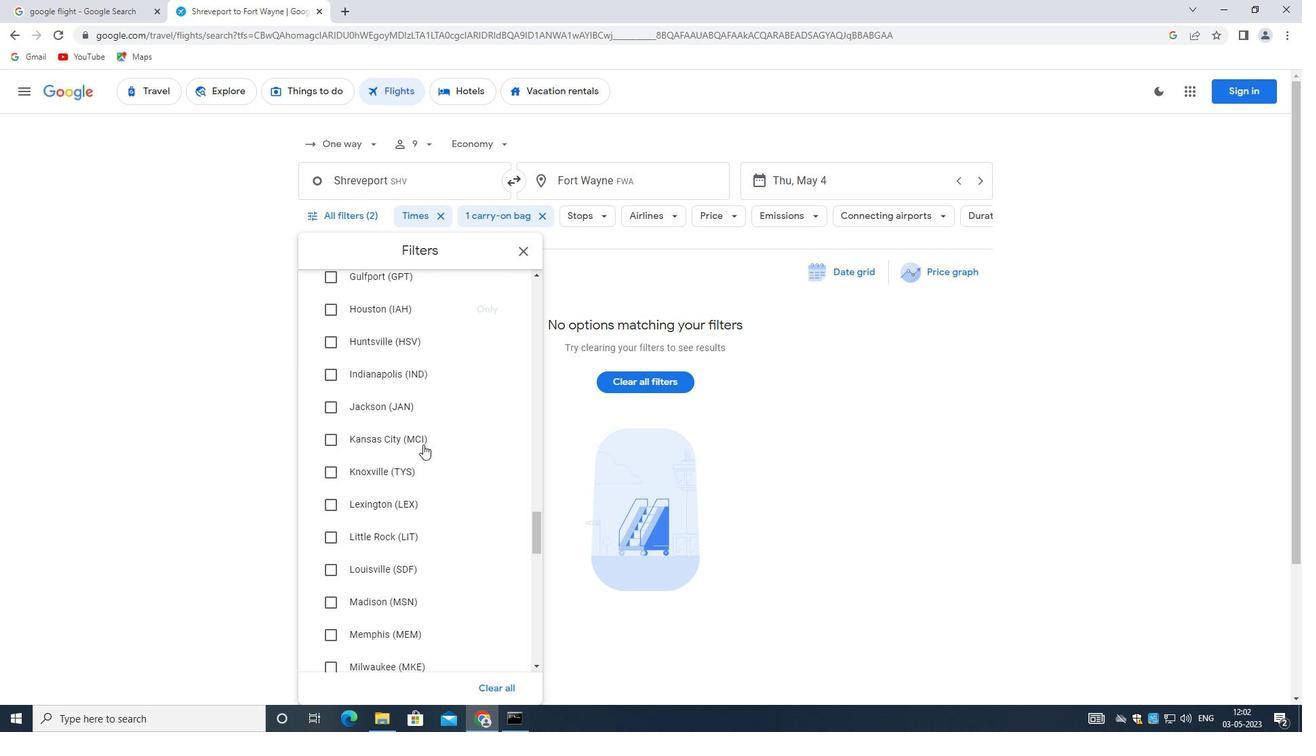
Action: Mouse scrolled (421, 447) with delta (0, 0)
Screenshot: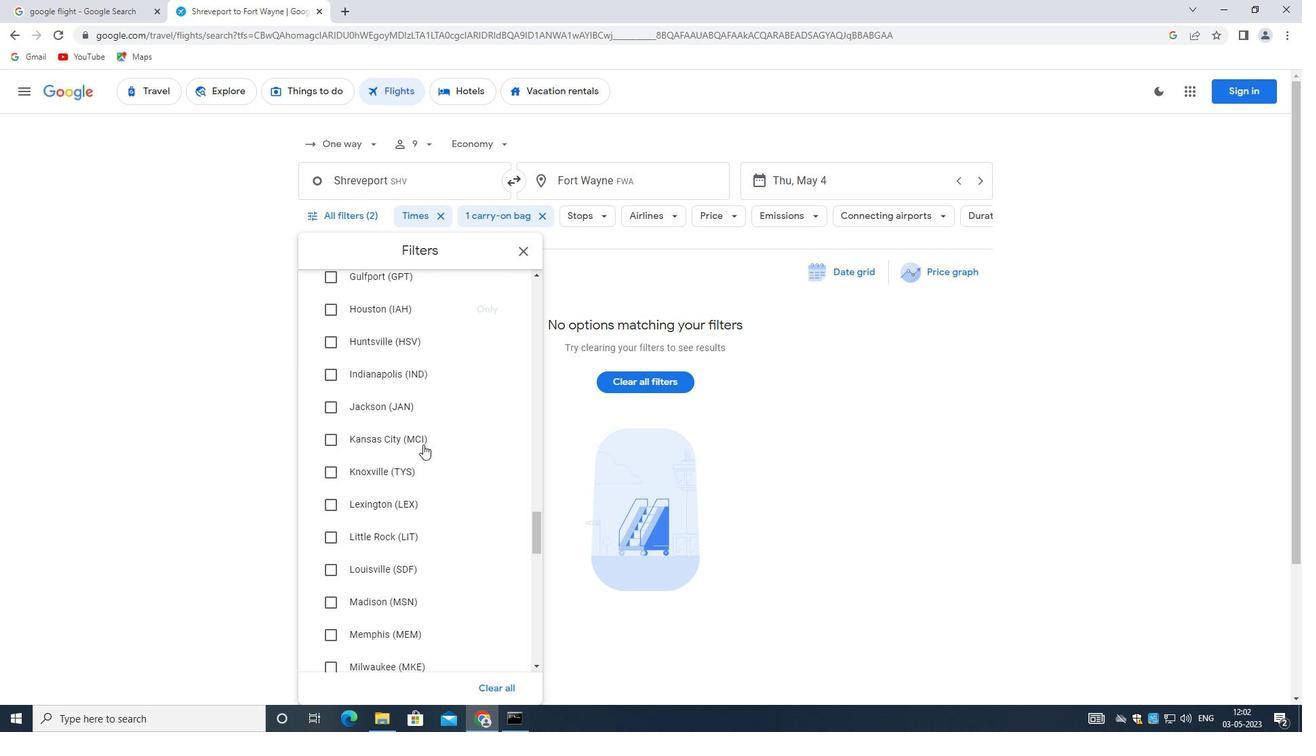 
Action: Mouse moved to (421, 448)
Screenshot: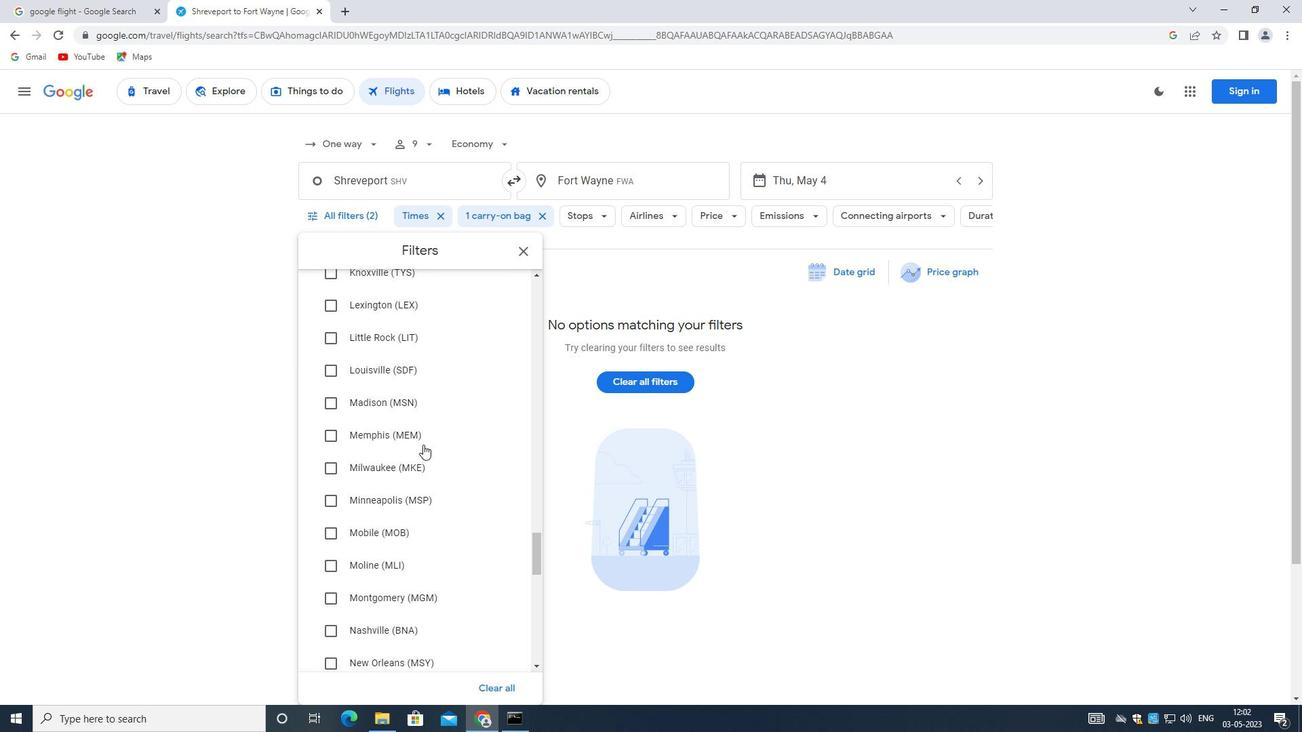 
Action: Mouse scrolled (421, 447) with delta (0, 0)
Screenshot: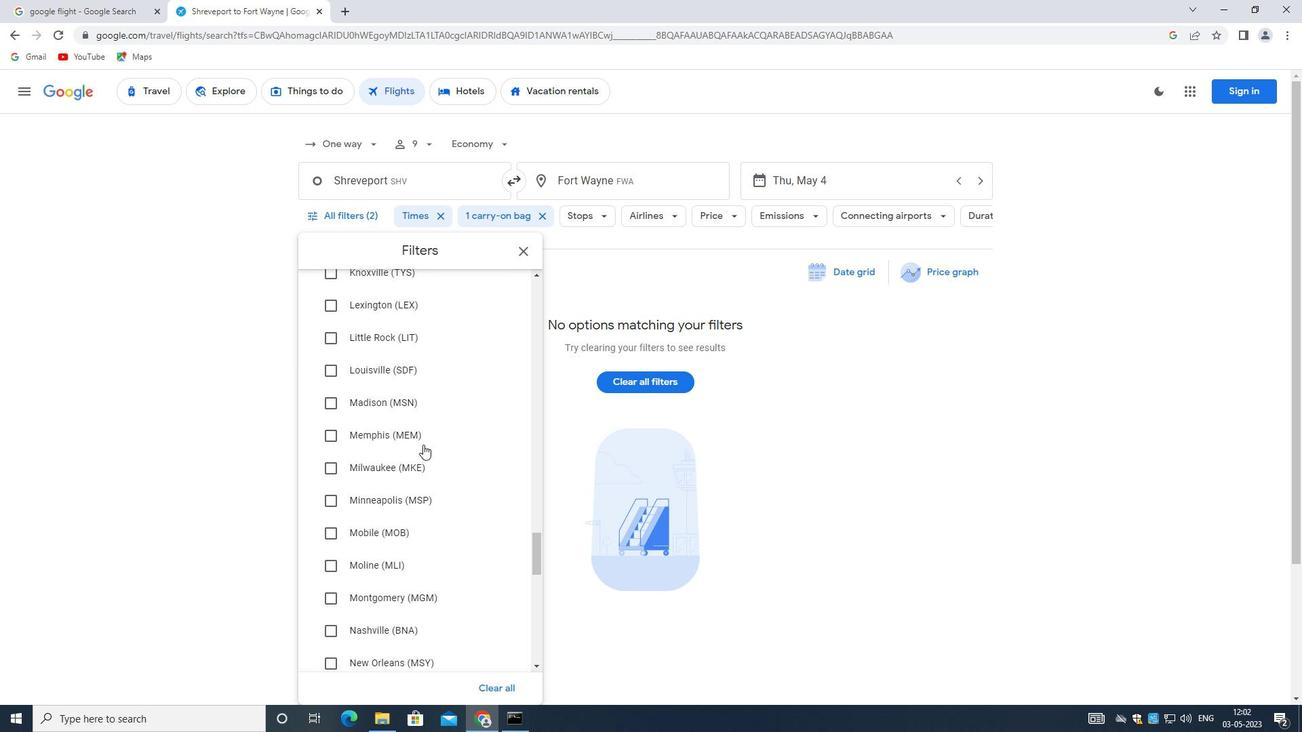 
Action: Mouse moved to (420, 449)
Screenshot: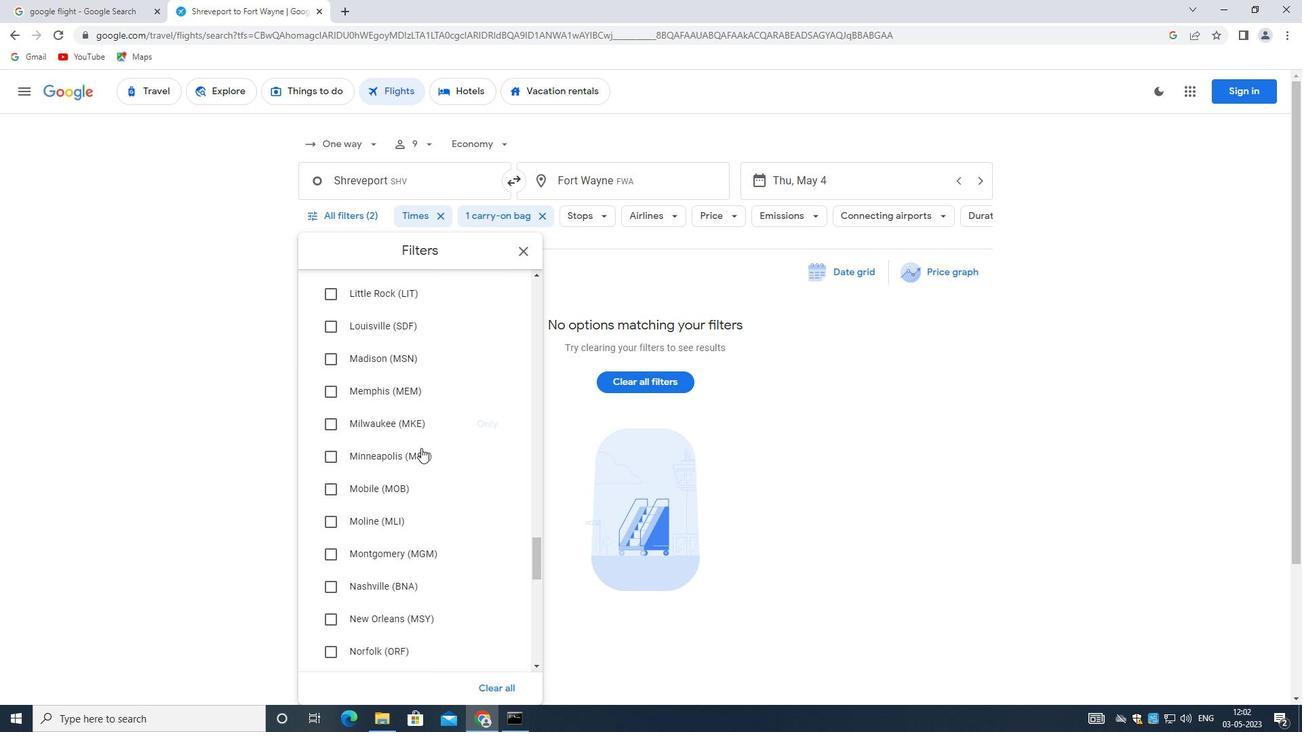 
Action: Mouse scrolled (420, 448) with delta (0, 0)
Screenshot: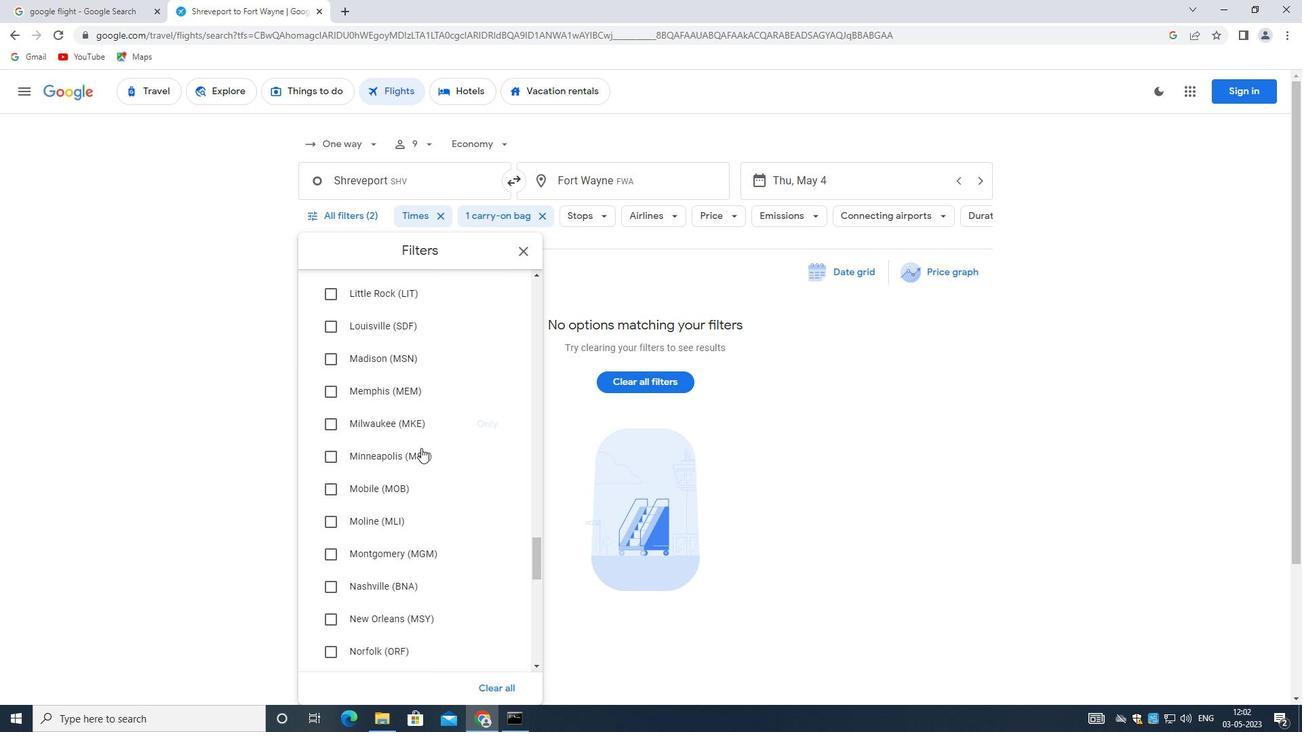 
Action: Mouse scrolled (420, 448) with delta (0, 0)
Screenshot: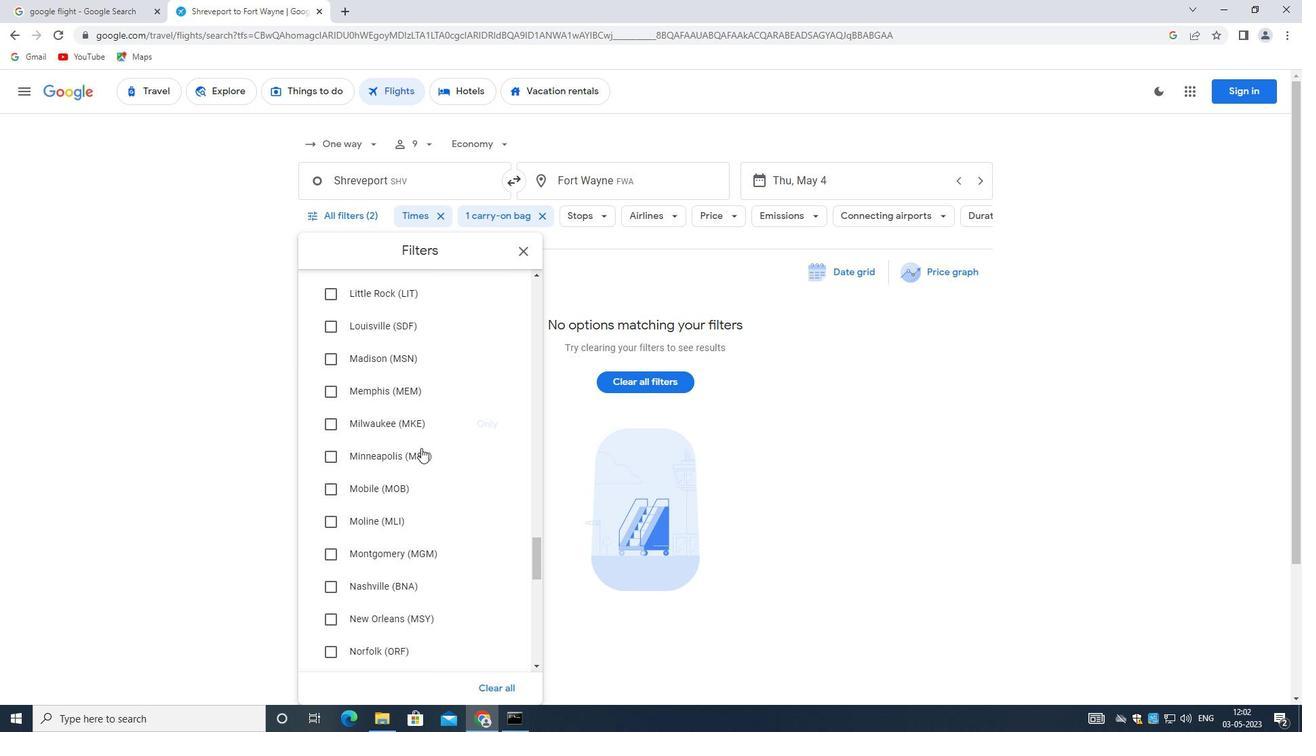 
Action: Mouse moved to (419, 449)
Screenshot: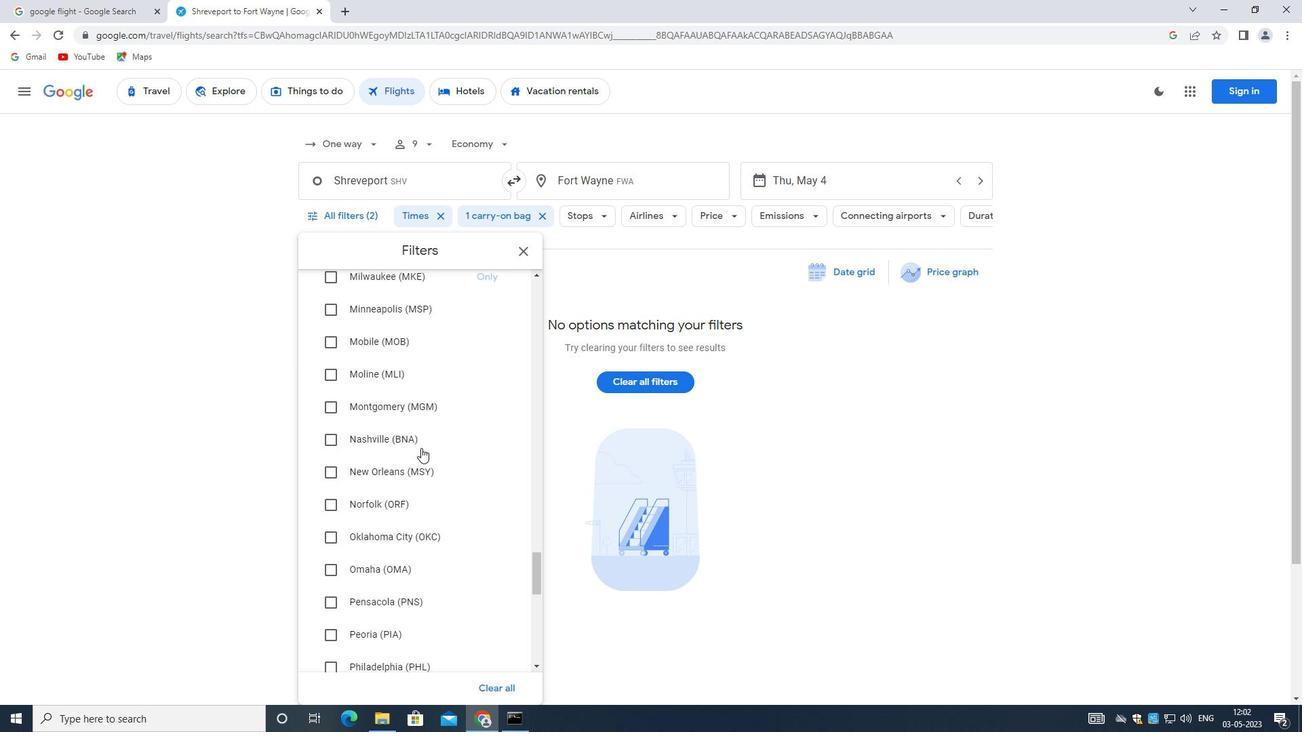 
Action: Mouse scrolled (419, 449) with delta (0, 0)
Screenshot: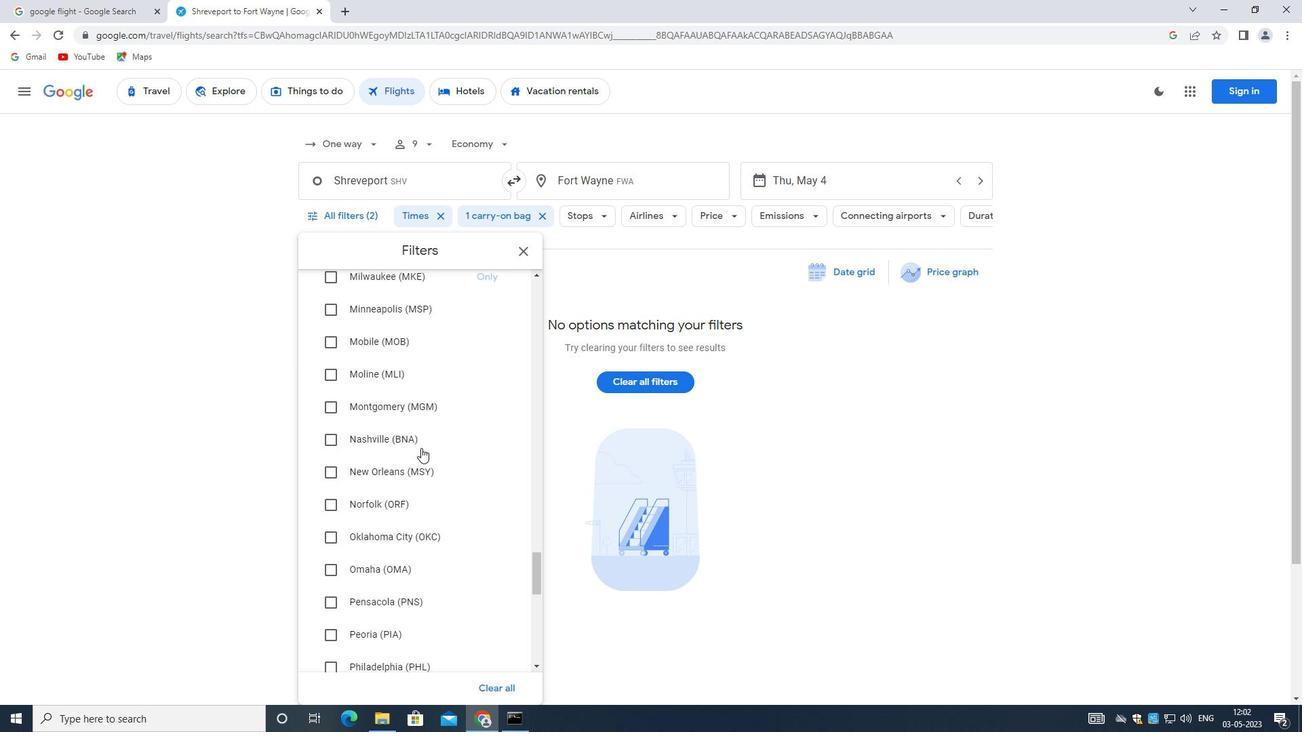 
Action: Mouse moved to (419, 450)
Screenshot: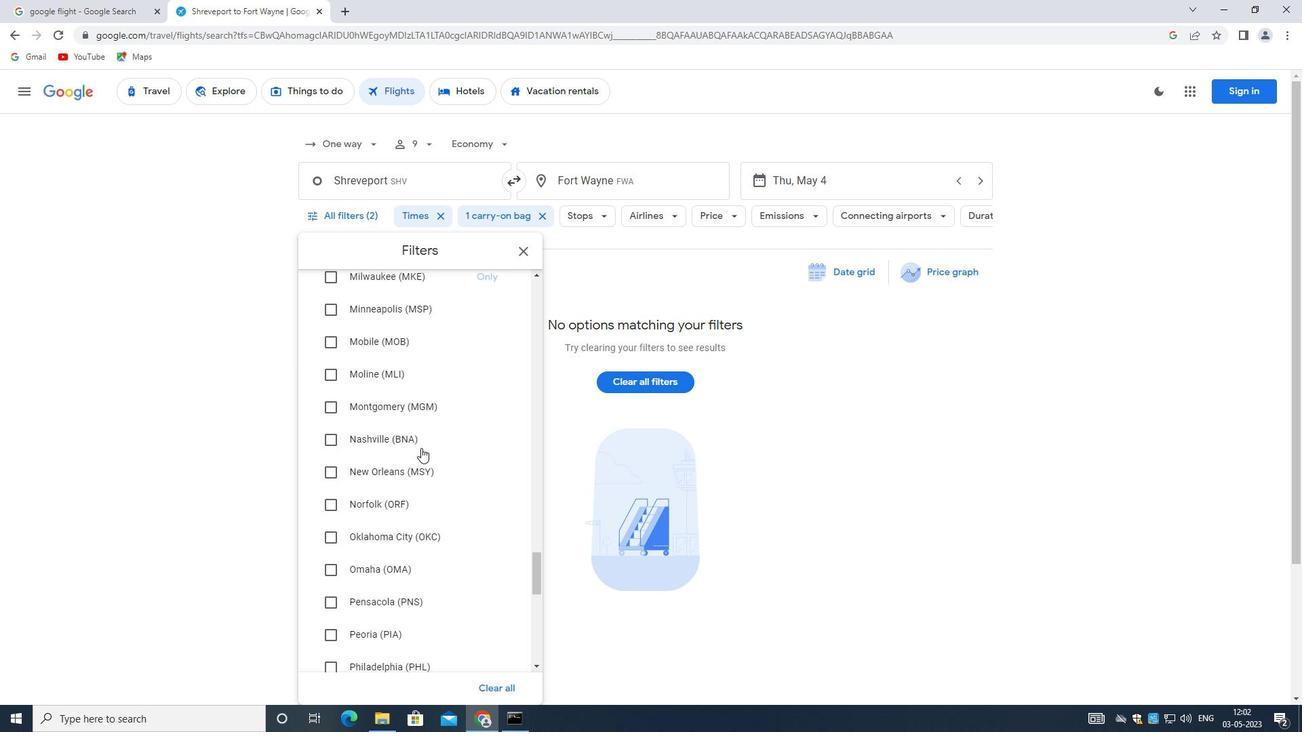 
Action: Mouse scrolled (419, 449) with delta (0, 0)
Screenshot: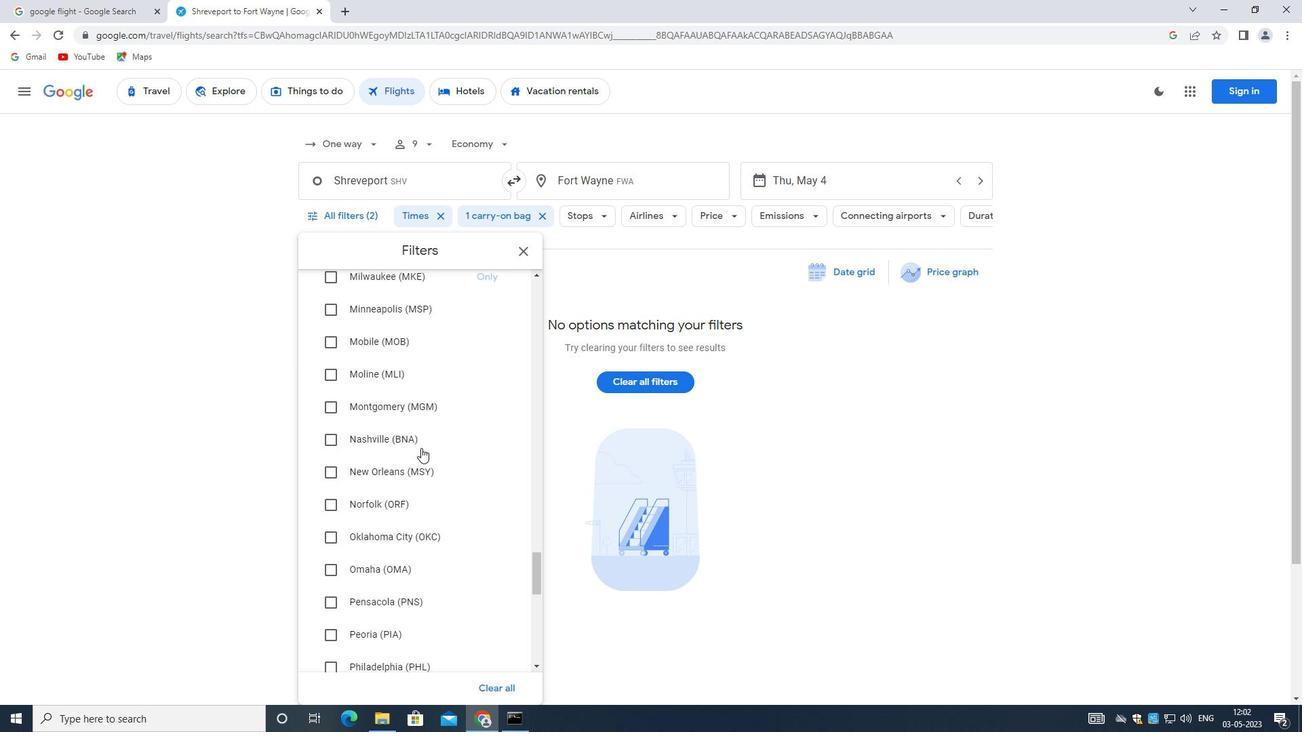 
Action: Mouse moved to (419, 452)
Screenshot: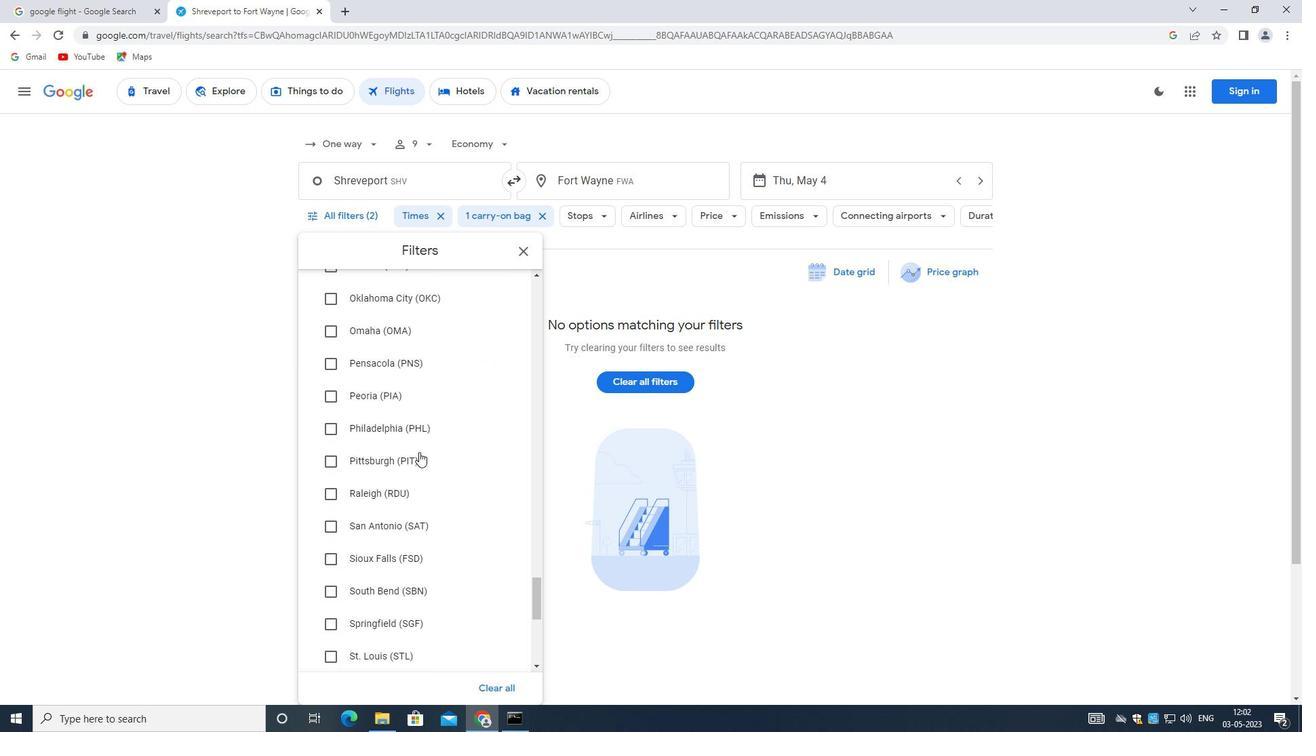 
Action: Mouse scrolled (419, 451) with delta (0, 0)
Screenshot: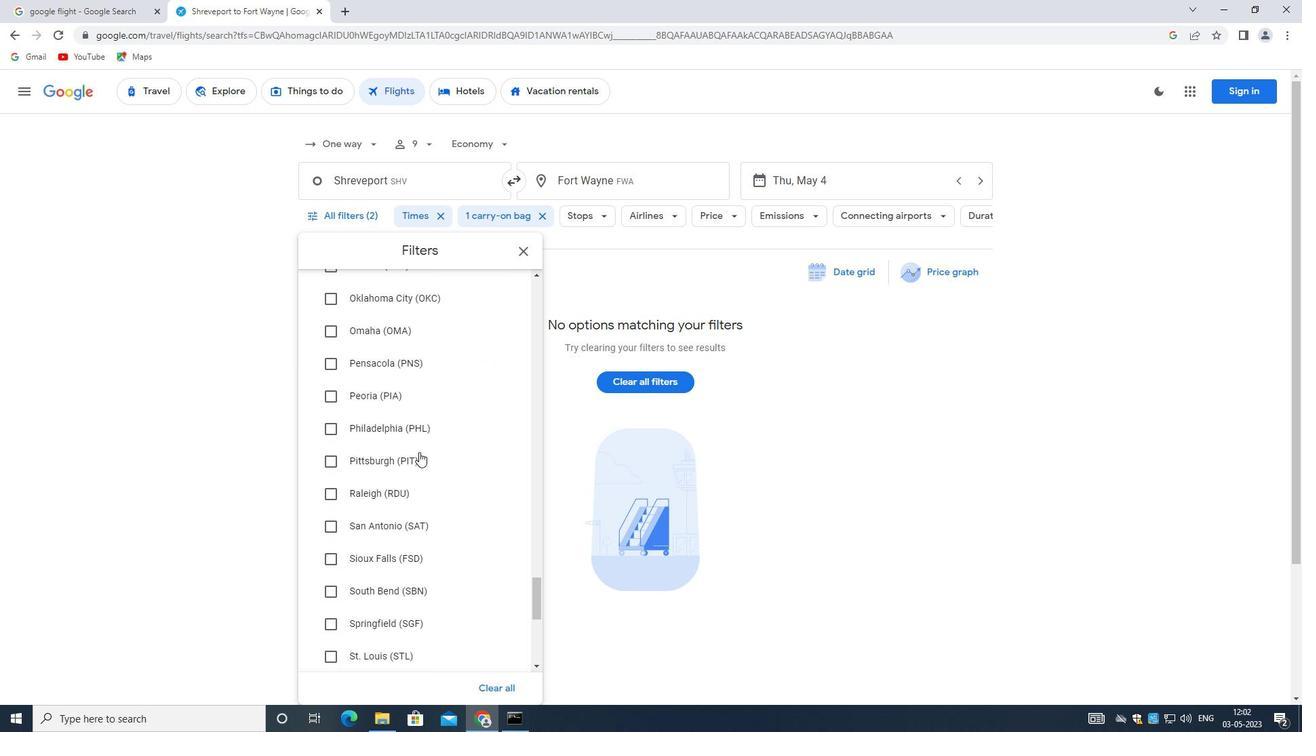 
Action: Mouse moved to (418, 453)
Screenshot: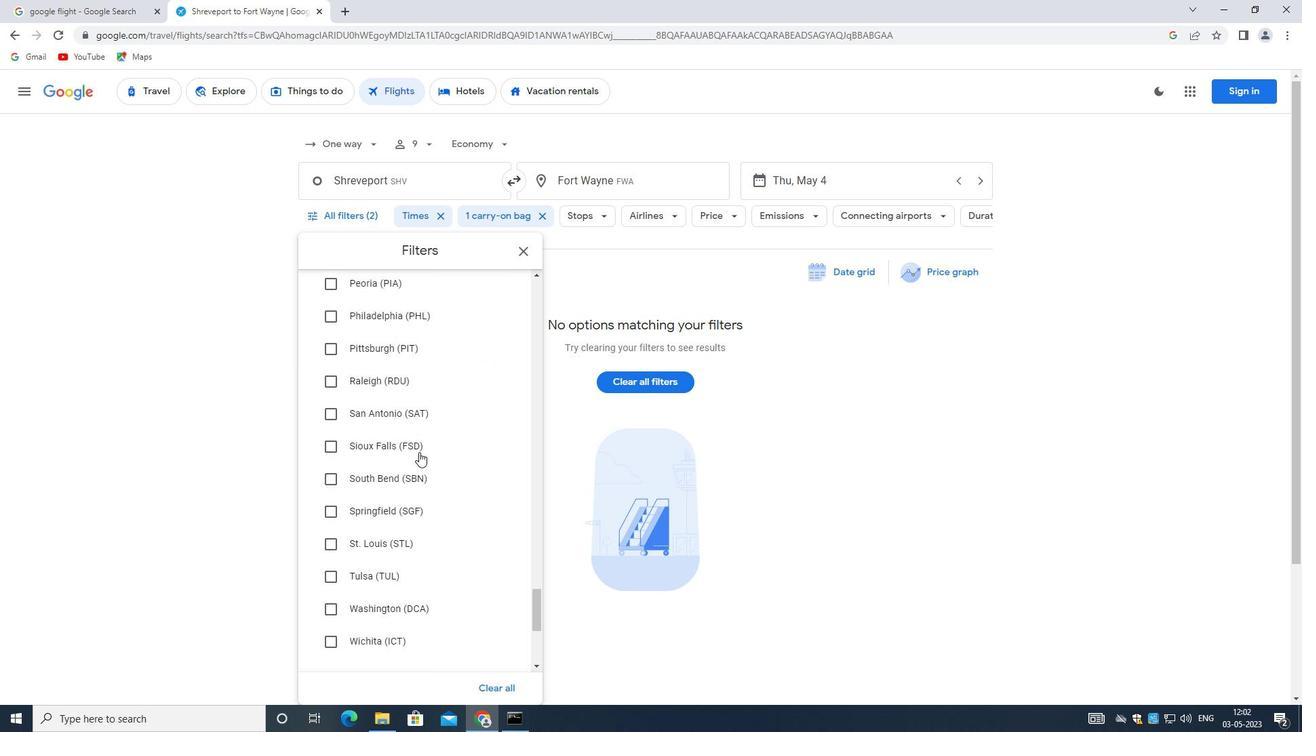 
Action: Mouse scrolled (418, 453) with delta (0, 0)
Screenshot: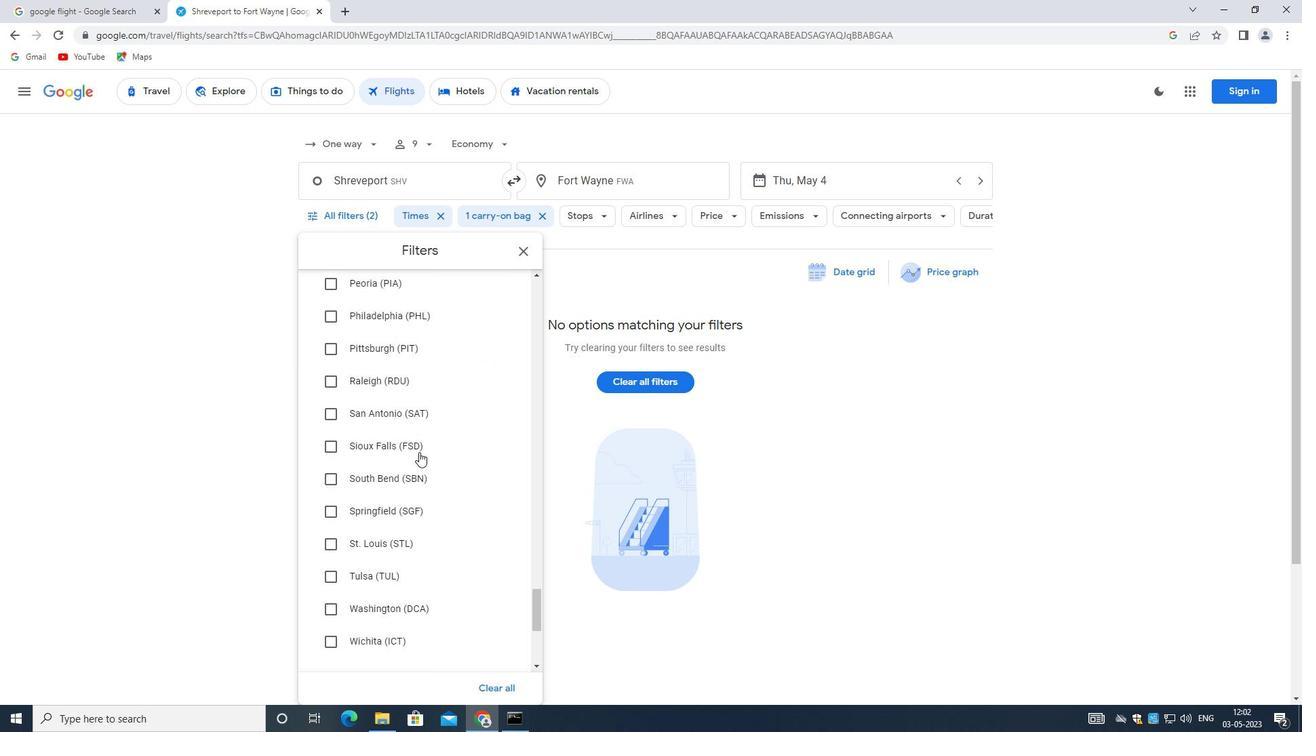 
Action: Mouse moved to (418, 454)
Screenshot: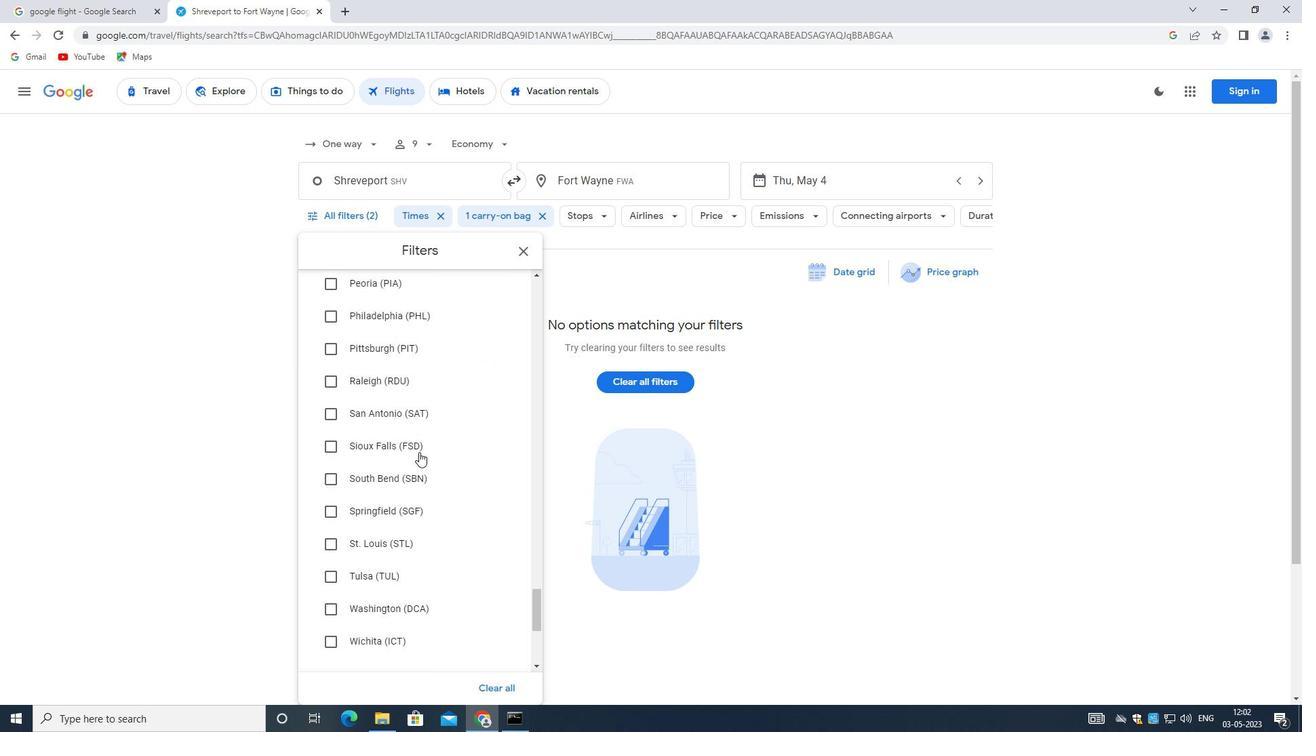
Action: Mouse scrolled (418, 453) with delta (0, 0)
Screenshot: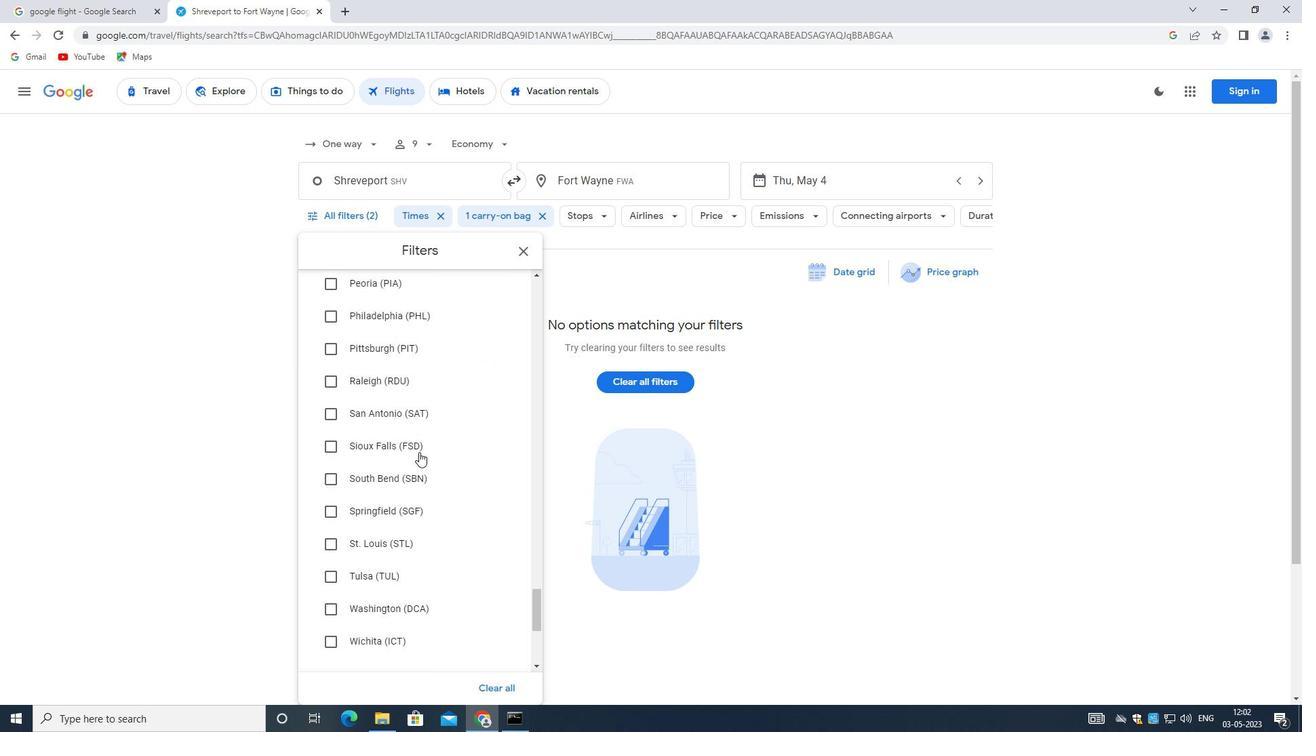 
Action: Mouse moved to (417, 455)
Screenshot: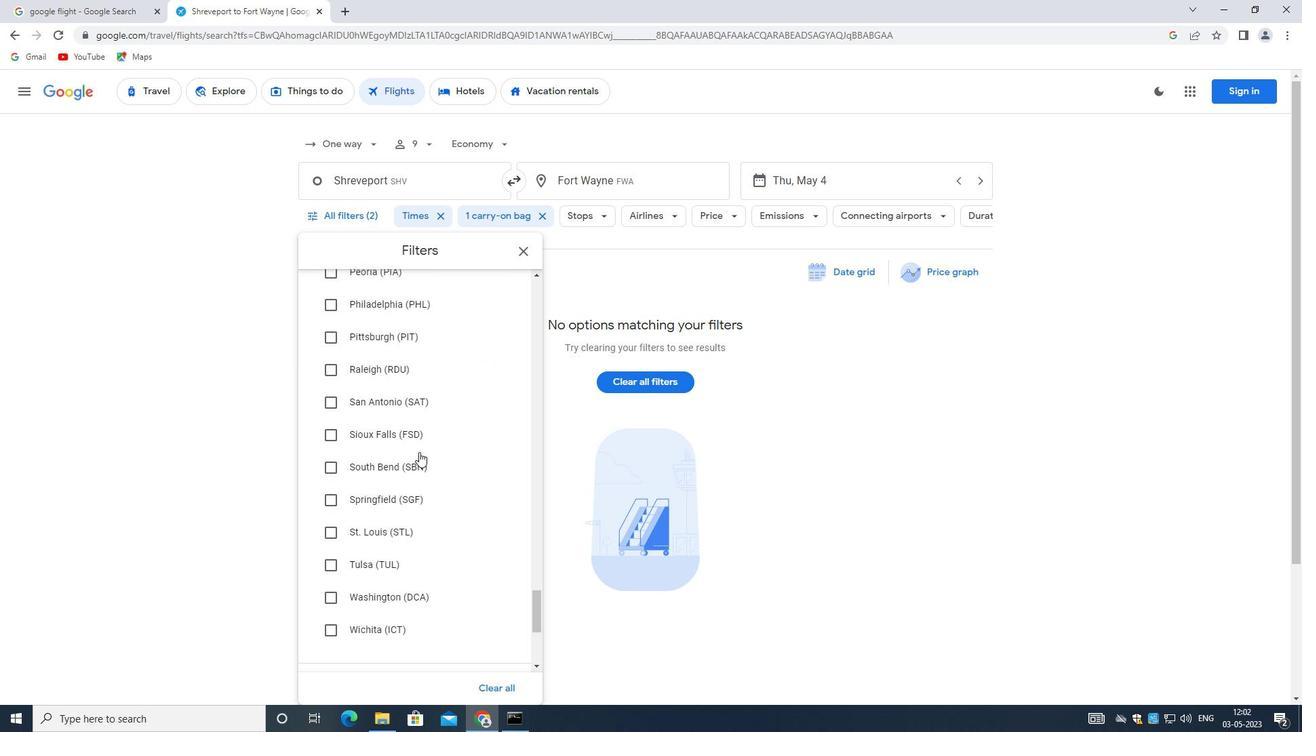 
Action: Mouse scrolled (417, 454) with delta (0, 0)
Screenshot: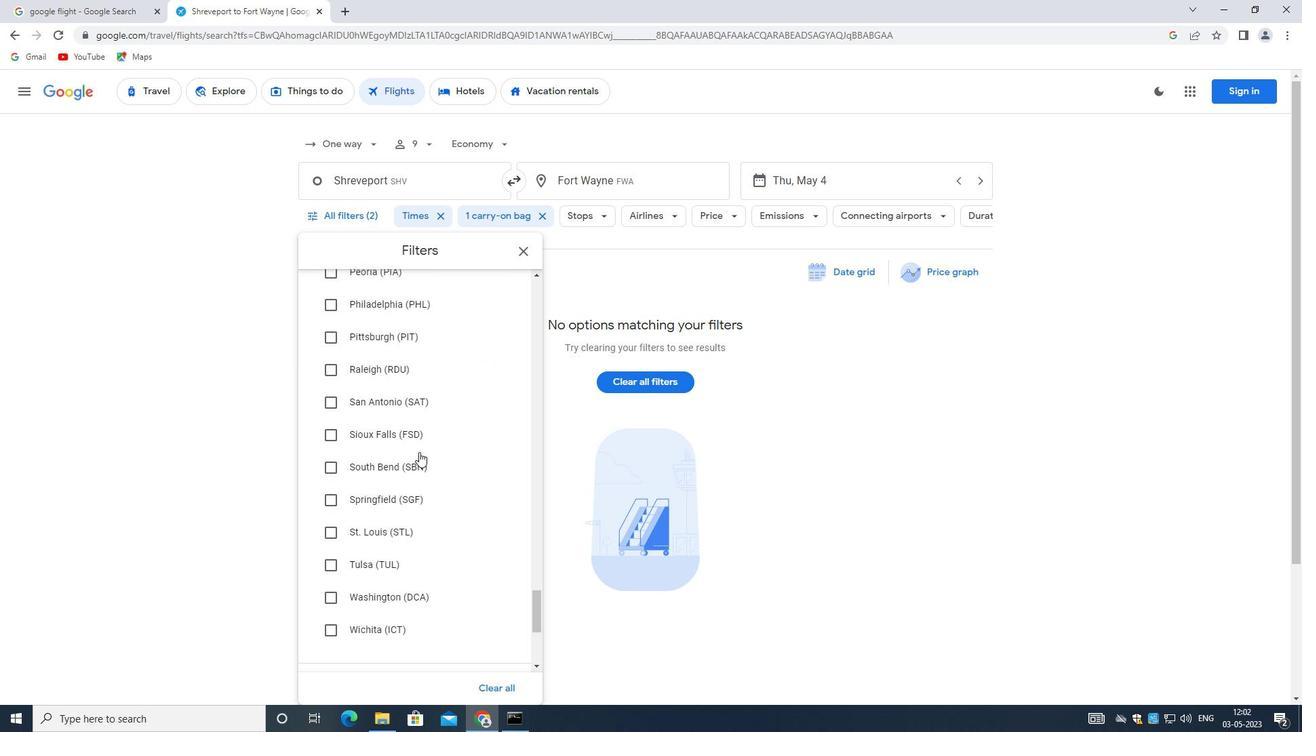 
Action: Mouse scrolled (417, 454) with delta (0, 0)
Screenshot: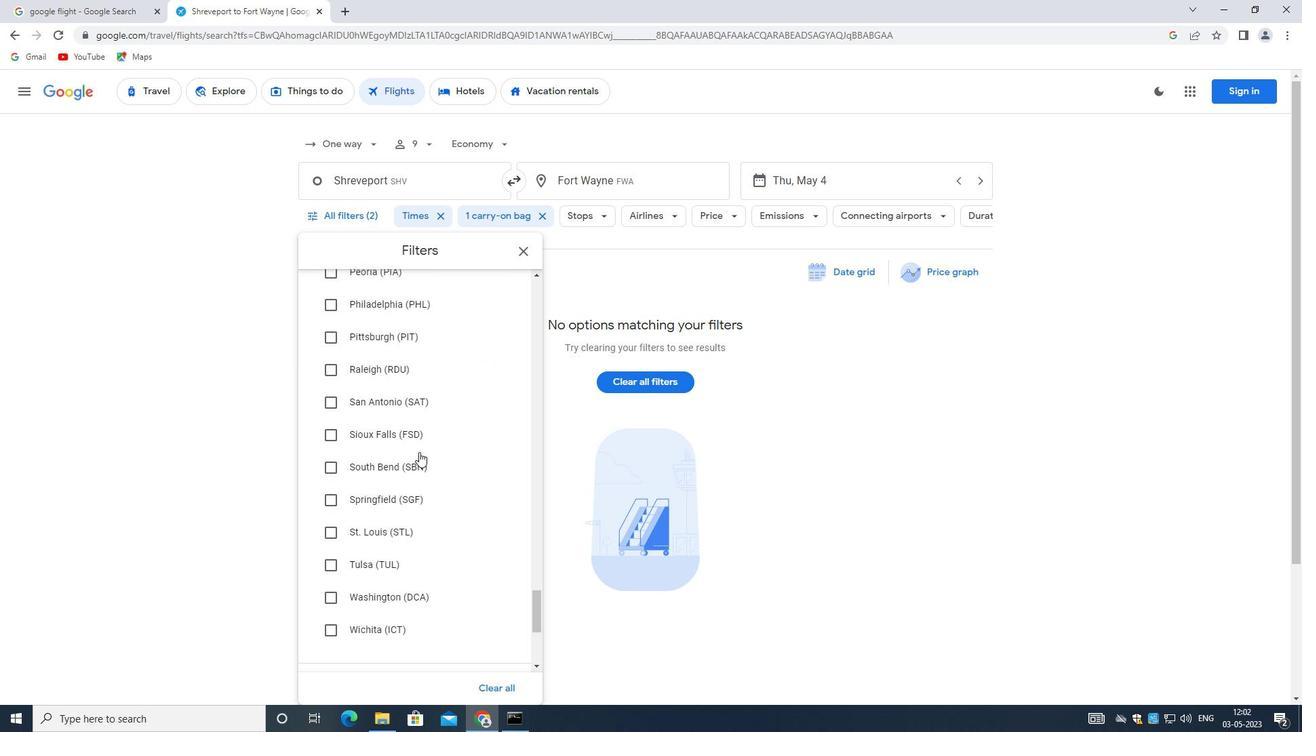 
Action: Mouse moved to (417, 457)
Screenshot: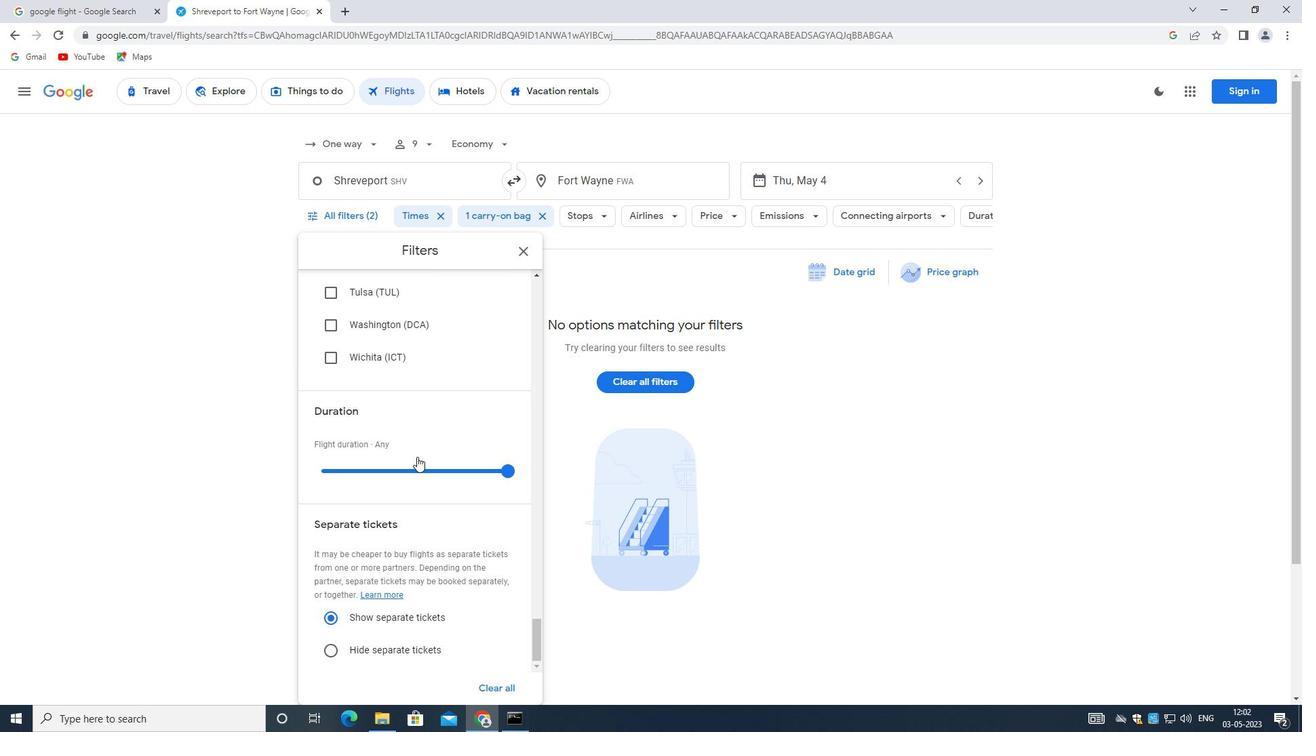 
Action: Mouse scrolled (417, 457) with delta (0, 0)
Screenshot: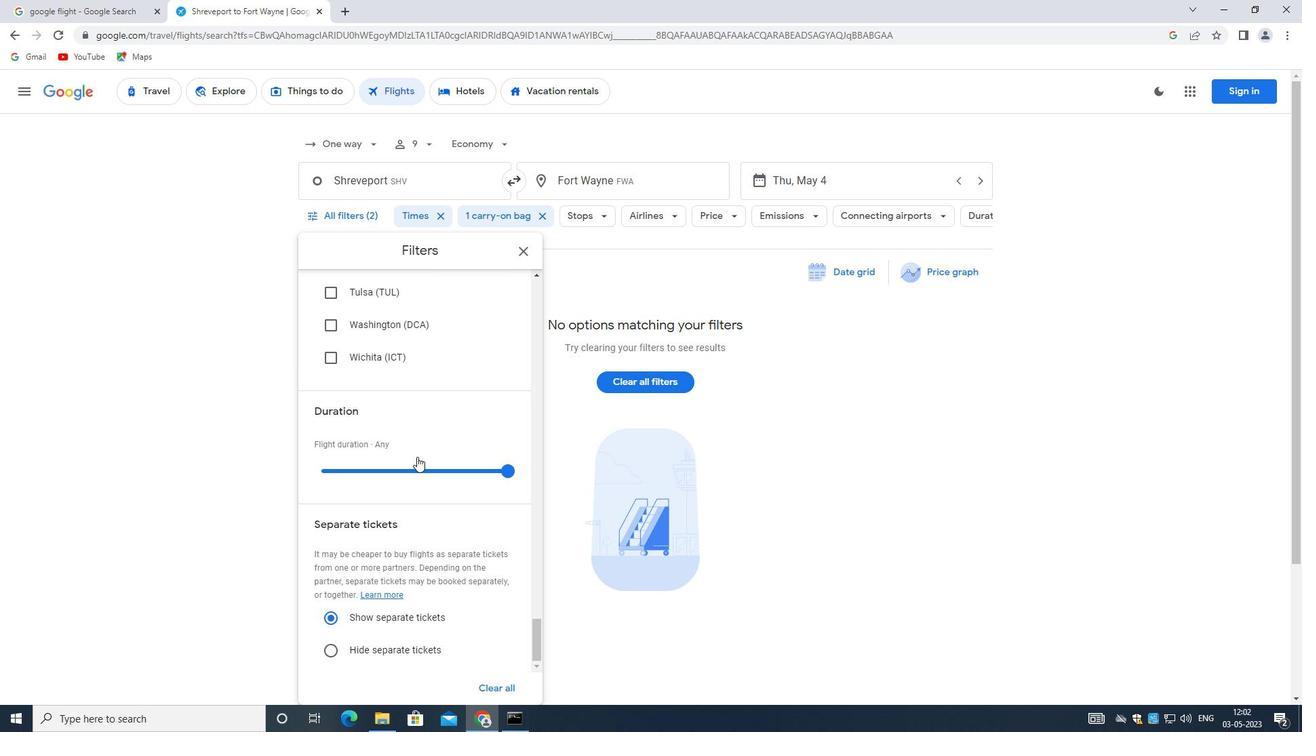 
Action: Mouse moved to (417, 458)
Screenshot: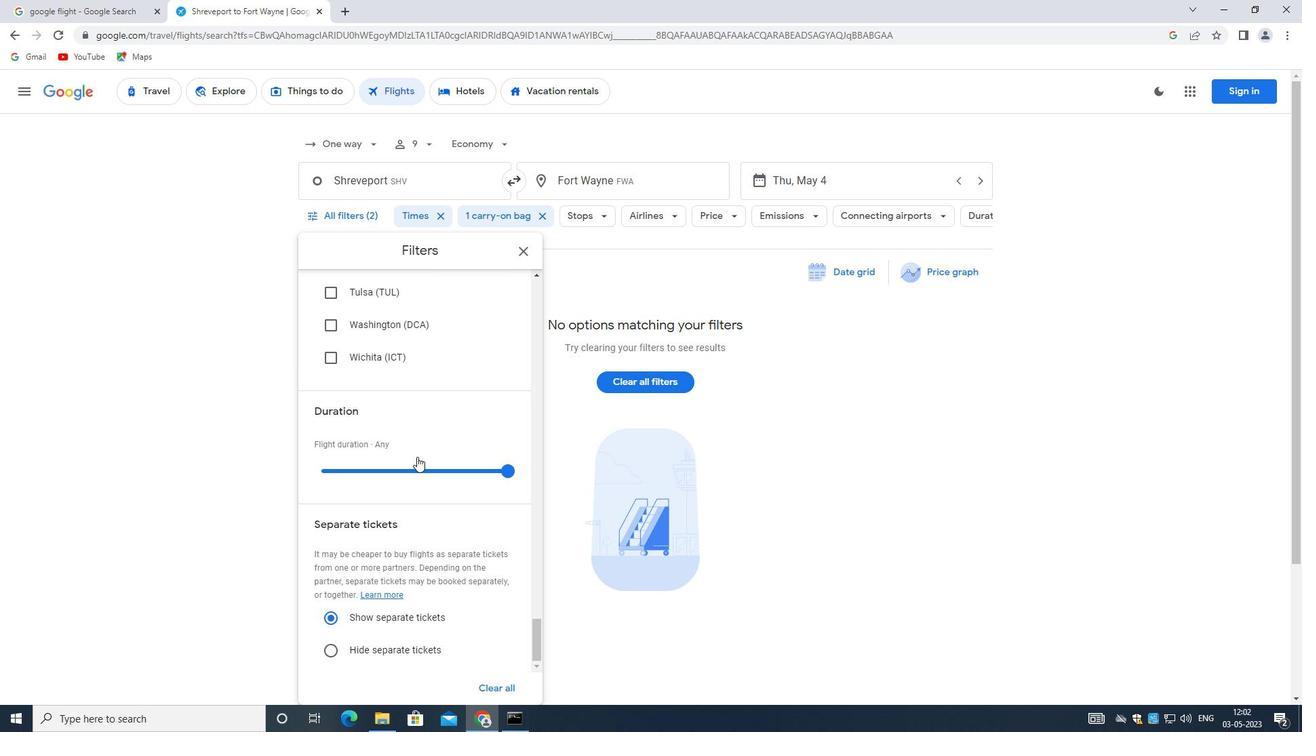 
Action: Mouse scrolled (417, 457) with delta (0, 0)
Screenshot: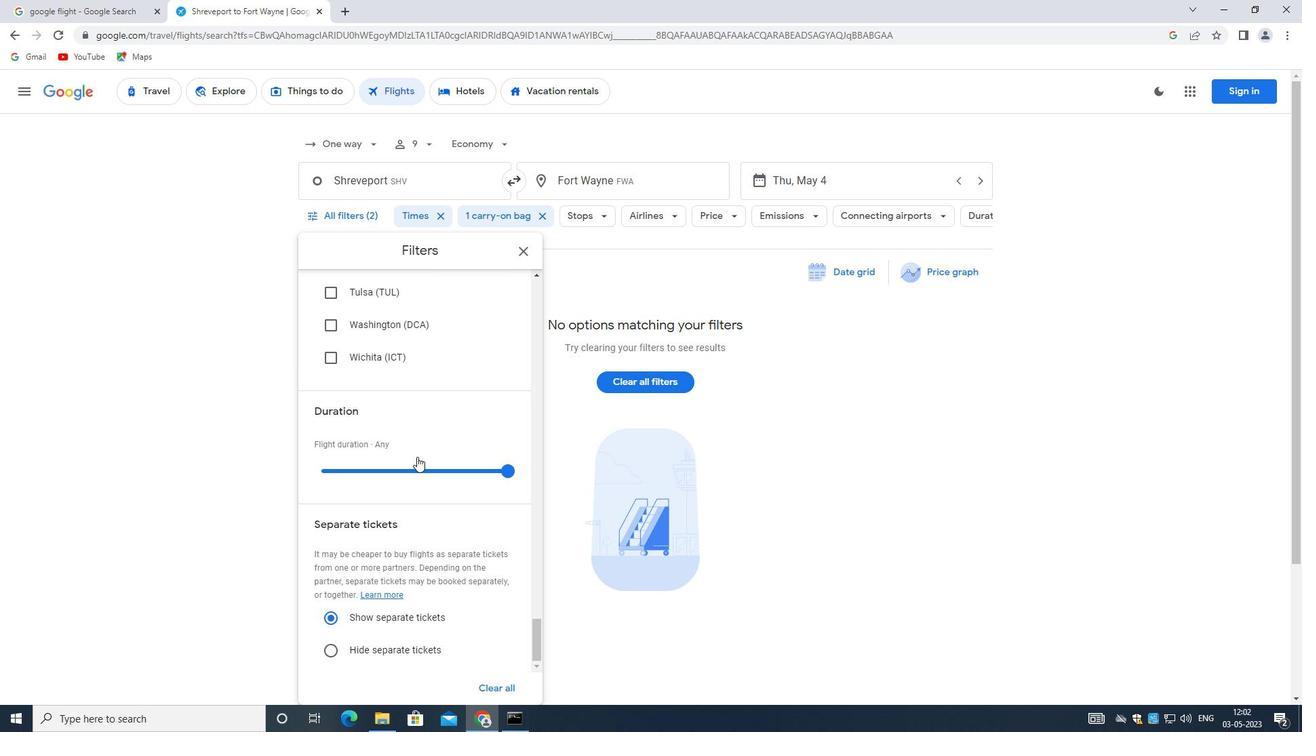 
Action: Mouse moved to (416, 459)
Screenshot: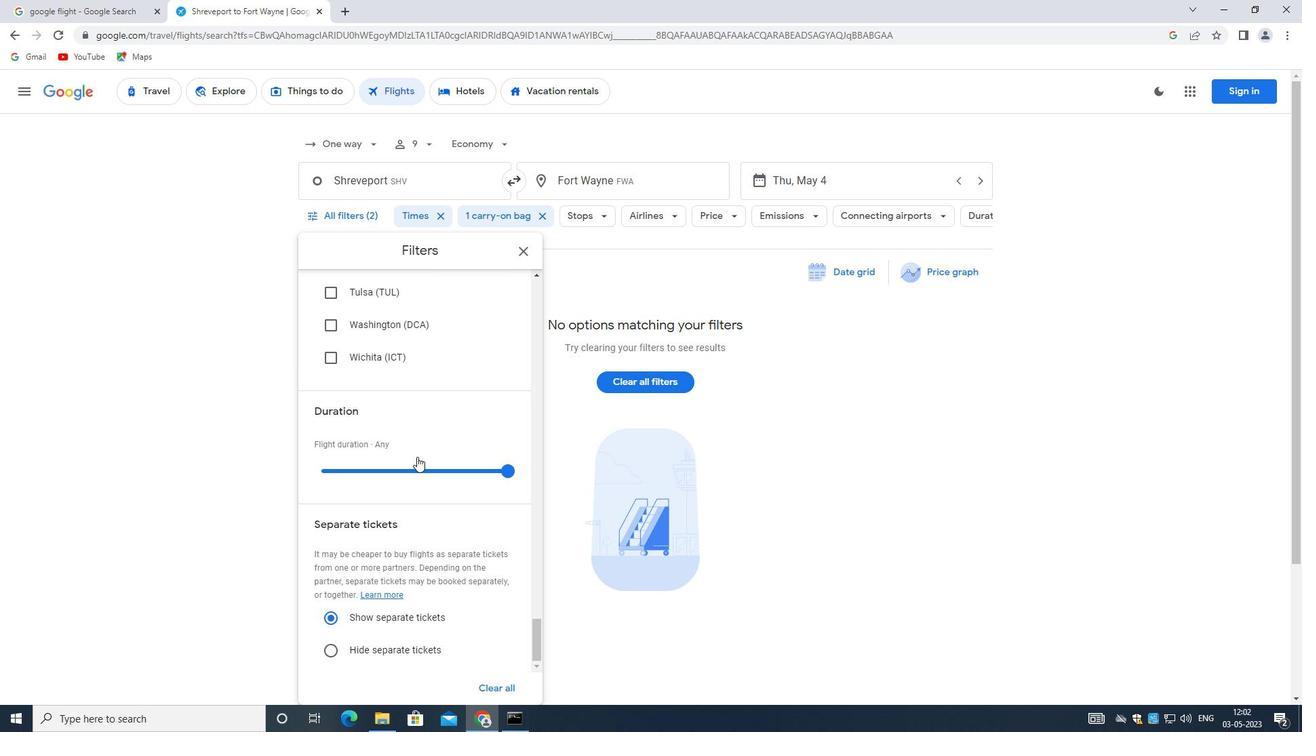 
Action: Mouse scrolled (416, 458) with delta (0, 0)
Screenshot: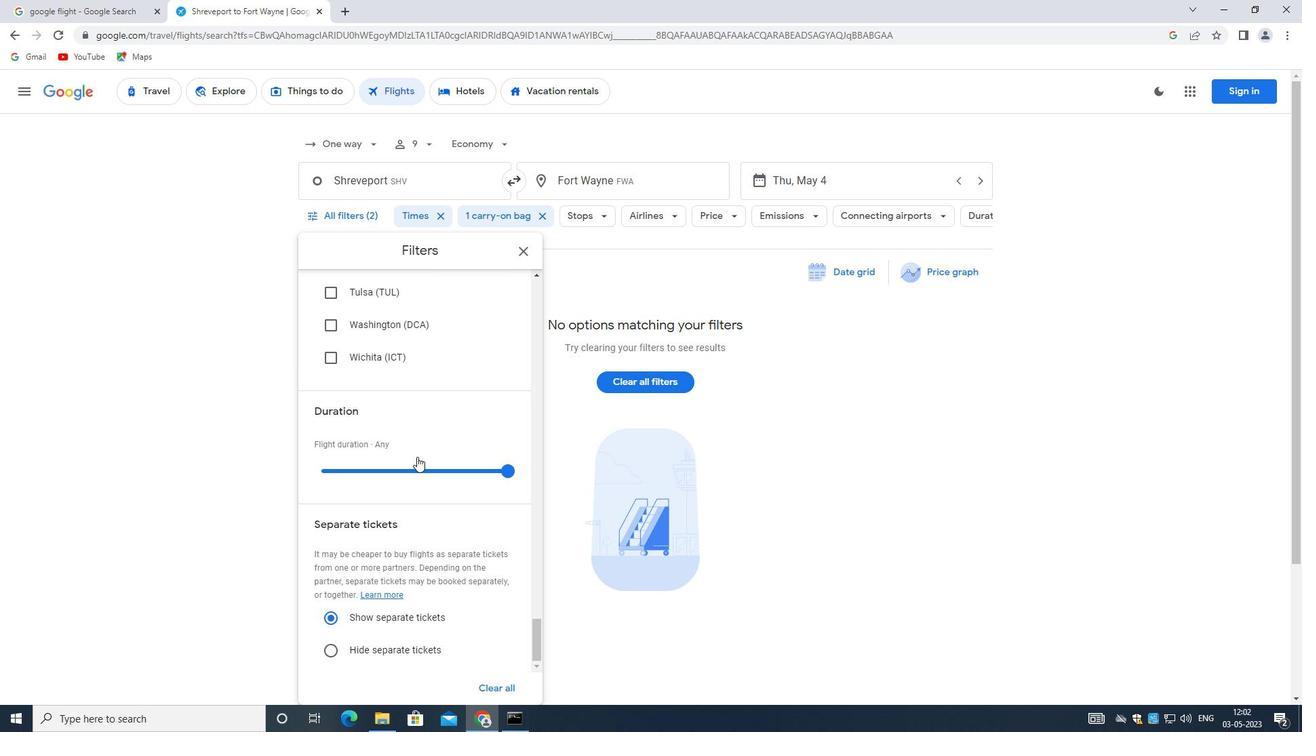 
Action: Mouse moved to (416, 459)
Screenshot: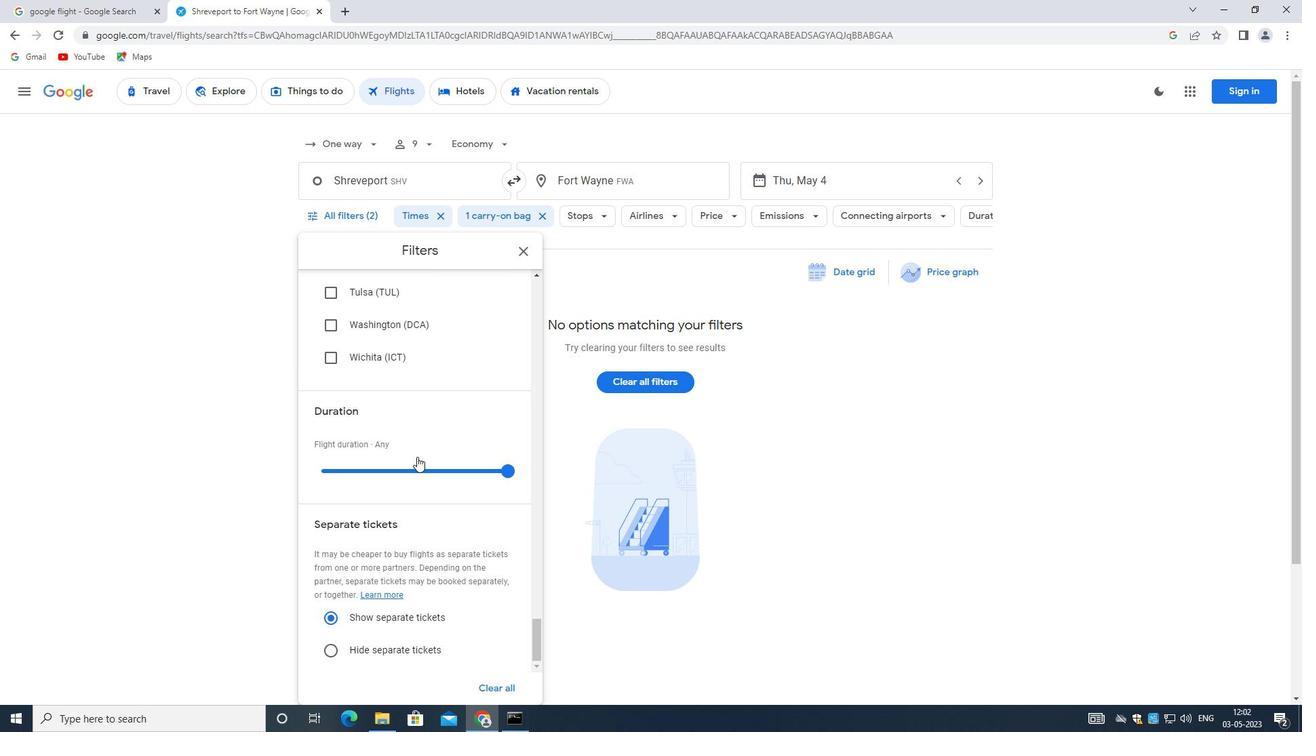 
Action: Mouse scrolled (416, 459) with delta (0, 0)
Screenshot: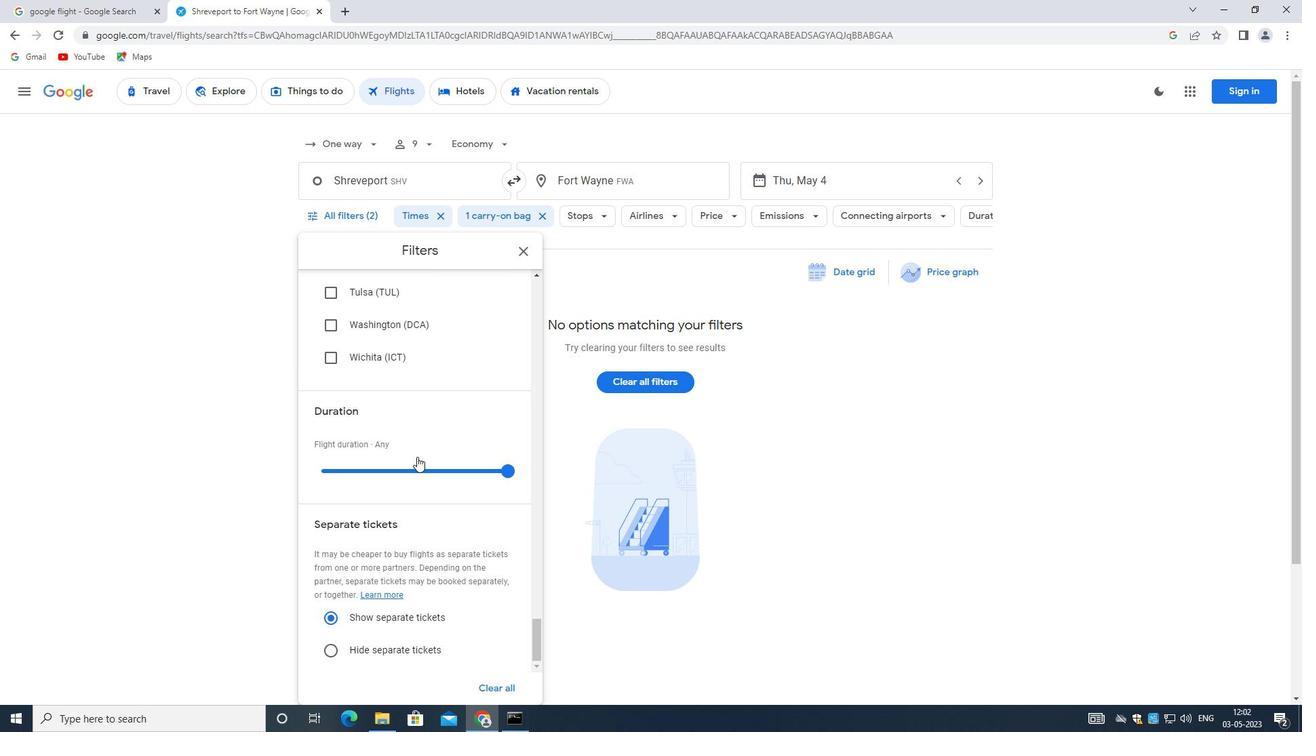 
